 Task: Implement a JavaScript program to validate a date in the format "YYYY-MM-DD."
Action: Mouse moved to (253, 408)
Screenshot: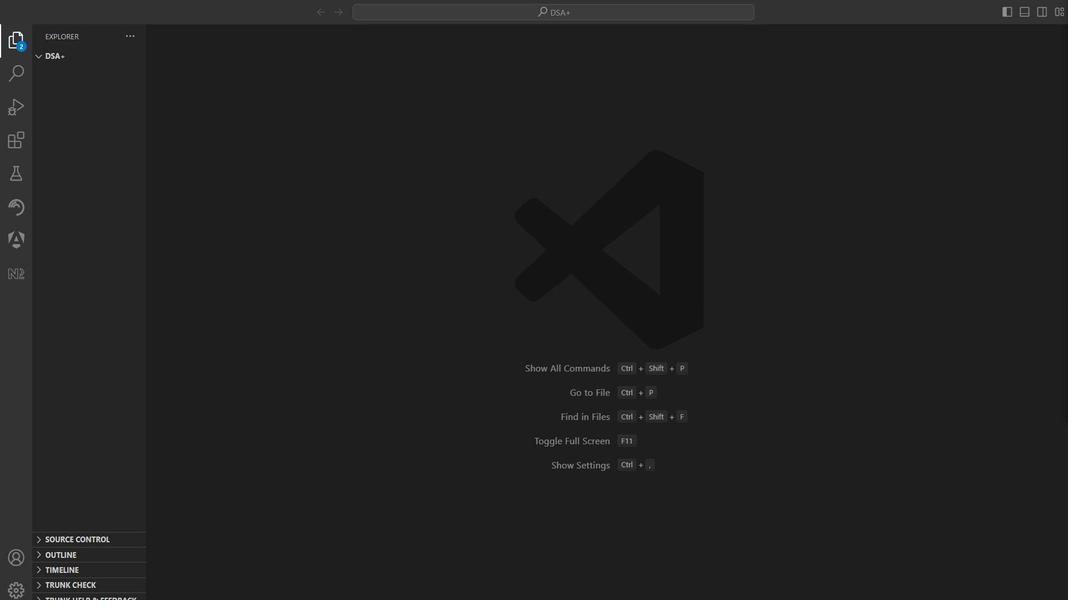 
Action: Mouse pressed left at (253, 408)
Screenshot: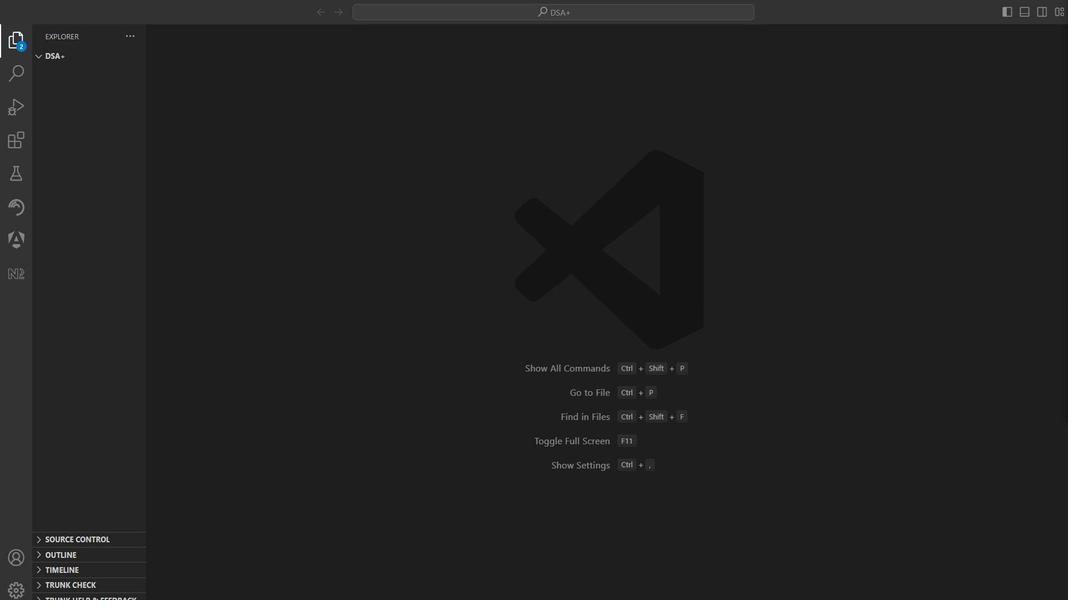 
Action: Mouse moved to (253, 408)
Screenshot: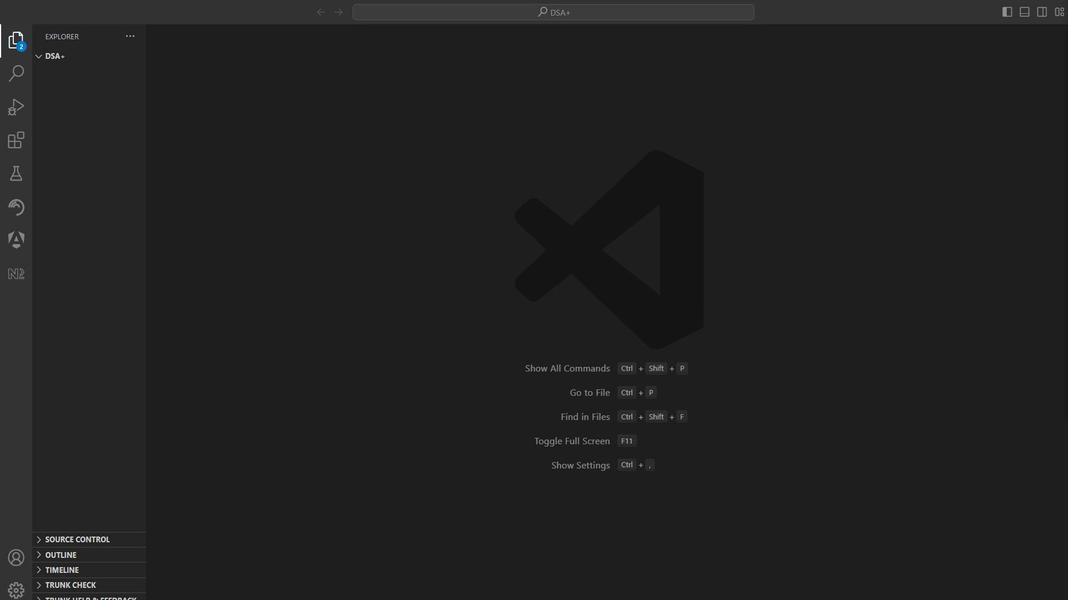 
Action: Mouse scrolled (253, 408) with delta (0, 0)
Screenshot: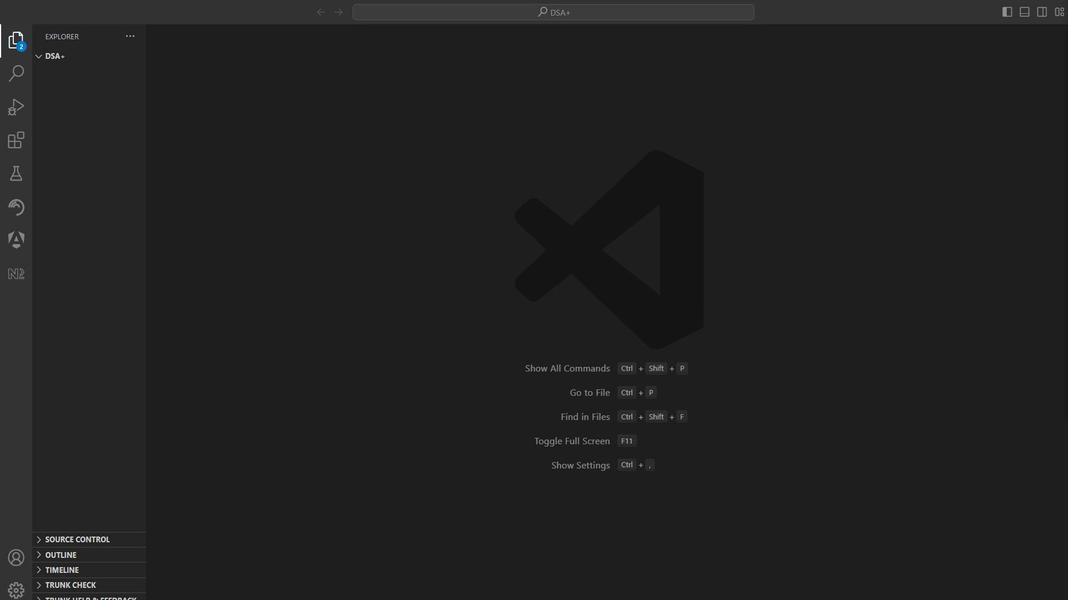 
Action: Mouse scrolled (253, 408) with delta (0, 0)
Screenshot: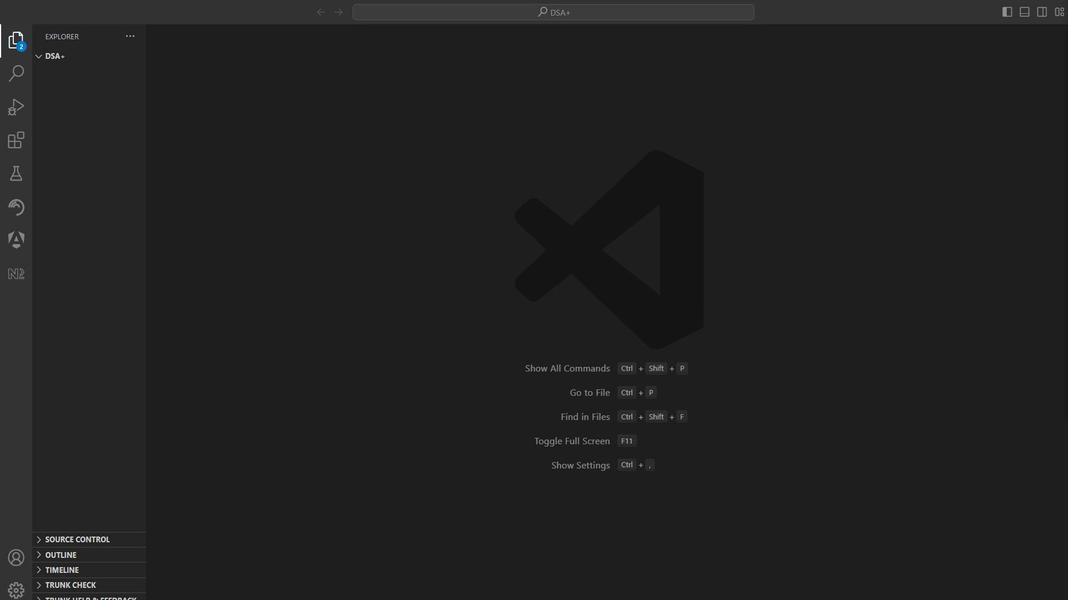 
Action: Mouse moved to (253, 408)
Screenshot: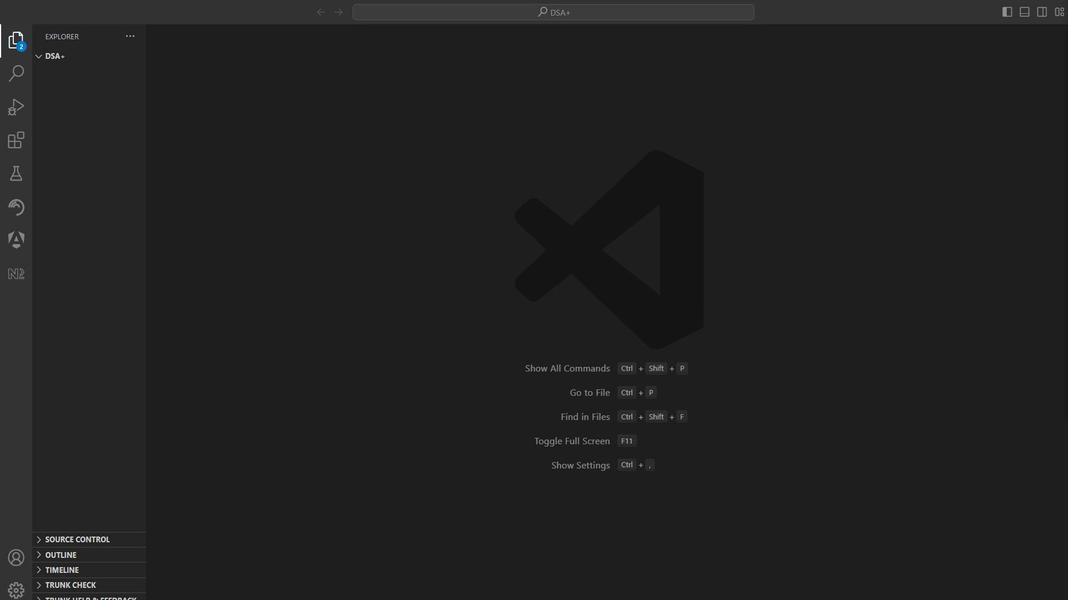 
Action: Mouse scrolled (253, 408) with delta (0, 0)
Screenshot: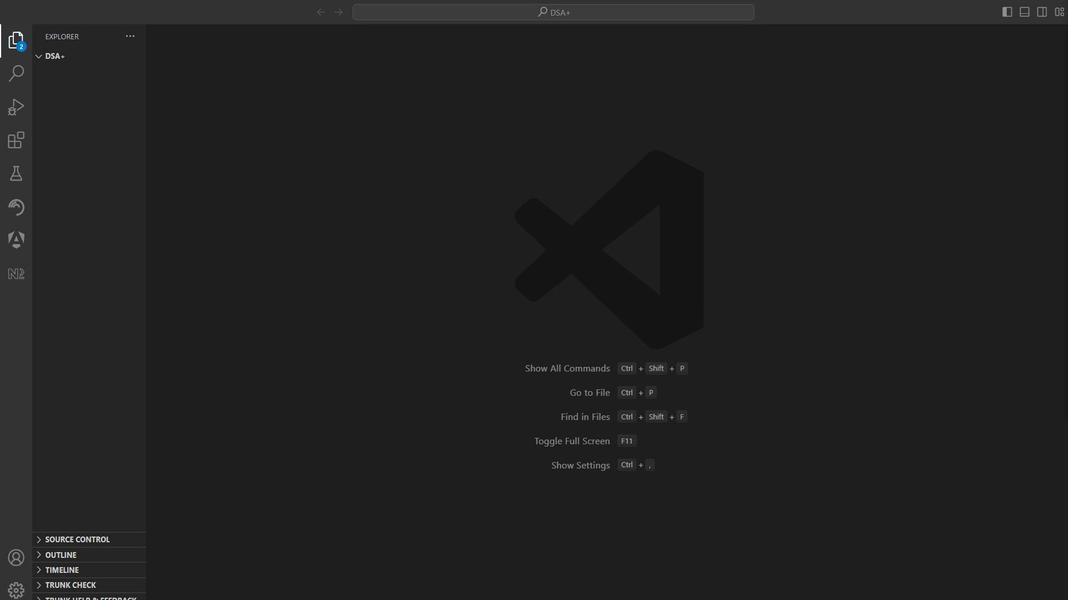 
Action: Mouse moved to (253, 408)
Screenshot: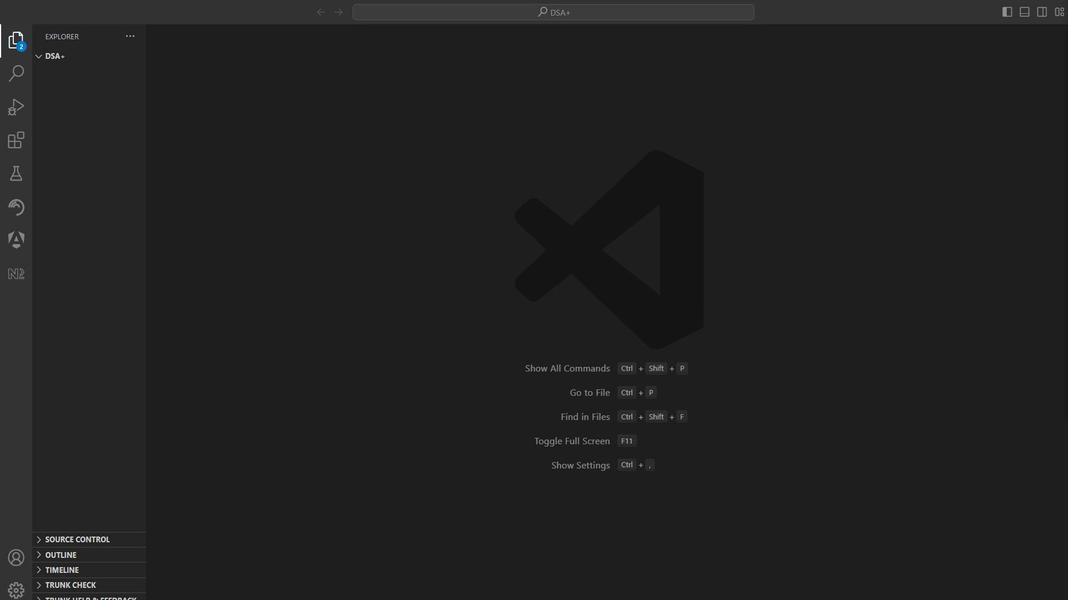 
Action: Mouse scrolled (253, 408) with delta (0, 0)
Screenshot: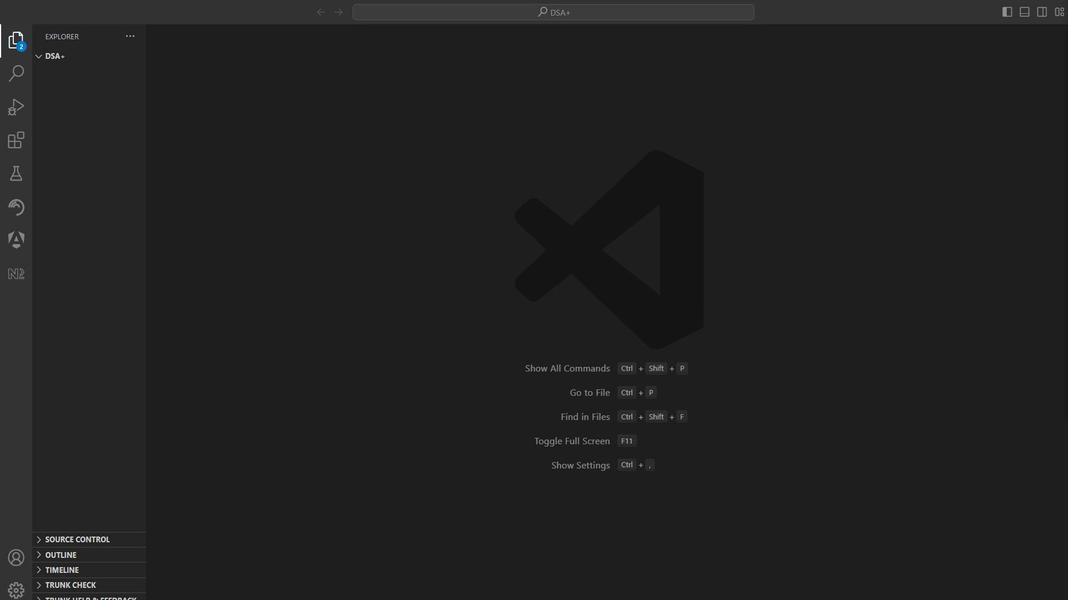 
Action: Mouse moved to (253, 408)
Screenshot: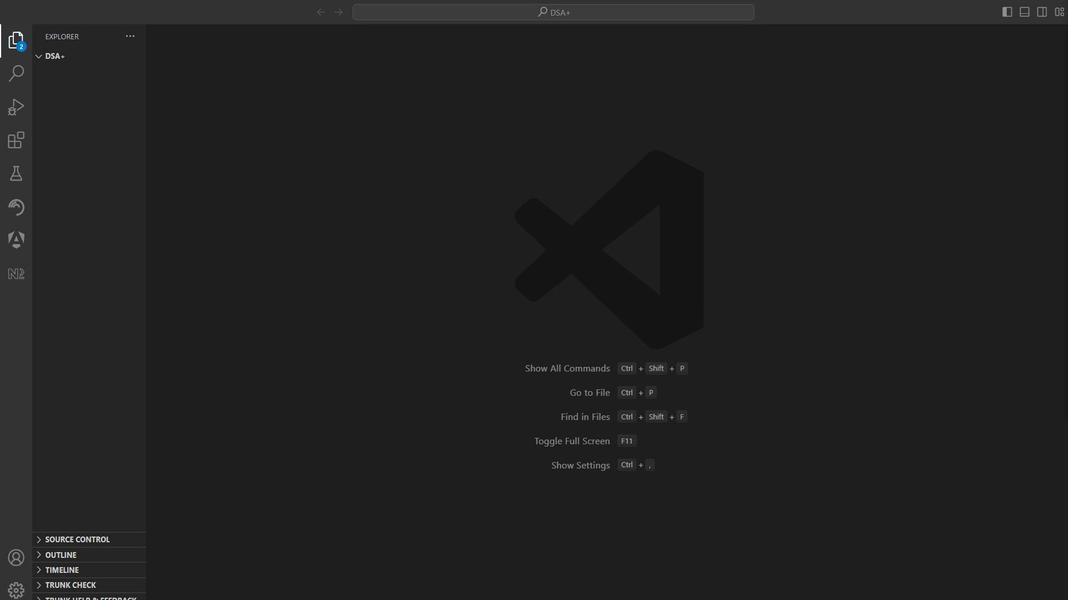 
Action: Mouse scrolled (253, 408) with delta (0, 0)
Screenshot: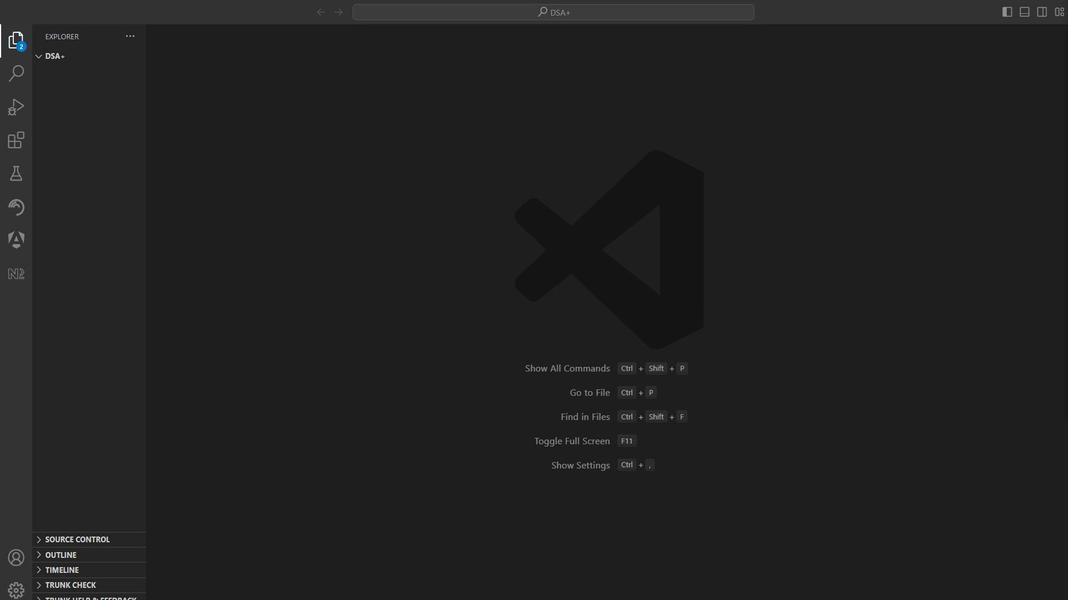 
Action: Mouse moved to (253, 408)
Screenshot: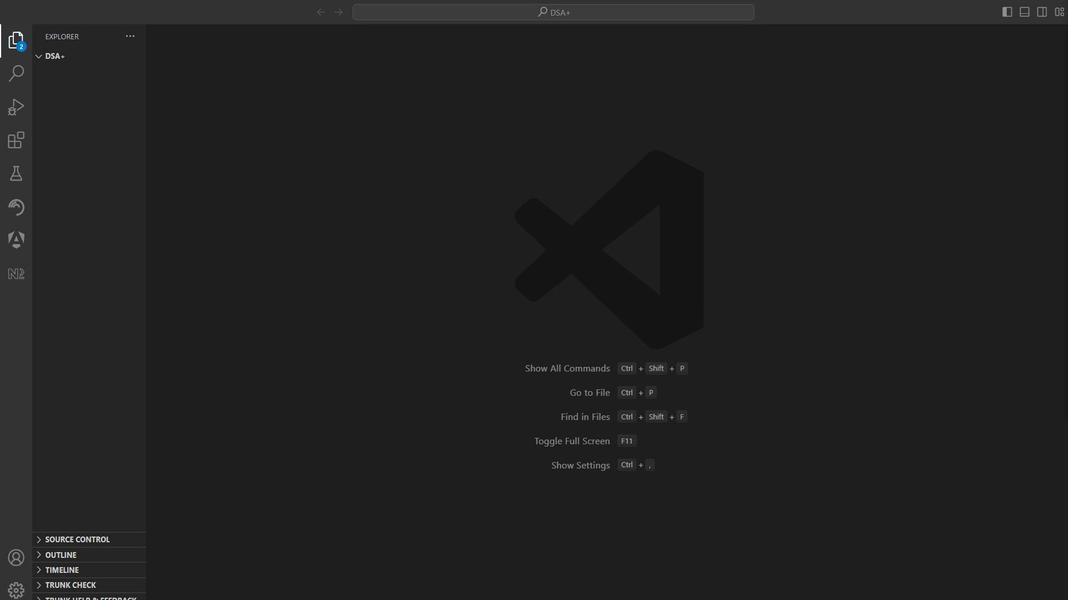 
Action: Mouse scrolled (253, 408) with delta (0, 0)
Screenshot: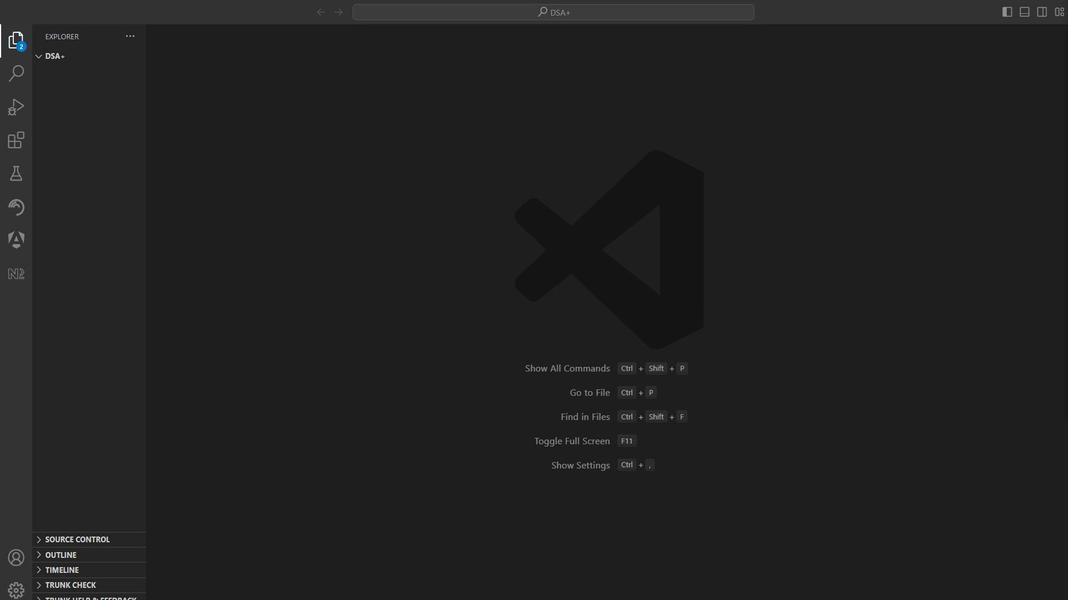 
Action: Mouse moved to (253, 408)
Screenshot: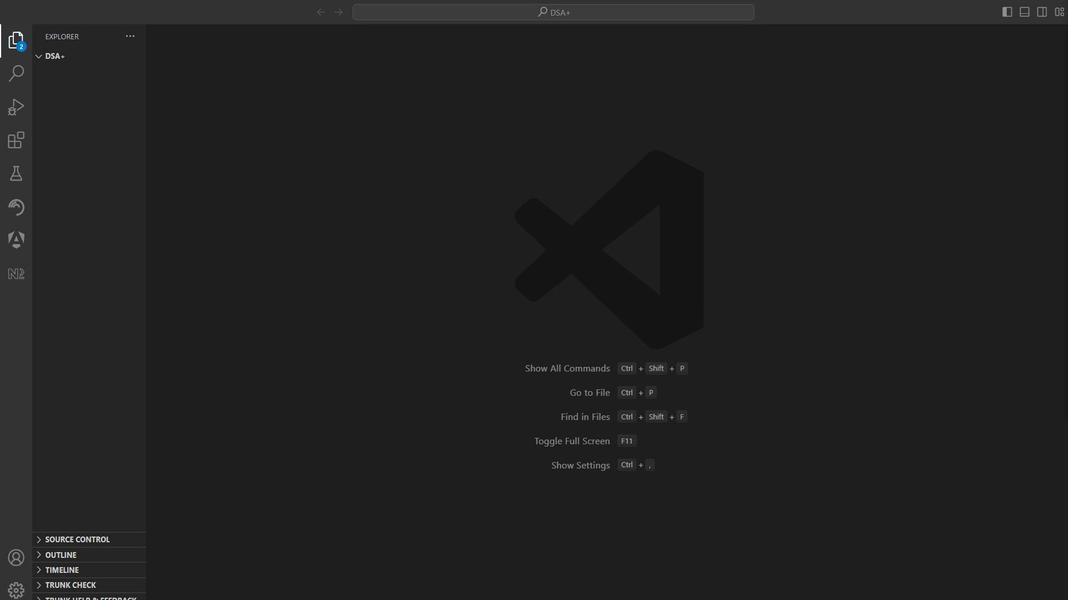 
Action: Mouse scrolled (253, 408) with delta (0, 0)
Screenshot: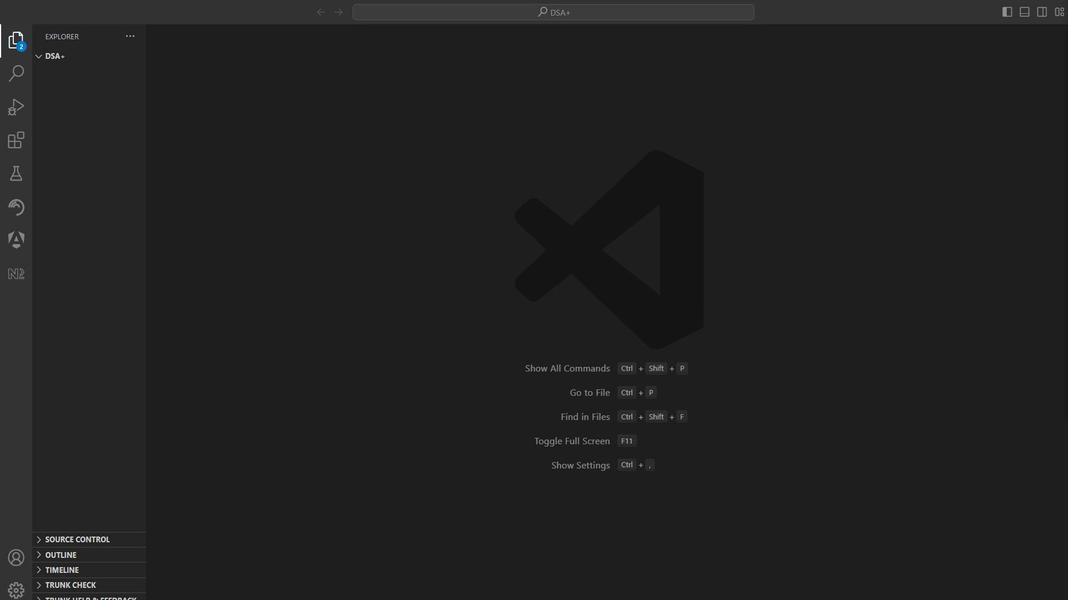 
Action: Mouse moved to (253, 408)
Screenshot: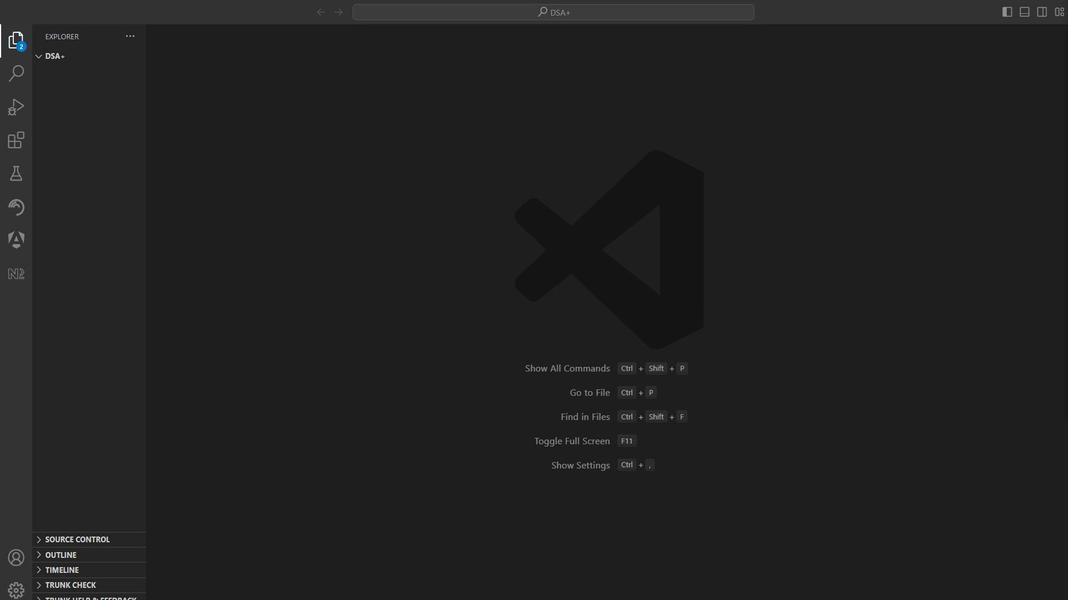 
Action: Mouse pressed left at (253, 408)
Screenshot: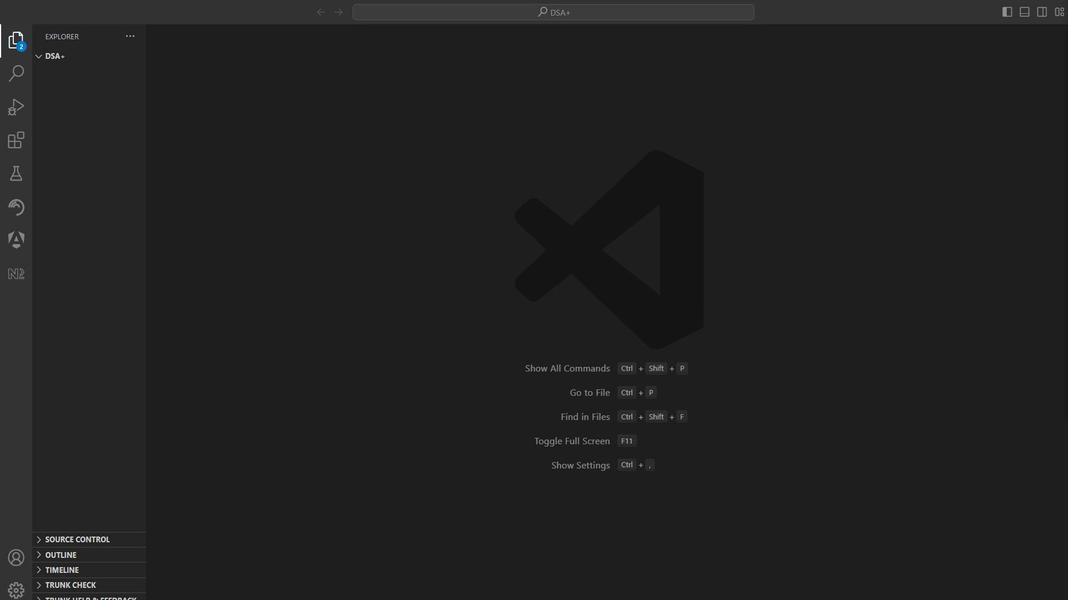 
Action: Mouse moved to (253, 408)
Screenshot: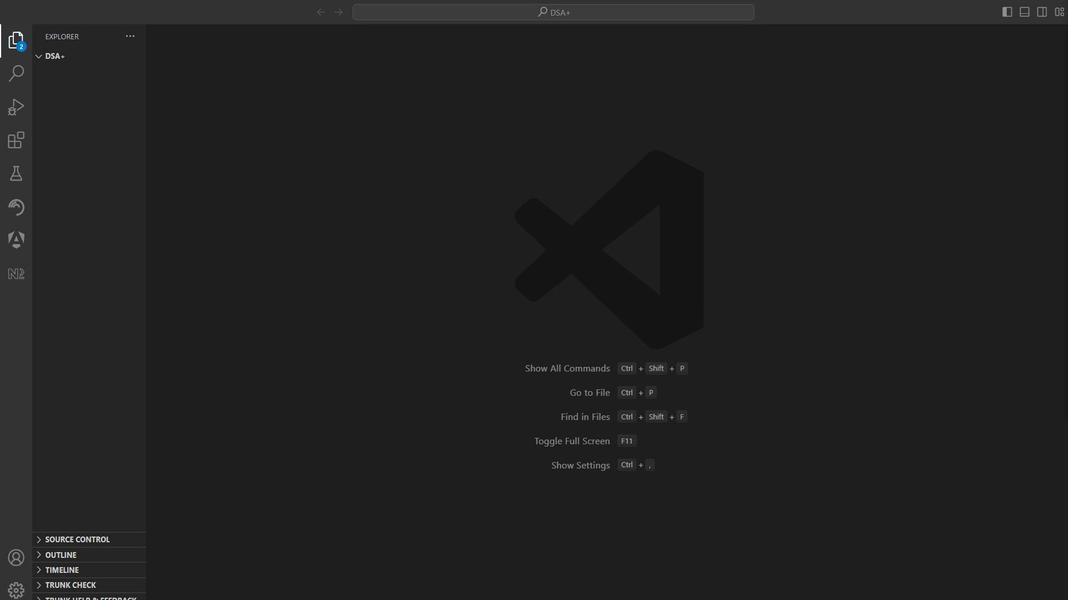 
Action: Mouse scrolled (253, 408) with delta (0, 0)
Screenshot: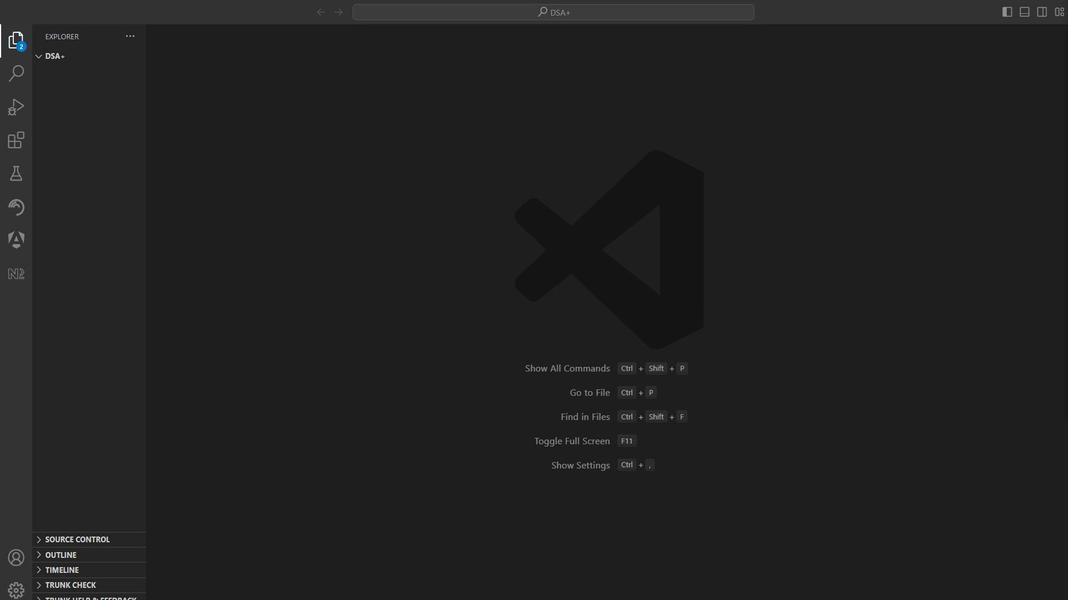 
Action: Mouse scrolled (253, 408) with delta (0, 0)
Screenshot: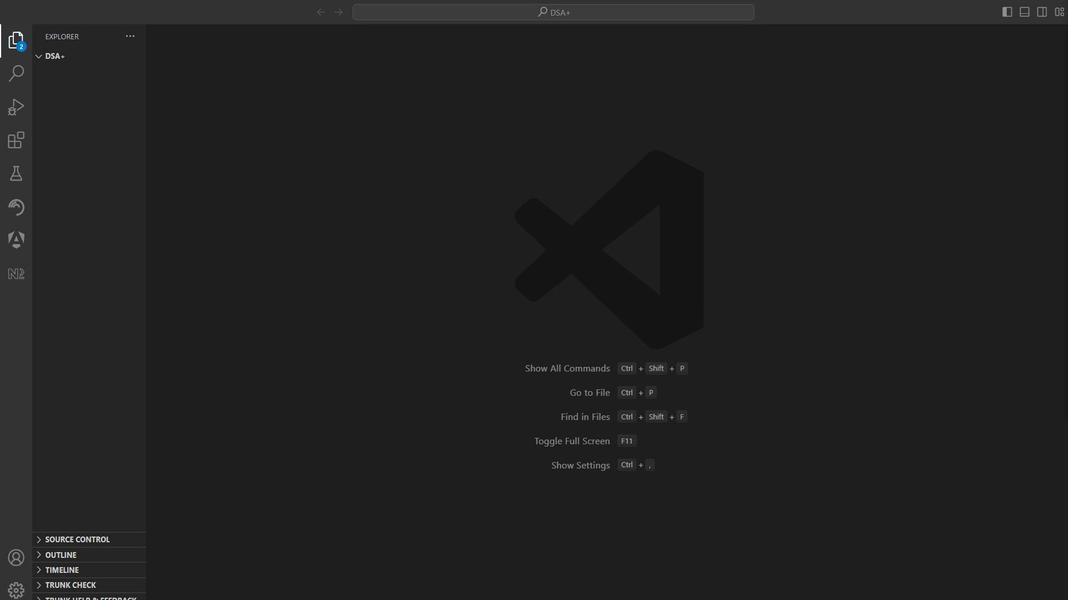 
Action: Mouse scrolled (253, 408) with delta (0, 0)
Screenshot: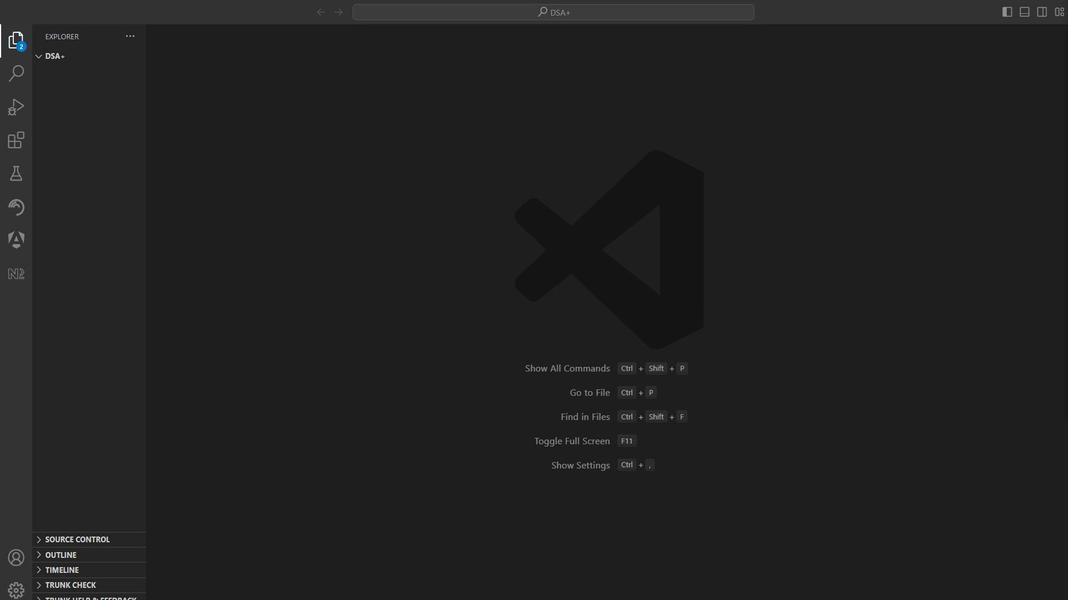 
Action: Mouse scrolled (253, 408) with delta (0, 0)
Screenshot: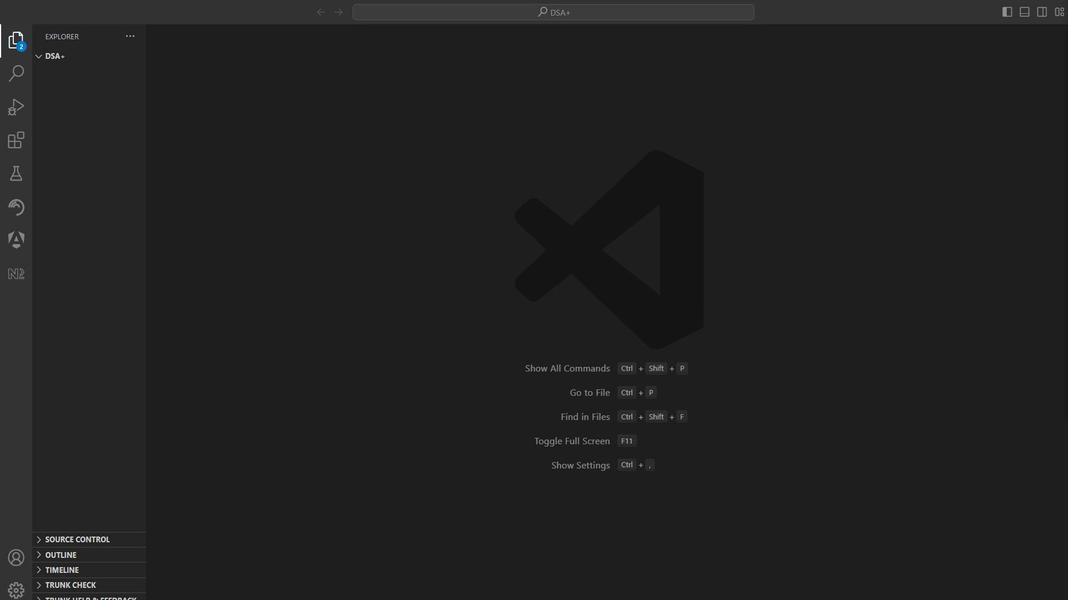 
Action: Mouse moved to (252, 408)
Screenshot: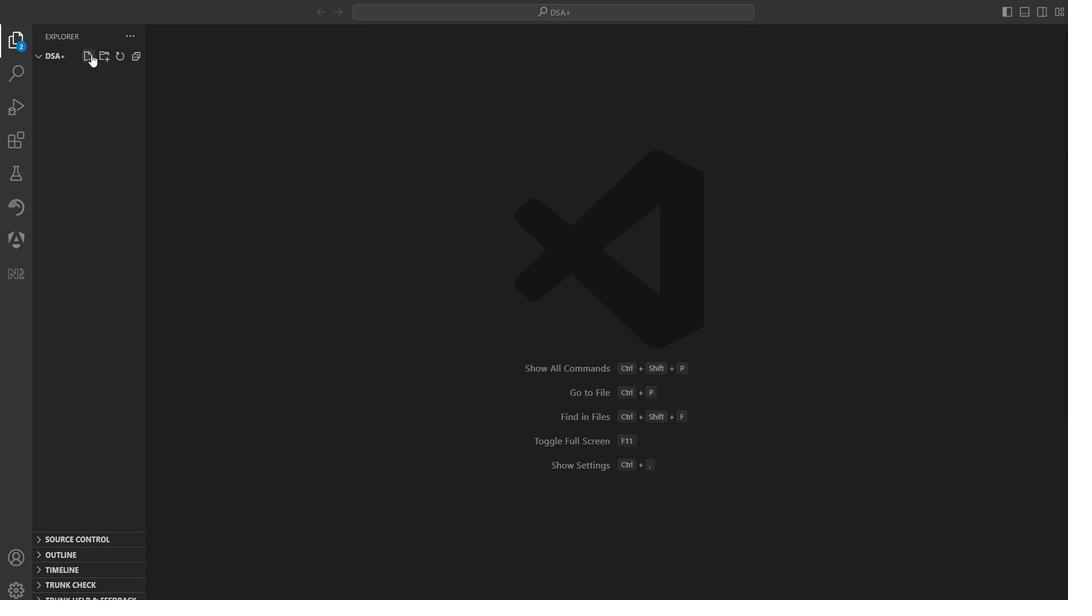 
Action: Mouse pressed left at (252, 408)
Screenshot: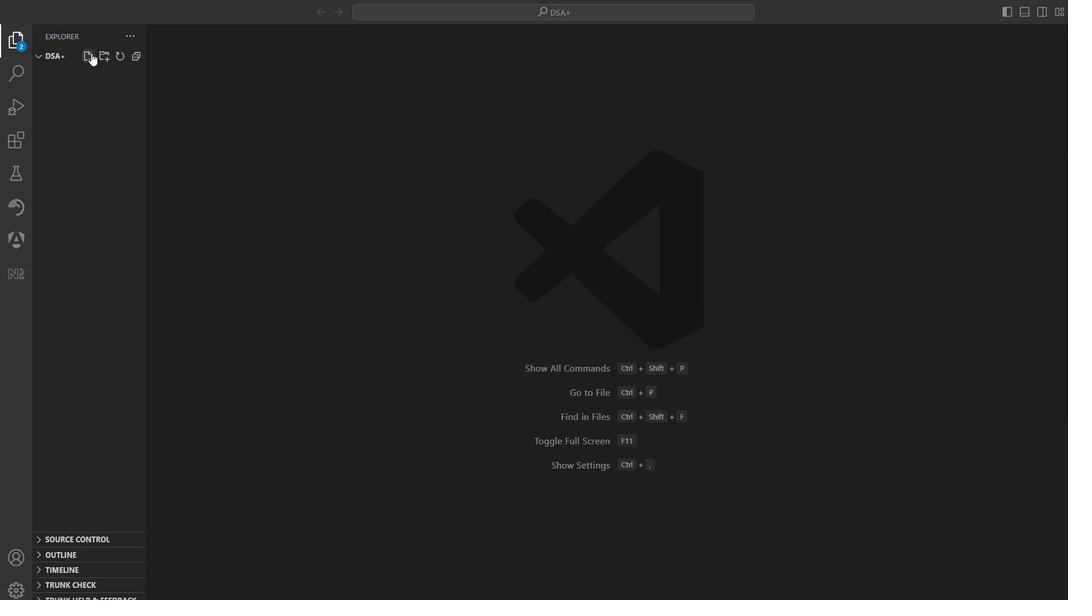 
Action: Key pressed <Key.shift>Date<Key.shift_r>_<Key.shift>Validation.html<Key.enter><Key.shift_r><<Key.shift><Key.caps_lock><Key.shift>!DOCTYPE<Key.space><Key.caps_lock>htmk<Key.backspace>l<Key.shift_r>><Key.enter><Key.shift_r><Key.shift_r><Key.shift_r><Key.shift_r><Key.shift_r><html<Key.shift_r>><Key.enter><Key.shift_r><head<Key.shift_r>><Key.enter><Key.shift_r><title<Key.shift_r>><Key.enter><Key.shift>date<Key.space><Key.shift><Key.shift><Key.shift><Key.shift><Key.shift><Key.shift><Key.shift><Key.shift><Key.shift><Key.shift><Key.shift><Key.shift>vaal<Key.backspace><Key.backspace>lidation<Key.down><Key.down><Key.enter><Key.shift_r><body<Key.shift_r>><Key.enter><Key.shift_r><label<Key.space>for=date<Key.shift>Input<Key.right><Key.shift_r>><Key.shift><Key.shift><Key.shift><Key.shift><Key.shift><Key.shift>Enter<Key.space>a<Key.space>date<Key.space><Key.shift_r>(<Key.shift>YYYY-<Key.shift><Key.shift><Key.shift><Key.shift><Key.shift><Key.shift><Key.shift><Key.shift><Key.shift><Key.shift><Key.shift>MM_DD<Key.backspace><Key.backspace><Key.backspace>-<Key.shift>DD<Key.shift_r>):<Key.space><Key.right><Key.right><Key.right><Key.right><Key.right><Key.right><Key.right><Key.right><Key.enter><Key.shift_r><input<Key.space>type<Key.enter>text<Key.right><Key.space>id<Key.enter>date<Key.shift>Input<Key.right><Key.shift_r>><Key.enter><Key.shift_r><button<Key.space>onclick<Key.enter>validate<Key.shift>Date<Key.shift_r><Key.shift_r>(<Key.right><Key.shift_r>><Key.backspace><Key.right><Key.shift_r>><Key.shift><Key.shift><Key.shift><Key.shift><Key.shift><Key.shift><Key.shift><Key.shift><Key.shift><Key.shift><Key.shift><Key.shift><Key.shift><Key.shift><Key.shift><Key.shift><Key.shift><Key.shift><Key.shift><Key.shift><Key.shift><Key.shift><Key.shift><Key.shift>Validate<Key.right><Key.right><Key.right><Key.right><Key.right><Key.right><Key.right><Key.right><Key.right><Key.enter><Key.enter><Key.shift_r><scripy<Key.backspace>t<Key.shift_r>><Key.enter><Key.enter>function<Key.space>is<Key.shift>Valida<Key.shift>Date<Key.shift_r>(date<Key.shift>String<Key.right><Key.shift_r>{<Key.enter>const<Key.space>date<Key.shift>Regex=/<Key.shift><Key.shift><Key.shift><Key.shift><Key.shift><Key.shift><Key.shift><Key.shift><Key.shift><Key.shift><Key.shift><Key.shift><Key.shift><Key.shift><Key.shift><Key.shift><Key.shift><Key.shift><Key.shift><Key.shift>^d<Key.shift_r>{4<Key.right>-\d<Key.shift_r>{2<Key.right>-\d<Key.shift_r>{2<Key.right><Key.shift><Key.shift><Key.shift><Key.shift><Key.shift><Key.shift><Key.shift><Key.shift><Key.shift>$/;<Key.enter>te<Key.backspace><Key.backspace>return<Key.space>date<Key.shift>Regex.text<Key.backspace><Key.backspace>st<Key.shift_r>(date<Key.shift><Key.shift>String<Key.right>;
Screenshot: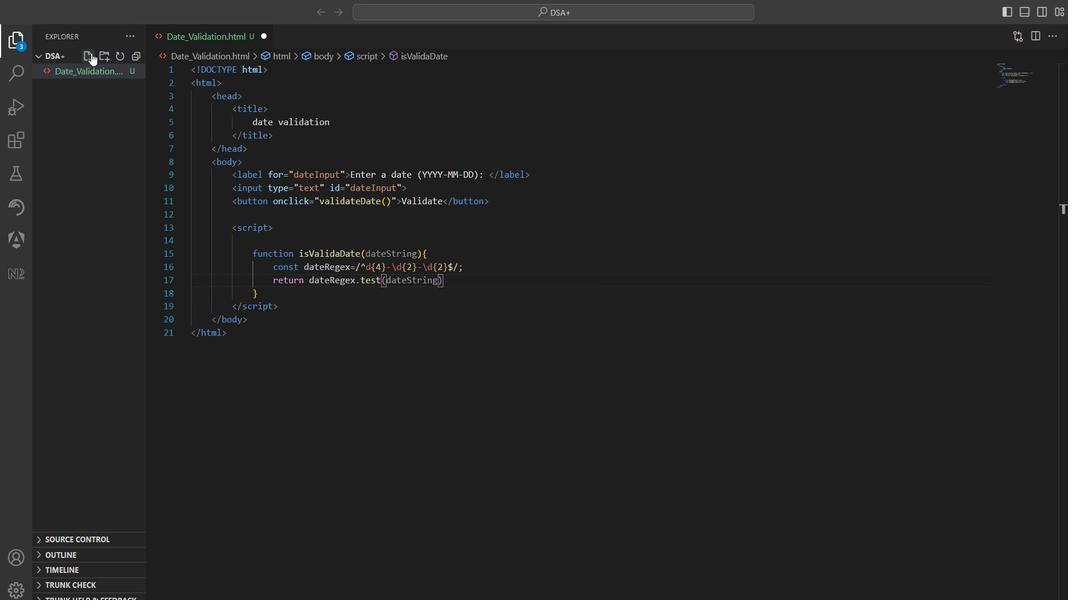 
Action: Mouse moved to (253, 408)
Screenshot: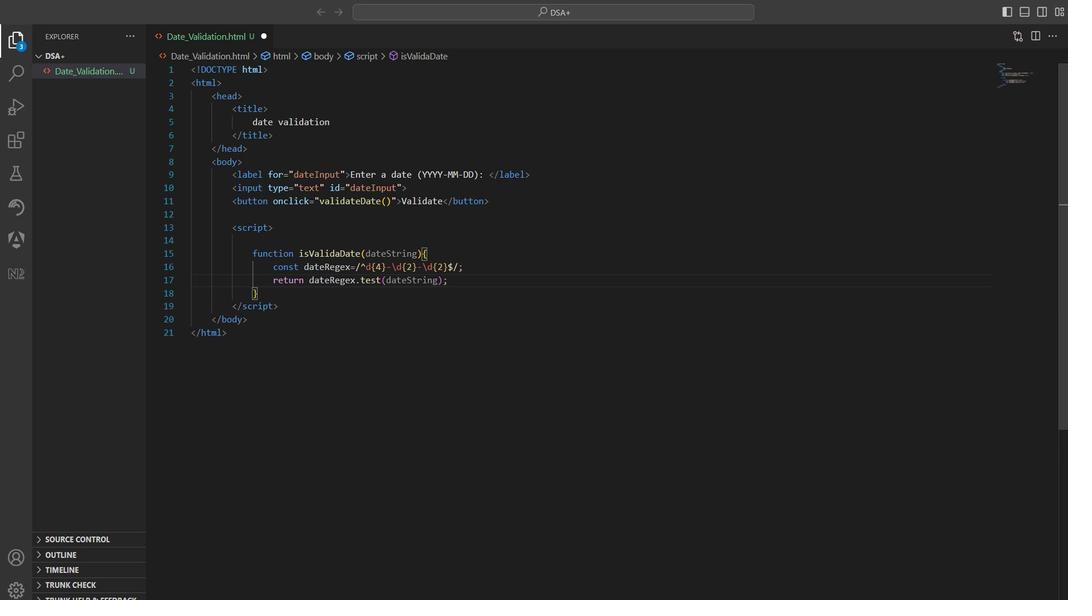 
Action: Mouse scrolled (253, 408) with delta (0, 0)
Screenshot: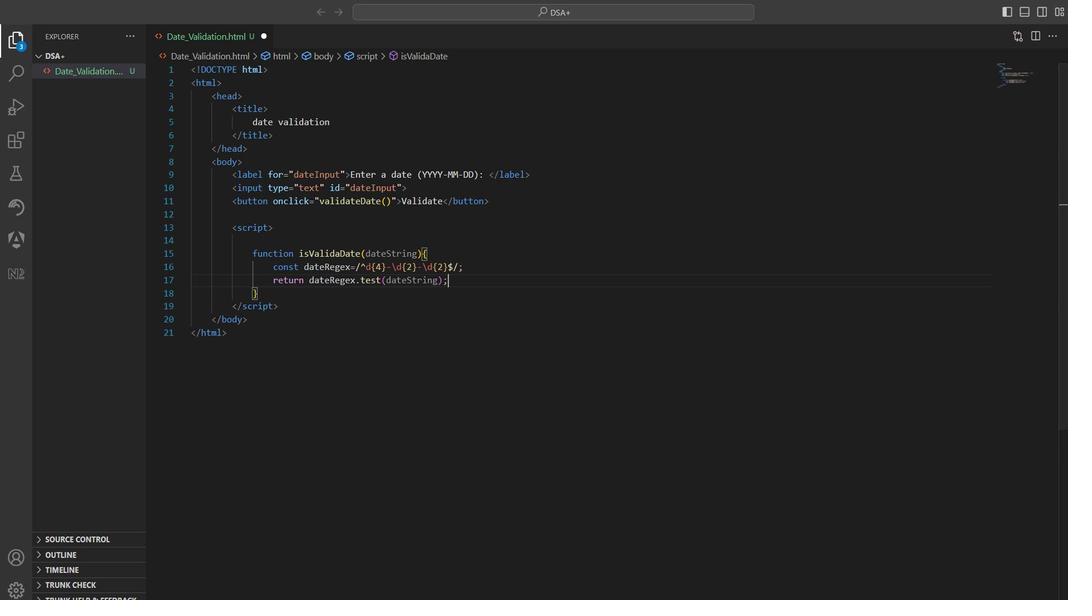 
Action: Mouse scrolled (253, 408) with delta (0, 0)
Screenshot: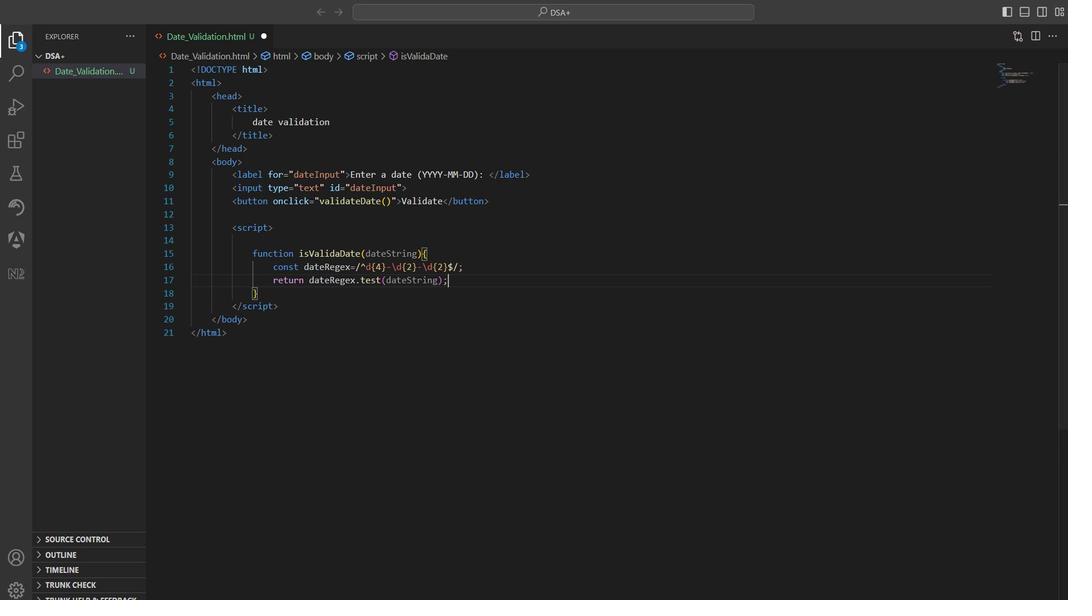 
Action: Mouse scrolled (253, 408) with delta (0, 0)
Screenshot: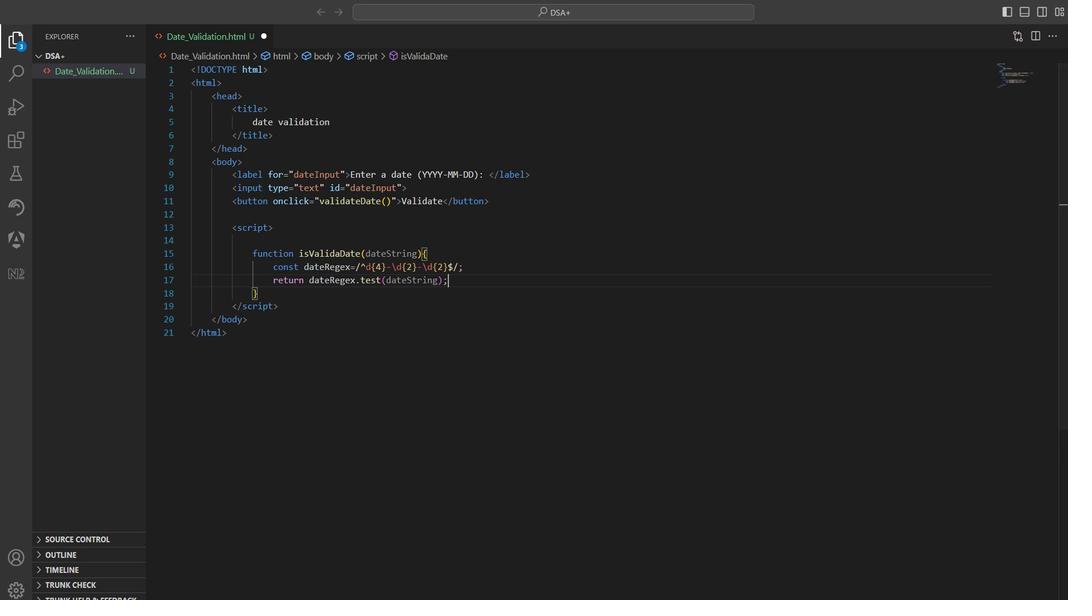 
Action: Mouse scrolled (253, 408) with delta (0, 0)
Screenshot: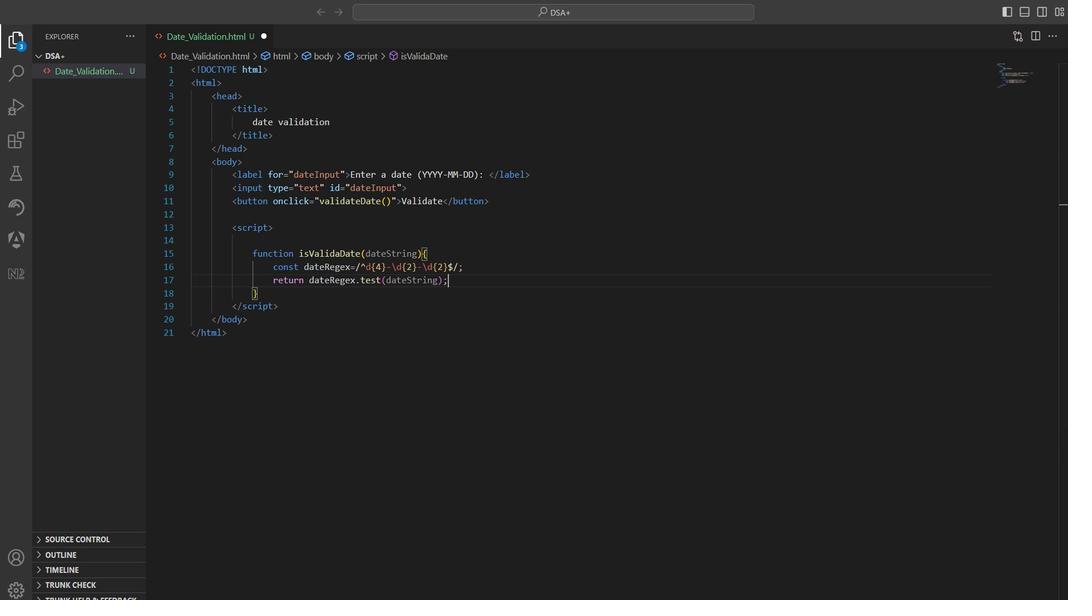 
Action: Mouse moved to (252, 408)
Screenshot: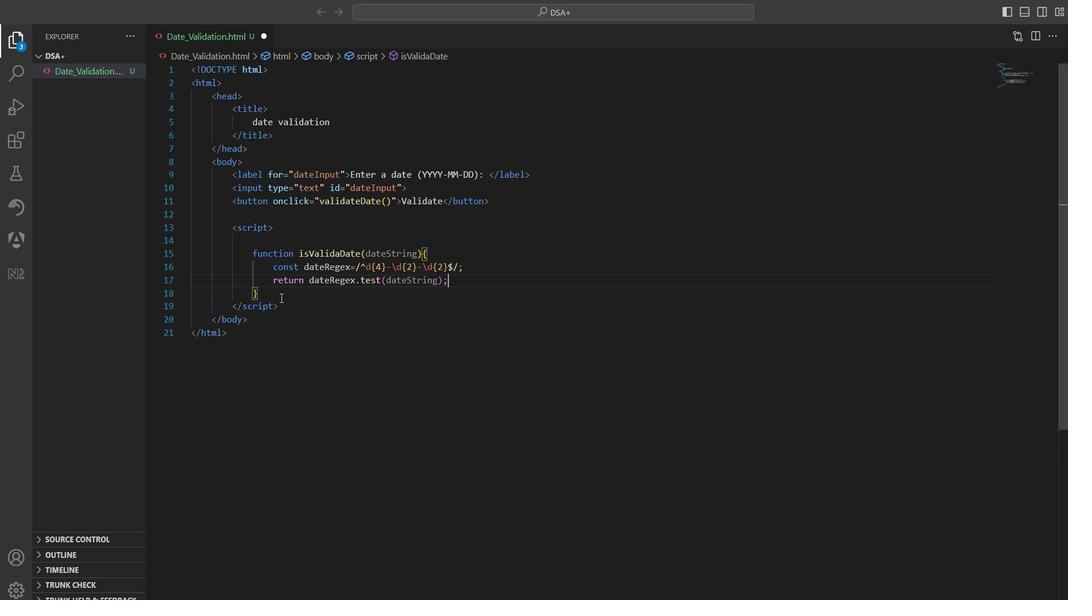 
Action: Mouse pressed left at (252, 408)
Screenshot: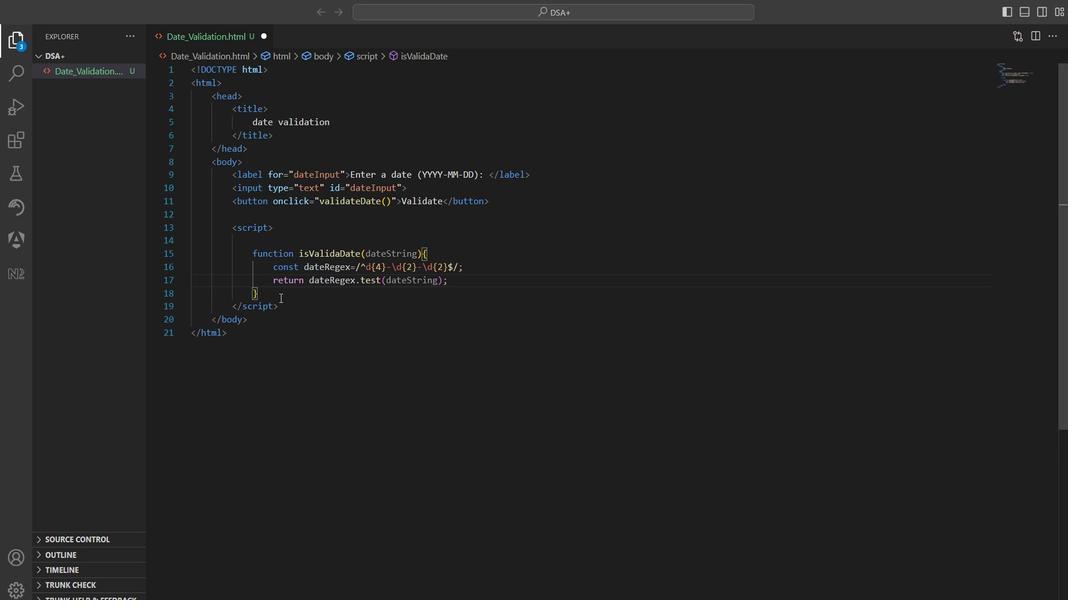
Action: Key pressed <Key.enter><Key.enter>function<Key.space>validate<Key.shift>date<Key.enter><Key.shift_r><Key.shift_r><Key.shift_r><Key.shift_r><Key.shift_r><Key.shift_r><Key.shift_r><Key.shift_r><Key.shift_r><Key.shift_r><Key.shift_r><Key.shift_r><Key.shift_r><Key.shift_r><Key.shift_r><Key.shift_r><Key.shift_r><Key.shift_r><Key.shift_r><Key.shift_r><Key.shift_r><Key.shift_r><Key.shift_r><Key.shift_r><Key.shift_r><Key.shift_r><Key.shift_r><Key.shift_r><Key.shift_r>(<Key.right><Key.shift_r>{<Key.enter>const<Key.space>user<Key.shift><Key.shift><Key.shift>Input=documne<Key.enter>.get<Key.shift><Key.shift>Elemen<Key.enter><Key.shift_r>(<Key.shift_r>"date<Key.shift>Input<Key.right><Key.right>.value;<Key.enter>if<Key.shift_r>(is<Key.shift>Validate<Key.enter><Key.shift_r><Key.shift_r><Key.shift_r><Key.shift_r><Key.shift_r>(user<Key.shift_r>Input<Key.right><Key.right><Key.shift_r>{<Key.enter>alert<Key.shift_r><Key.shift_r><Key.shift_r><Key.shift_r><Key.shift_r><Key.shift_r><Key.shift_r><Key.shift_r><Key.shift_r><Key.shift_r><Key.shift_r><Key.shift_r><Key.shift_r><Key.shift_r><Key.shift_r><Key.shift_r><Key.shift_r>(`<Key.shift><Key.shift><Key.shift><Key.shift><Key.shift>`<Key.left><Key.shift><Key.shift><Key.shift><Key.shift><Key.shift><Key.shift><Key.shift><Key.shift><Key.shift><Key.shift>$<Key.shift_r>{us<Key.enter><Key.right><Key.space>is<Key.space><Key.space><Key.backspace>a<Key.space>valid<Key.space>s<Key.backspace>date.<Key.down>w<Key.backspace>else<Key.shift_r>{<Key.enter>alert<Key.shift_r><Key.shift_r>(``<Key.left><Key.shift><Key.shift><Key.shift><Key.shift><Key.shift><Key.shift><Key.shift><Key.shift><Key.shift>$<Key.shift_r>{user<Key.enter><Key.right><Key.space>is<Key.space>not<Key.space>a<Key.space>valid<Key.space>date.
Screenshot: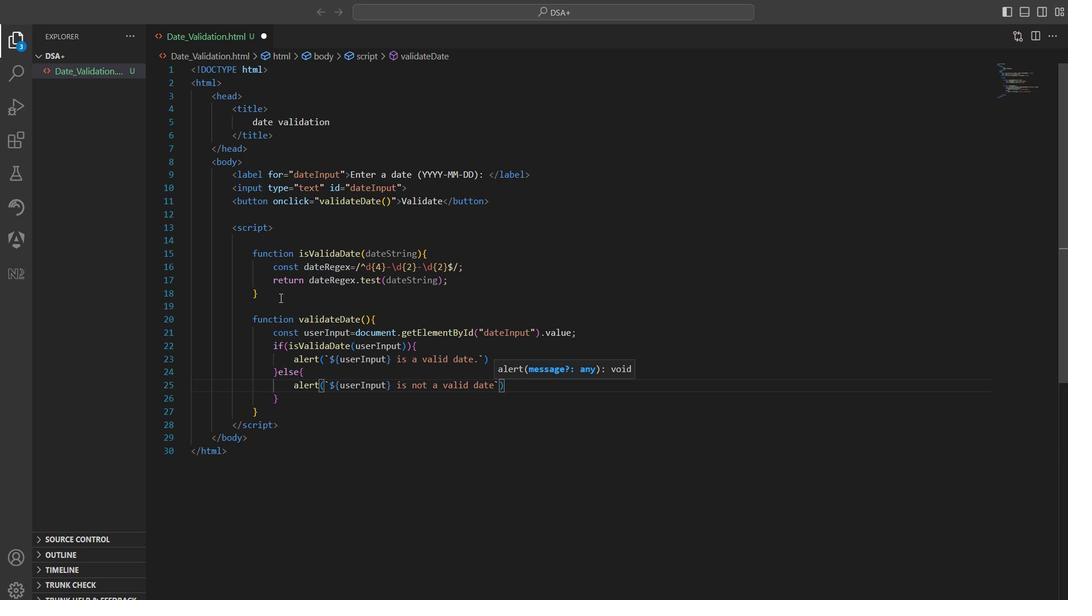
Action: Mouse moved to (252, 408)
Screenshot: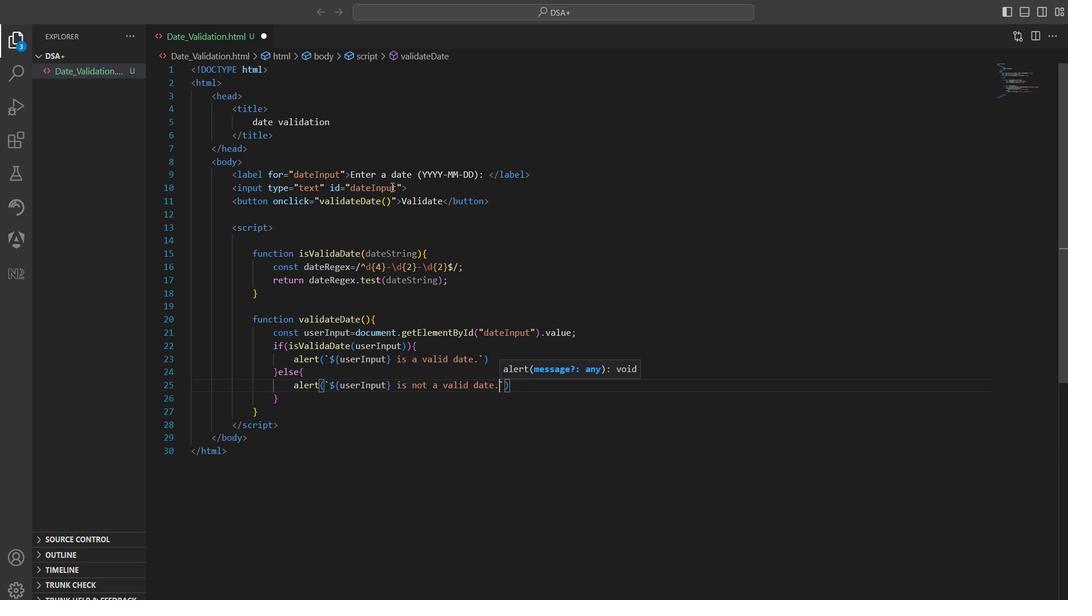 
Action: Mouse pressed left at (252, 408)
Screenshot: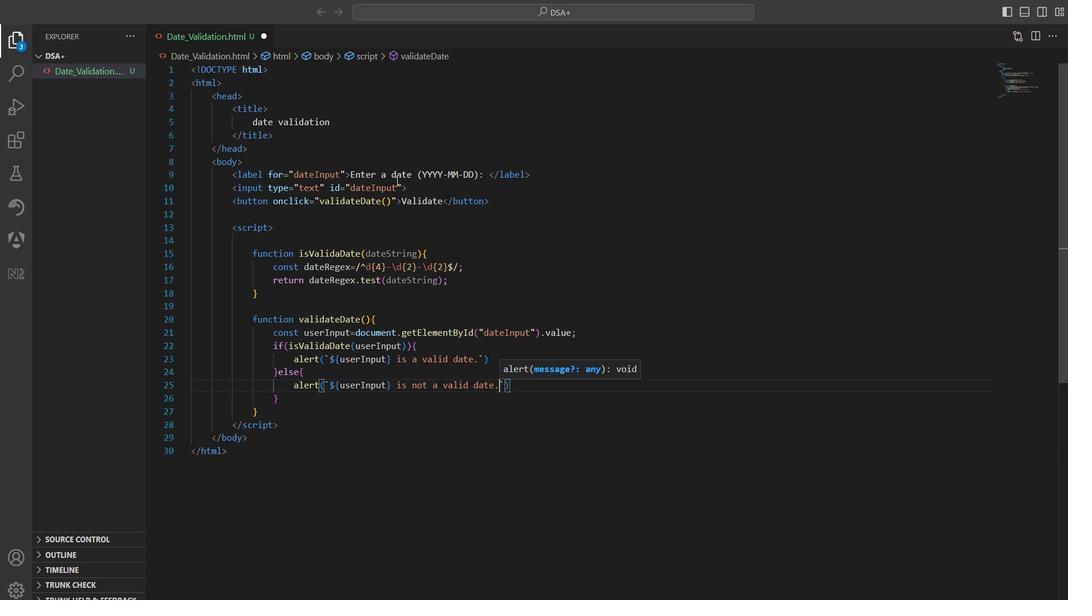 
Action: Mouse moved to (252, 408)
Screenshot: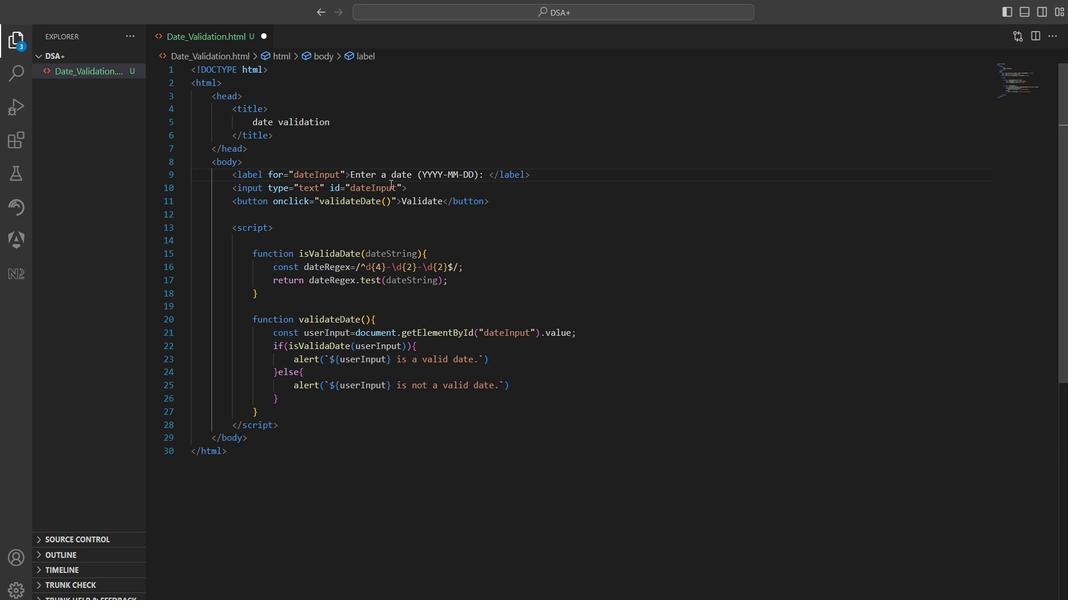 
Action: Mouse pressed right at (252, 408)
Screenshot: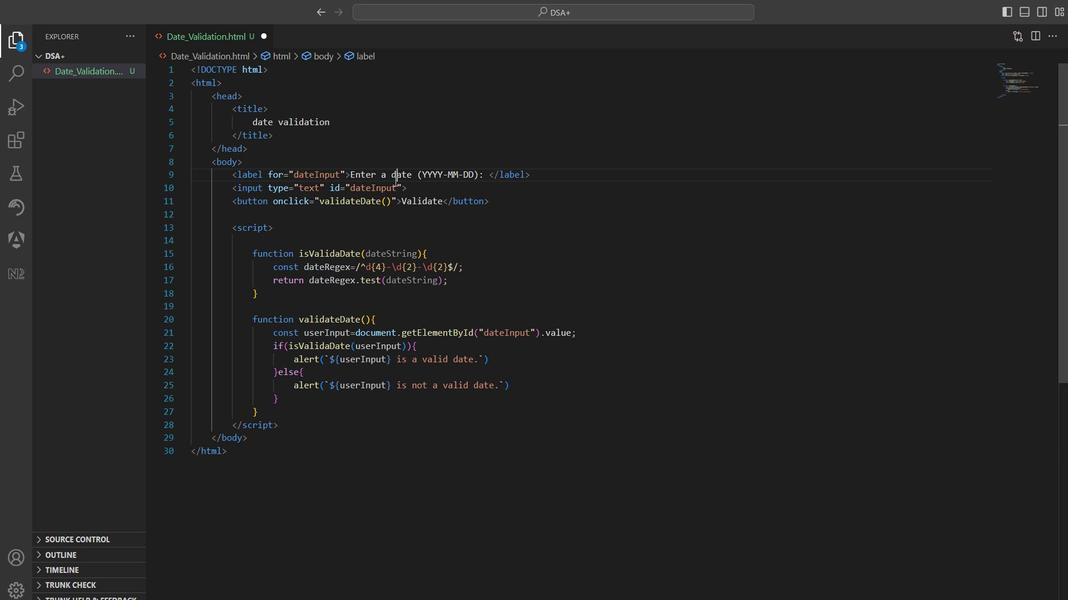
Action: Mouse moved to (252, 408)
Screenshot: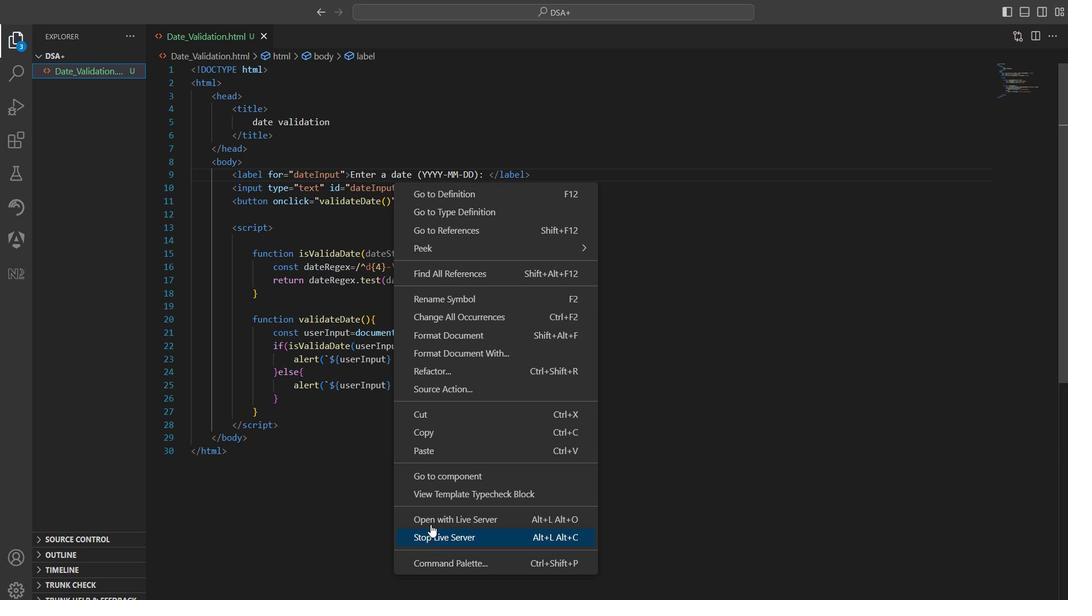 
Action: Mouse pressed left at (252, 408)
Screenshot: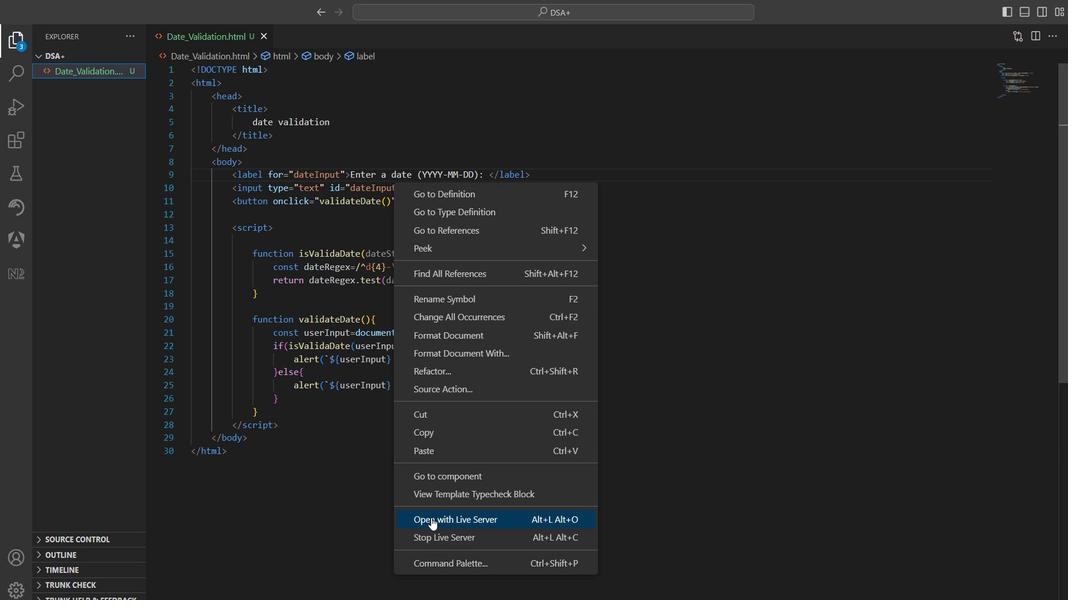 
Action: Mouse moved to (252, 408)
Screenshot: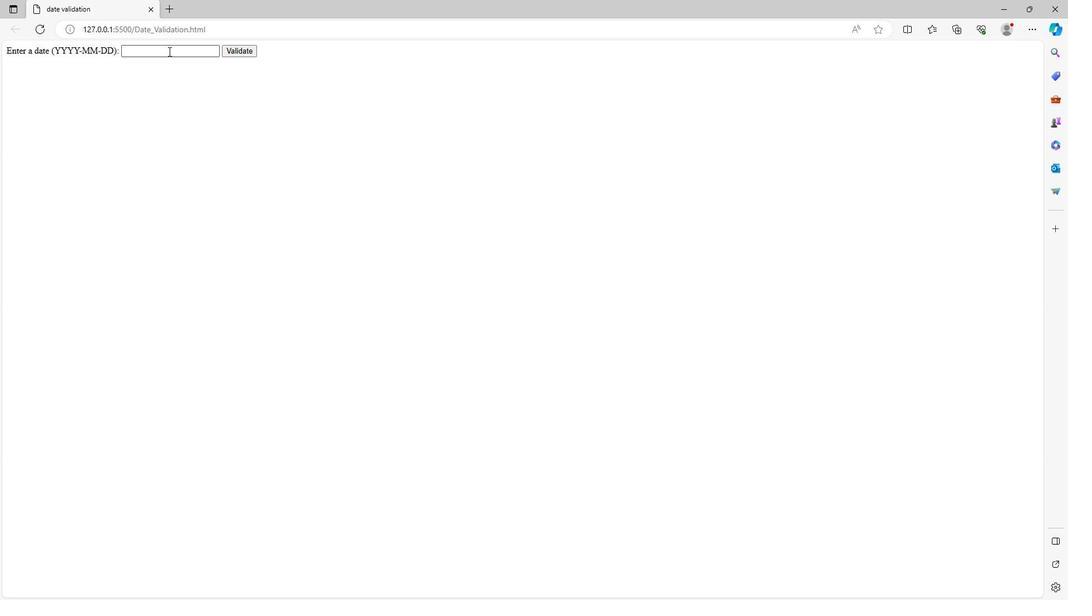 
Action: Mouse pressed left at (252, 408)
Screenshot: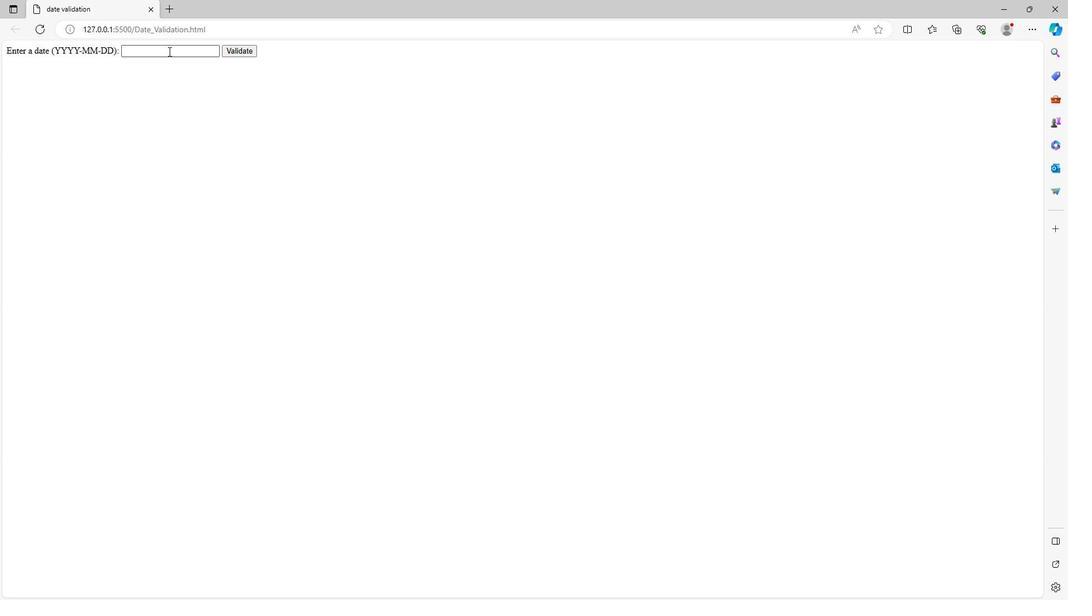 
Action: Mouse moved to (252, 408)
Screenshot: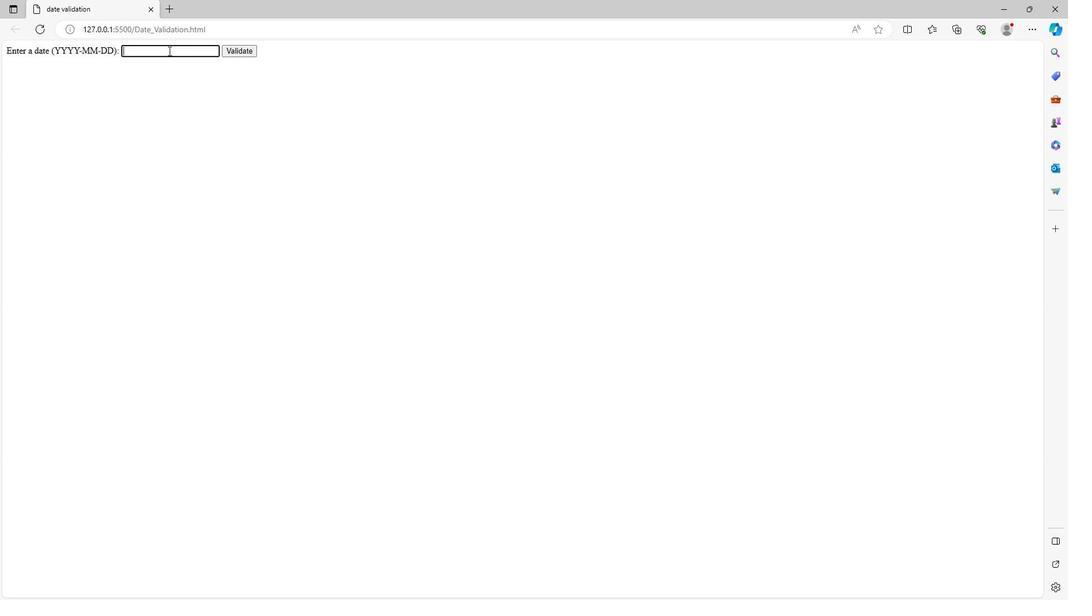 
Action: Key pressed 2003-04-21
Screenshot: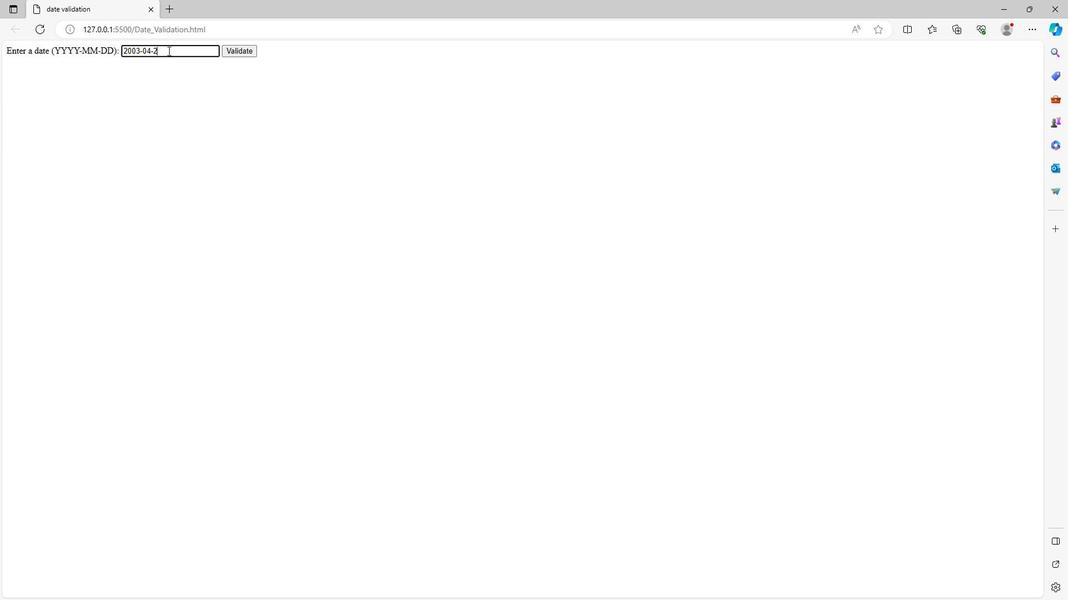 
Action: Mouse moved to (252, 408)
Screenshot: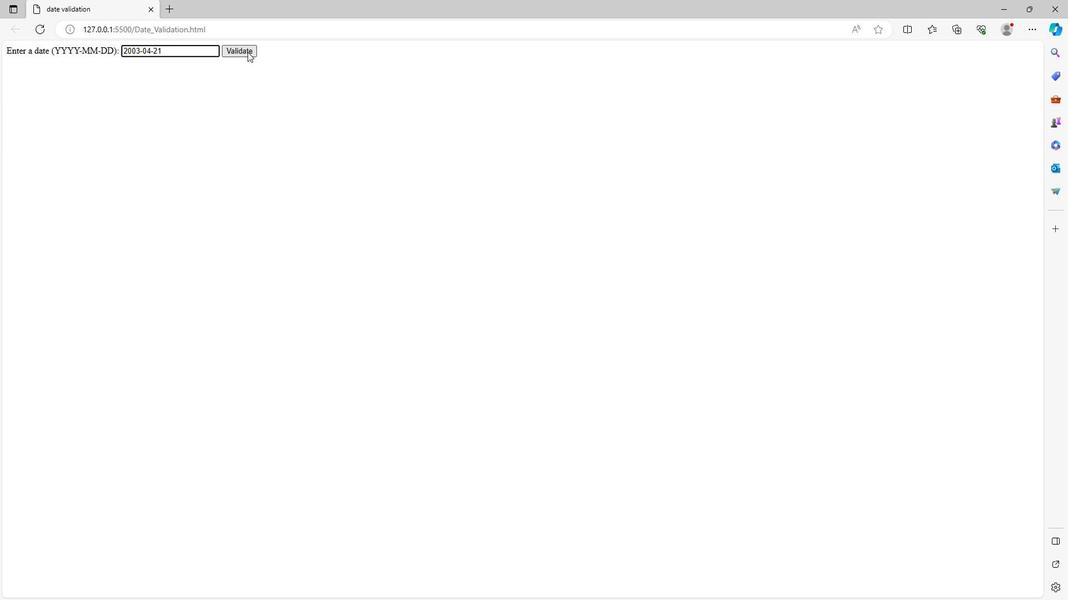 
Action: Mouse pressed left at (252, 408)
Screenshot: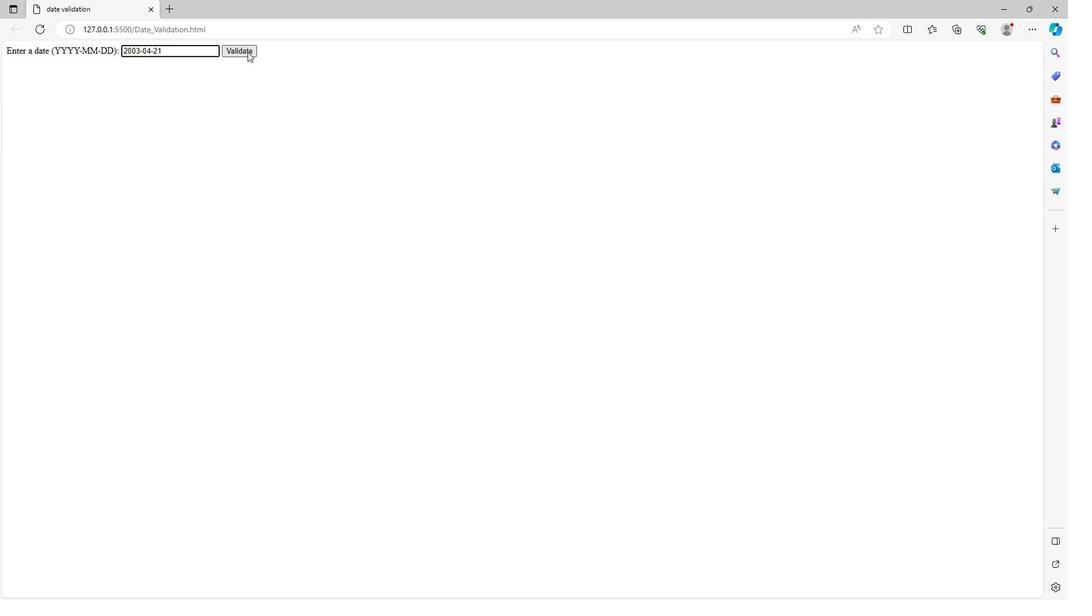 
Action: Mouse moved to (252, 408)
Screenshot: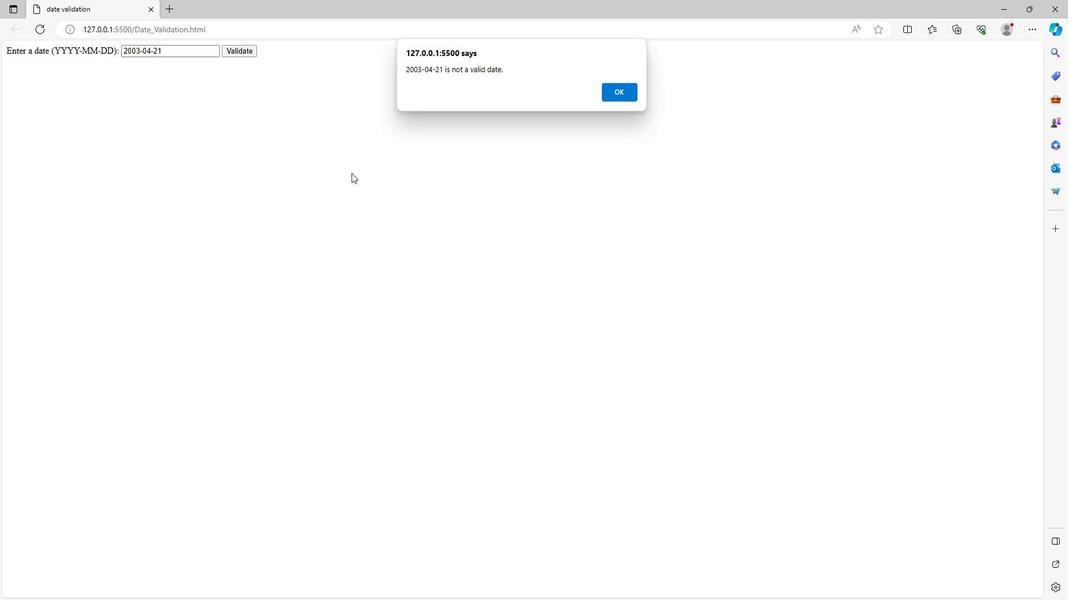 
Action: Mouse pressed left at (252, 408)
Screenshot: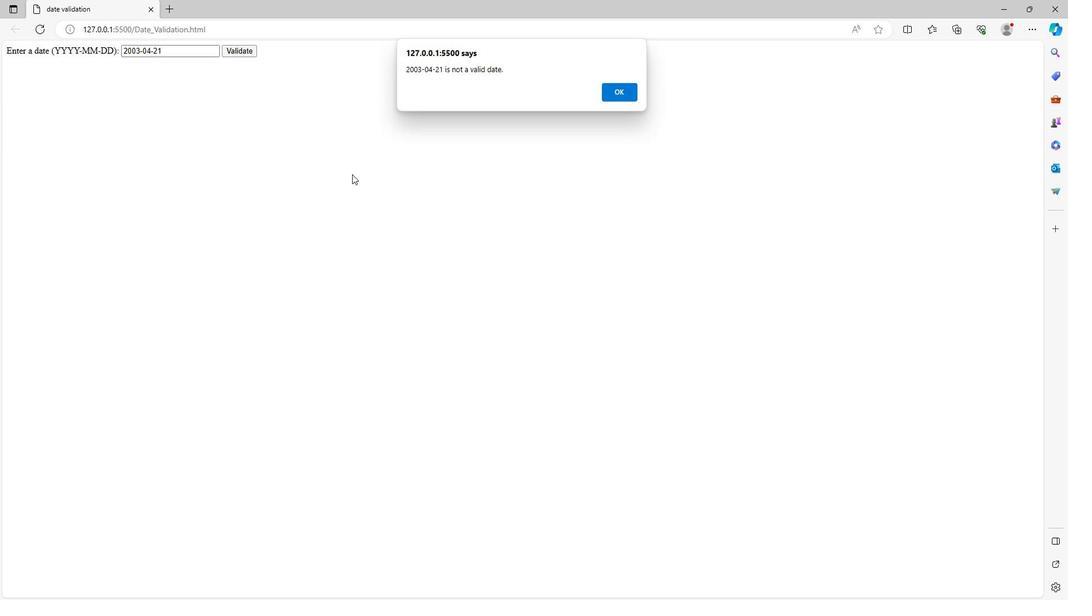 
Action: Mouse moved to (253, 408)
Screenshot: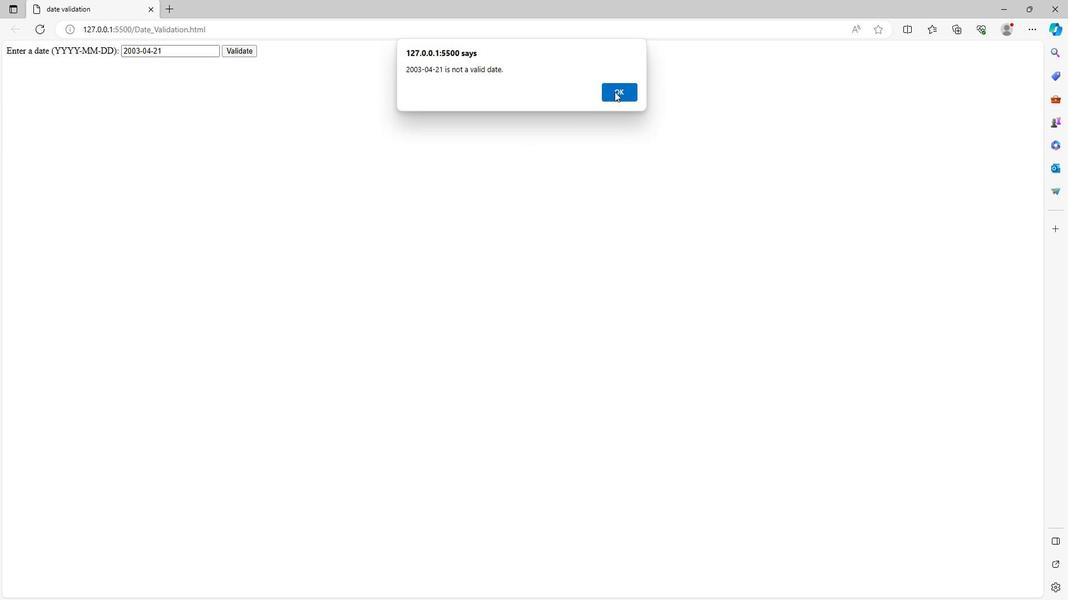 
Action: Mouse pressed left at (253, 408)
Screenshot: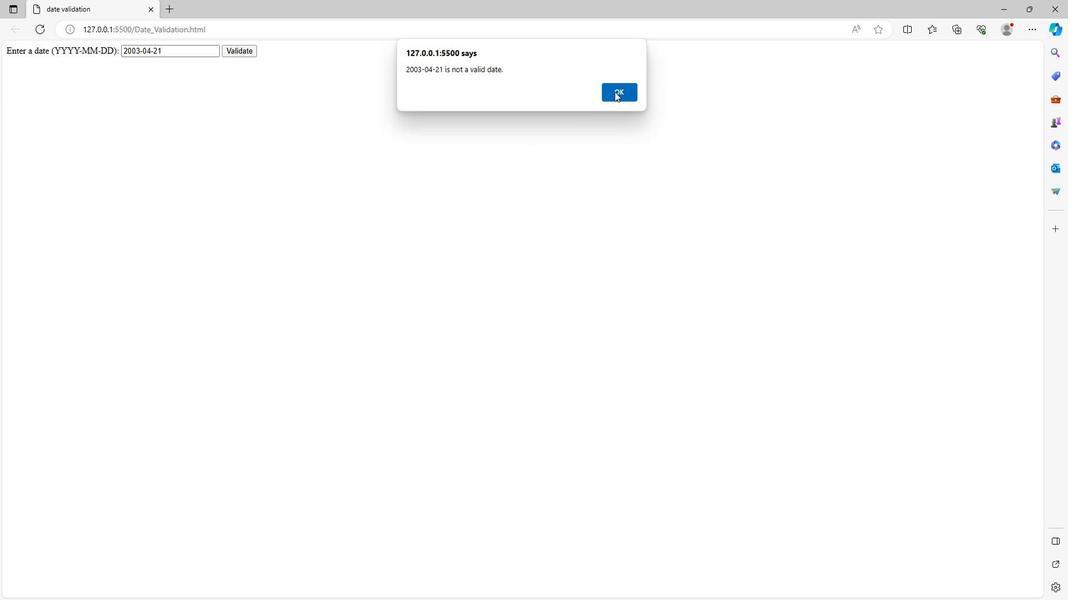 
Action: Mouse moved to (252, 408)
Screenshot: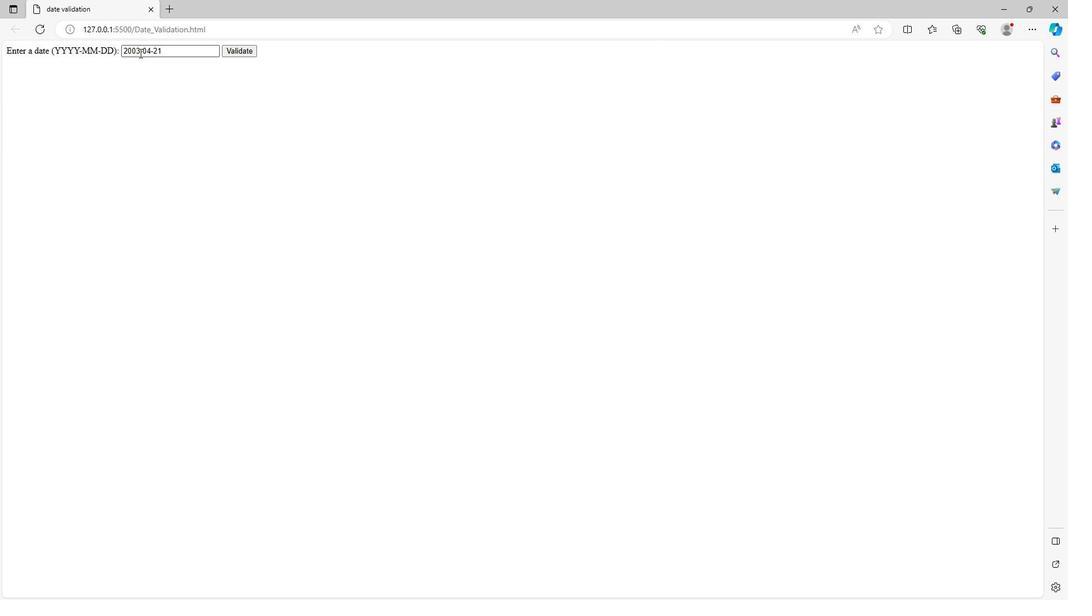 
Action: Mouse pressed left at (252, 408)
Screenshot: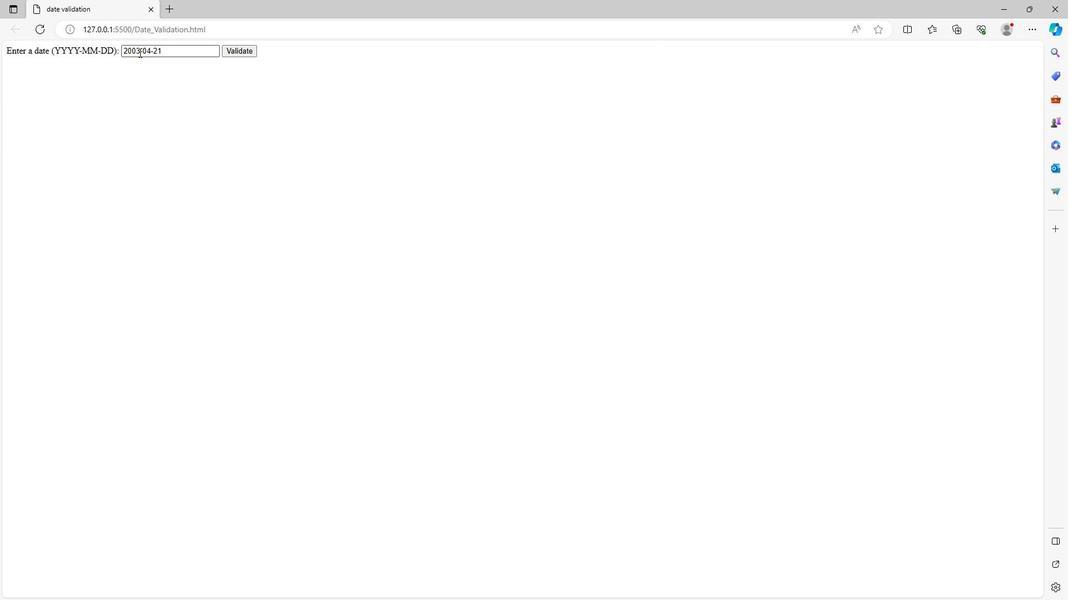 
Action: Mouse moved to (252, 408)
Screenshot: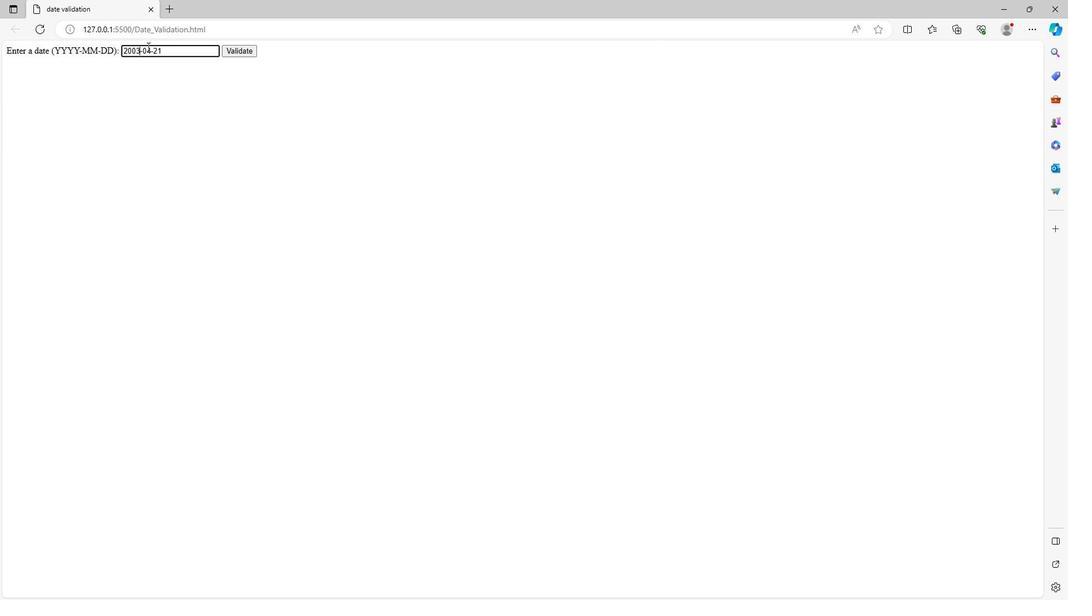 
Action: Mouse pressed left at (252, 408)
Screenshot: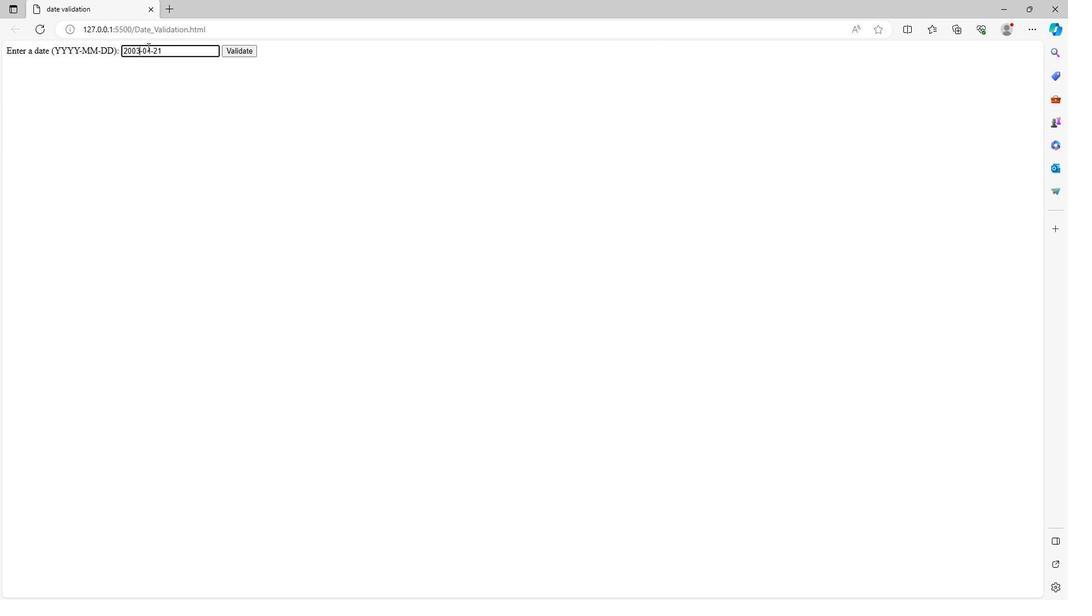 
Action: Key pressed <Key.backspace>1<Key.right><Key.backspace>0
Screenshot: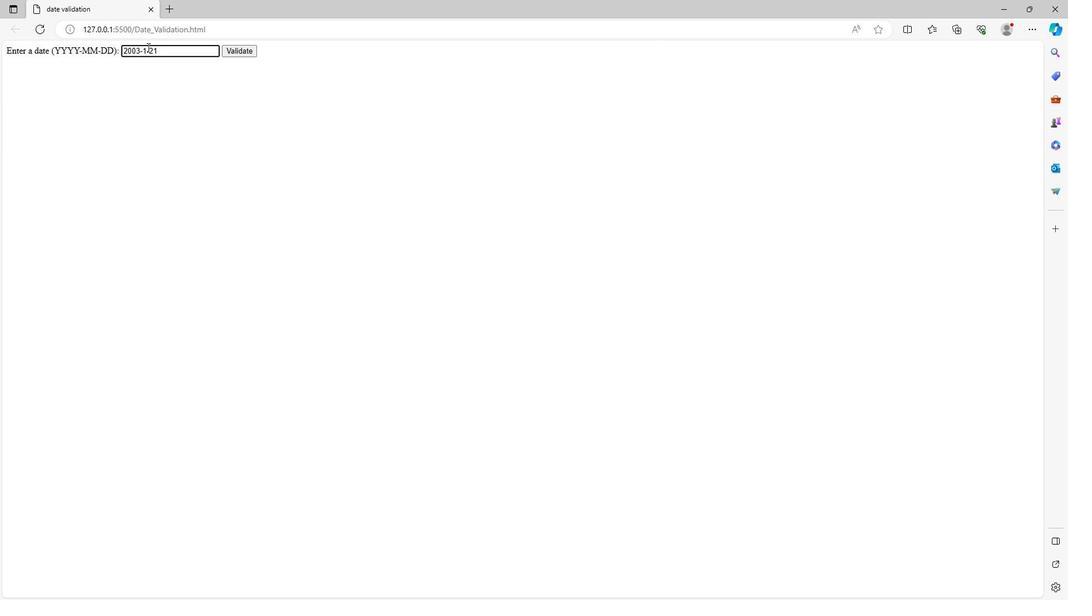 
Action: Mouse moved to (252, 408)
Screenshot: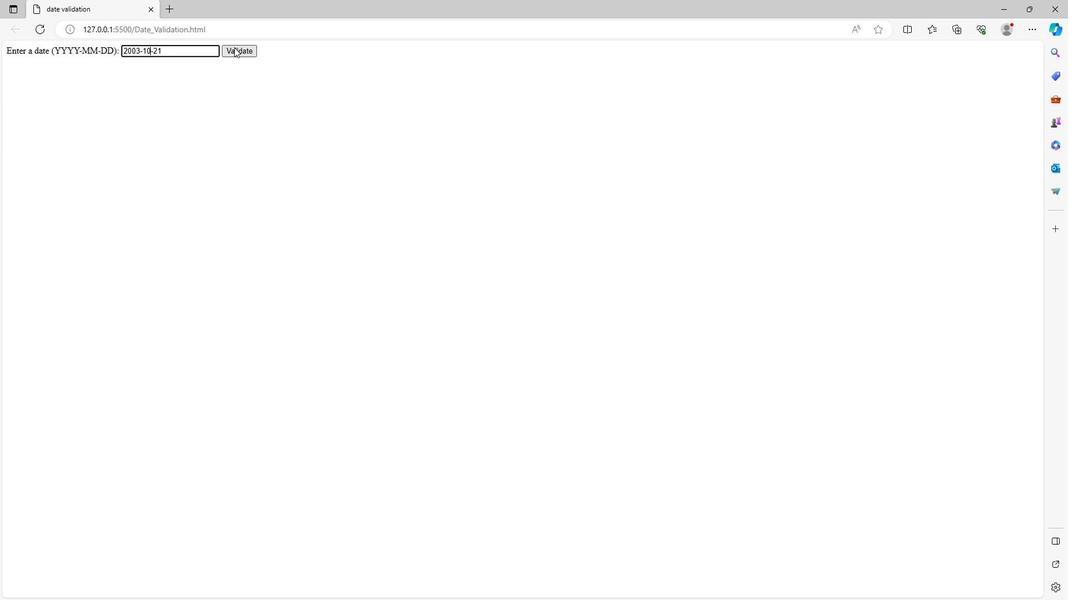 
Action: Mouse pressed left at (252, 408)
Screenshot: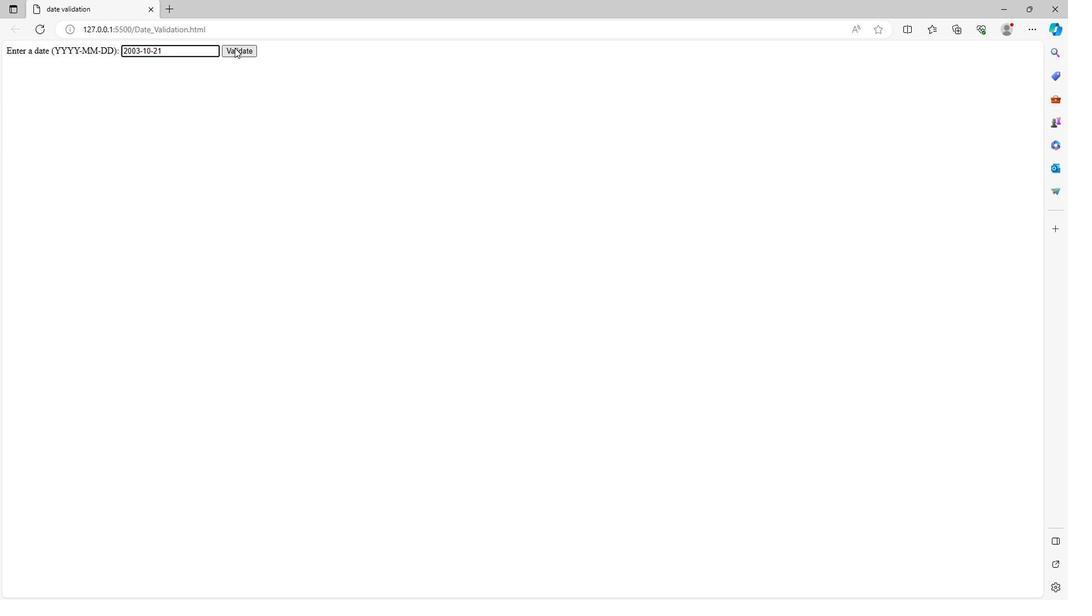 
Action: Mouse moved to (253, 408)
Screenshot: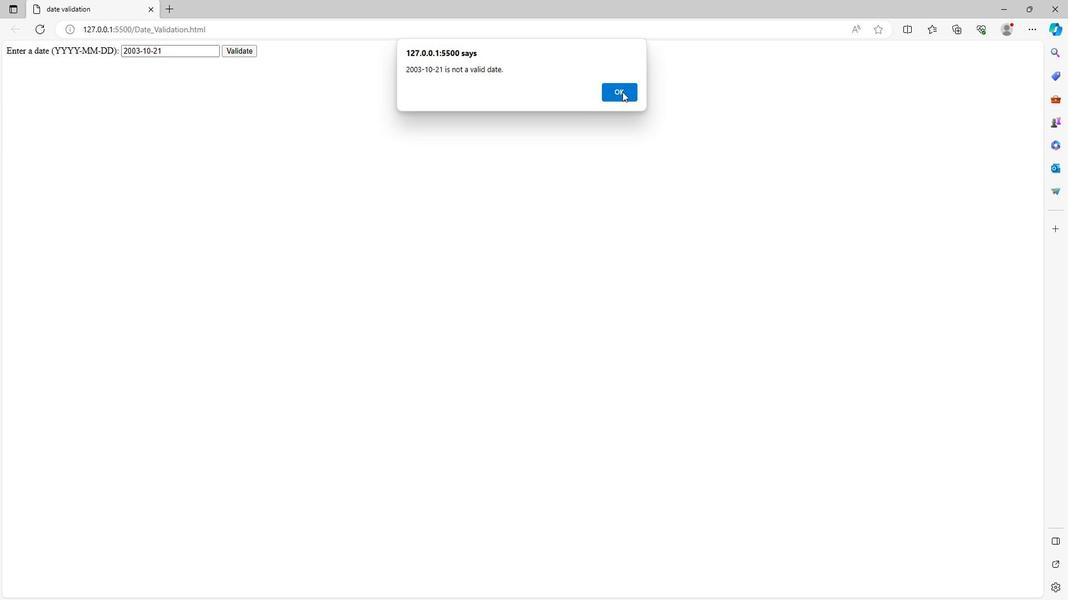 
Action: Mouse pressed left at (253, 408)
Screenshot: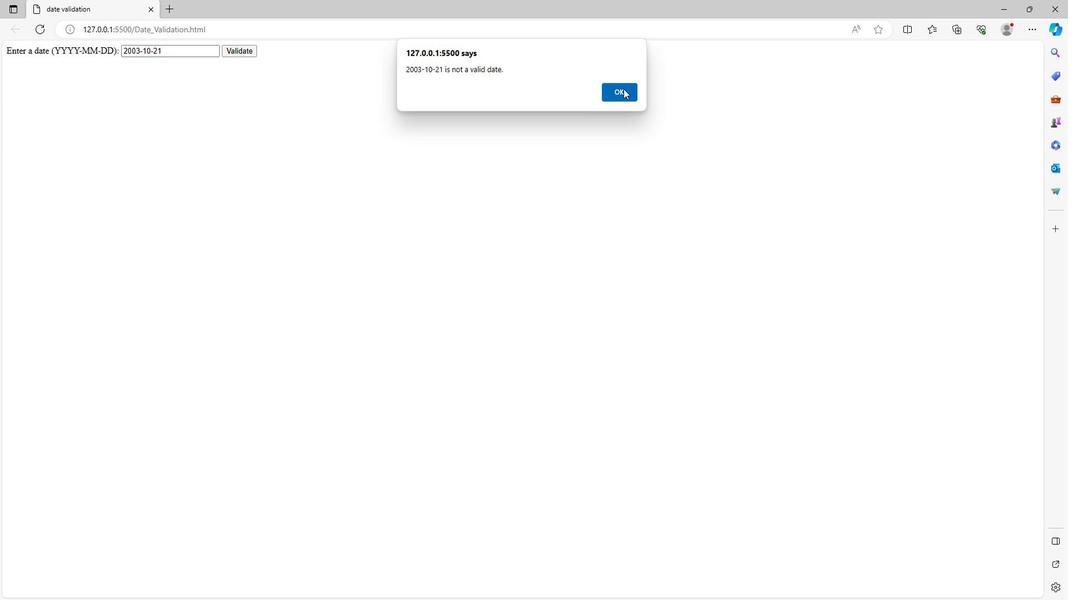 
Action: Mouse moved to (252, 408)
Screenshot: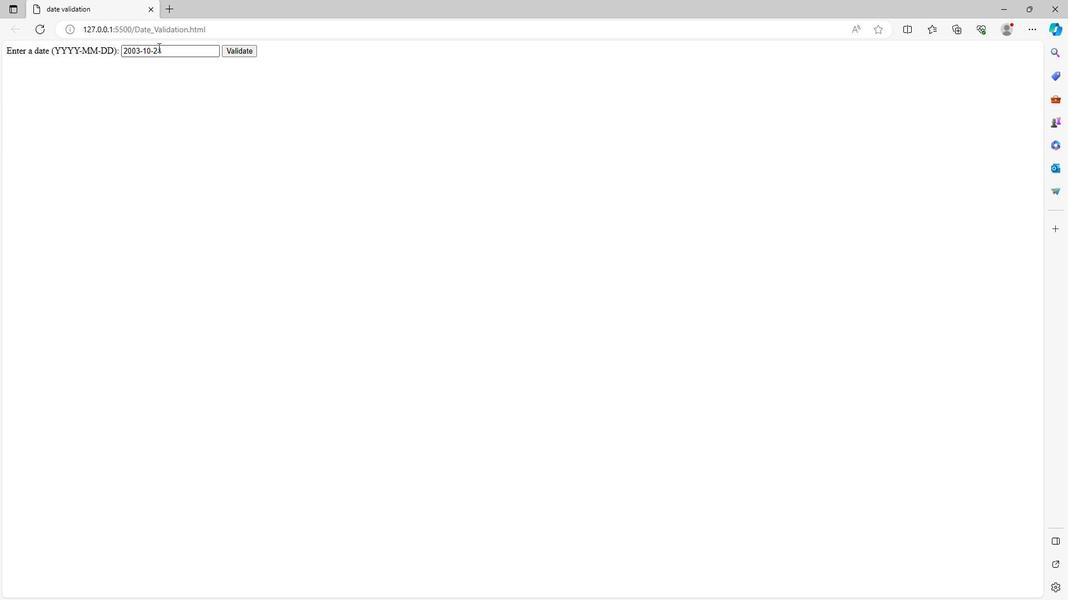 
Action: Mouse pressed left at (252, 408)
Screenshot: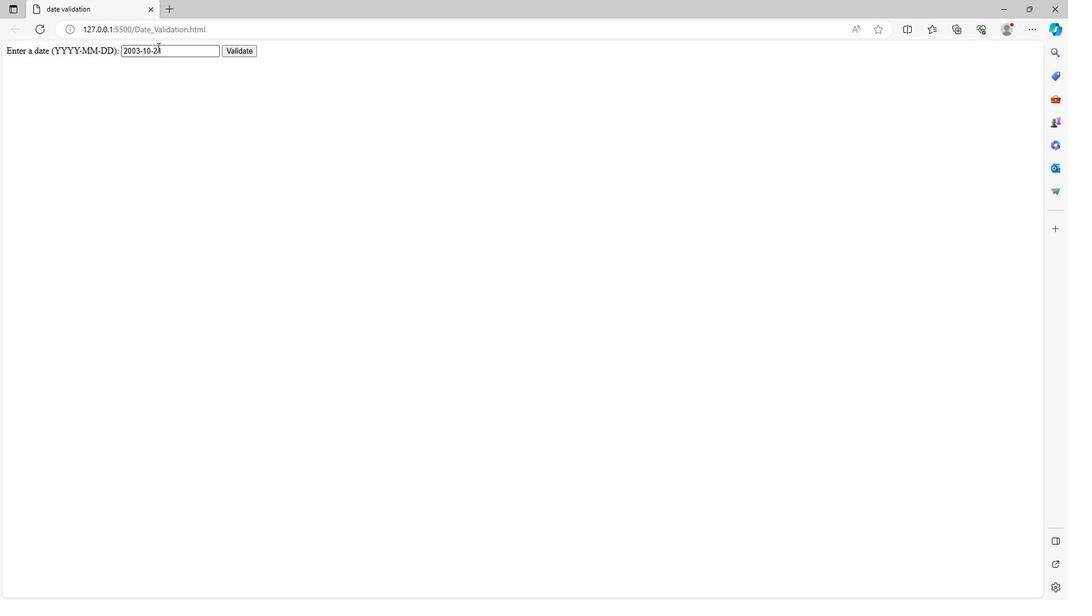 
Action: Mouse pressed left at (252, 408)
Screenshot: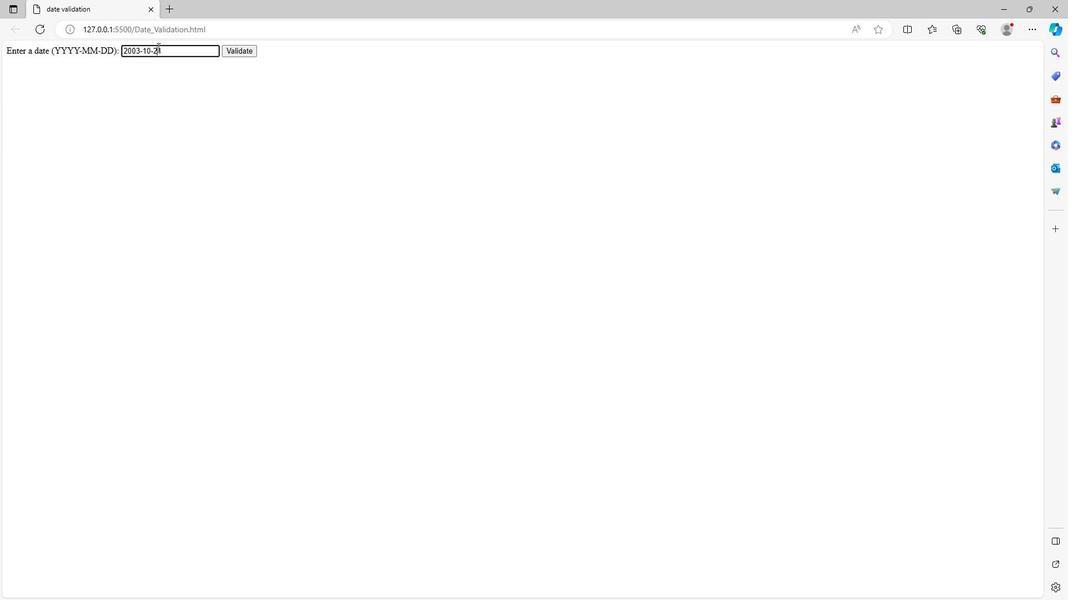 
Action: Mouse moved to (252, 408)
Screenshot: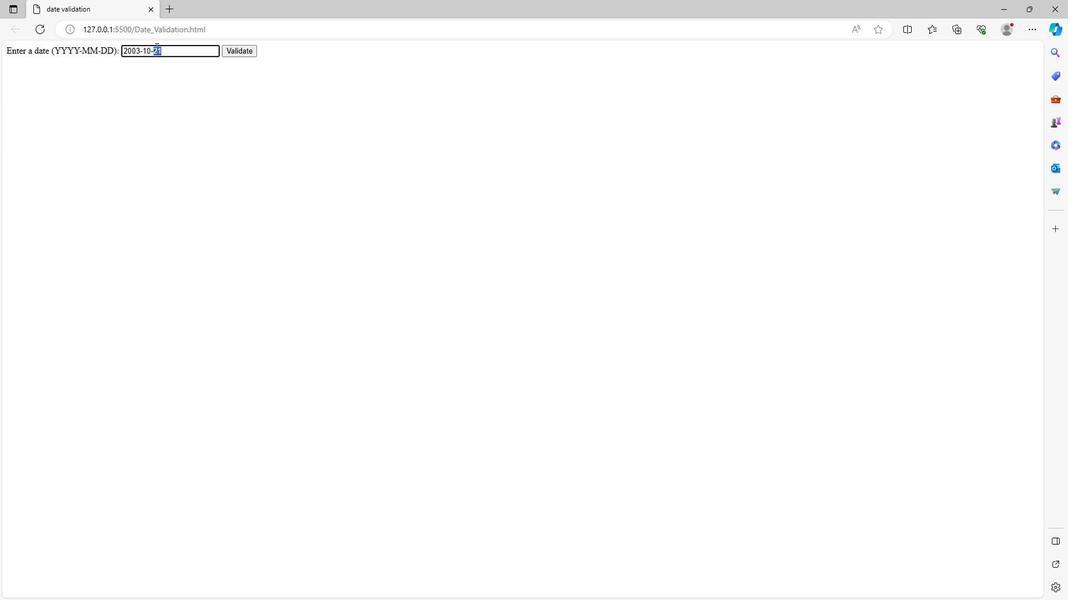 
Action: Key pressed 10
Screenshot: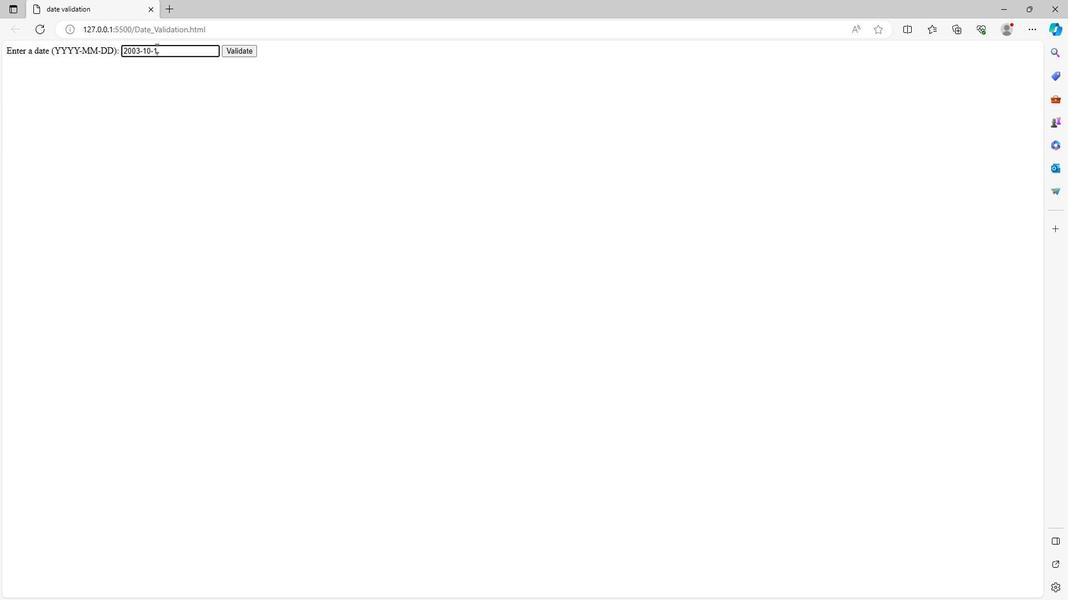
Action: Mouse moved to (252, 408)
Screenshot: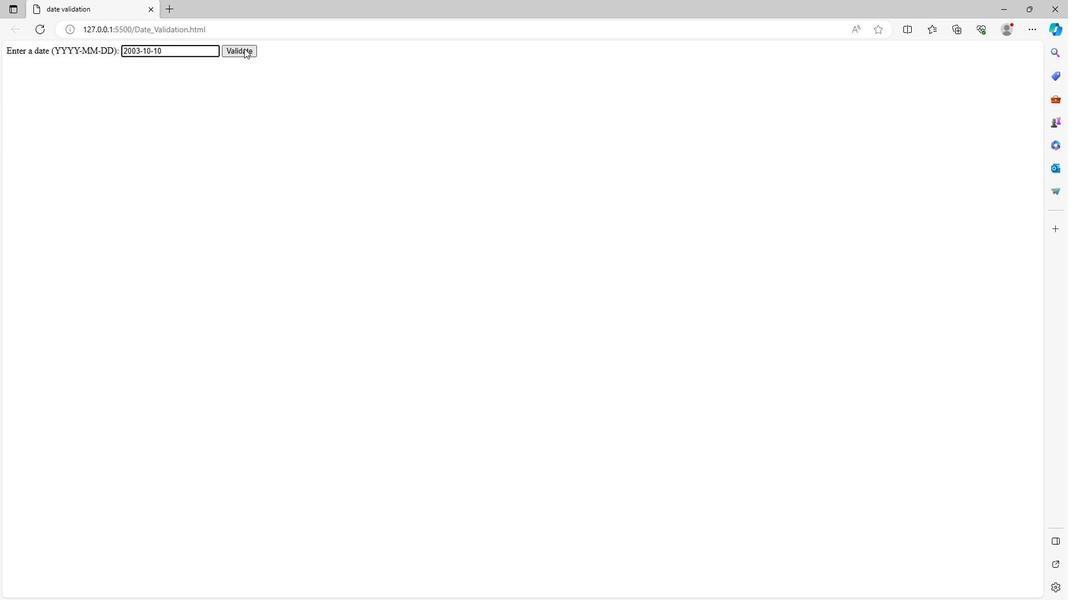 
Action: Mouse pressed left at (252, 408)
Screenshot: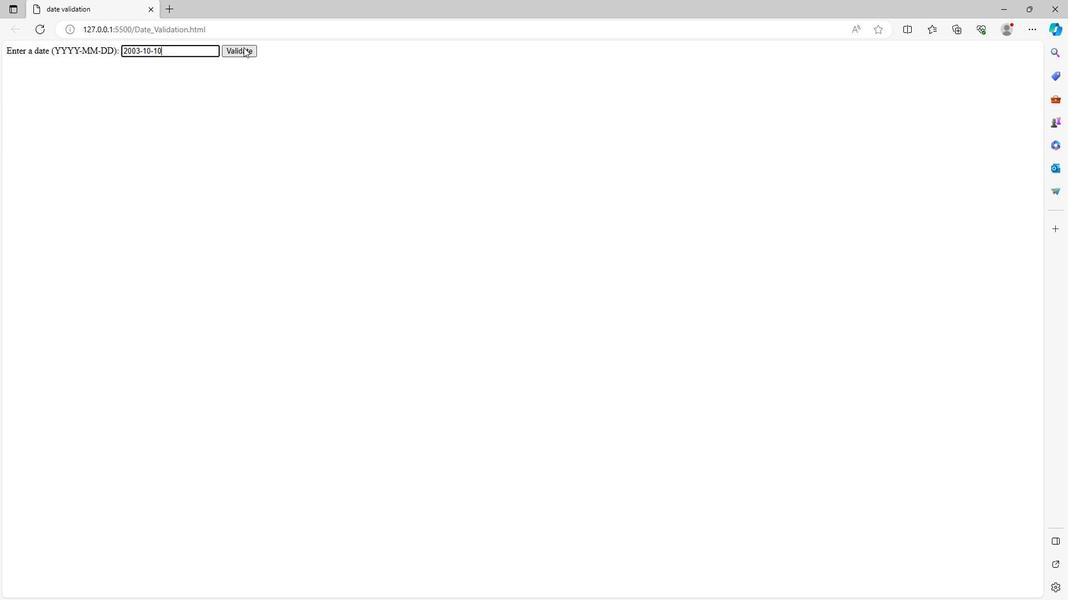
Action: Mouse moved to (253, 408)
Screenshot: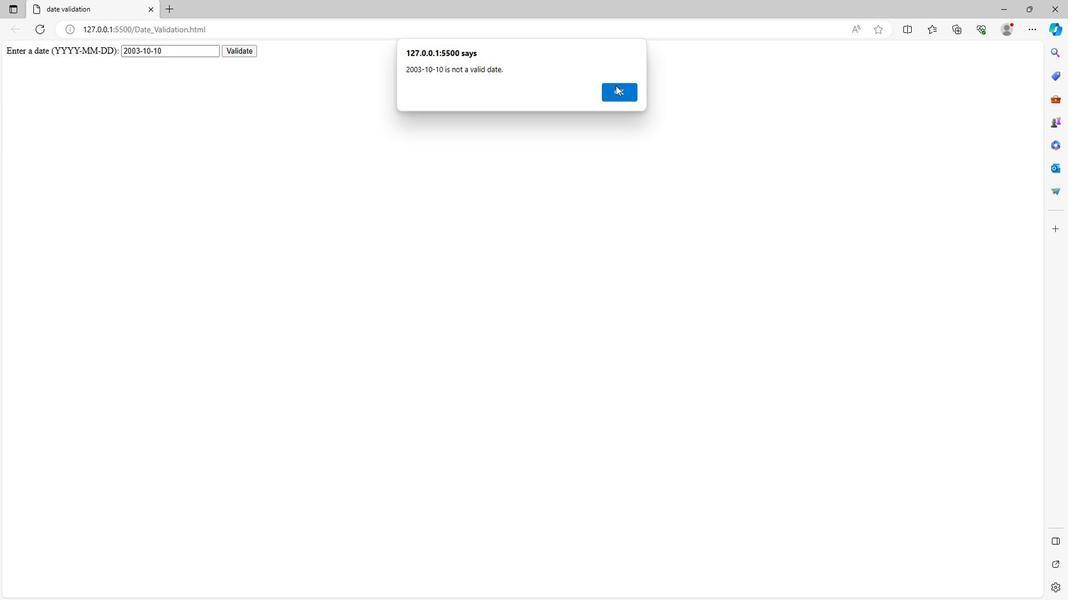 
Action: Mouse pressed left at (253, 408)
Screenshot: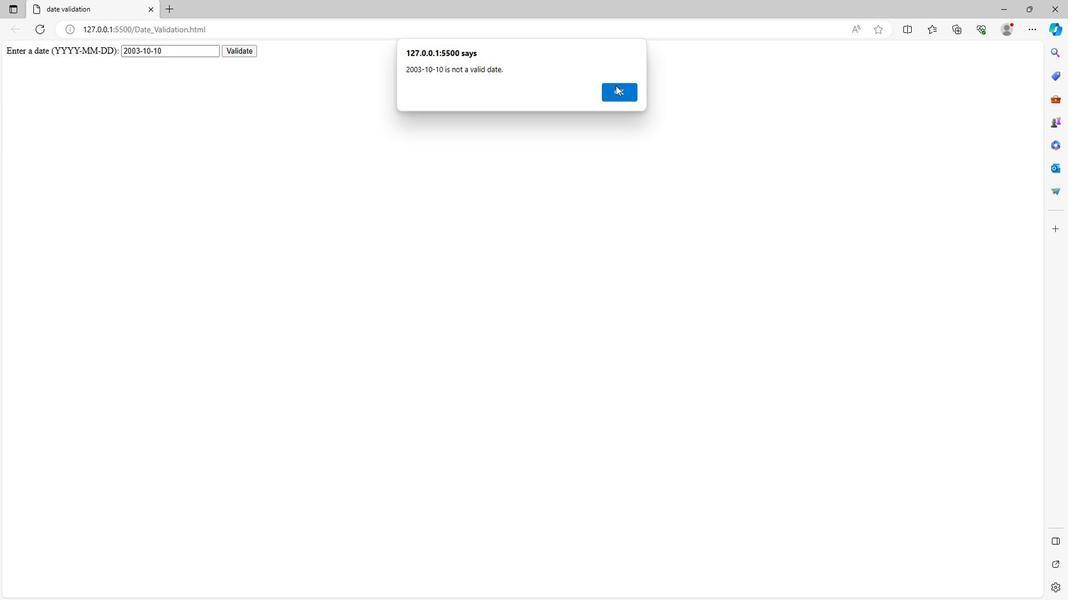 
Action: Mouse moved to (253, 408)
Screenshot: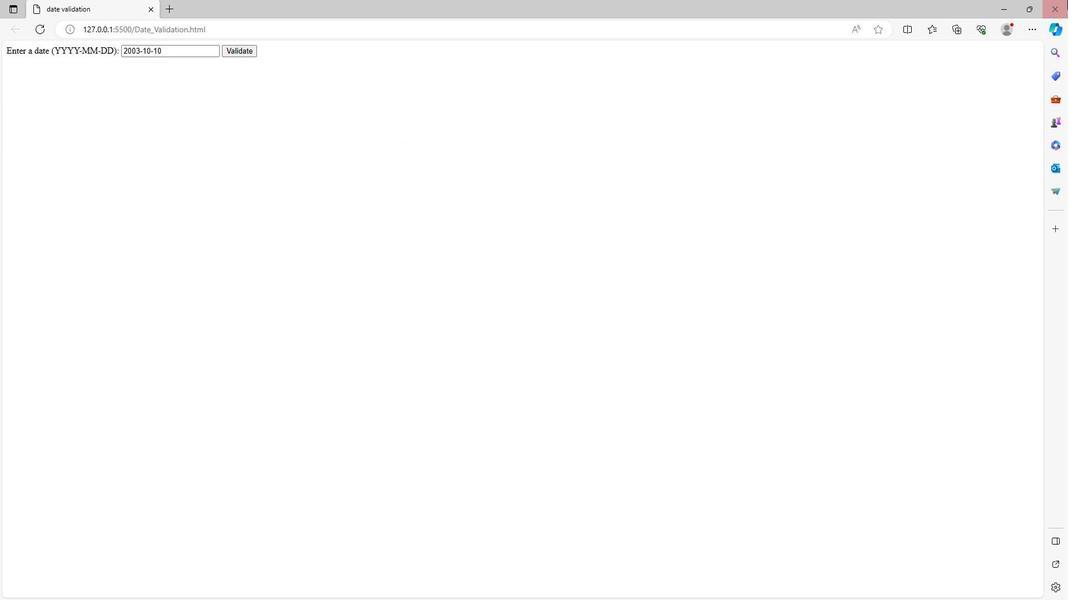 
Action: Mouse pressed left at (253, 408)
Screenshot: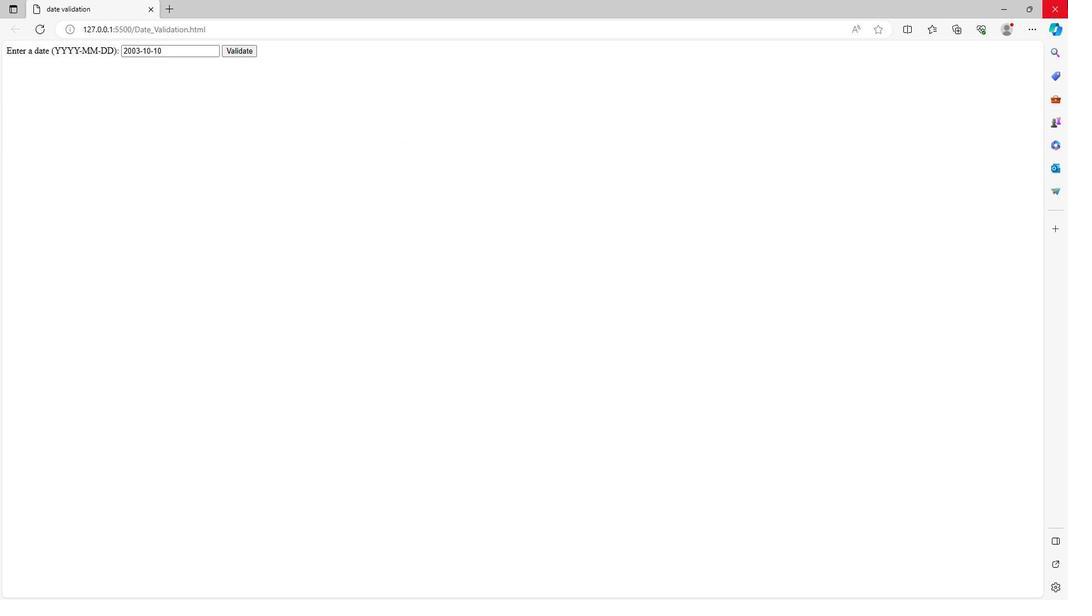 
Action: Mouse moved to (253, 408)
Screenshot: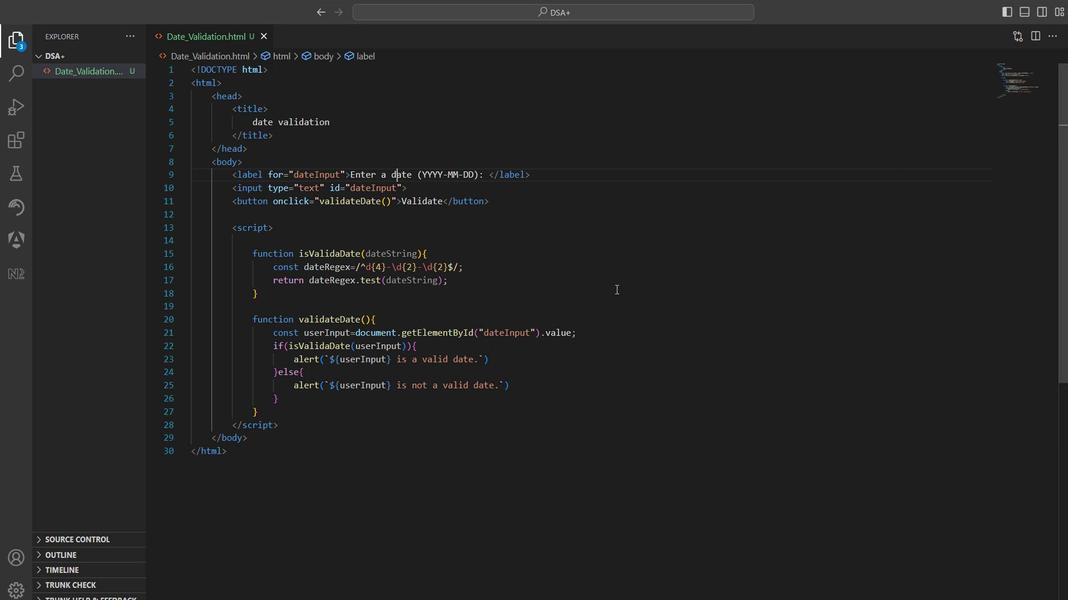 
Action: Mouse scrolled (253, 408) with delta (0, 0)
Screenshot: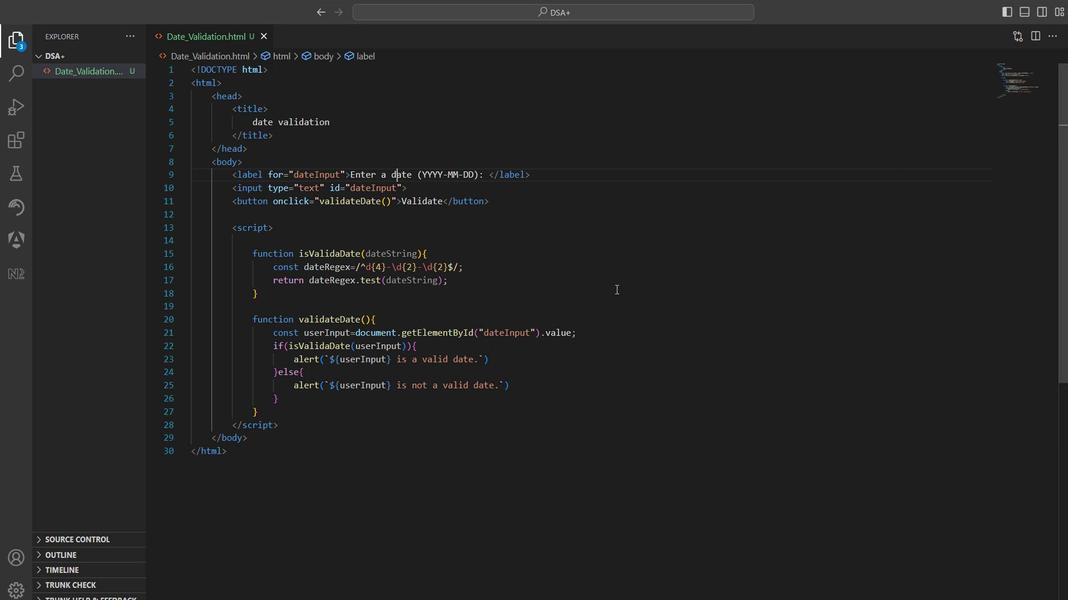 
Action: Mouse moved to (253, 408)
Screenshot: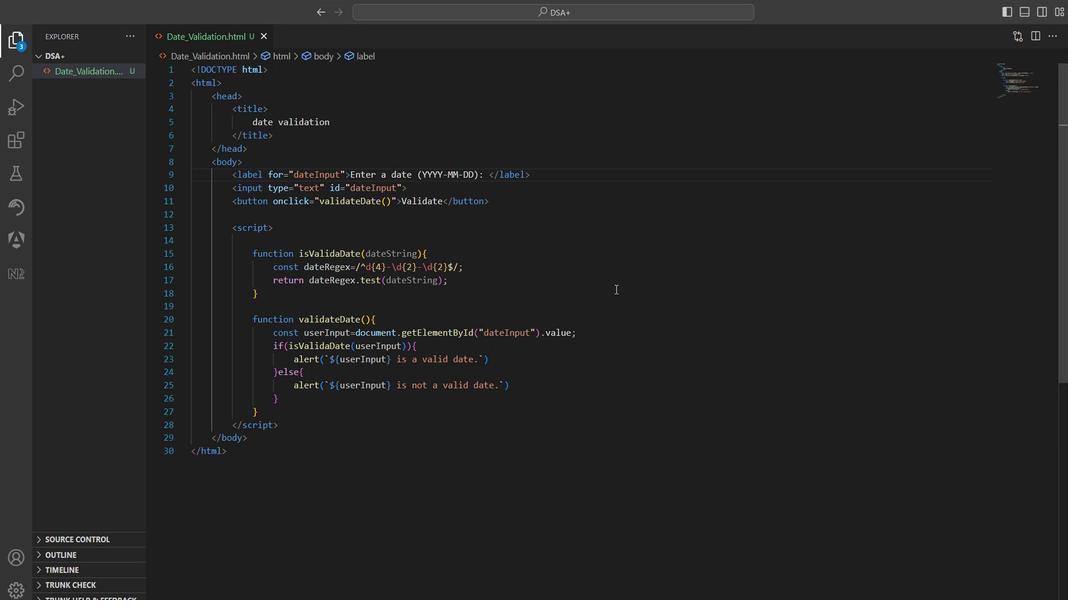 
Action: Mouse scrolled (253, 408) with delta (0, 0)
Screenshot: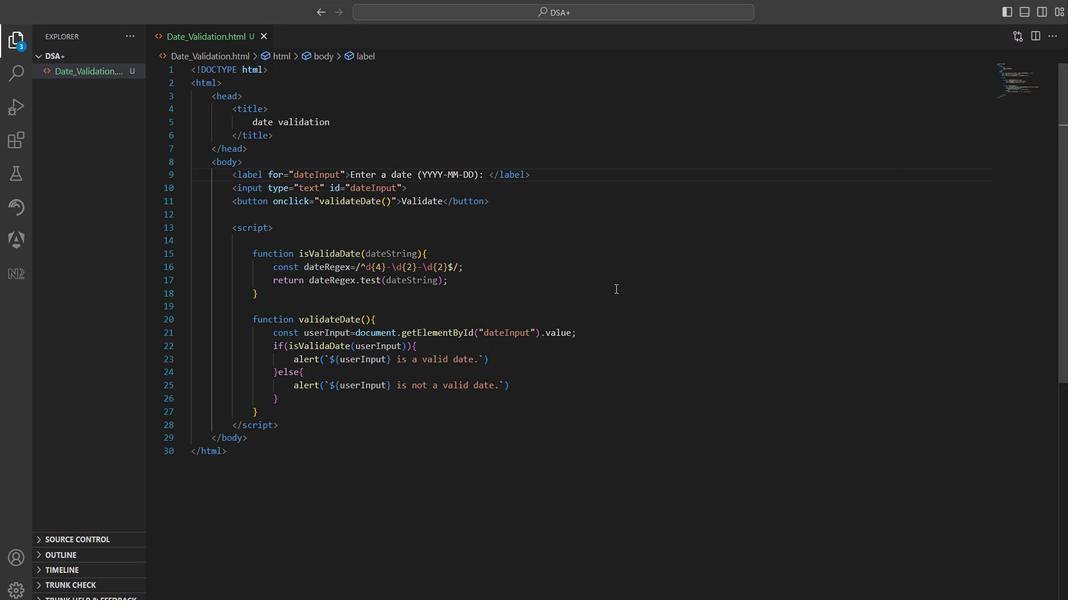 
Action: Mouse moved to (253, 408)
Screenshot: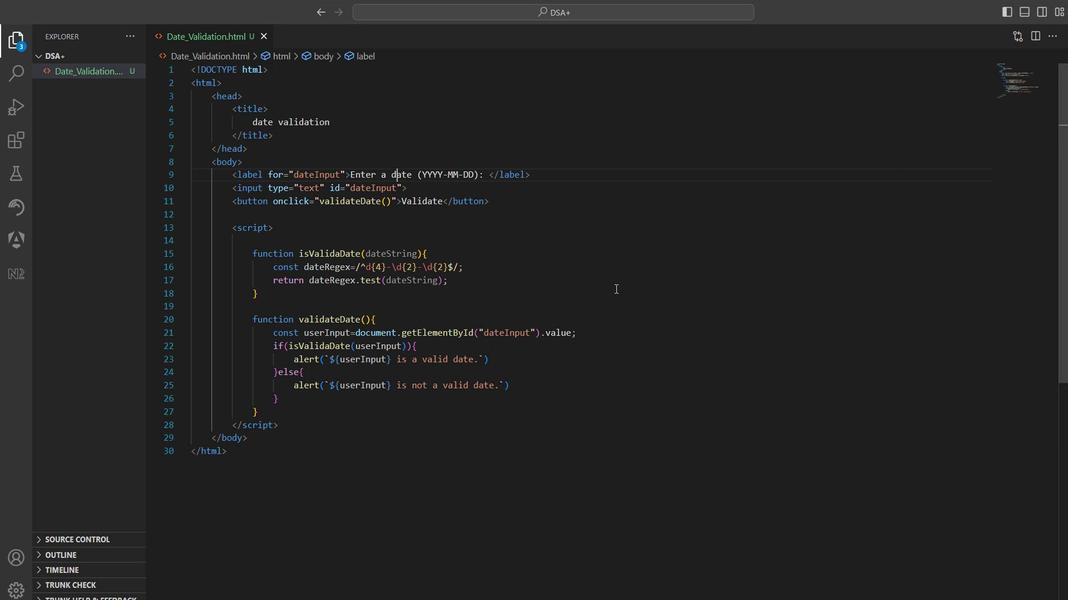 
Action: Mouse scrolled (253, 408) with delta (0, 0)
Screenshot: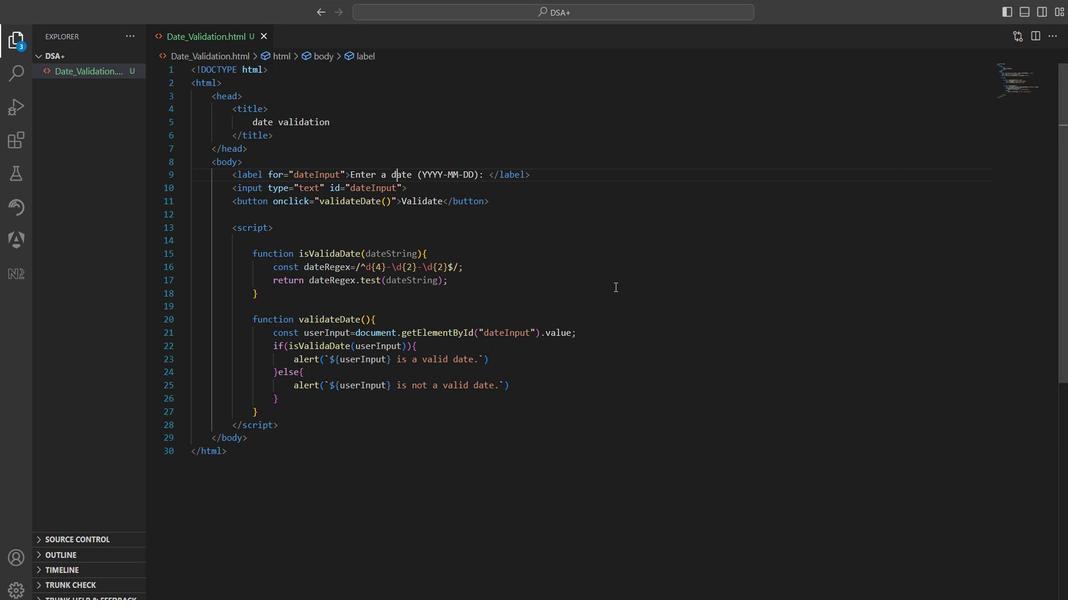
Action: Mouse moved to (253, 408)
Screenshot: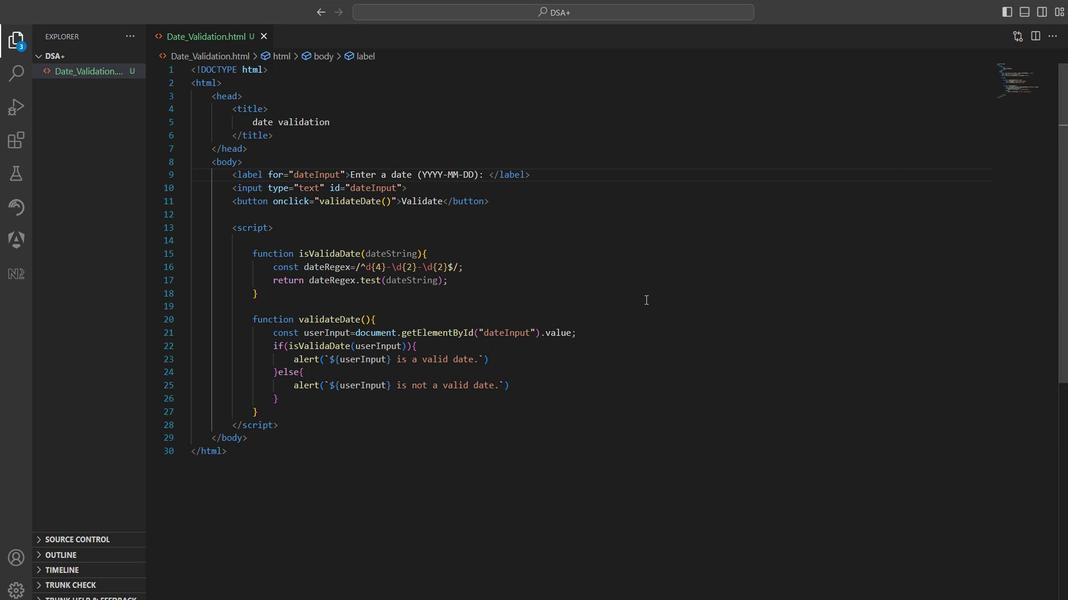 
Action: Mouse pressed left at (253, 408)
Screenshot: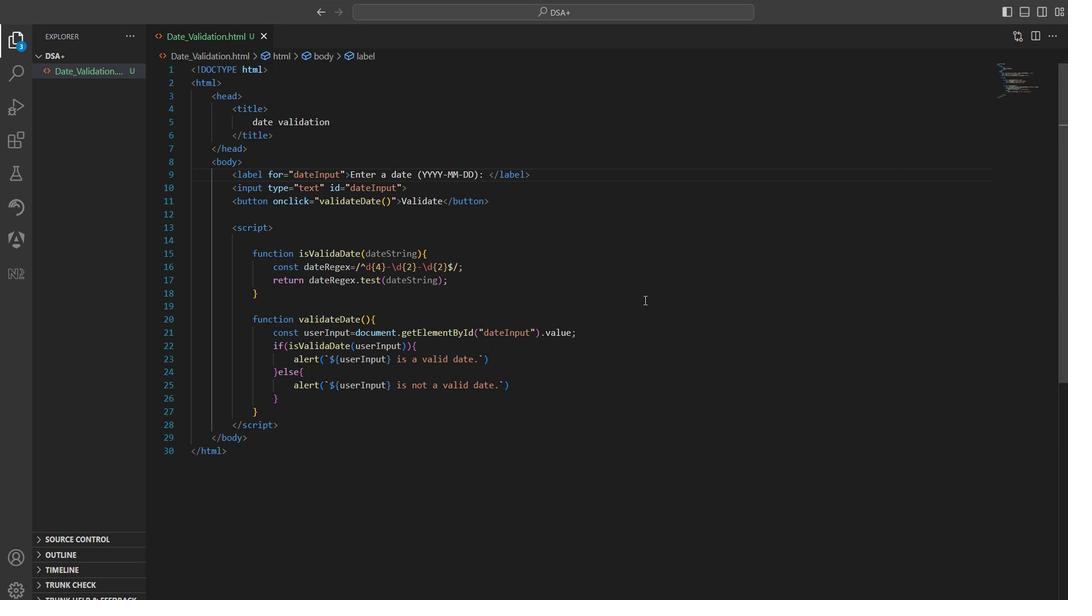 
Action: Mouse moved to (253, 408)
Screenshot: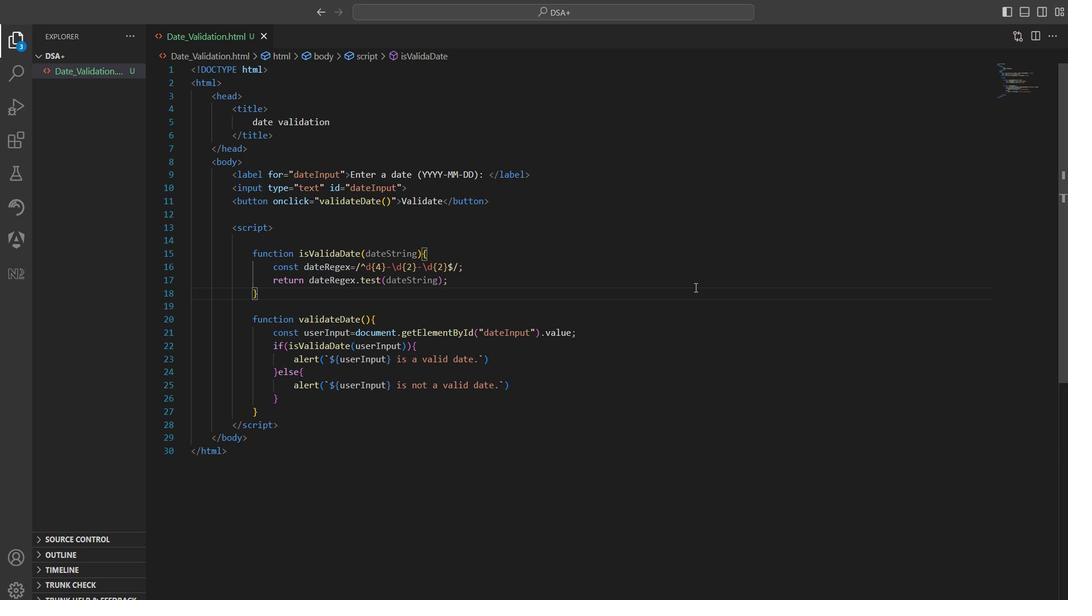 
Action: Mouse pressed left at (253, 408)
Screenshot: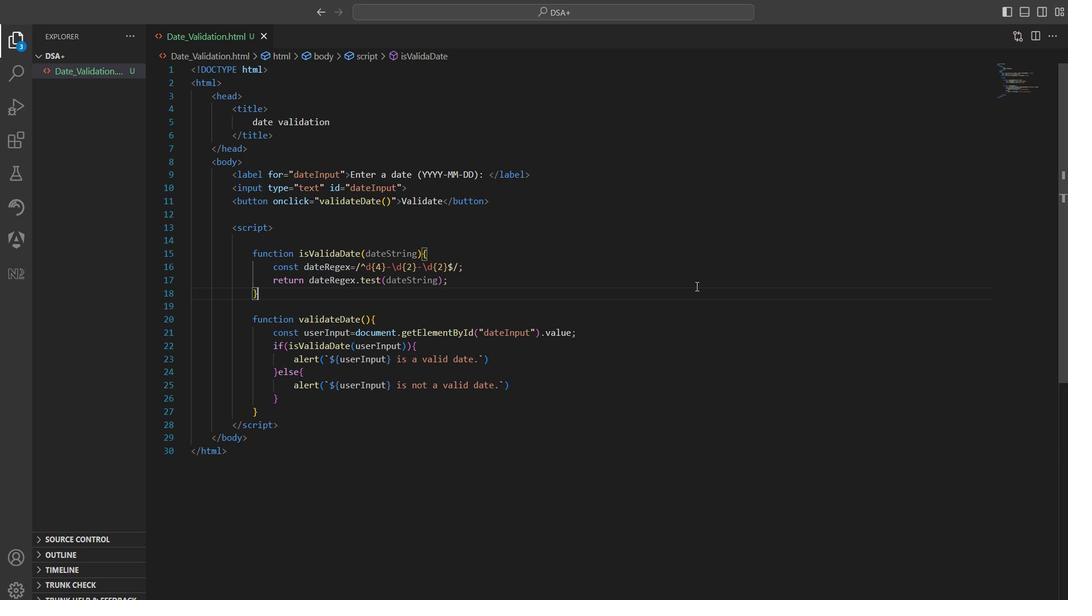 
Action: Mouse moved to (253, 408)
Screenshot: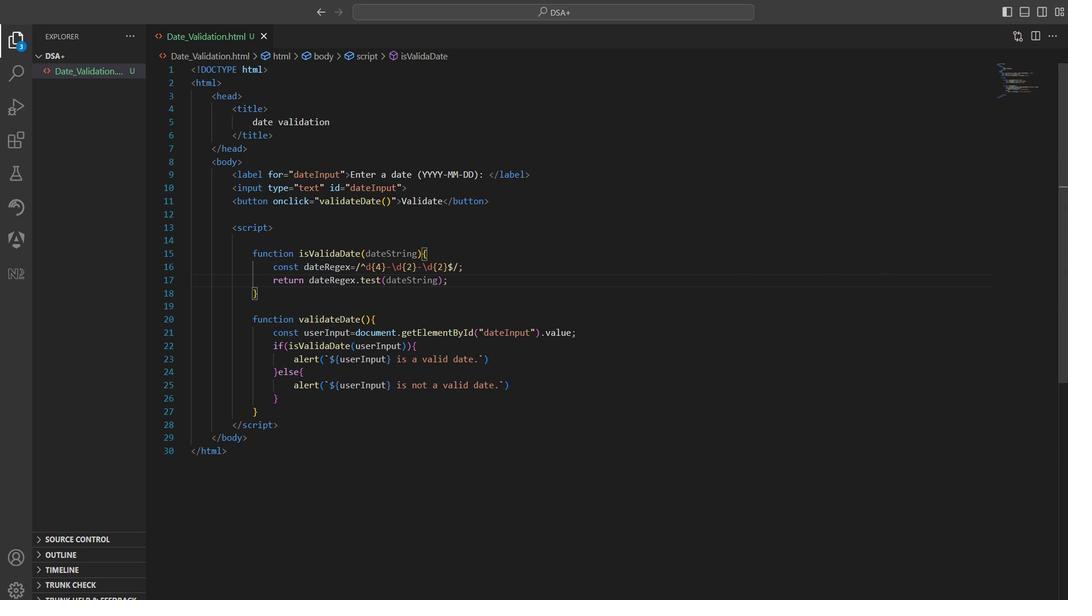 
Action: Mouse scrolled (253, 408) with delta (0, 0)
Screenshot: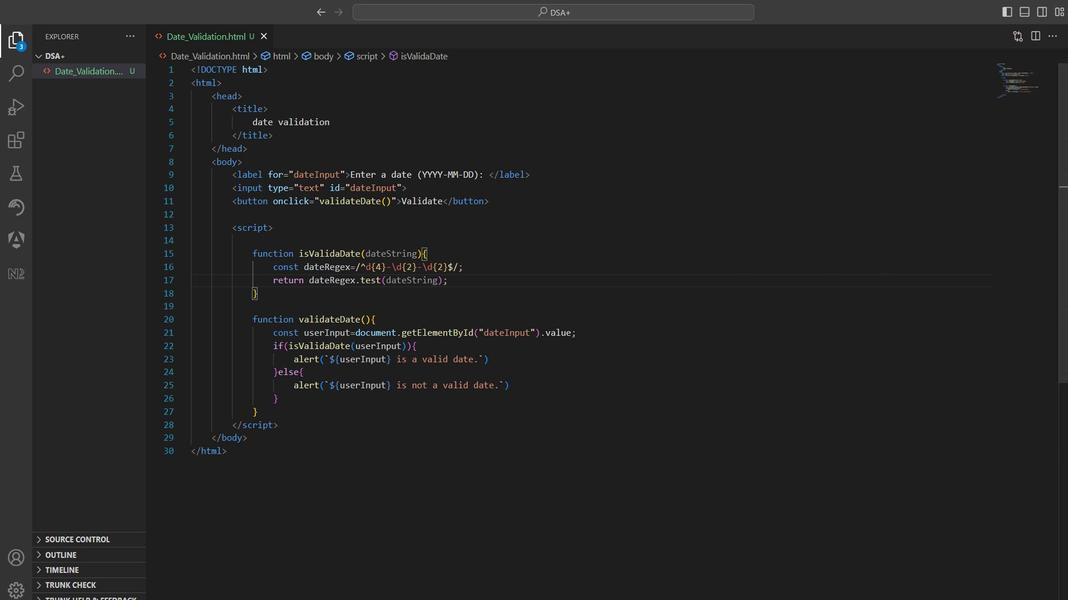 
Action: Mouse scrolled (253, 408) with delta (0, 0)
Screenshot: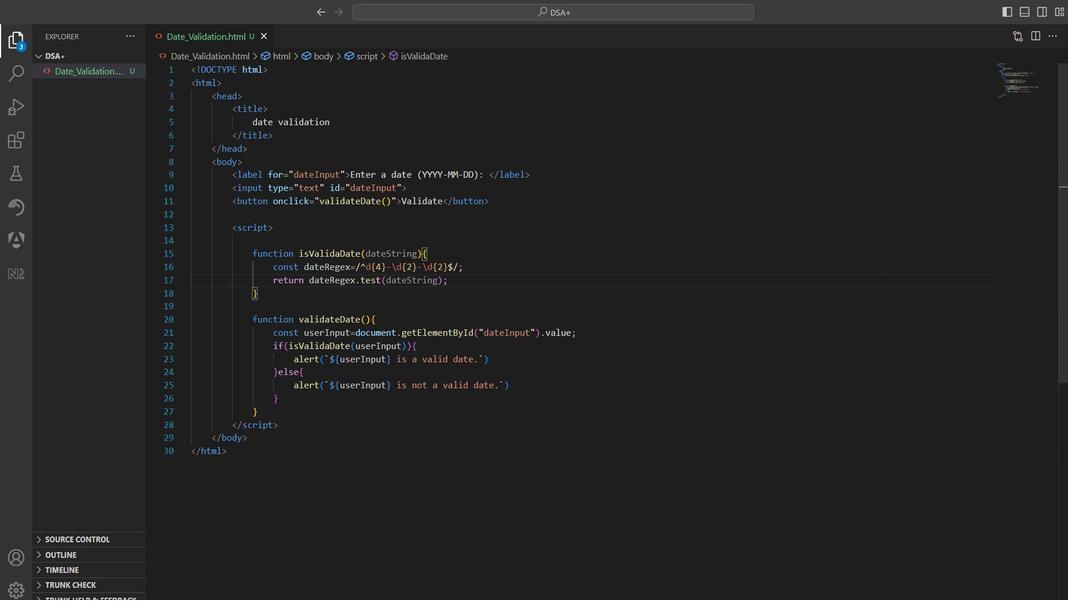 
Action: Mouse scrolled (253, 408) with delta (0, 0)
Screenshot: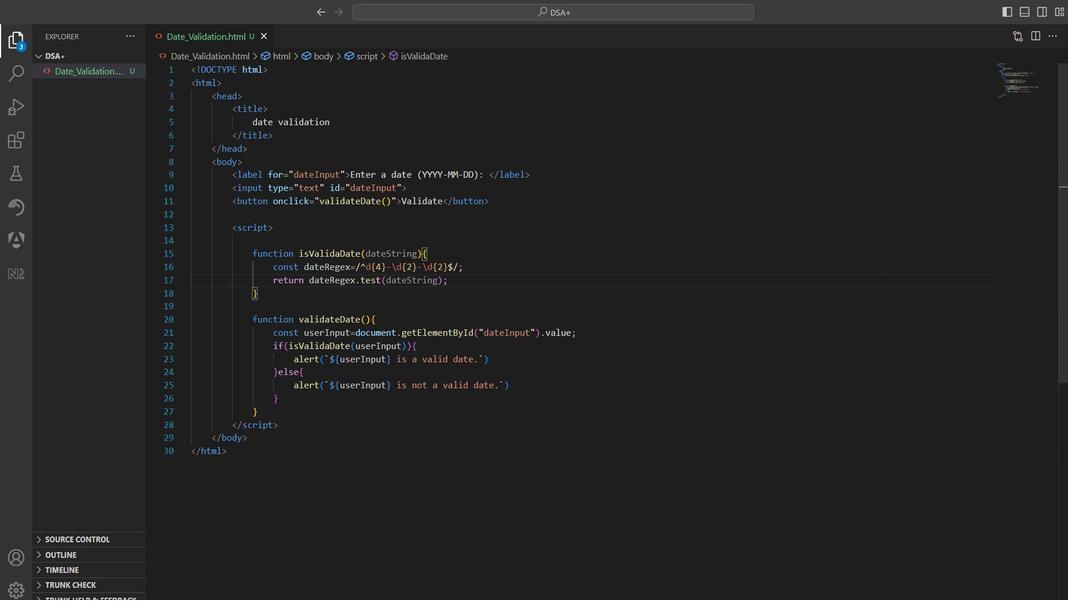 
Action: Mouse scrolled (253, 408) with delta (0, 0)
Screenshot: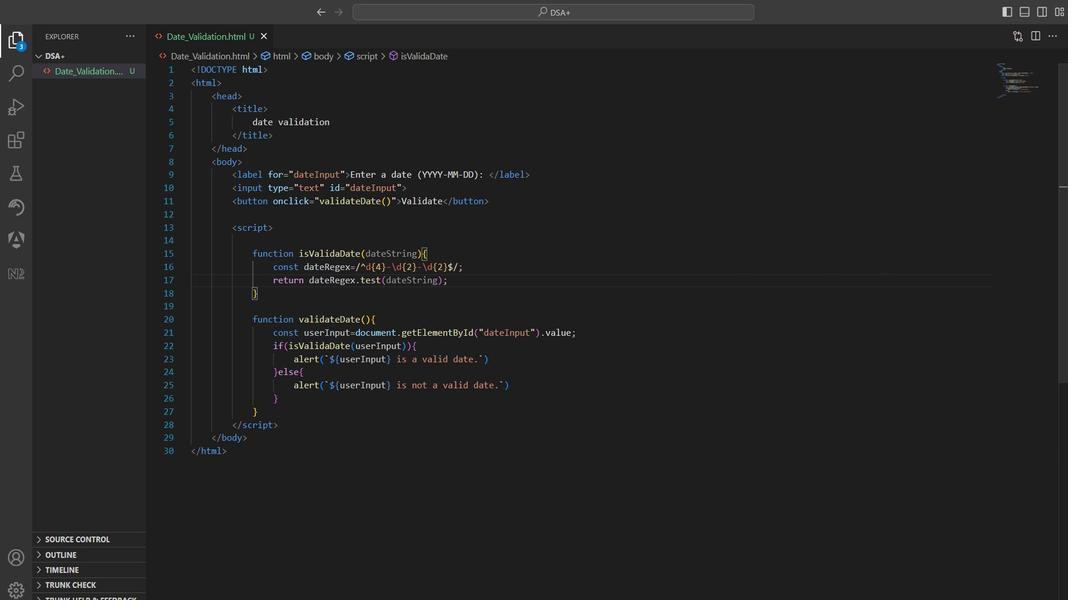 
Action: Mouse scrolled (253, 408) with delta (0, 0)
Screenshot: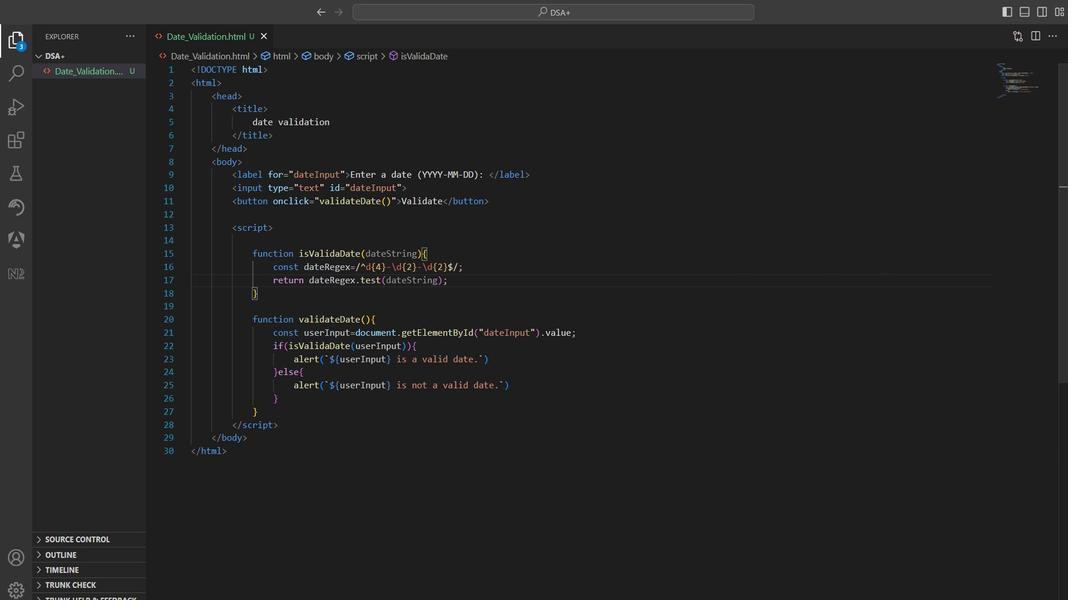 
Action: Mouse scrolled (253, 408) with delta (0, 0)
Screenshot: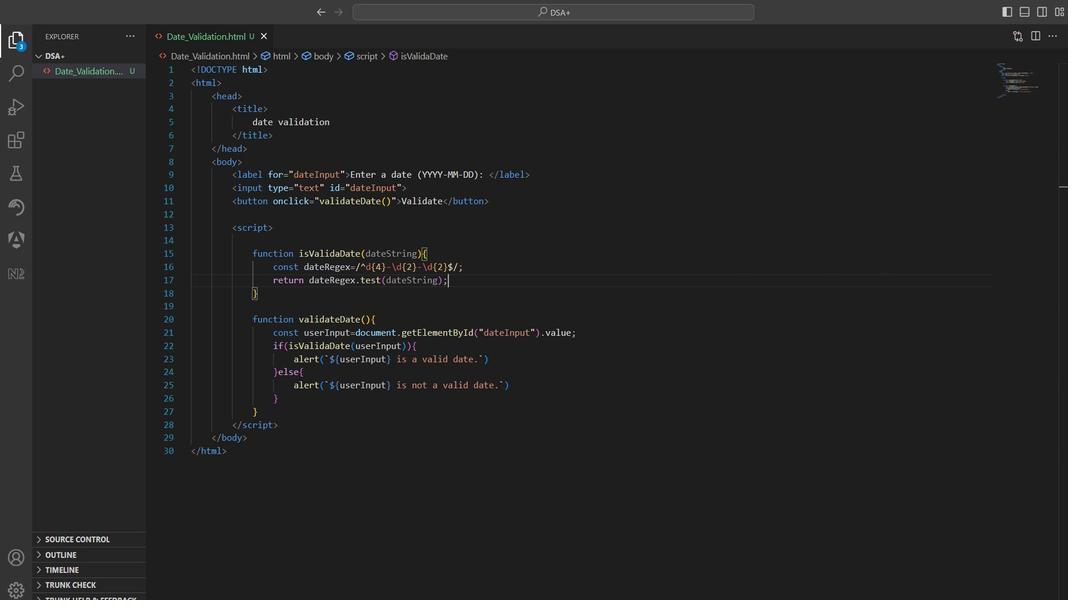 
Action: Mouse scrolled (253, 408) with delta (0, 0)
Screenshot: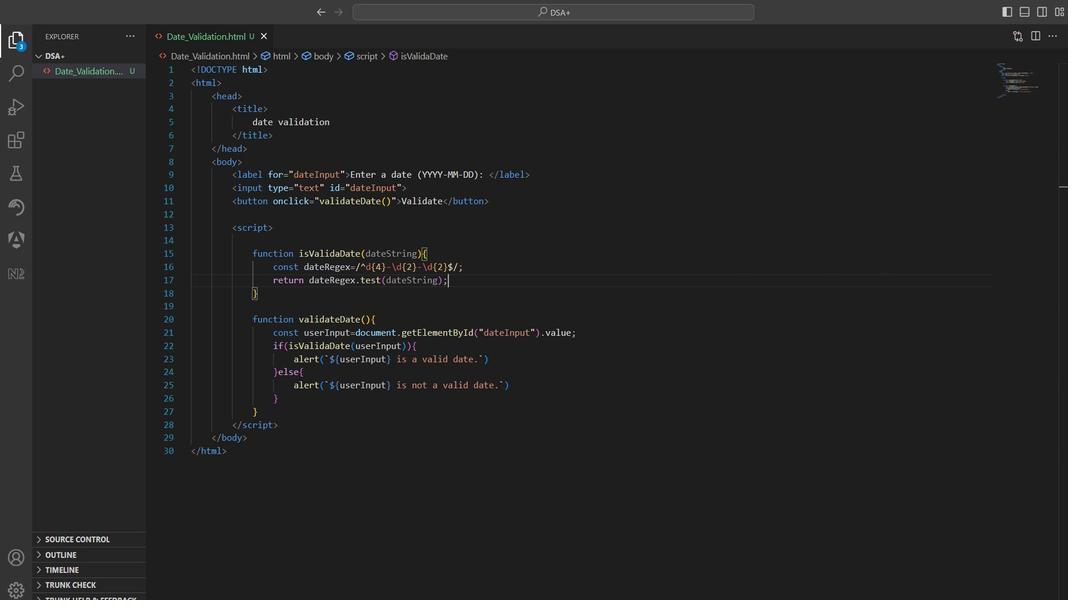 
Action: Mouse scrolled (253, 408) with delta (0, 0)
Screenshot: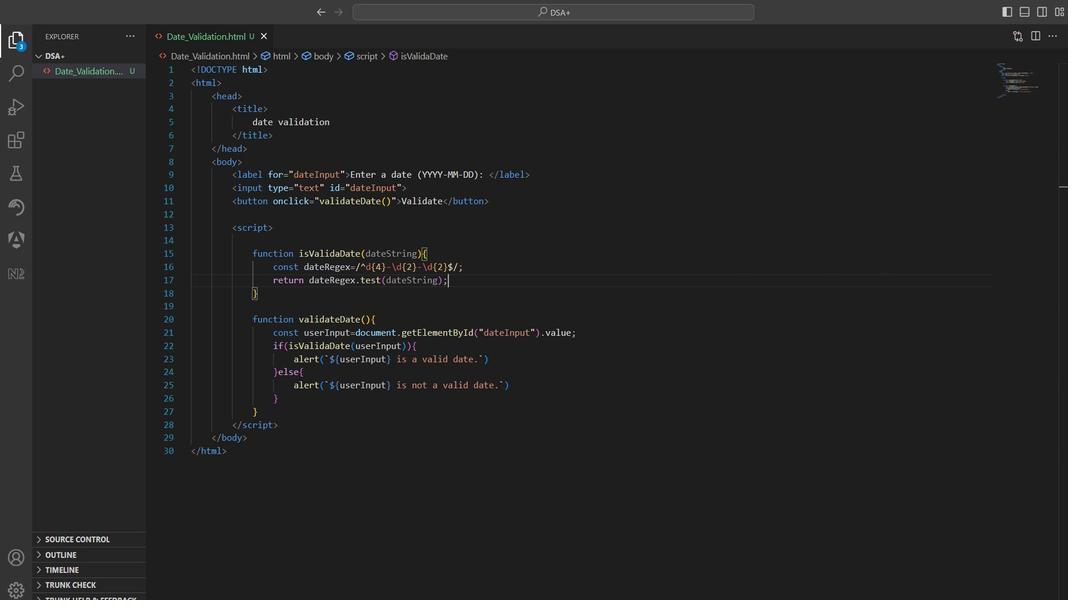 
Action: Mouse moved to (252, 408)
Screenshot: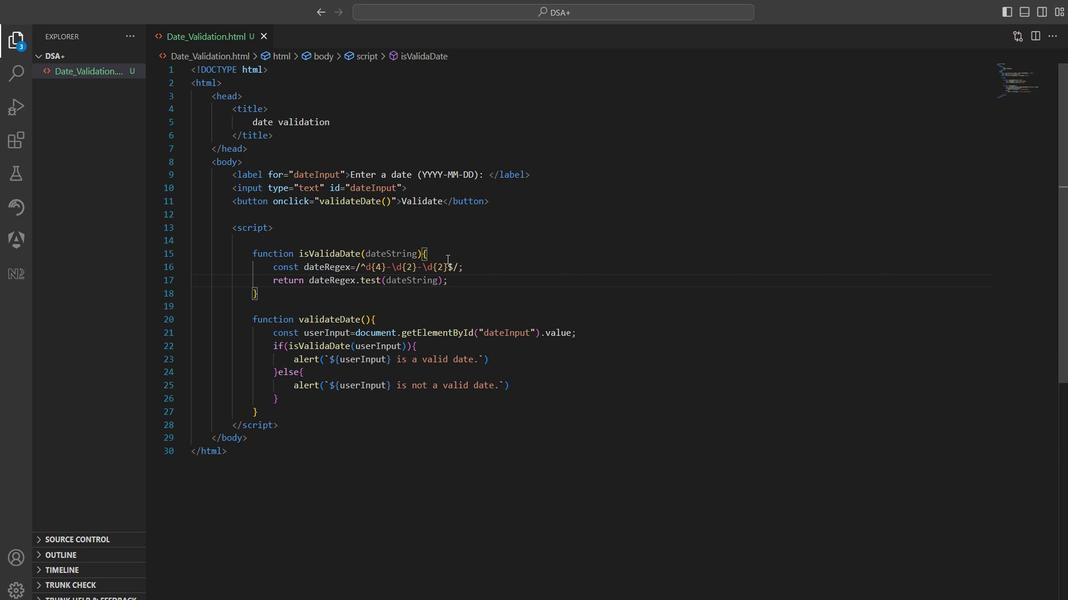 
Action: Mouse pressed left at (252, 408)
Screenshot: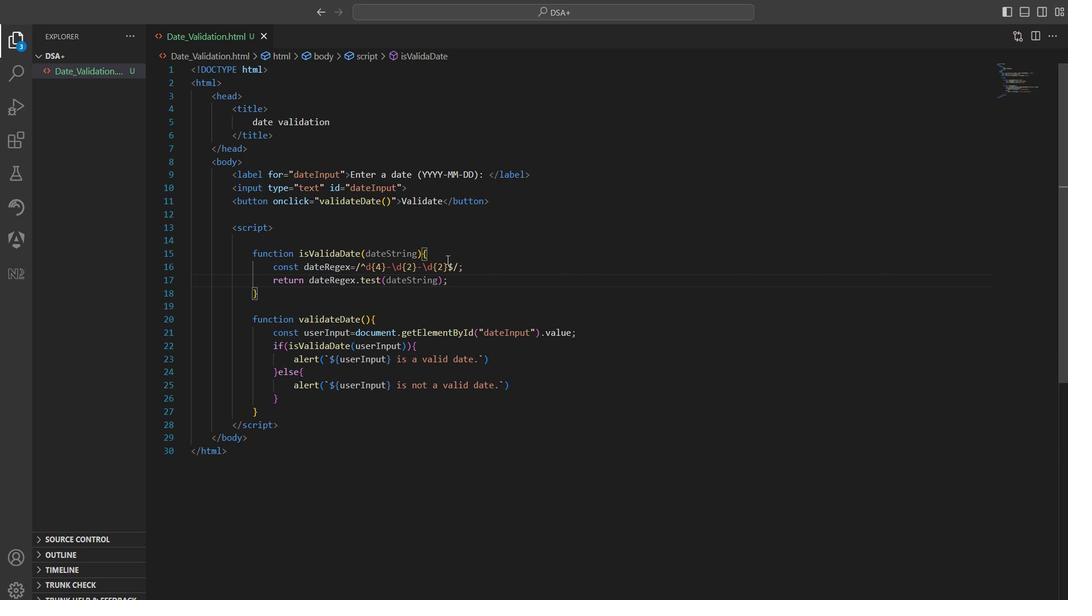 
Action: Mouse moved to (252, 408)
Screenshot: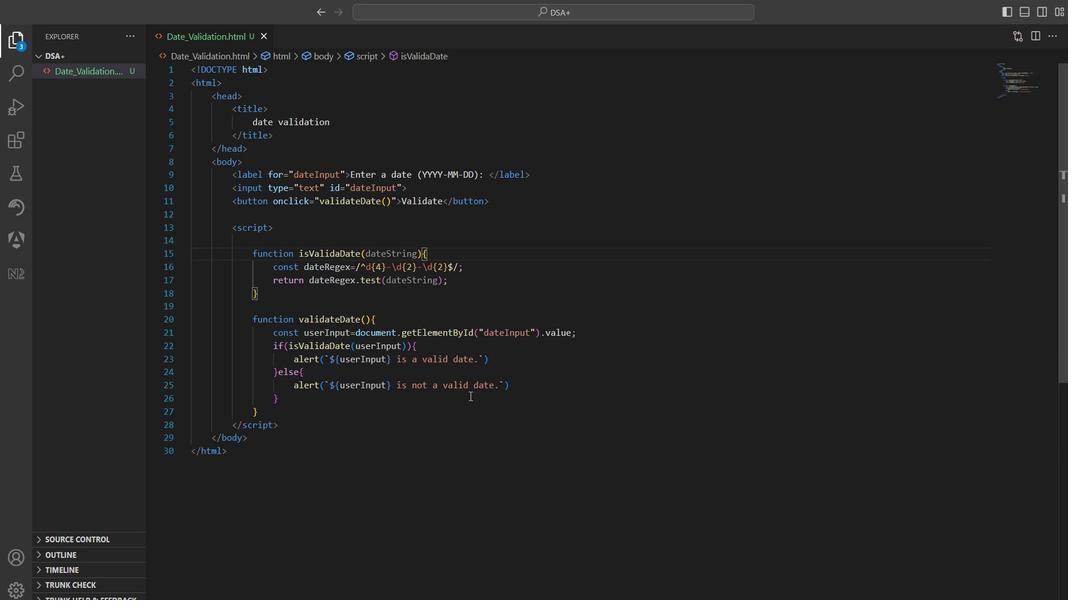 
Action: Mouse pressed left at (252, 408)
Screenshot: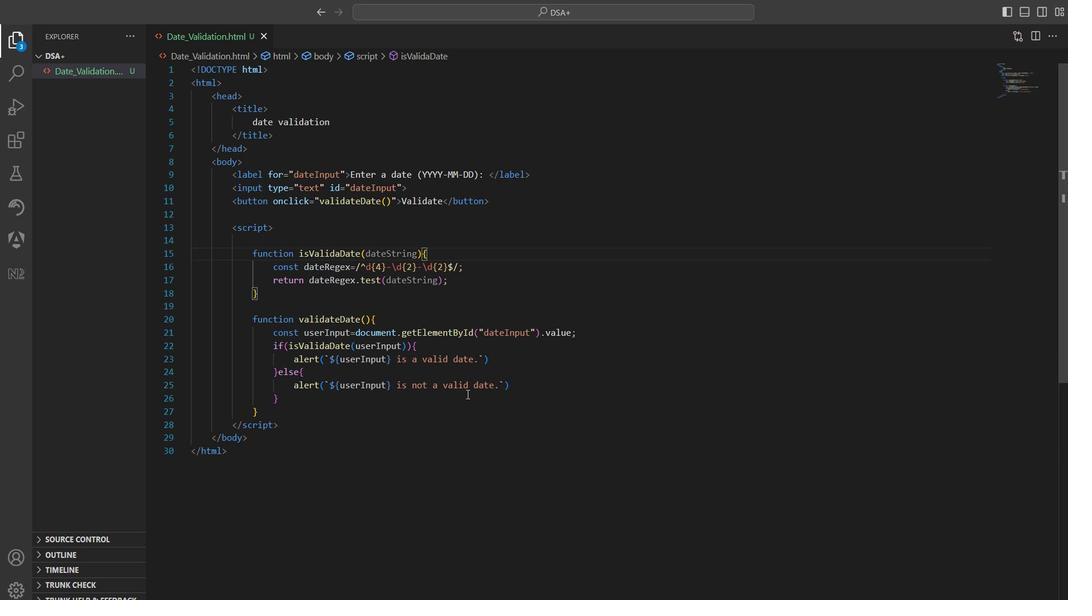 
Action: Mouse moved to (252, 408)
Screenshot: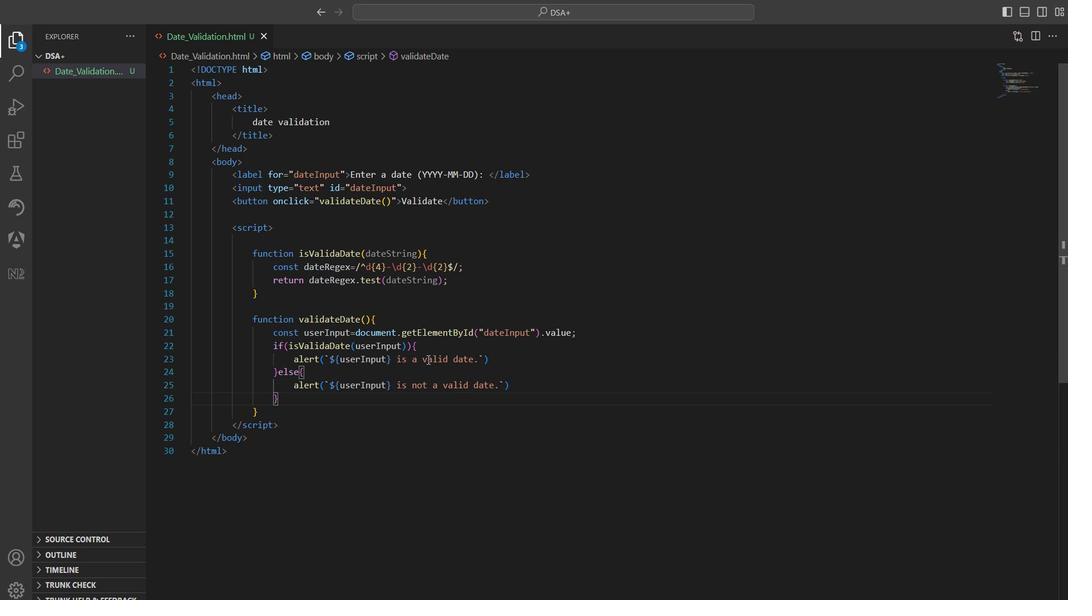 
Action: Mouse pressed left at (252, 408)
Screenshot: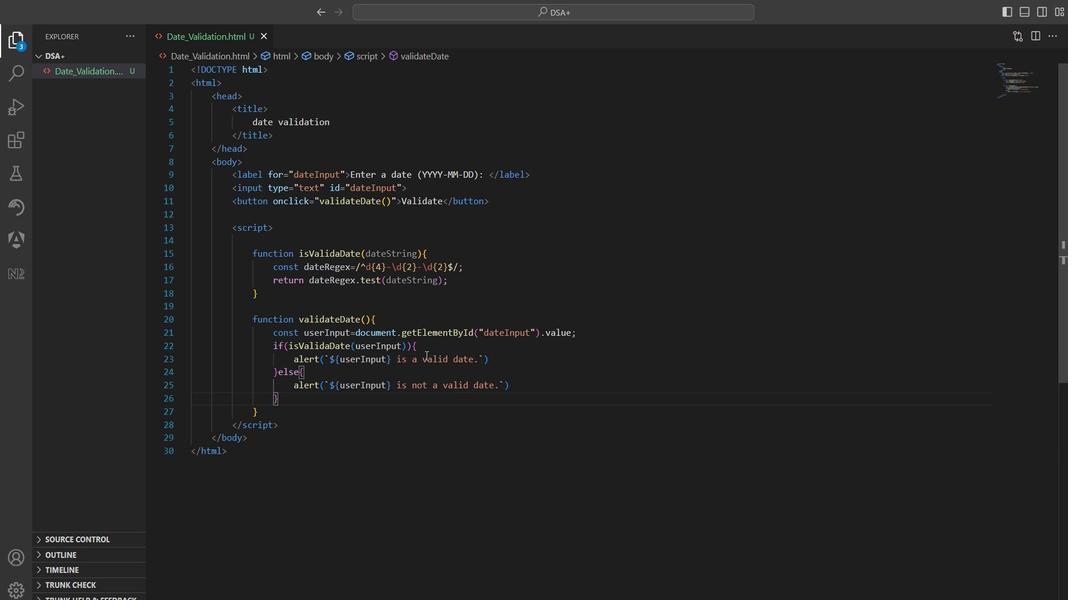 
Action: Mouse pressed left at (252, 408)
Screenshot: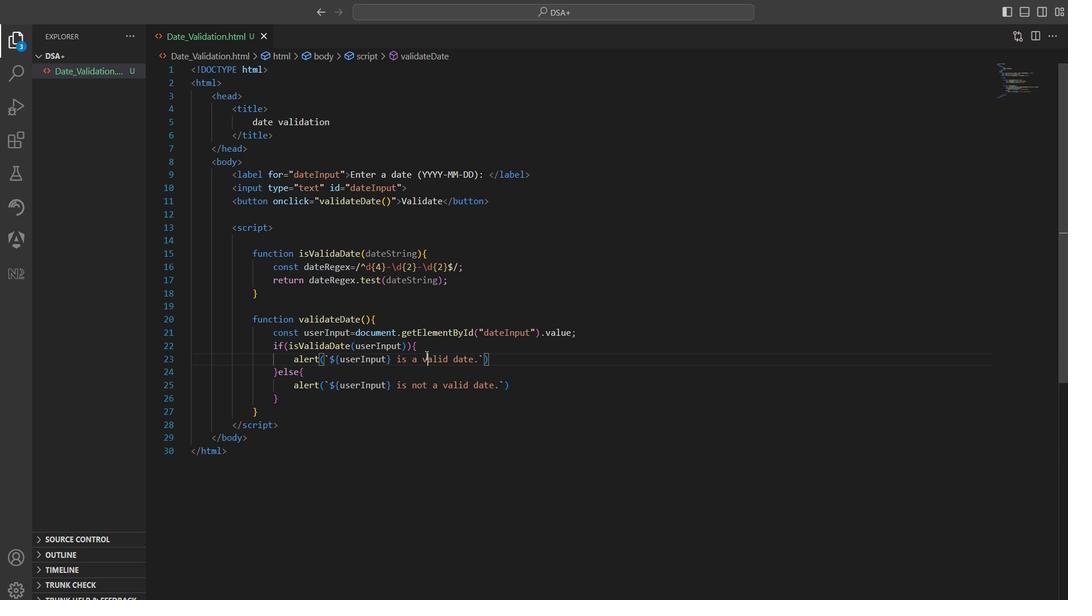 
Action: Mouse moved to (252, 408)
Screenshot: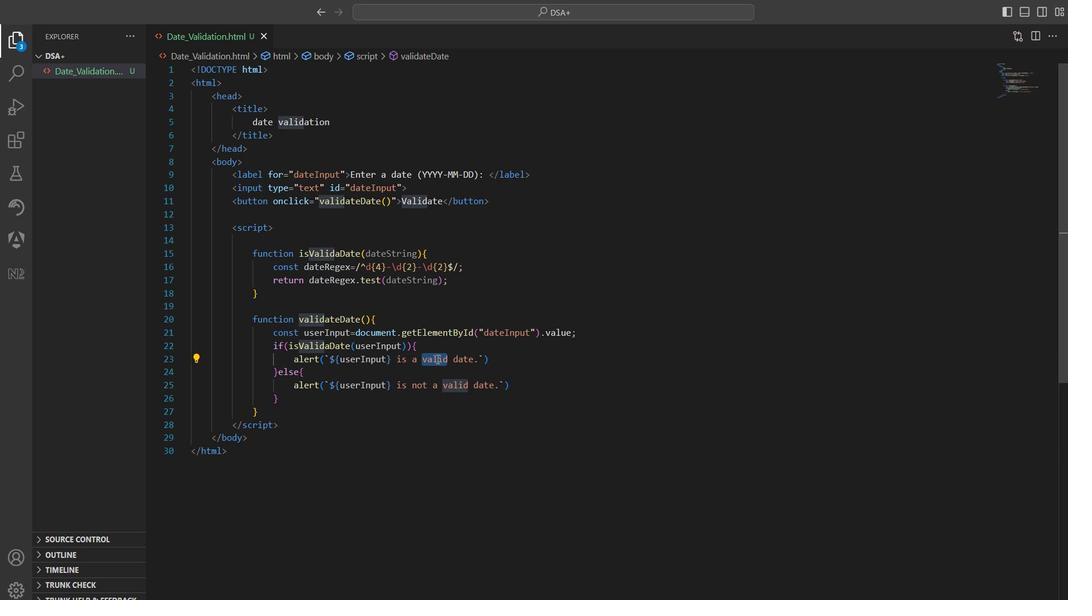 
Action: Mouse pressed left at (252, 408)
Screenshot: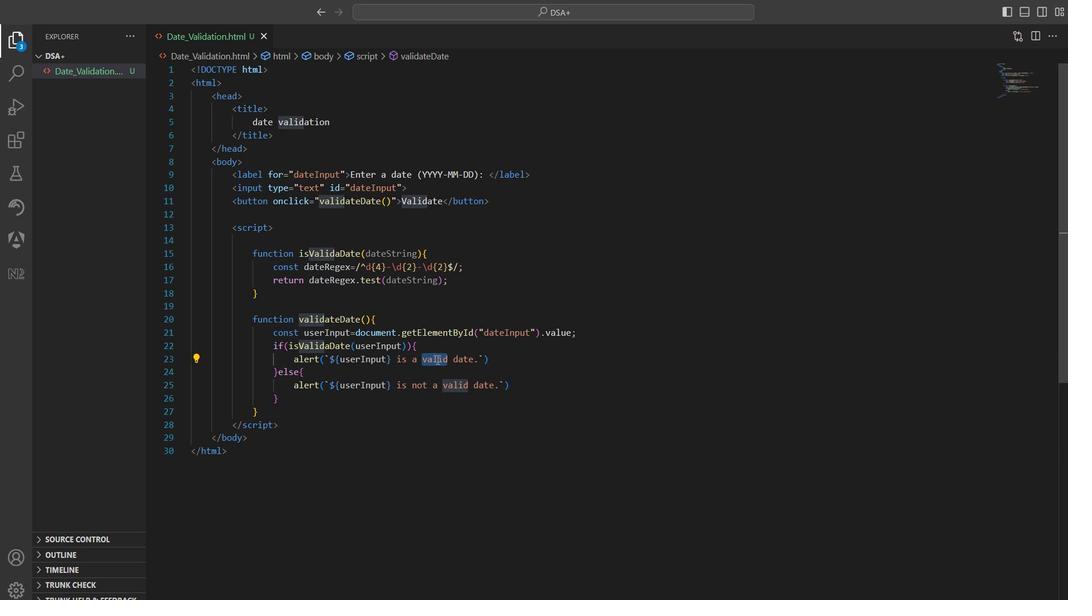 
Action: Mouse pressed left at (252, 408)
Screenshot: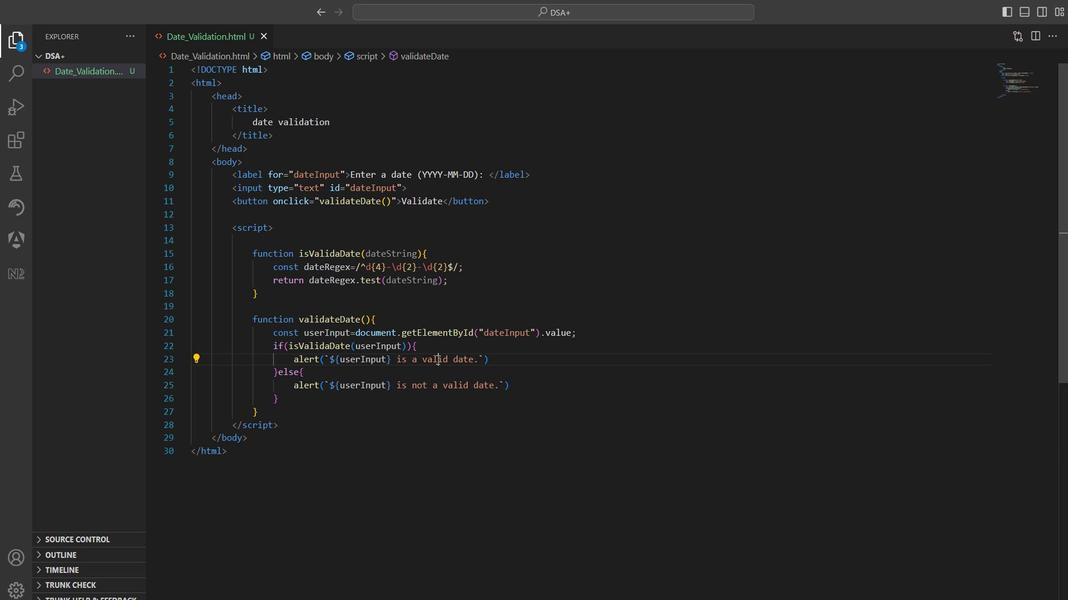 
Action: Mouse moved to (252, 408)
Screenshot: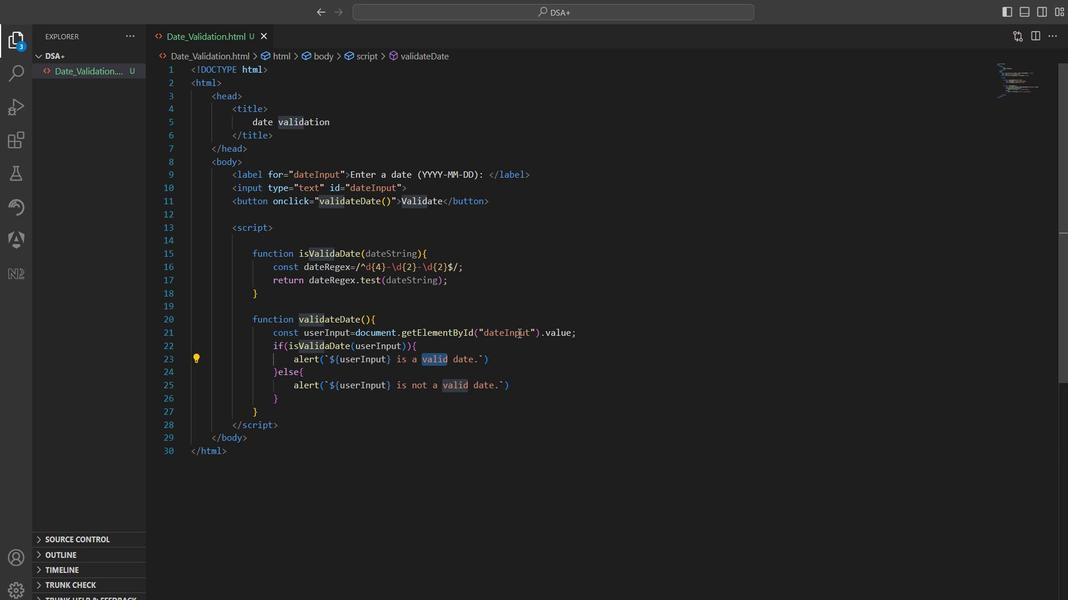 
Action: Mouse pressed left at (252, 408)
Screenshot: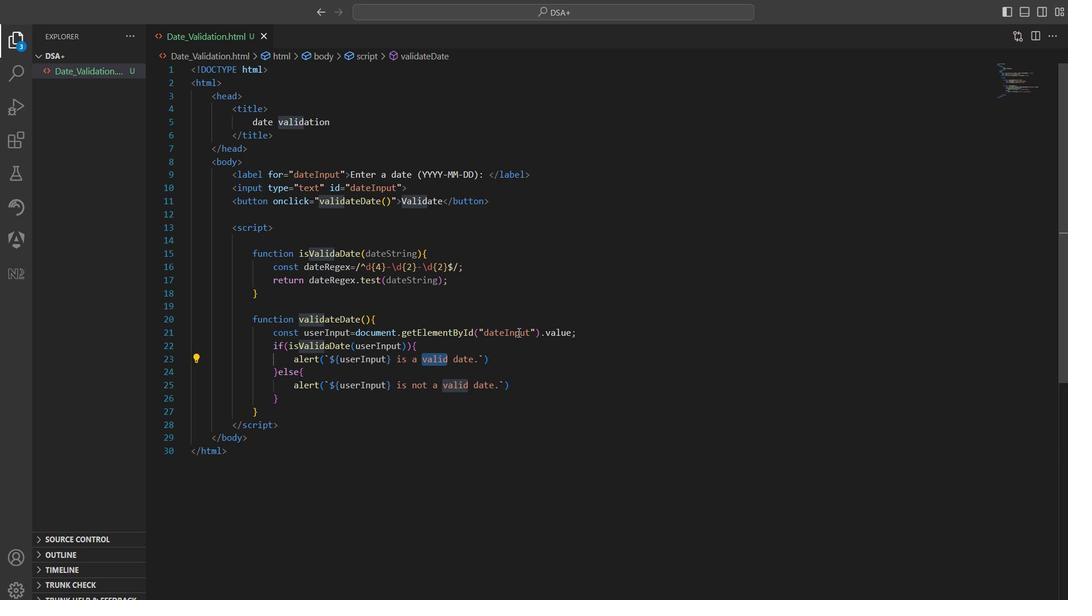 
Action: Mouse pressed left at (252, 408)
Screenshot: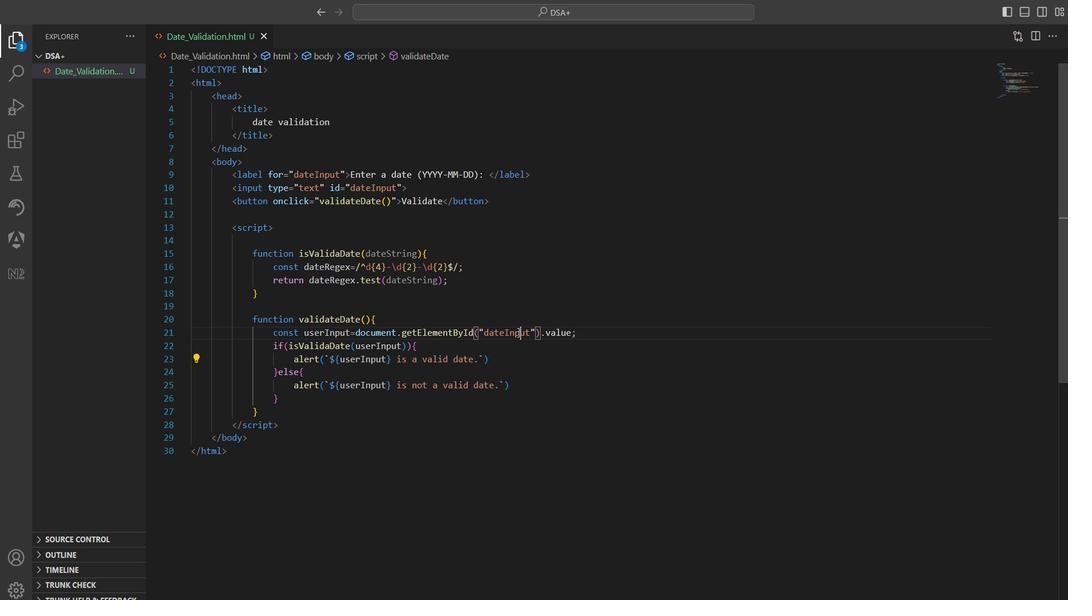 
Action: Mouse moved to (253, 408)
Screenshot: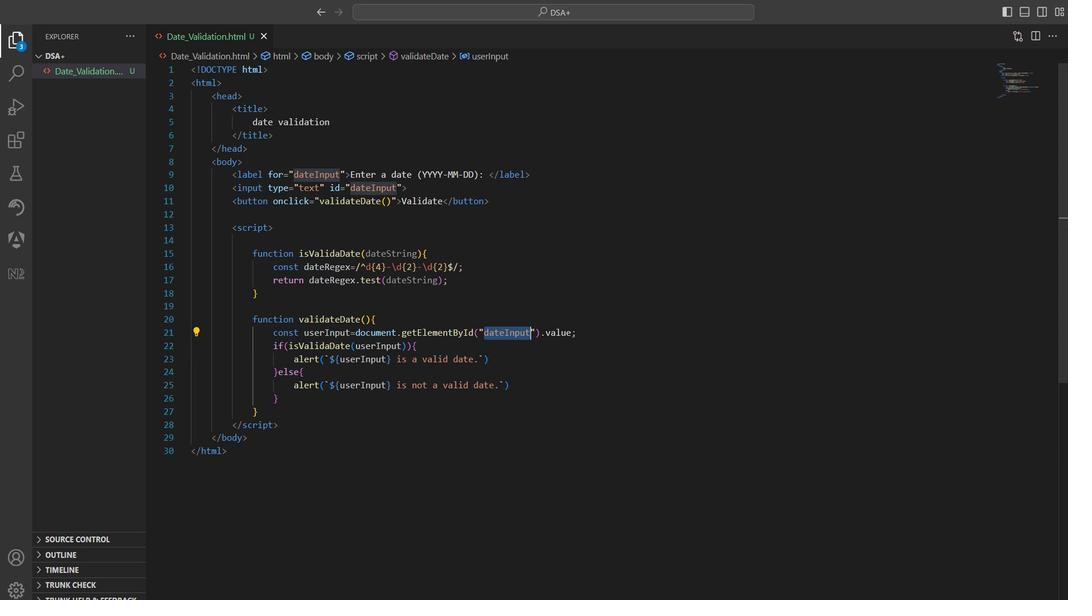 
Action: Mouse scrolled (253, 408) with delta (0, 0)
Screenshot: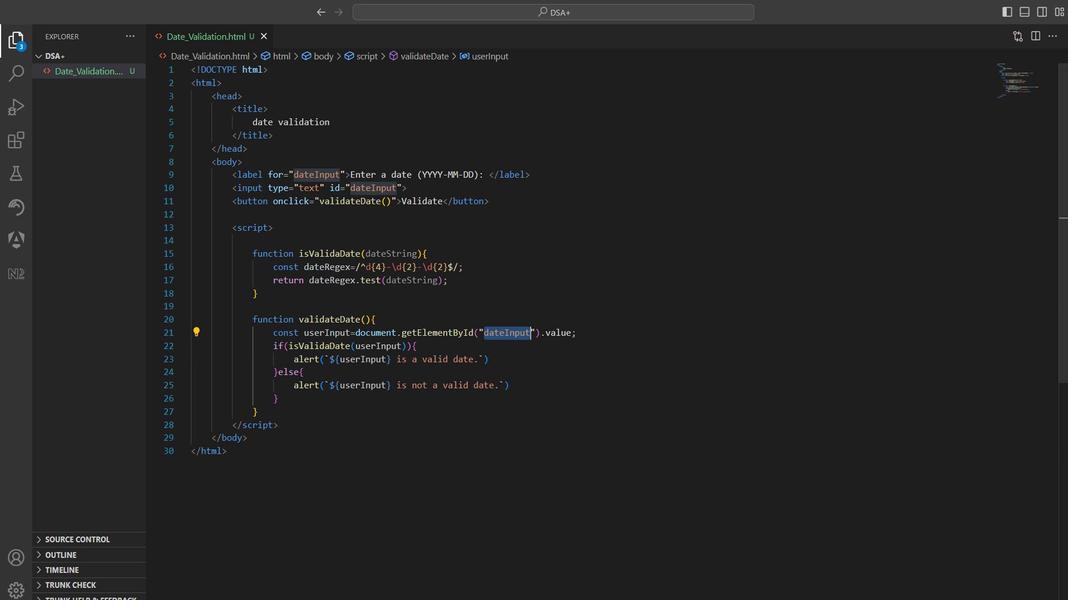 
Action: Mouse scrolled (253, 408) with delta (0, 0)
Screenshot: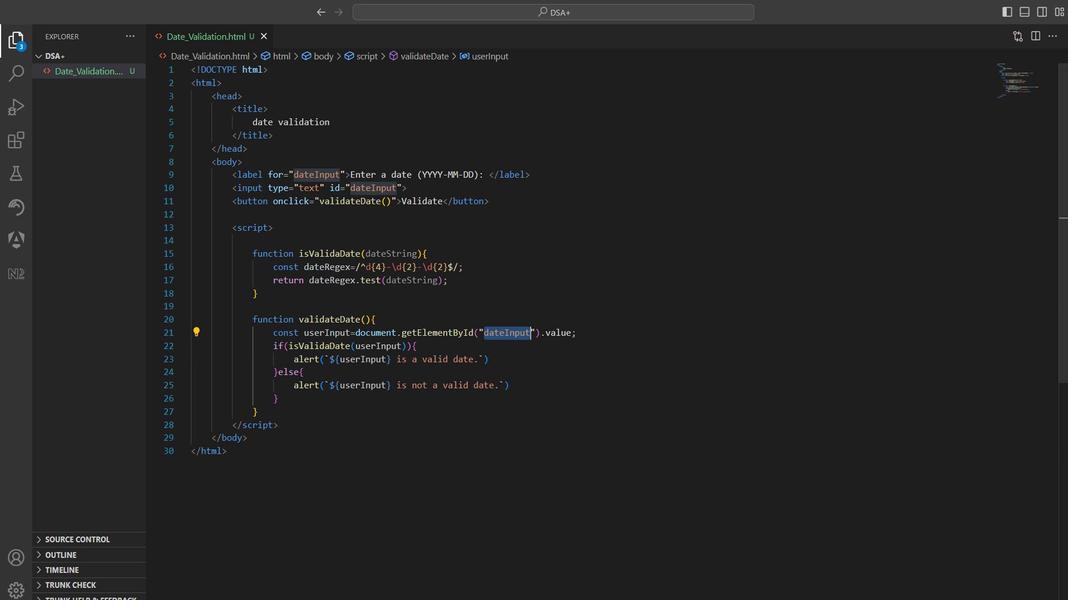 
Action: Mouse scrolled (253, 408) with delta (0, 0)
Screenshot: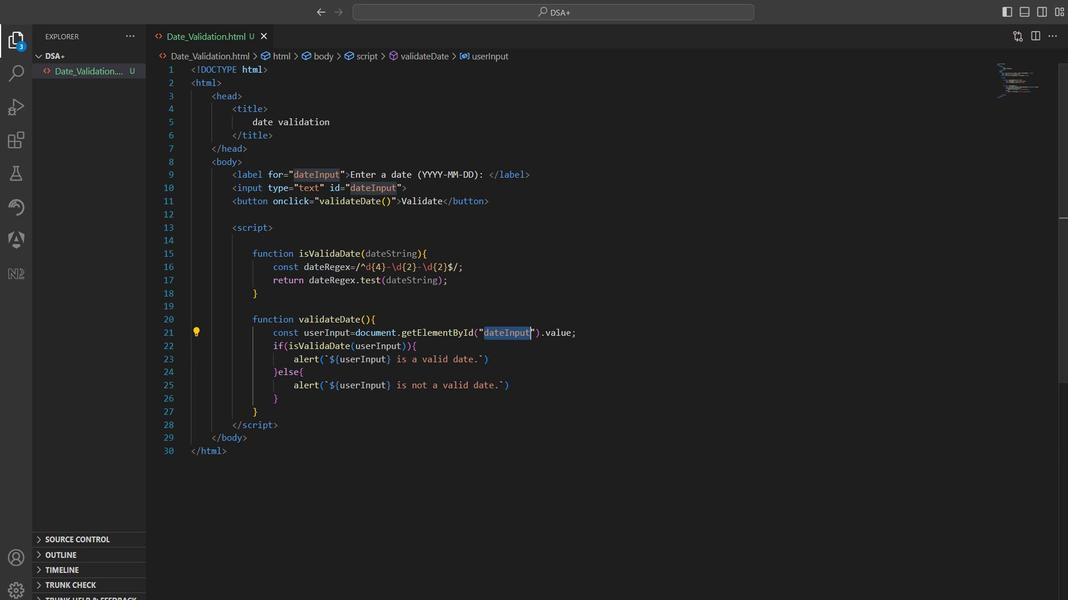 
Action: Mouse scrolled (253, 408) with delta (0, 0)
Screenshot: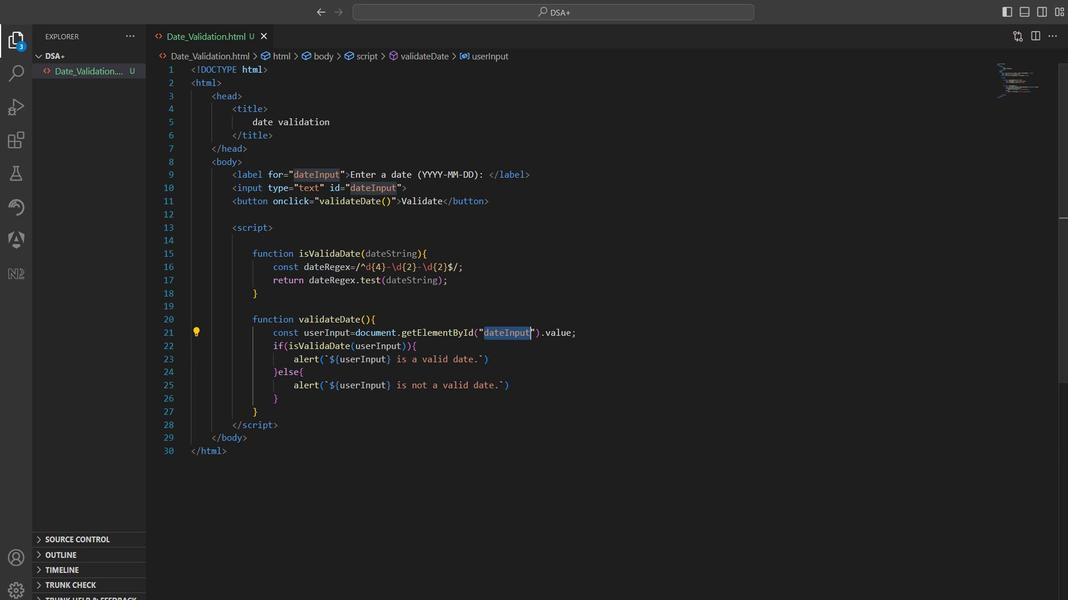 
Action: Mouse scrolled (253, 408) with delta (0, 0)
Screenshot: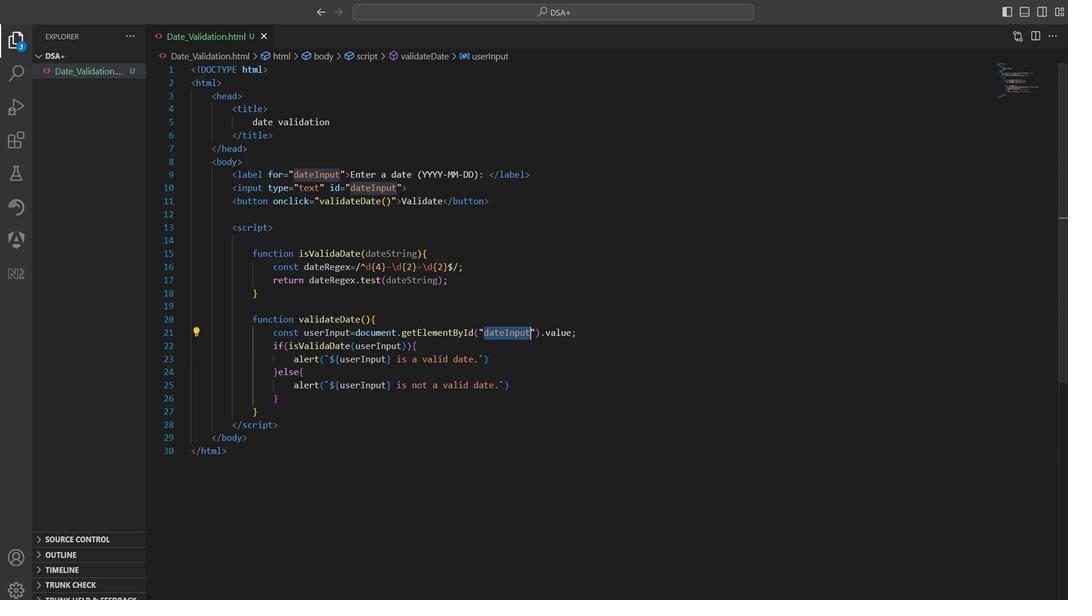 
Action: Mouse scrolled (253, 408) with delta (0, 0)
Screenshot: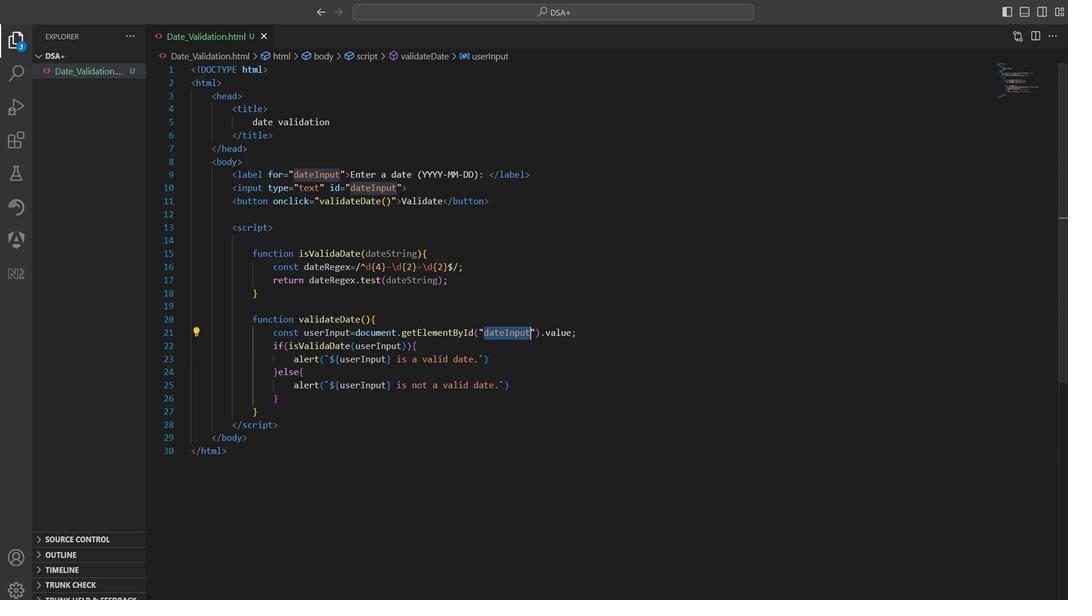 
Action: Mouse moved to (253, 408)
Screenshot: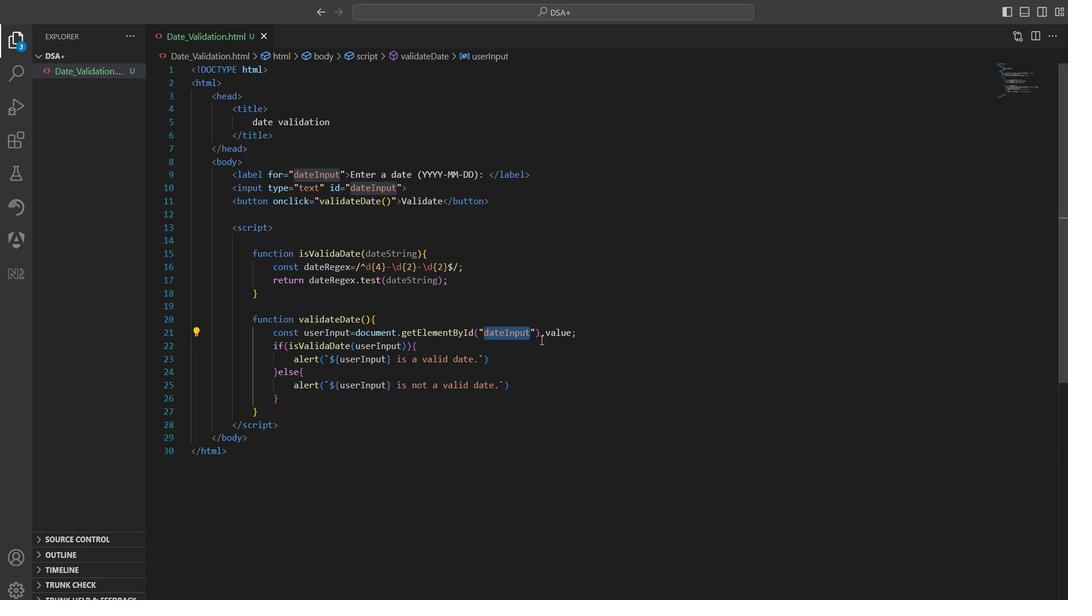 
Action: Mouse scrolled (253, 408) with delta (0, 0)
Screenshot: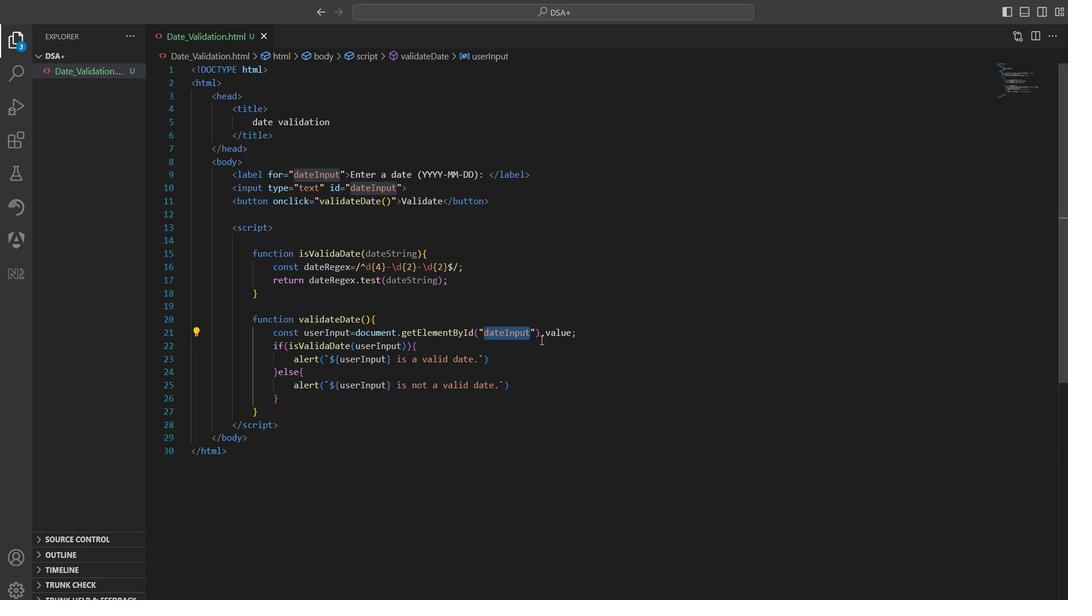 
Action: Mouse moved to (253, 408)
Screenshot: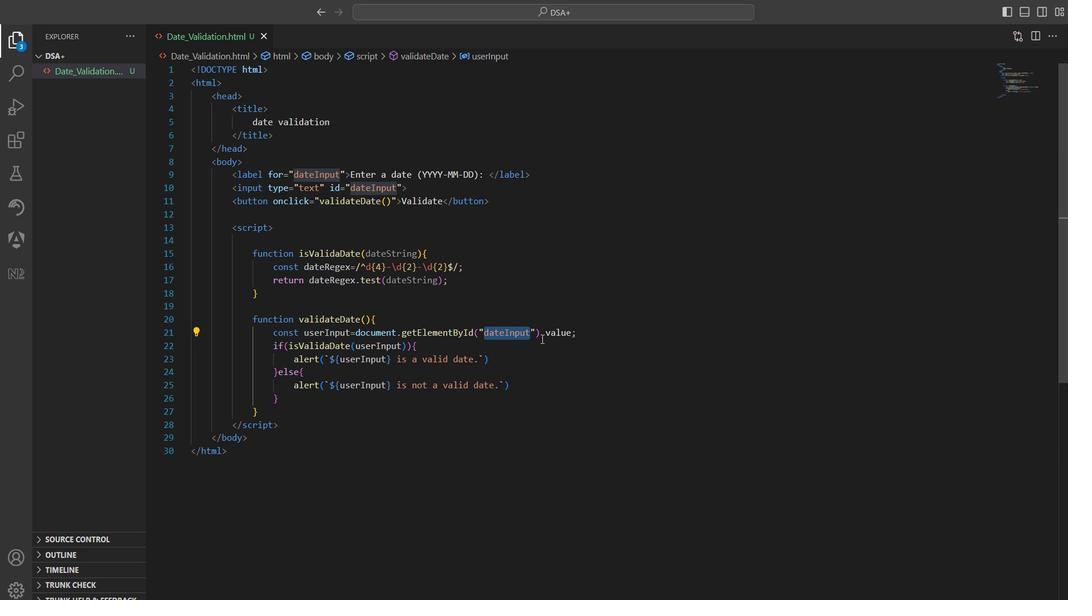 
Action: Mouse scrolled (253, 408) with delta (0, 0)
Screenshot: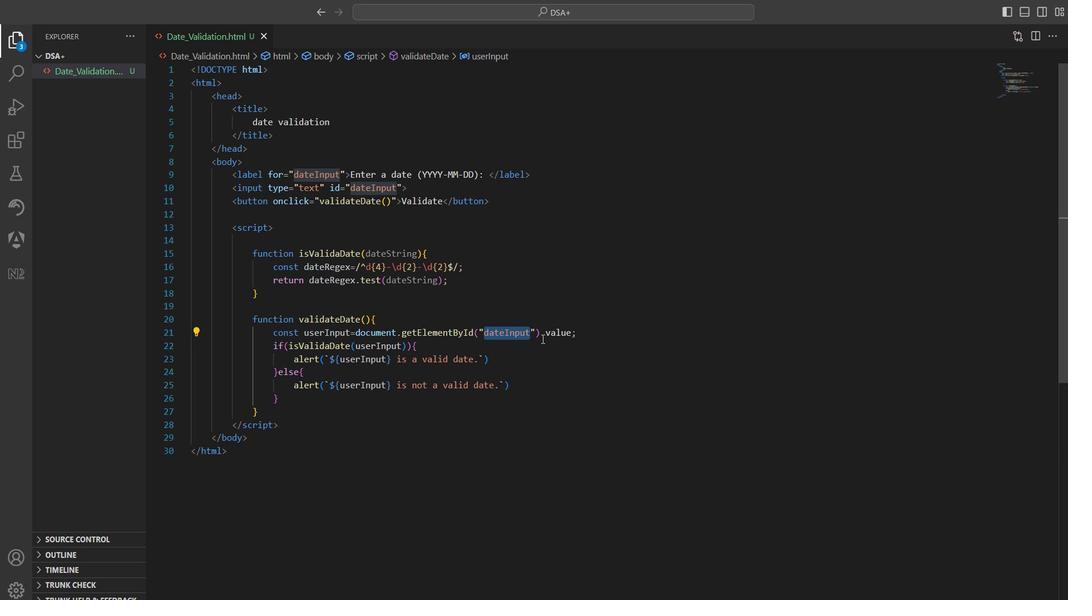 
Action: Mouse moved to (253, 408)
Screenshot: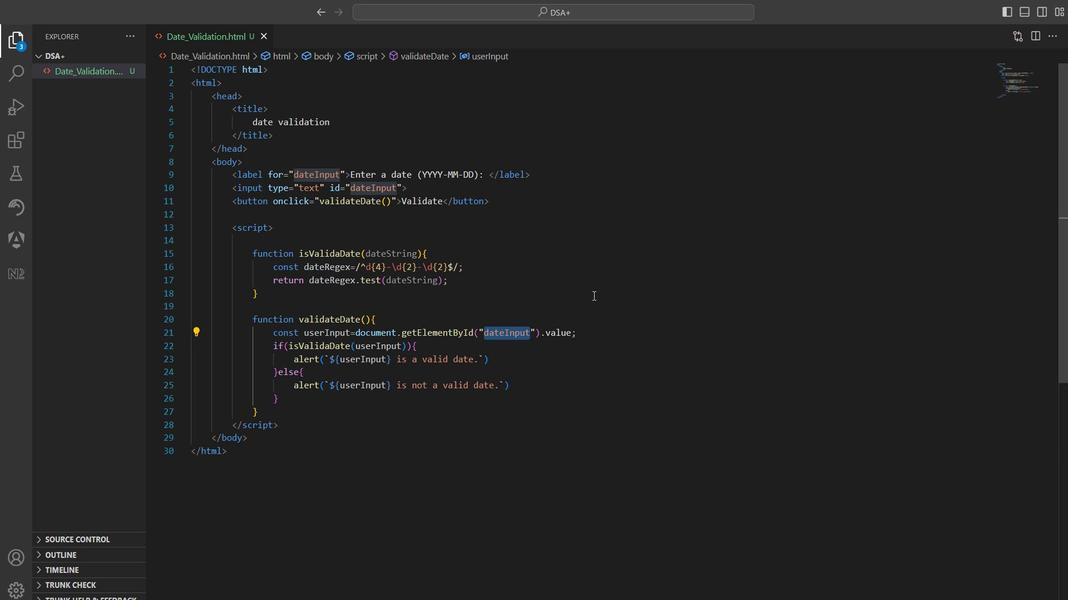 
Action: Mouse scrolled (253, 408) with delta (0, 0)
Screenshot: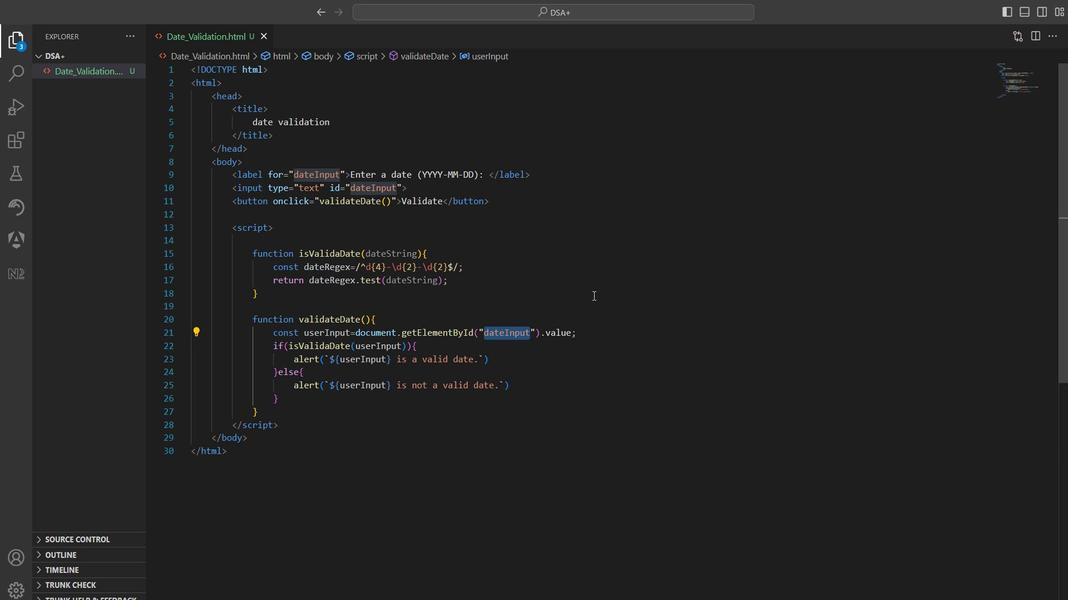 
Action: Mouse moved to (253, 408)
Screenshot: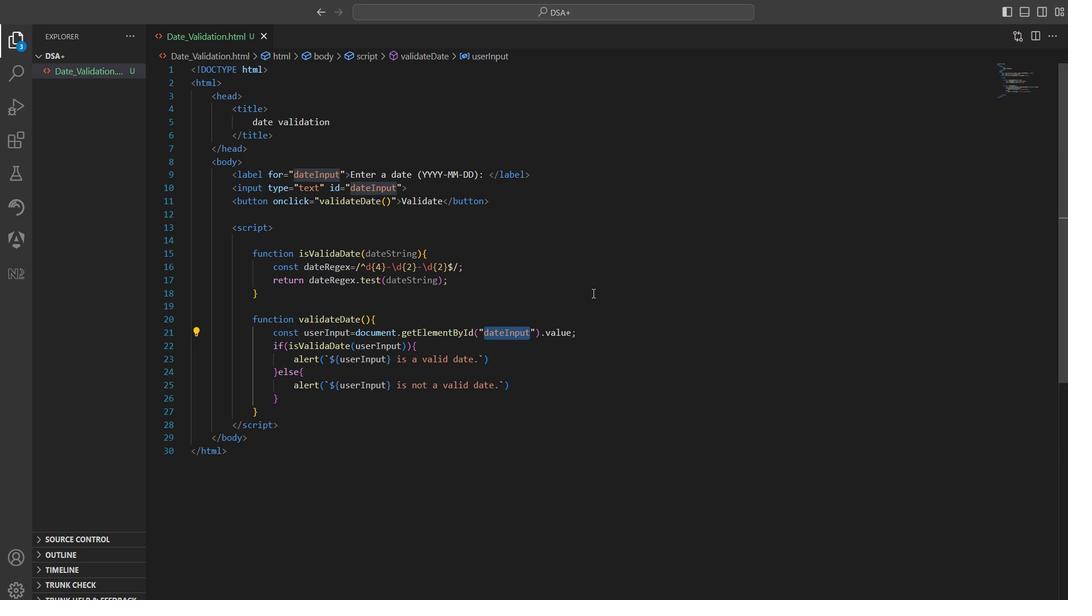 
Action: Mouse scrolled (253, 408) with delta (0, 0)
Screenshot: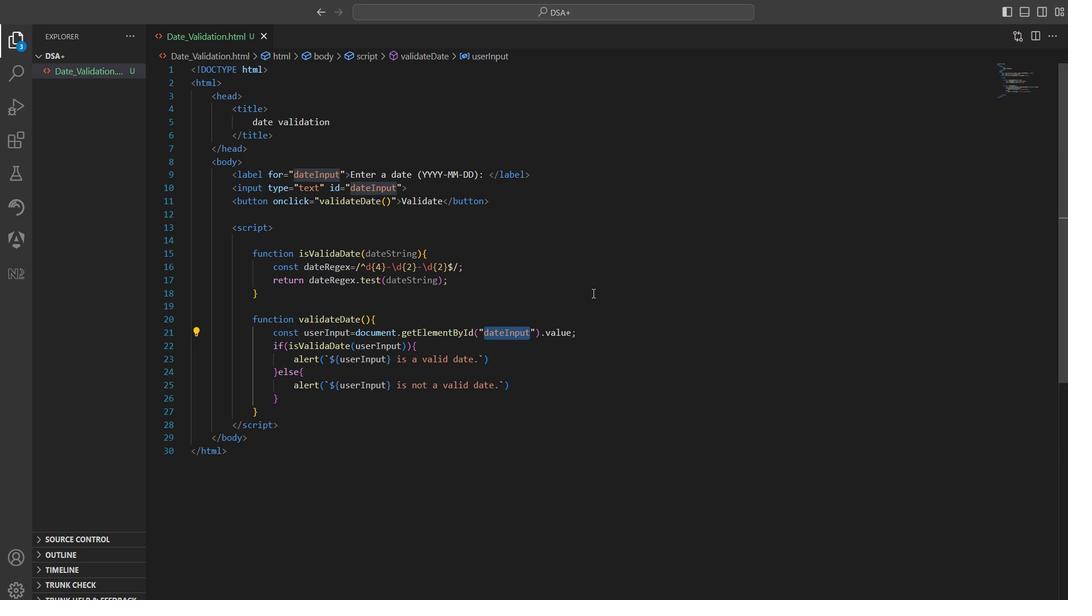 
Action: Mouse scrolled (253, 408) with delta (0, 0)
Screenshot: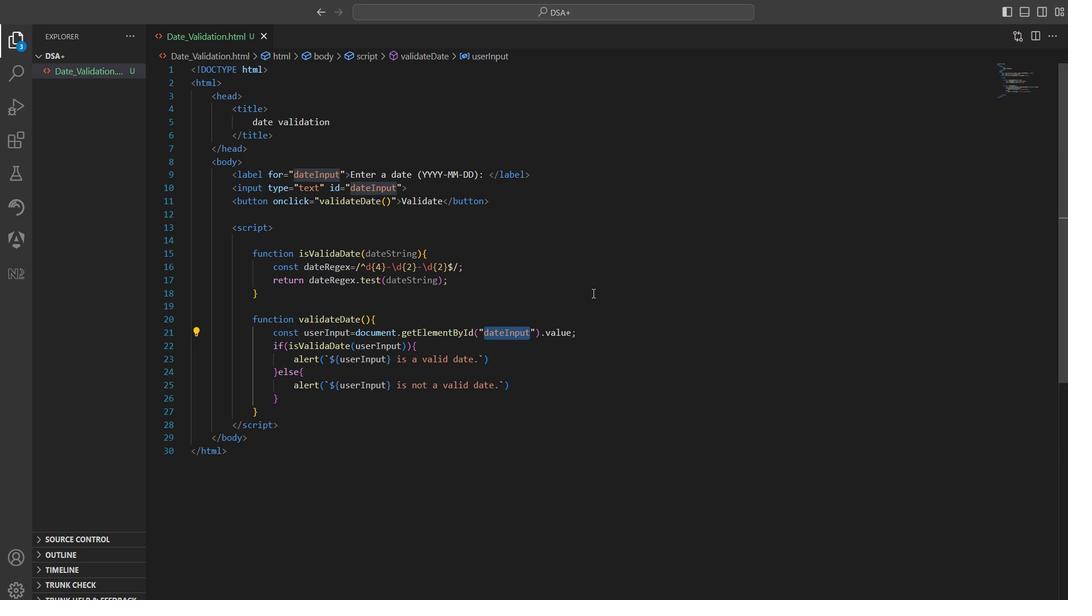 
Action: Mouse moved to (253, 408)
Screenshot: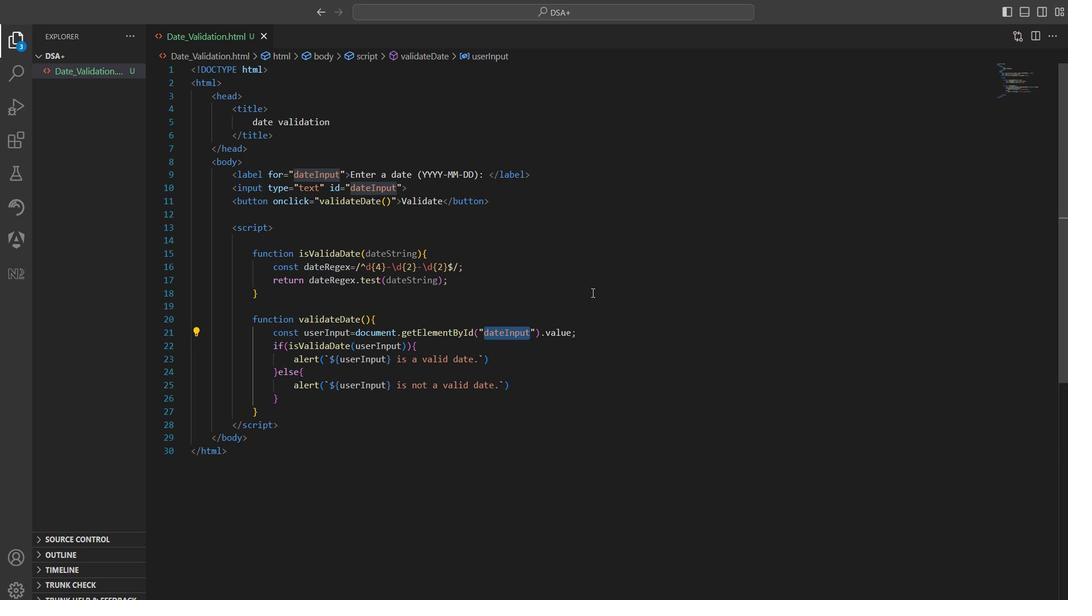 
Action: Mouse scrolled (253, 408) with delta (0, 0)
Screenshot: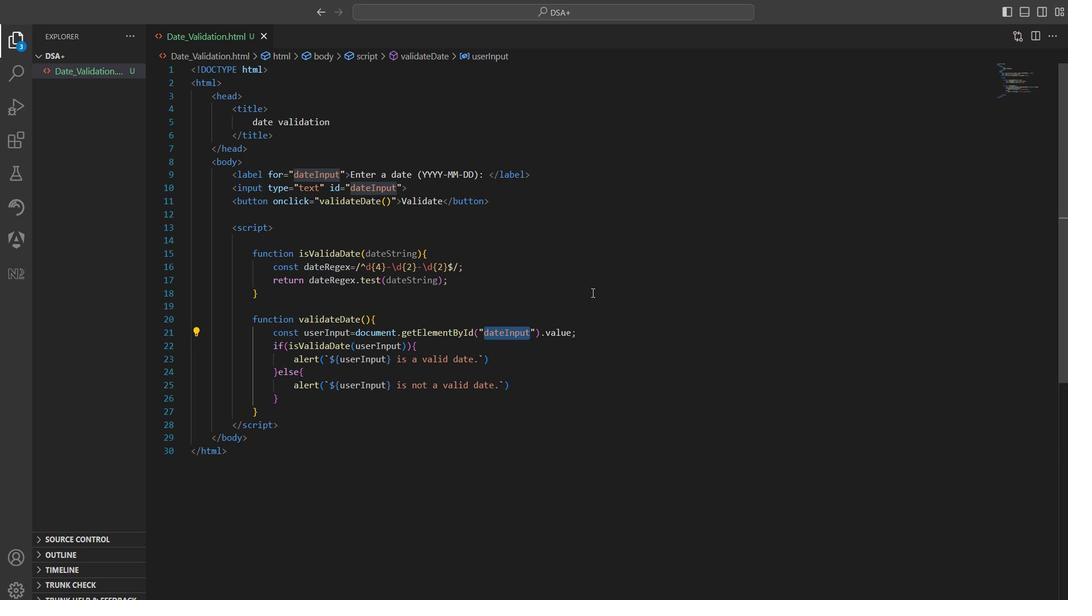
Action: Mouse moved to (253, 408)
Screenshot: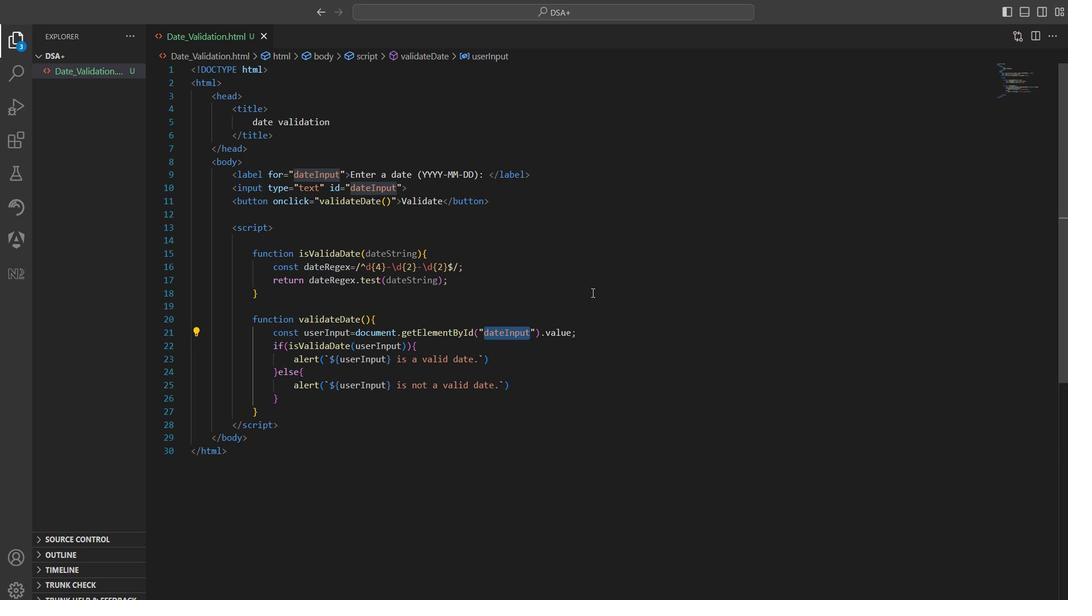 
Action: Mouse scrolled (253, 408) with delta (0, 0)
Screenshot: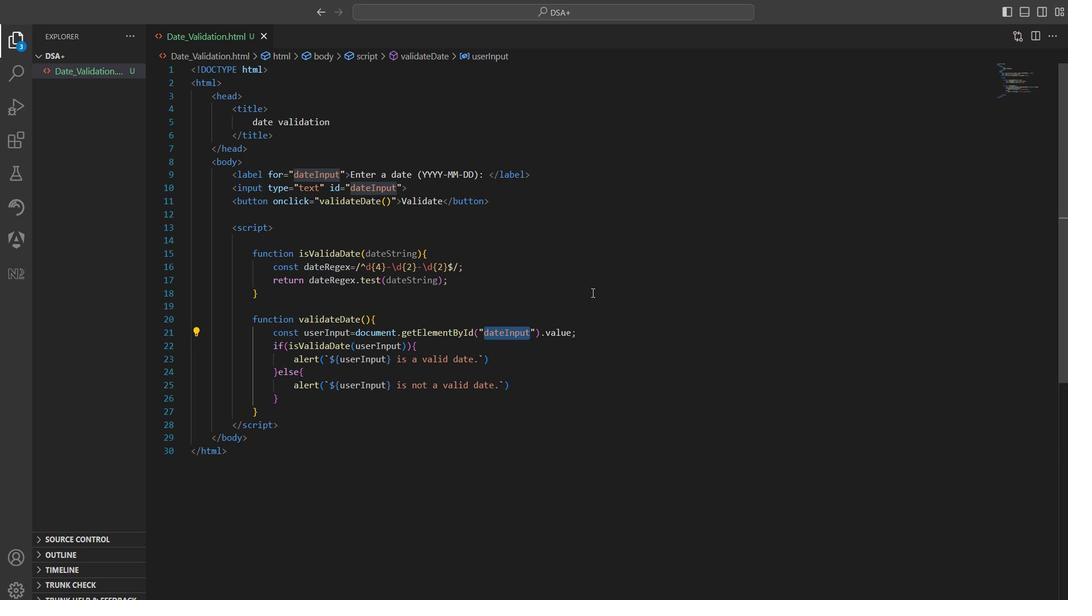 
Action: Mouse moved to (253, 408)
Screenshot: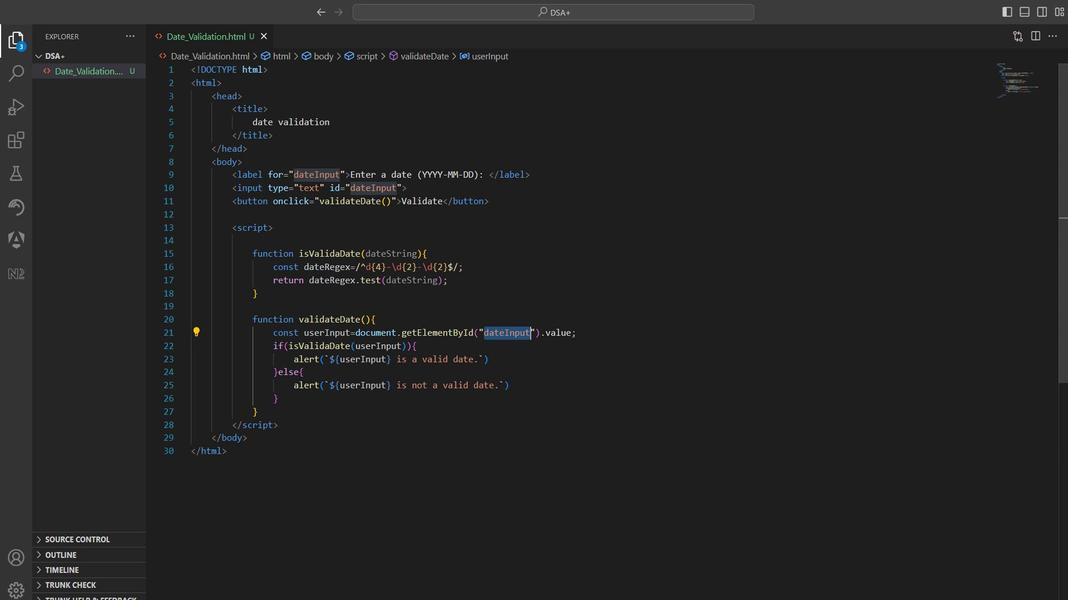 
Action: Mouse scrolled (253, 408) with delta (0, 0)
Screenshot: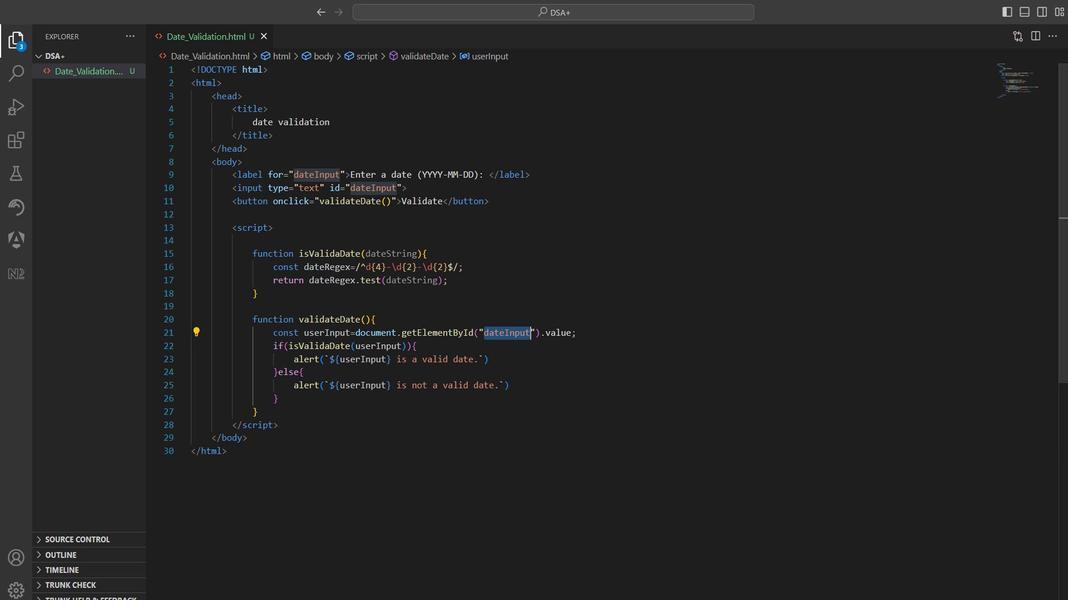 
Action: Mouse scrolled (253, 408) with delta (0, 0)
Screenshot: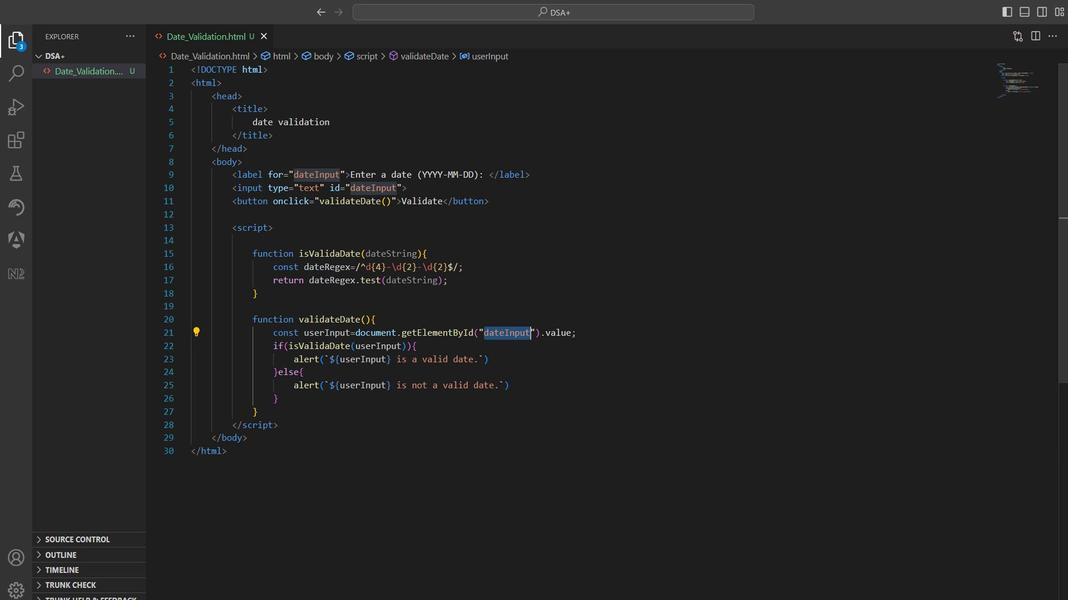 
Action: Mouse scrolled (253, 408) with delta (0, 0)
Screenshot: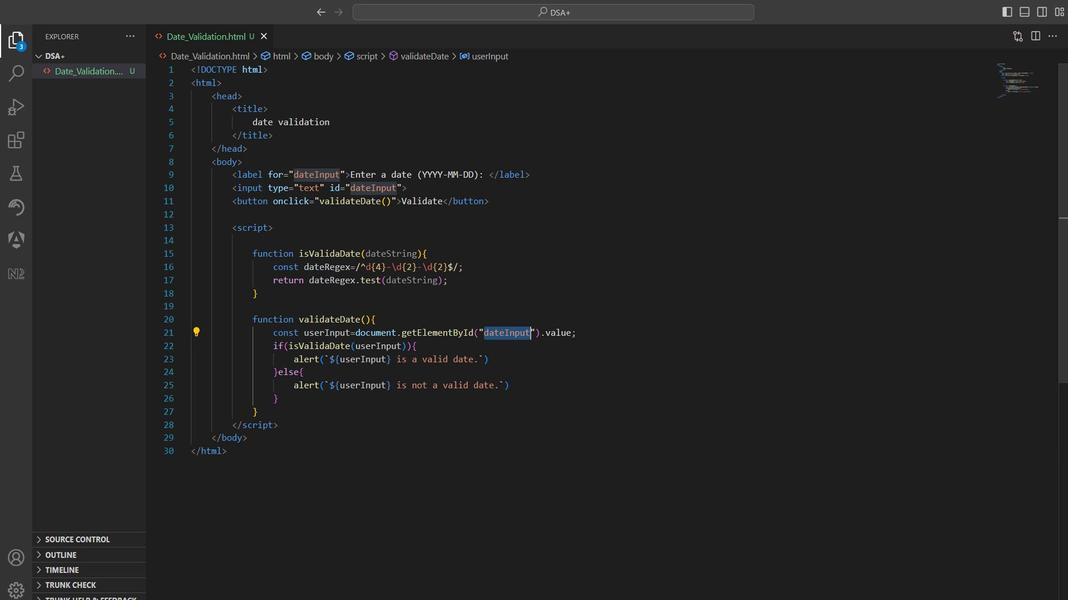 
Action: Mouse scrolled (253, 408) with delta (0, 0)
Screenshot: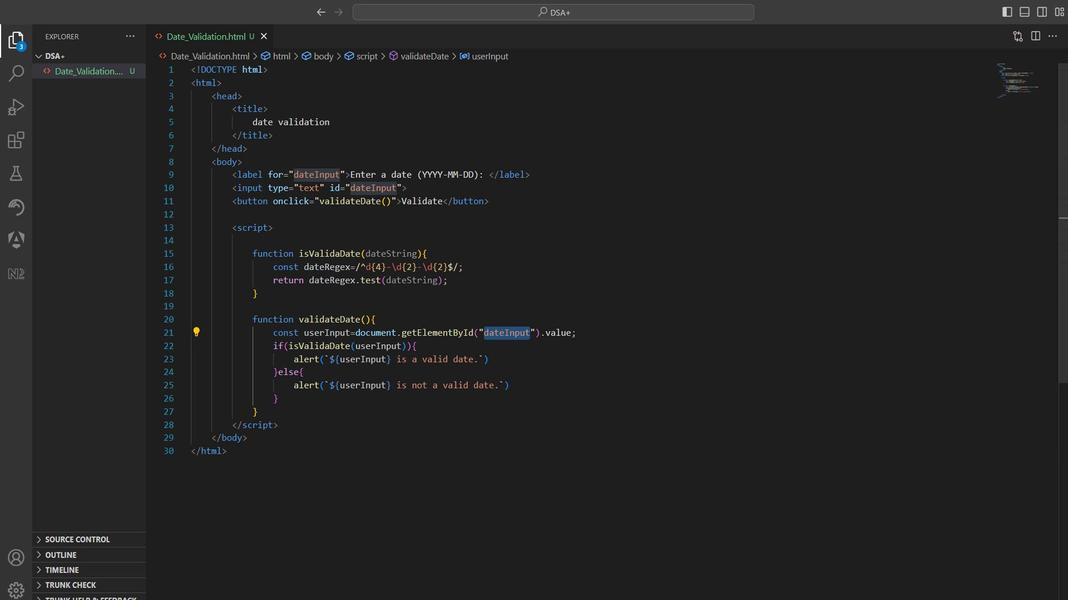 
Action: Mouse moved to (253, 408)
Screenshot: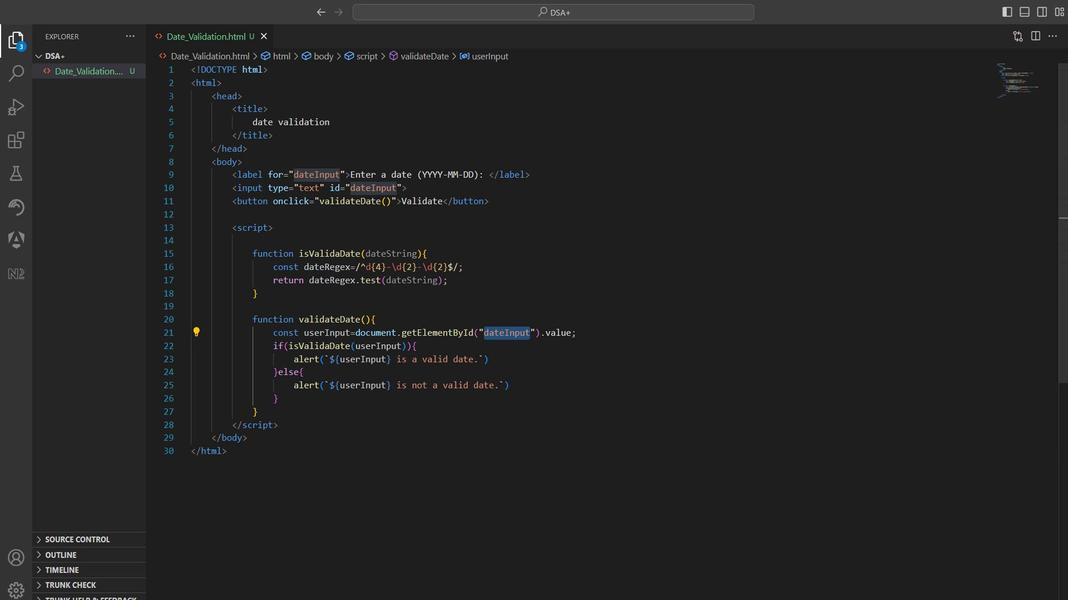
Action: Mouse scrolled (253, 408) with delta (0, 0)
Screenshot: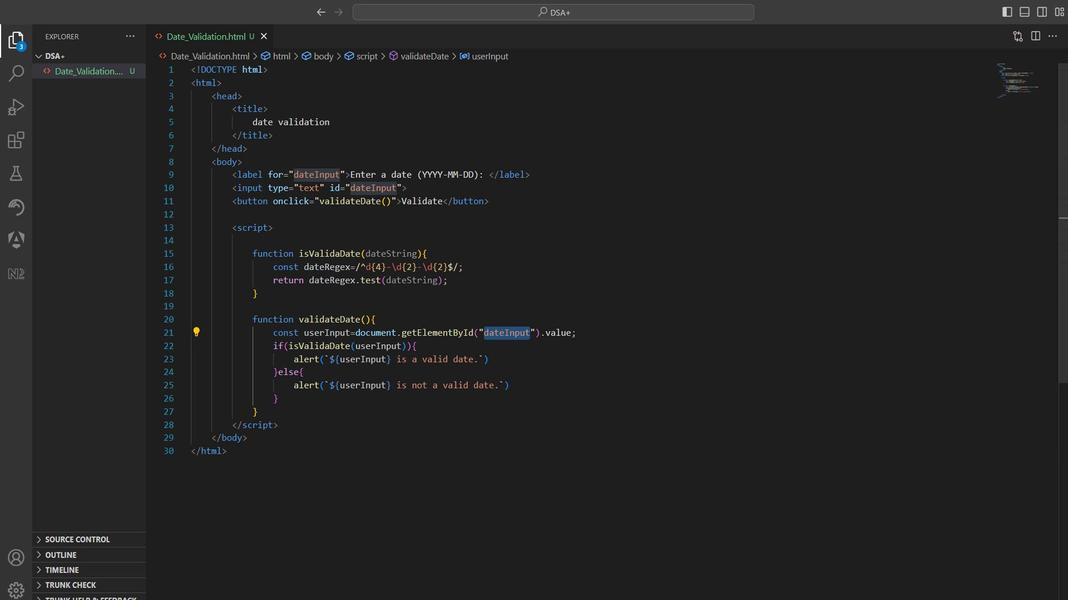 
Action: Mouse moved to (253, 408)
Screenshot: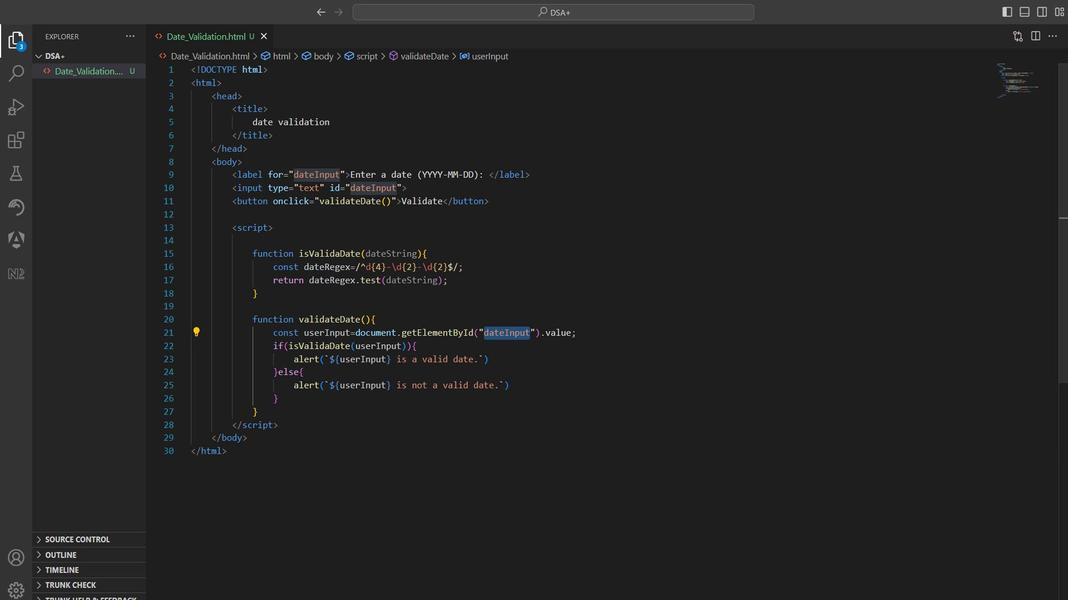
Action: Mouse scrolled (253, 408) with delta (0, 0)
Screenshot: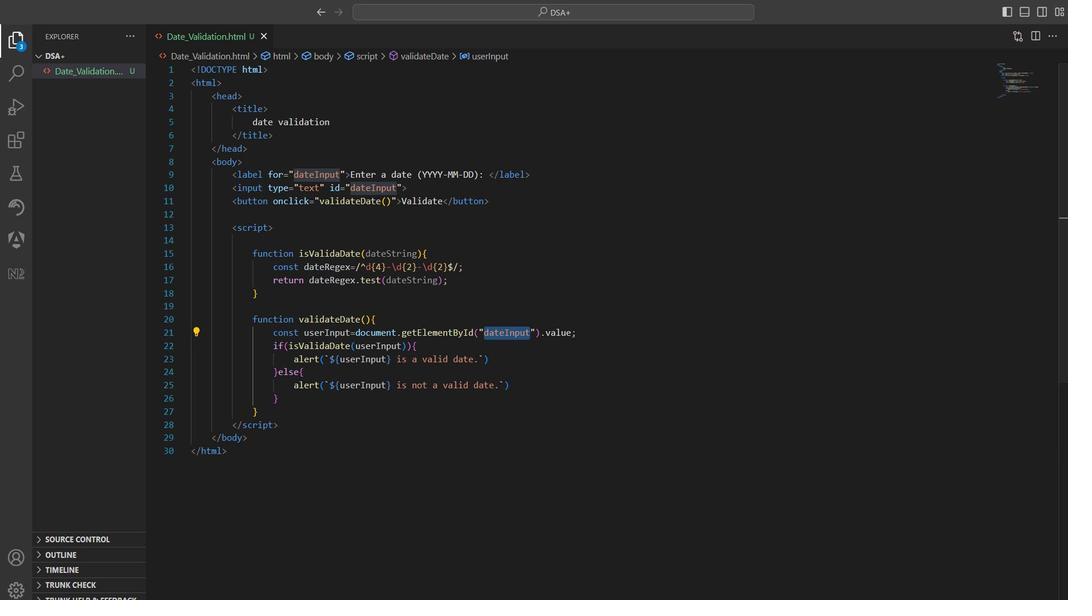
Action: Mouse scrolled (253, 408) with delta (0, 0)
Screenshot: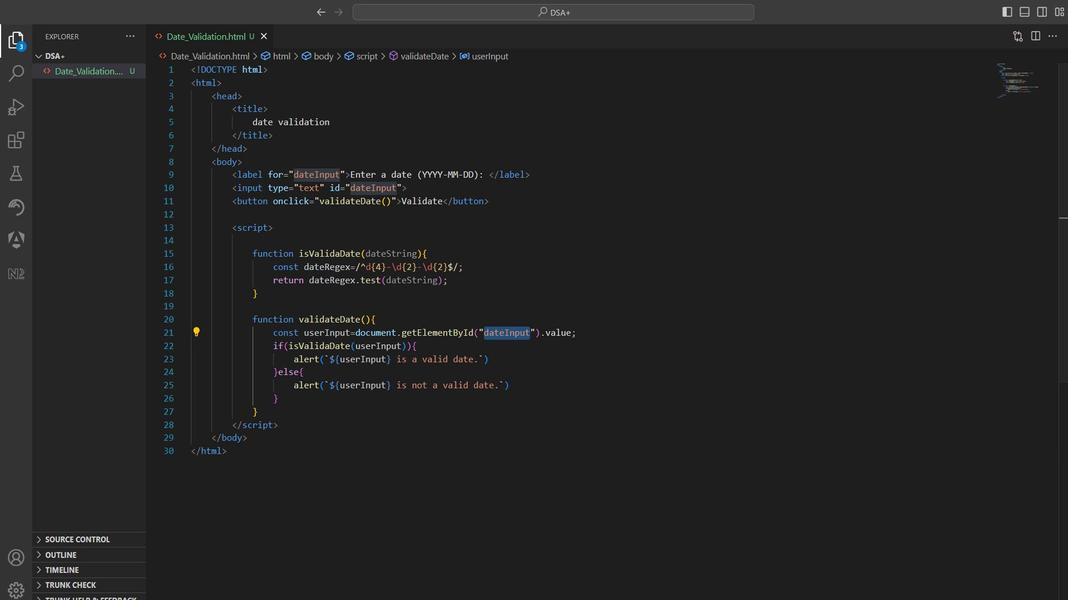 
Action: Mouse scrolled (253, 408) with delta (0, 0)
Screenshot: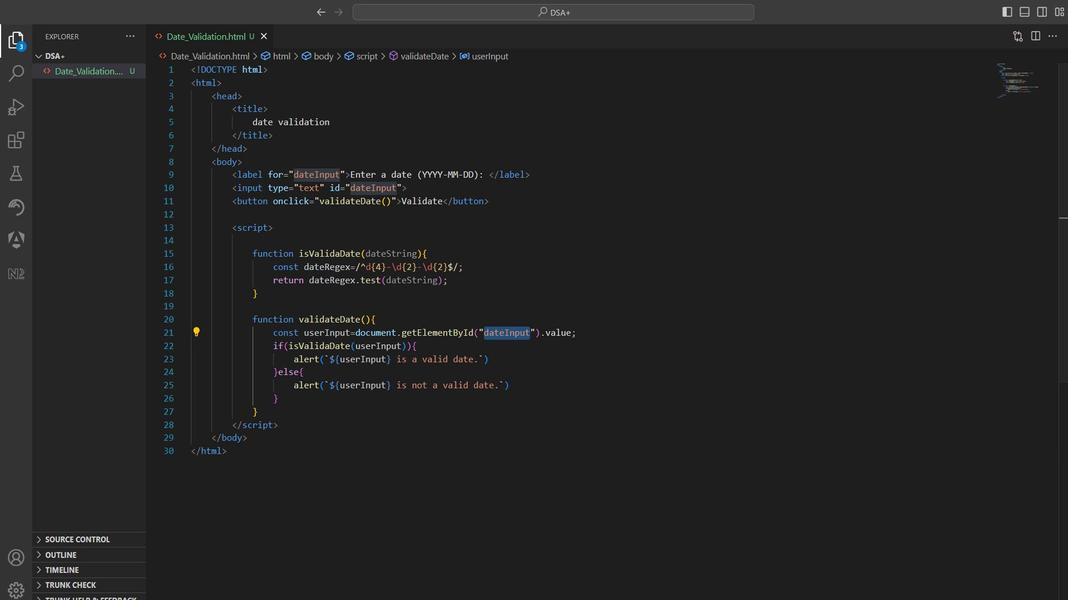 
Action: Mouse scrolled (253, 408) with delta (0, 0)
Screenshot: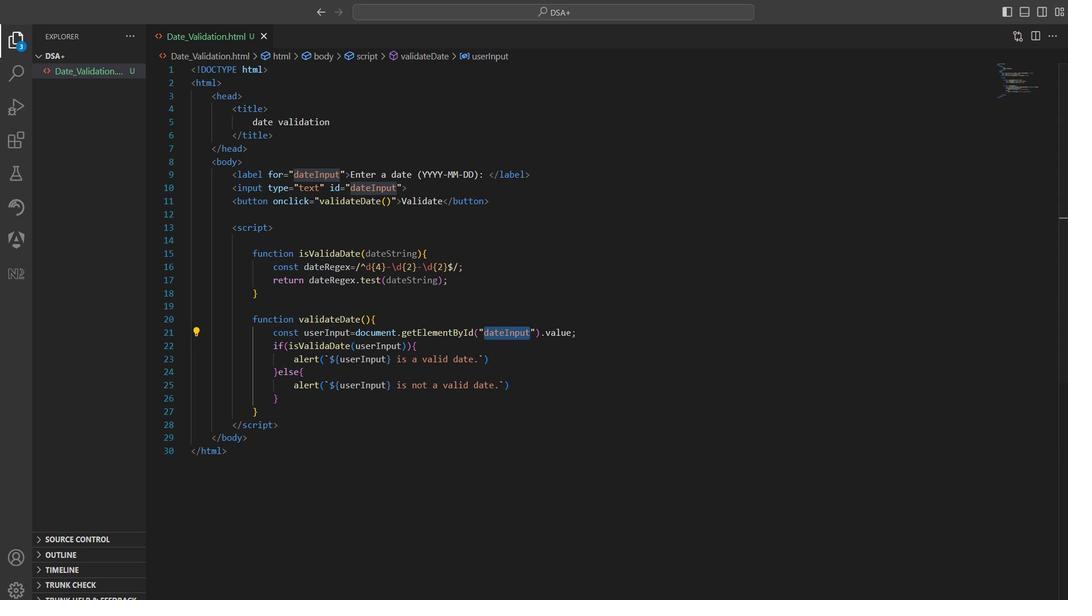 
Action: Mouse scrolled (253, 408) with delta (0, 0)
Screenshot: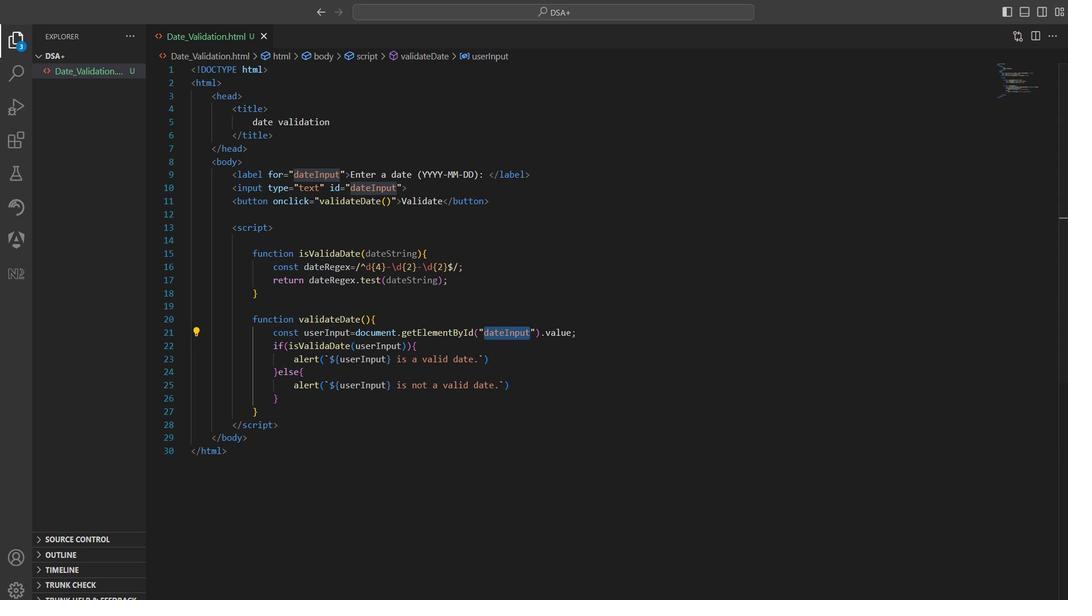 
Action: Mouse moved to (252, 408)
Screenshot: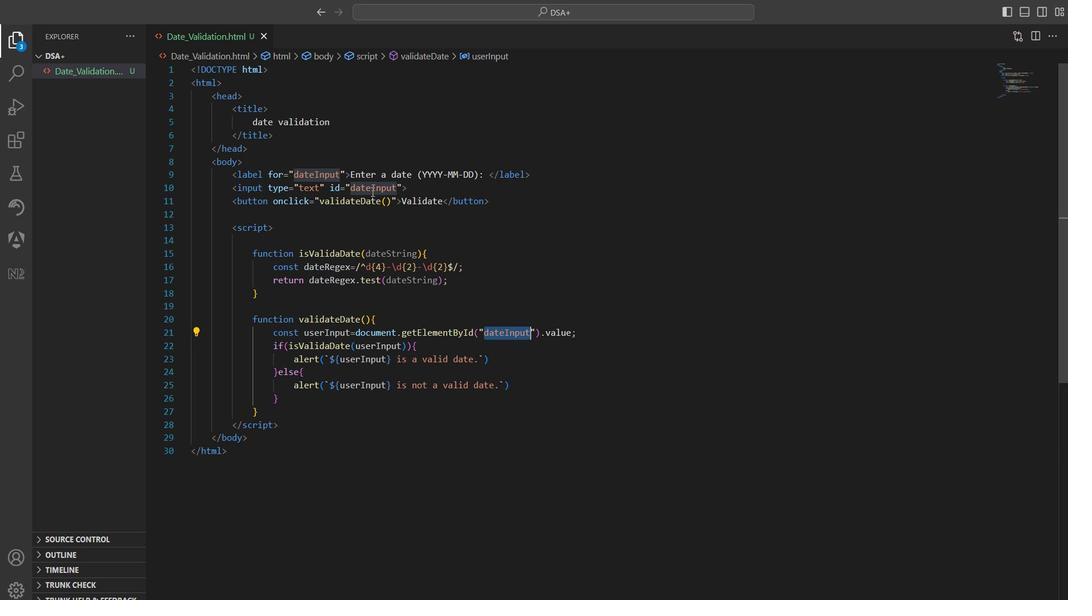 
Action: Mouse pressed left at (252, 408)
Screenshot: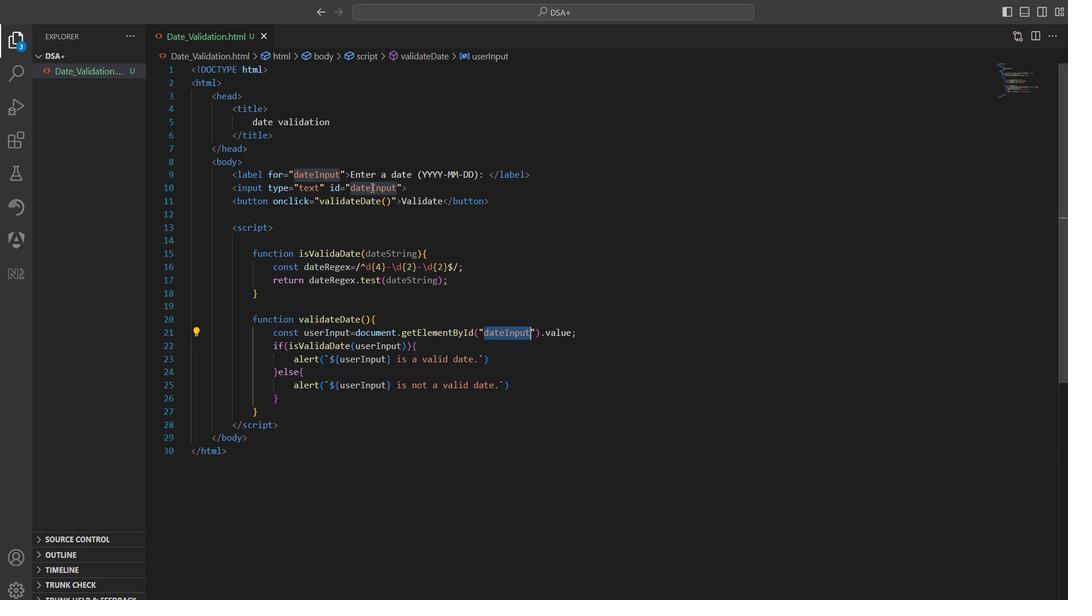 
Action: Mouse pressed left at (252, 408)
Screenshot: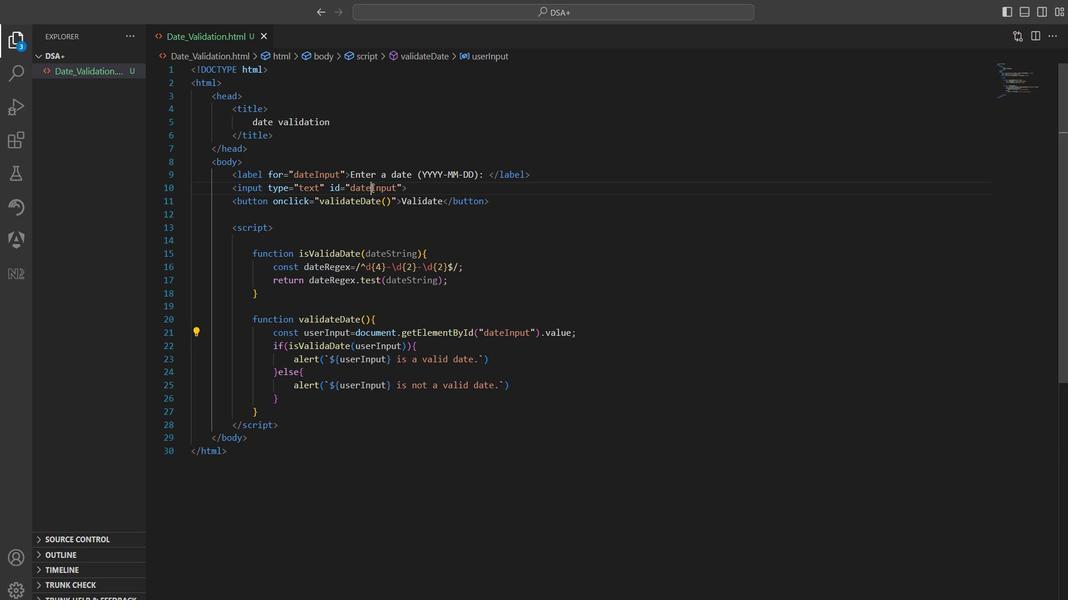 
Action: Mouse moved to (252, 408)
Screenshot: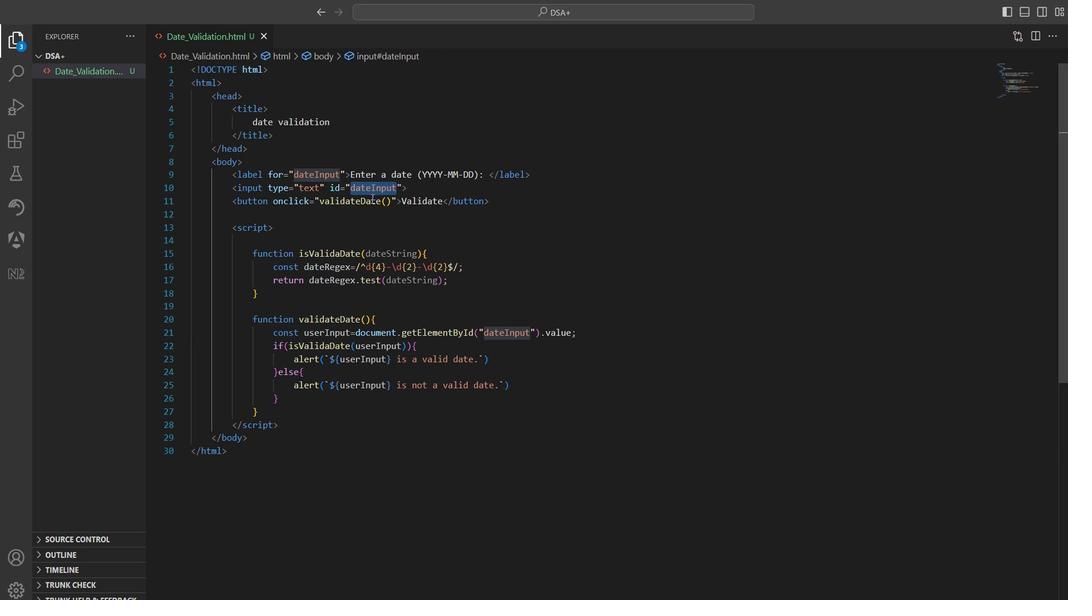 
Action: Mouse pressed left at (252, 408)
Screenshot: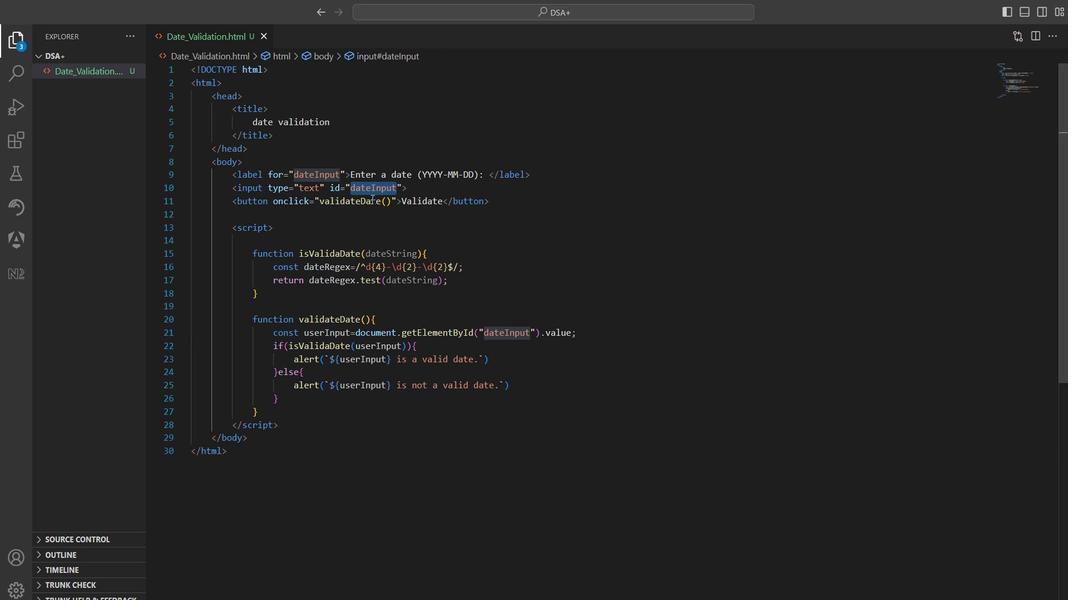 
Action: Mouse pressed left at (252, 408)
Screenshot: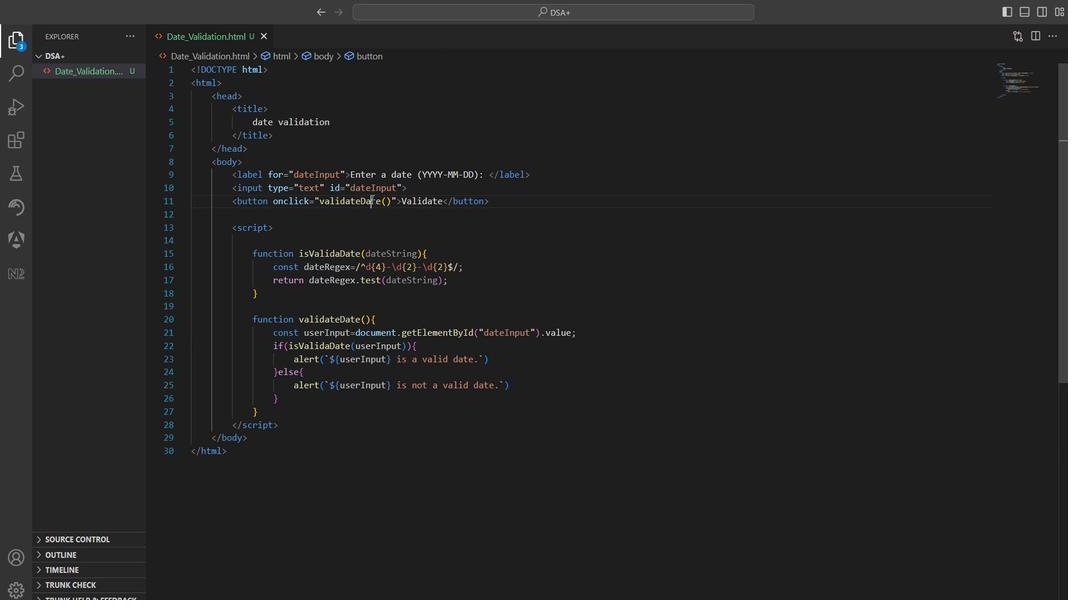 
Action: Mouse moved to (252, 408)
Screenshot: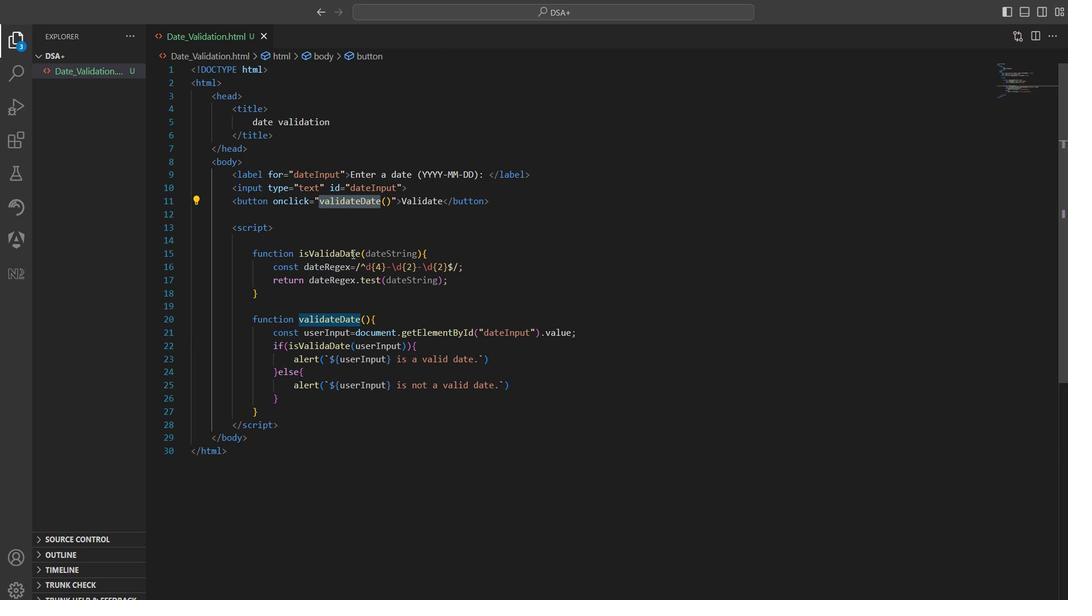 
Action: Mouse pressed left at (252, 408)
Screenshot: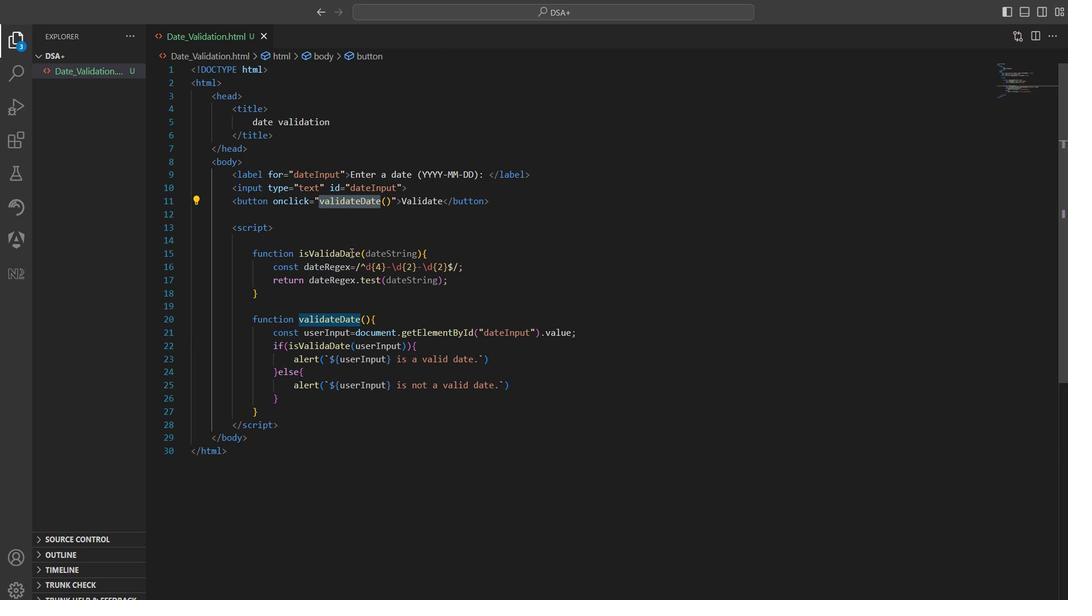 
Action: Mouse pressed left at (252, 408)
Screenshot: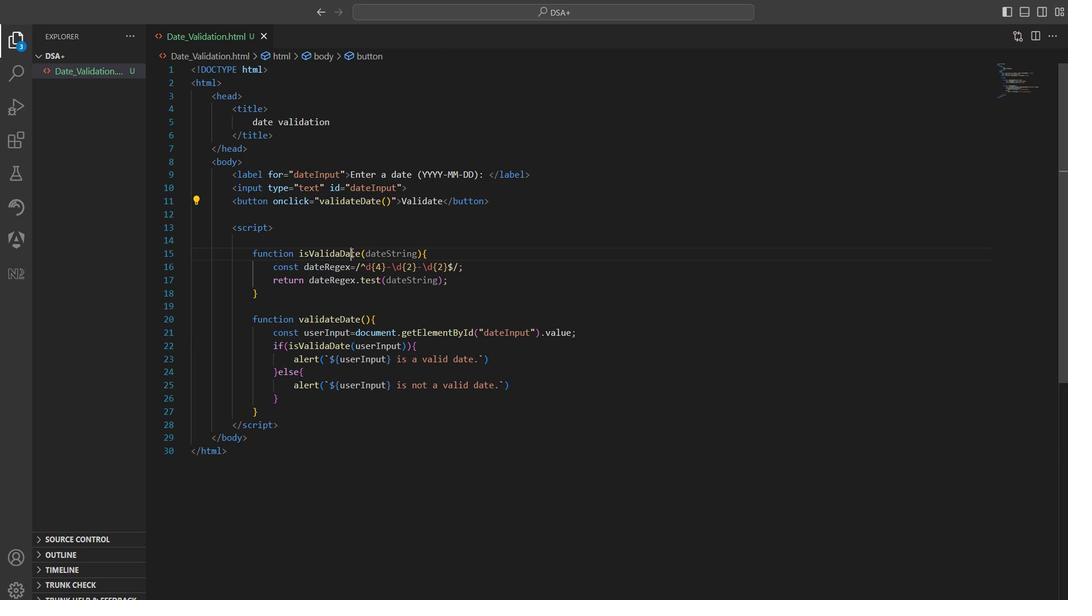 
Action: Mouse moved to (252, 408)
Screenshot: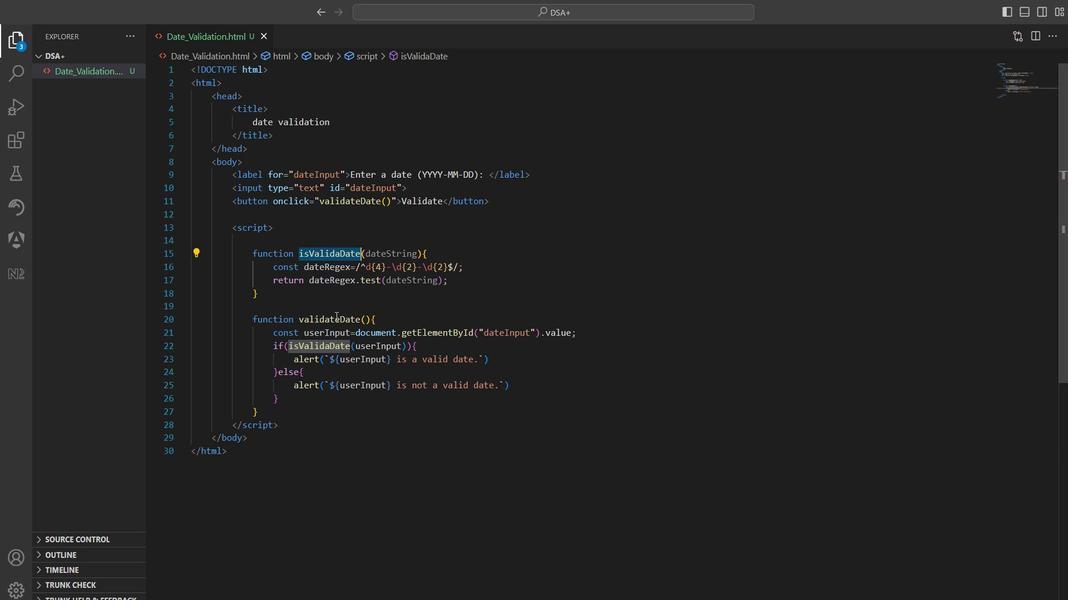 
Action: Mouse pressed left at (252, 408)
Screenshot: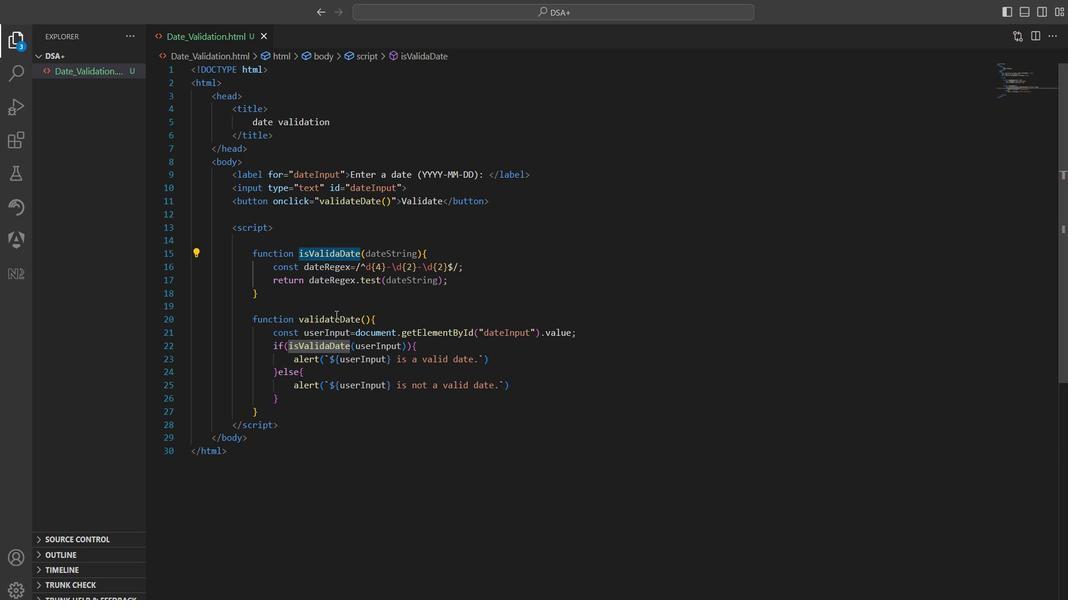 
Action: Mouse pressed left at (252, 408)
Screenshot: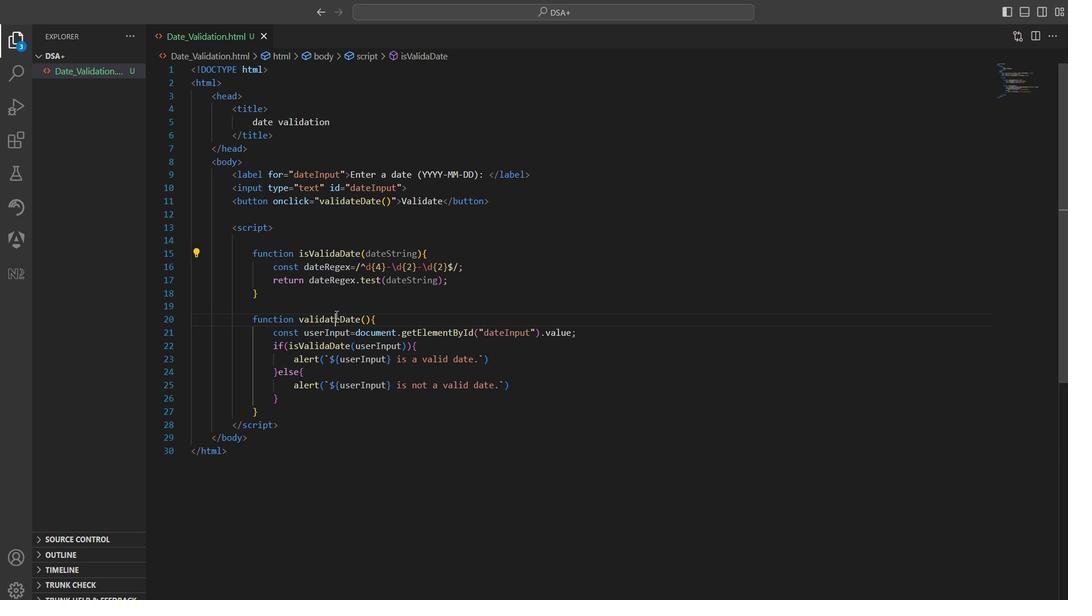 
Action: Mouse moved to (253, 408)
Screenshot: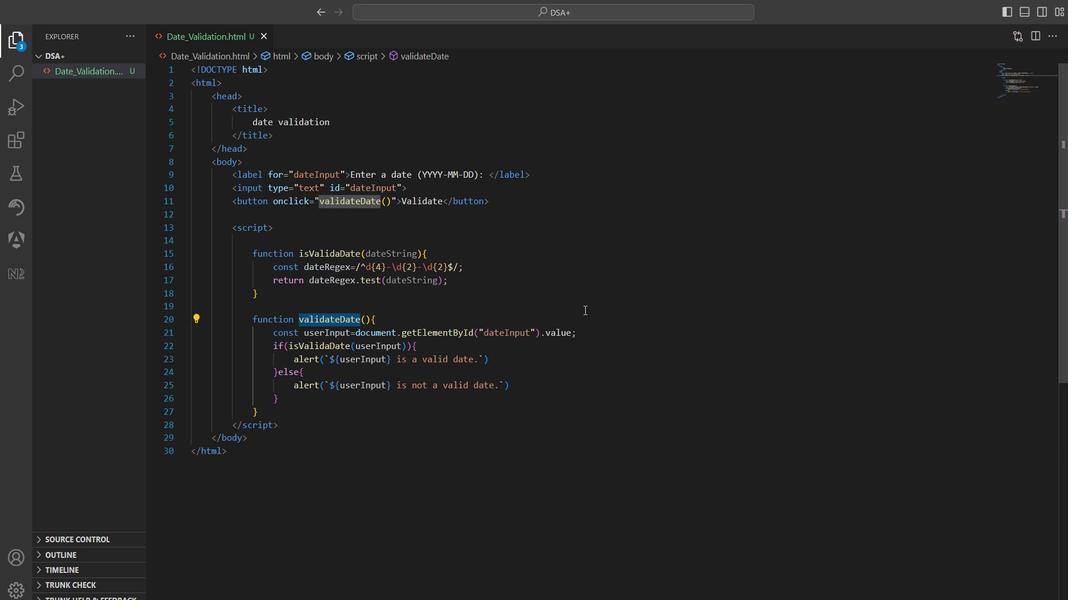
Action: Mouse scrolled (253, 408) with delta (0, 0)
Screenshot: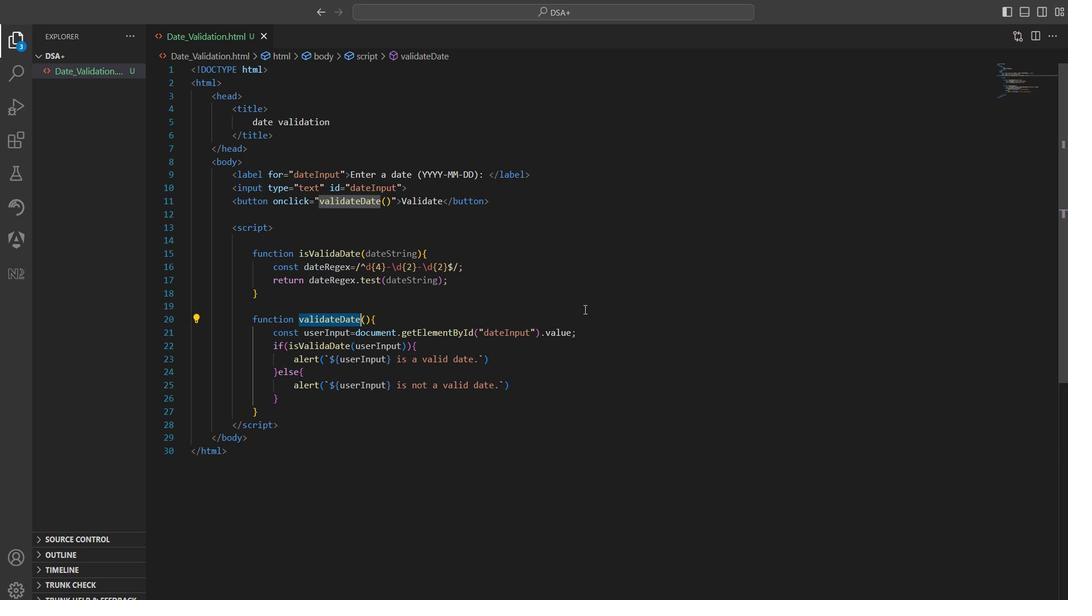 
Action: Mouse scrolled (253, 408) with delta (0, 0)
Screenshot: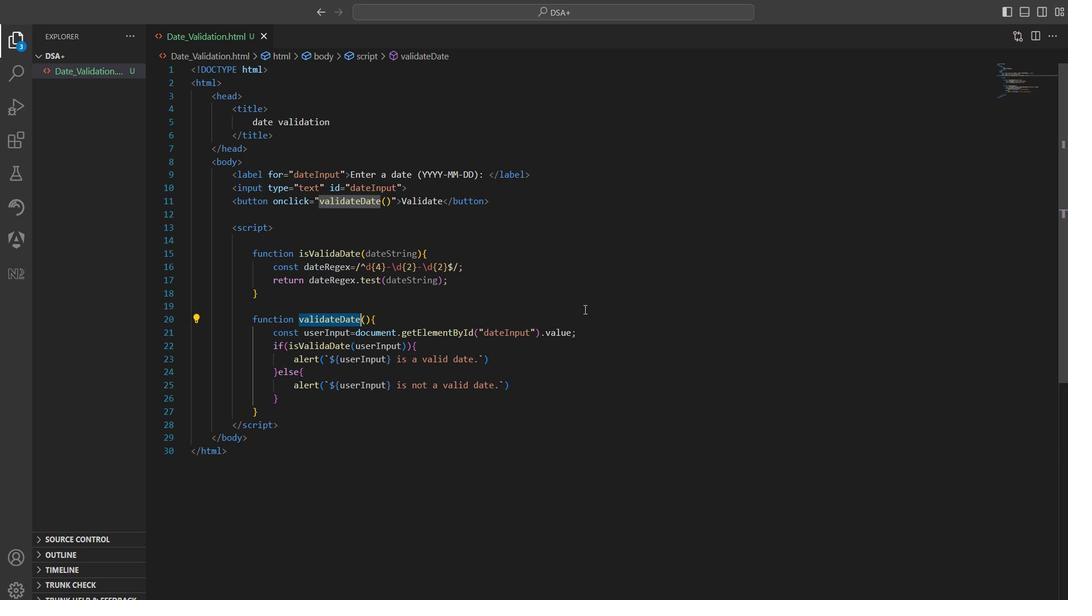 
Action: Mouse scrolled (253, 408) with delta (0, 0)
Screenshot: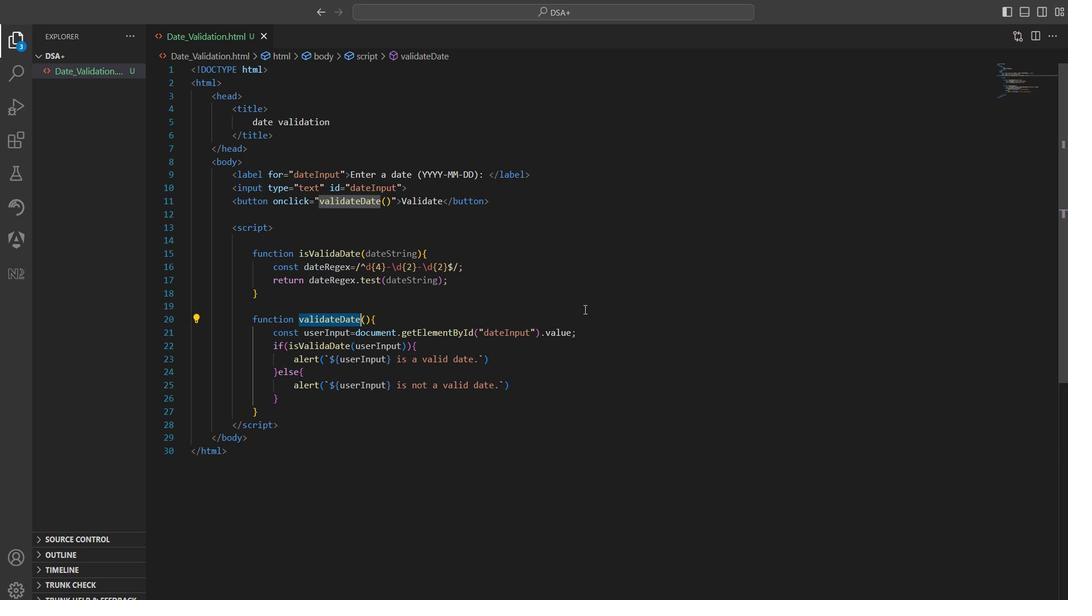 
Action: Mouse scrolled (253, 408) with delta (0, 0)
Screenshot: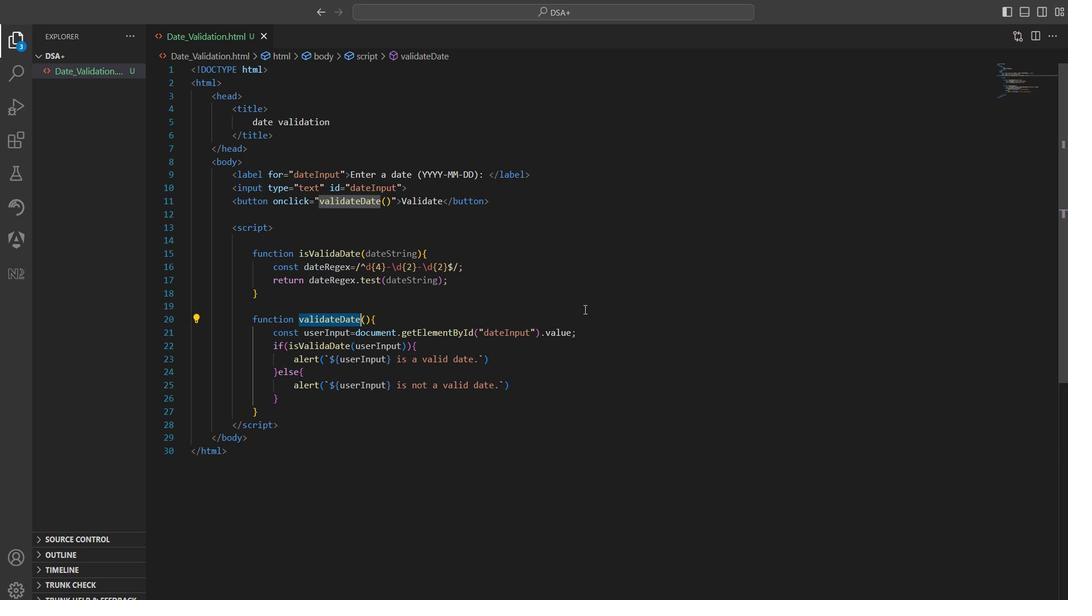 
Action: Mouse moved to (253, 408)
Screenshot: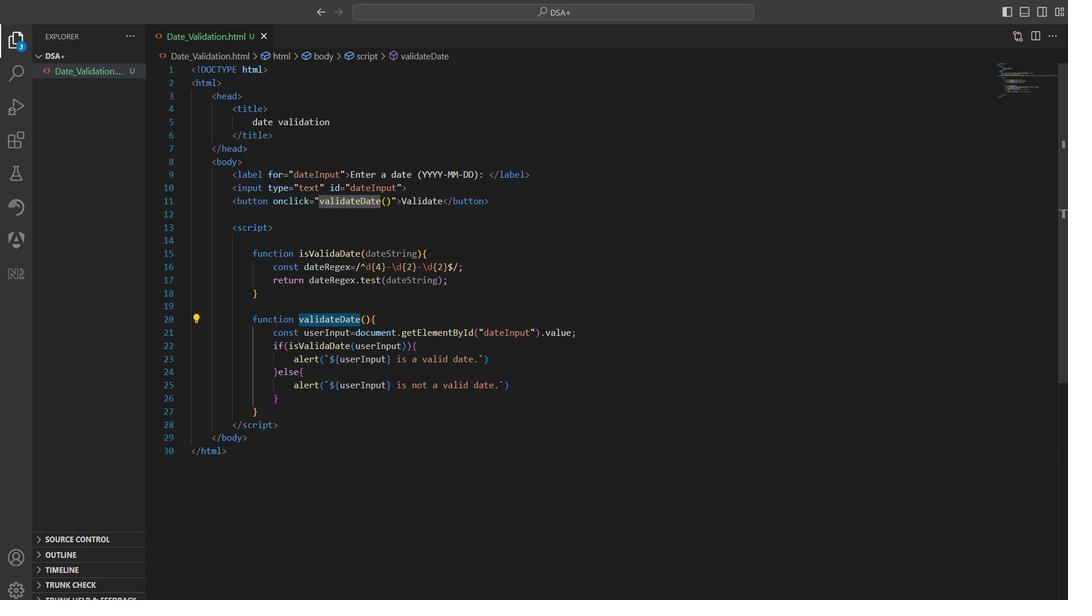 
Action: Mouse scrolled (253, 408) with delta (0, 0)
Screenshot: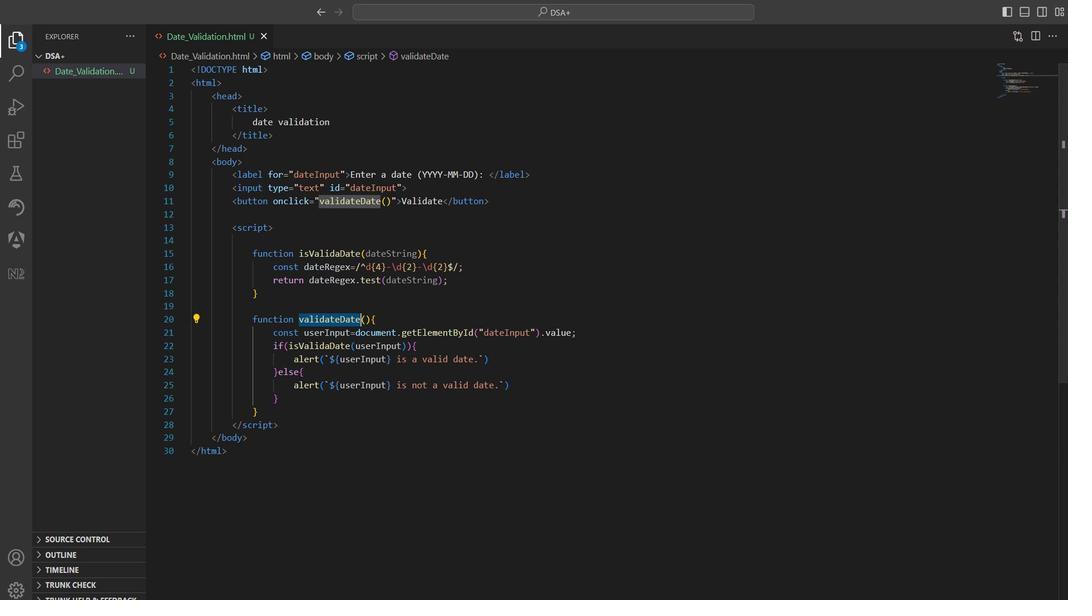 
Action: Mouse scrolled (253, 408) with delta (0, 0)
Screenshot: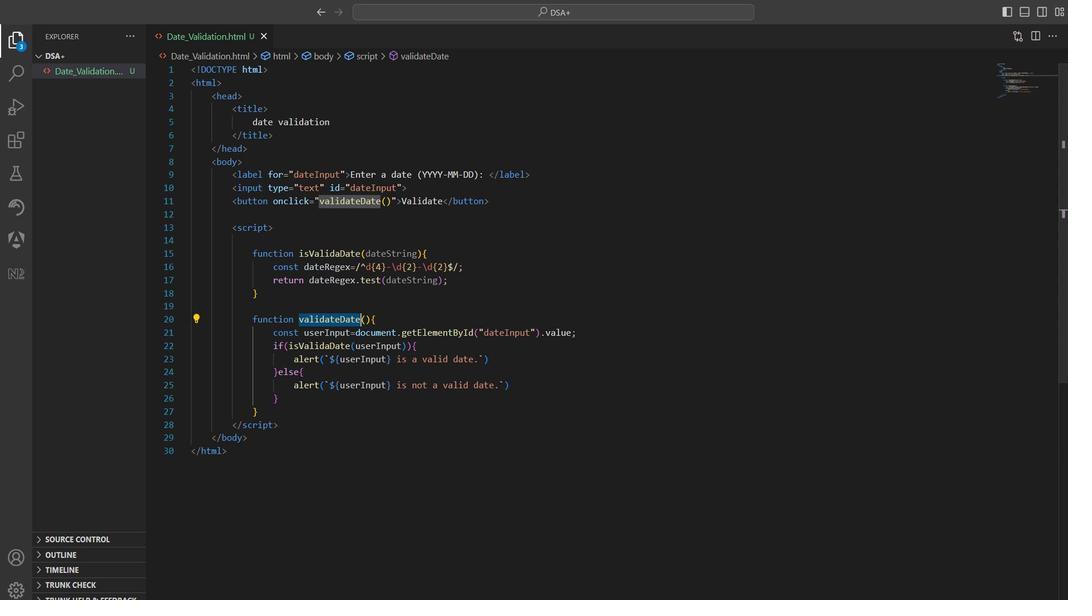 
Action: Mouse scrolled (253, 408) with delta (0, 0)
Screenshot: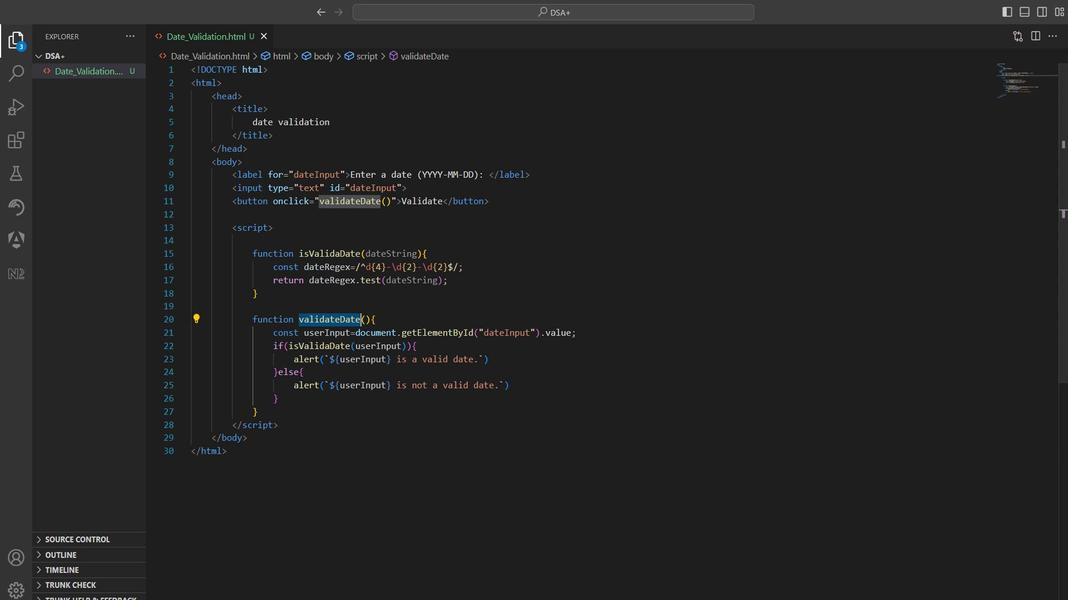 
Action: Mouse scrolled (253, 408) with delta (0, 0)
Screenshot: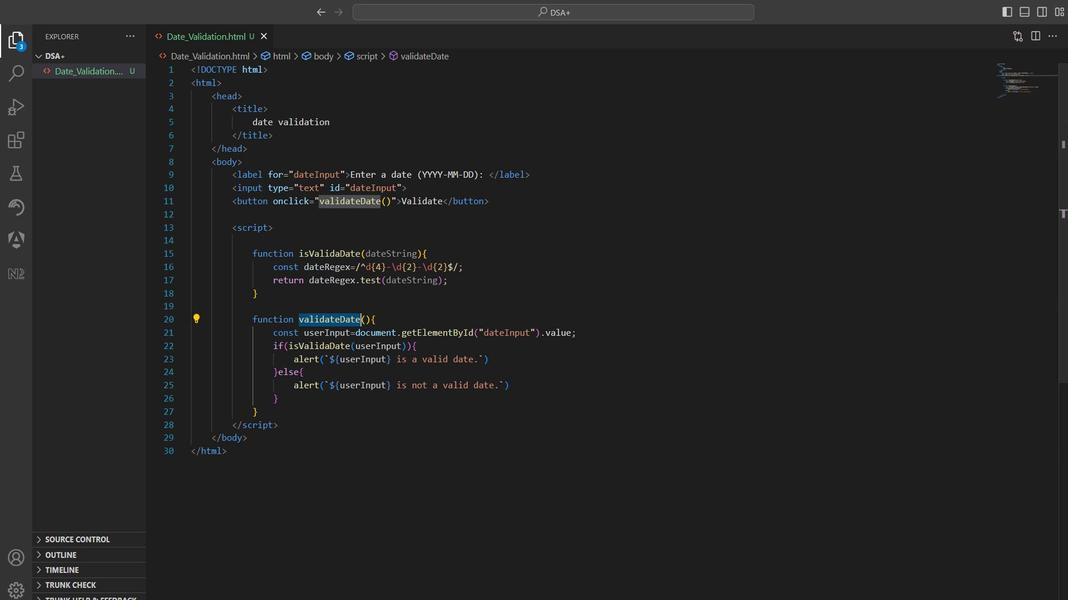 
Action: Mouse moved to (253, 408)
Screenshot: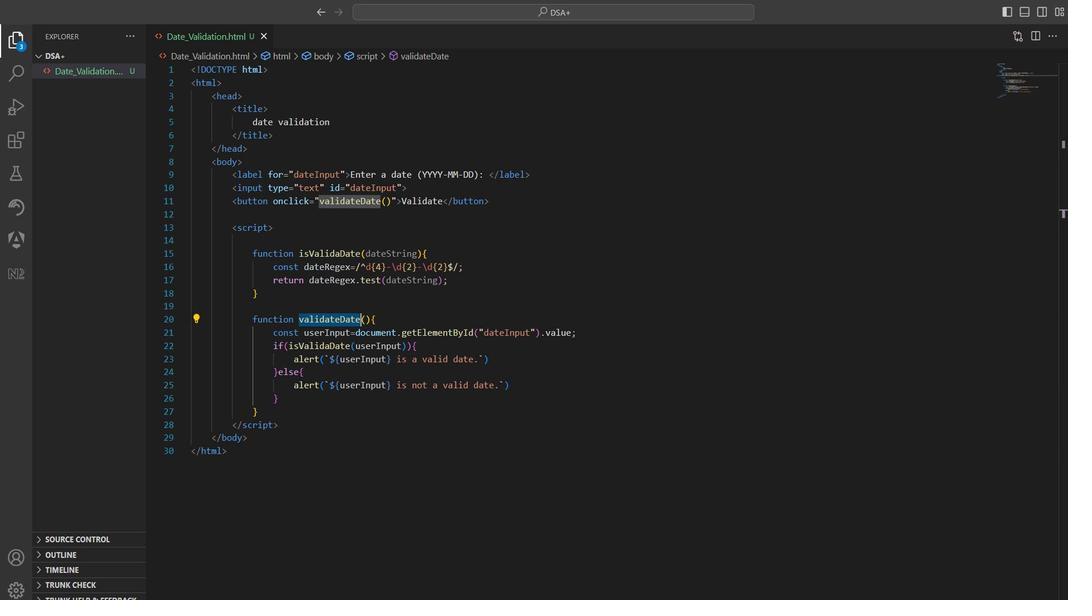 
Action: Mouse scrolled (253, 408) with delta (0, 0)
Screenshot: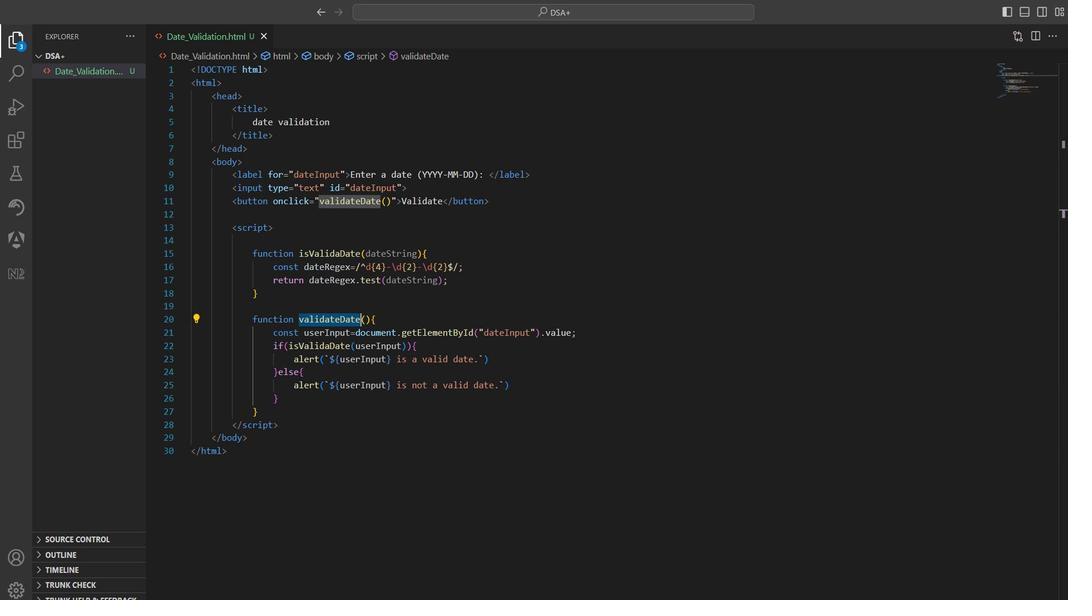 
Action: Mouse scrolled (253, 408) with delta (0, 0)
Screenshot: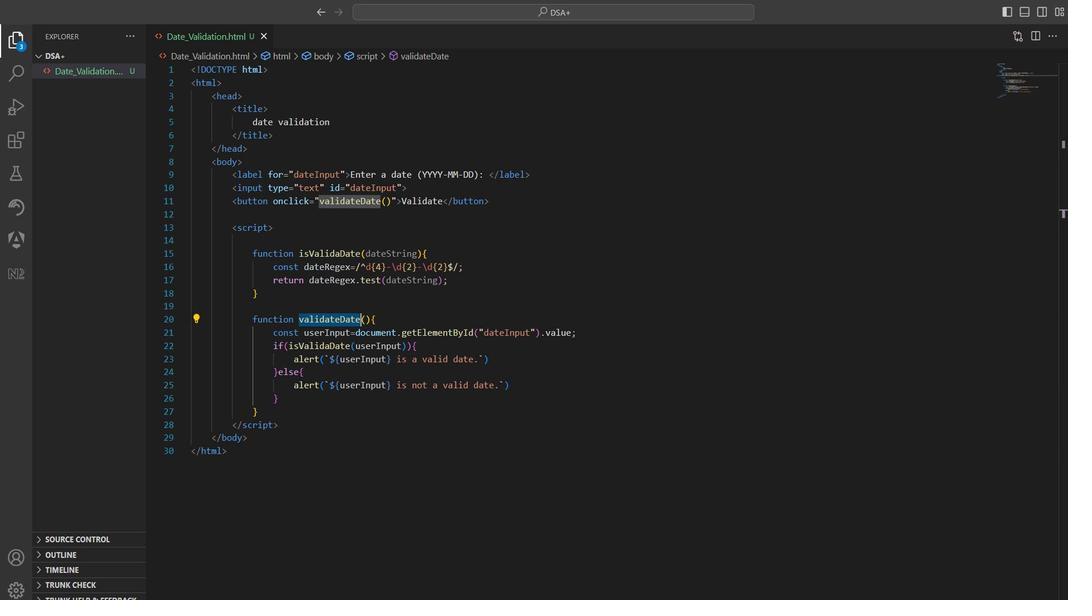 
Action: Mouse scrolled (253, 408) with delta (0, 0)
Screenshot: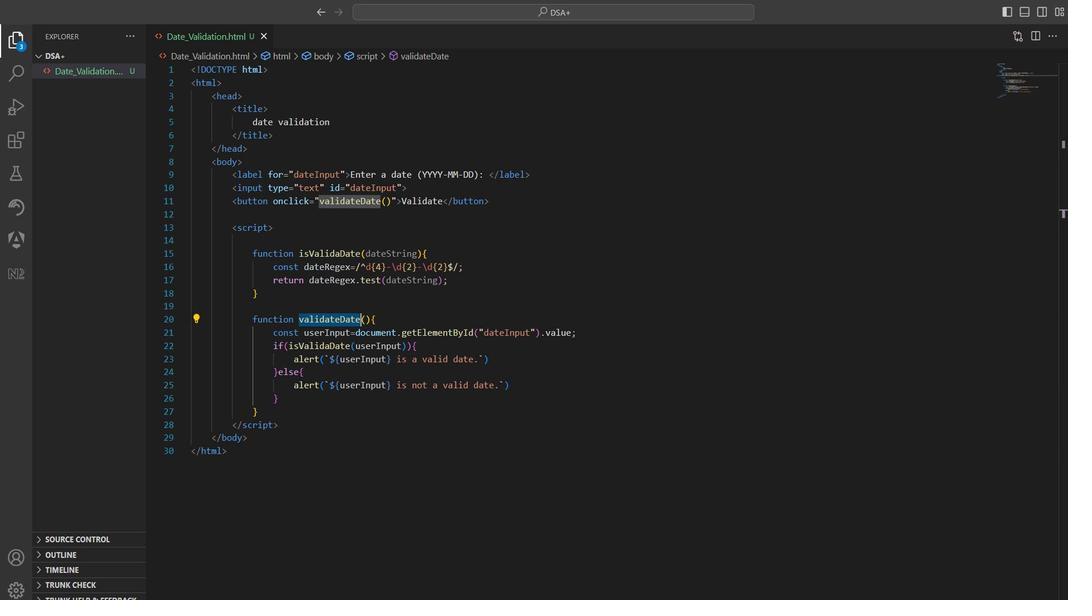 
Action: Mouse scrolled (253, 408) with delta (0, 0)
Screenshot: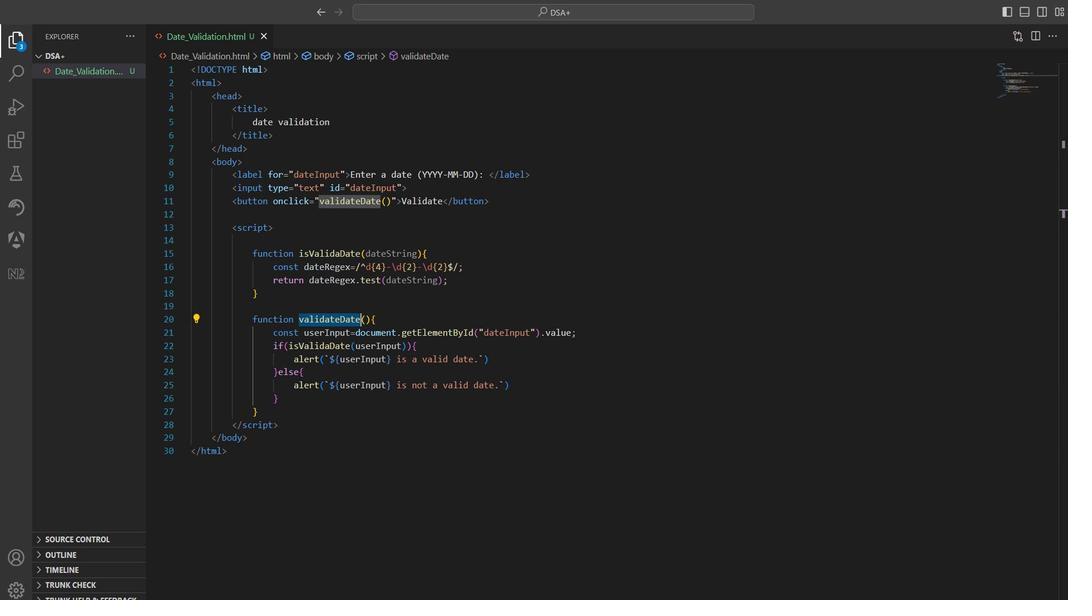 
Action: Mouse moved to (253, 408)
Screenshot: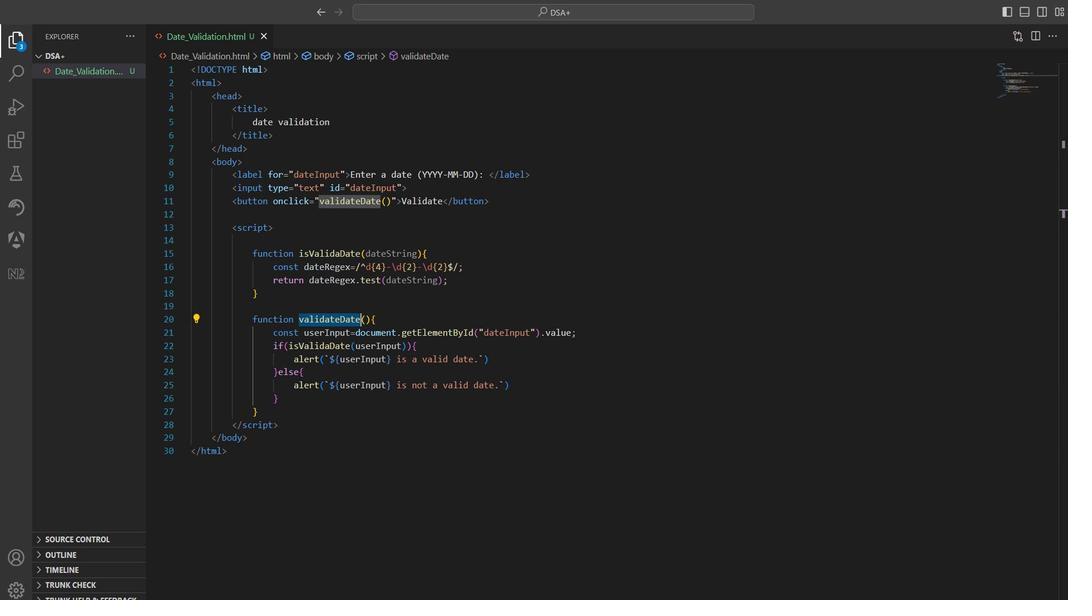 
Action: Mouse scrolled (253, 408) with delta (0, 0)
Screenshot: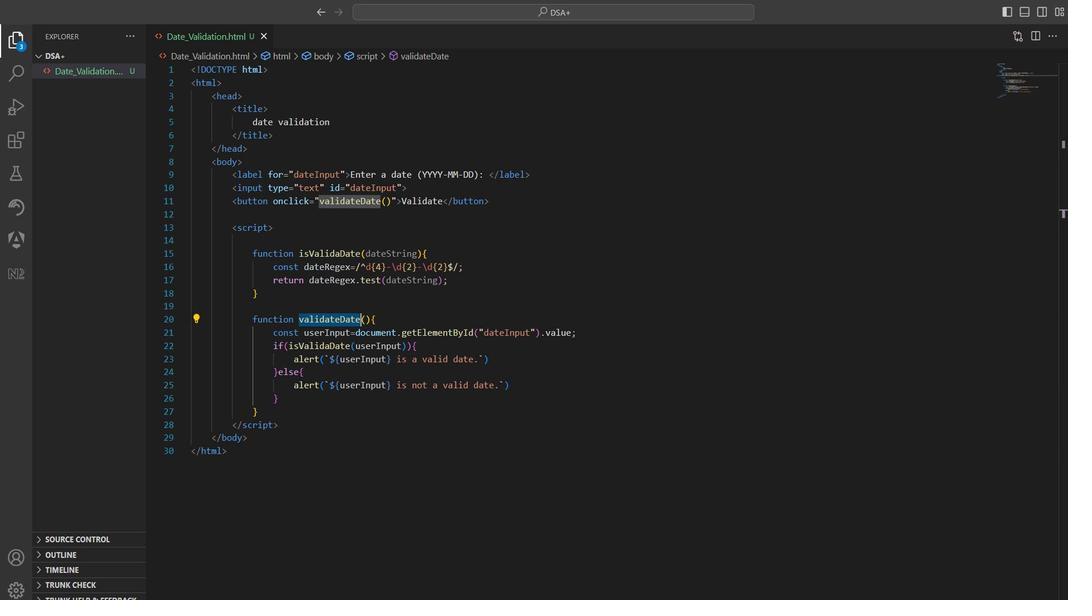 
Action: Mouse moved to (253, 408)
Screenshot: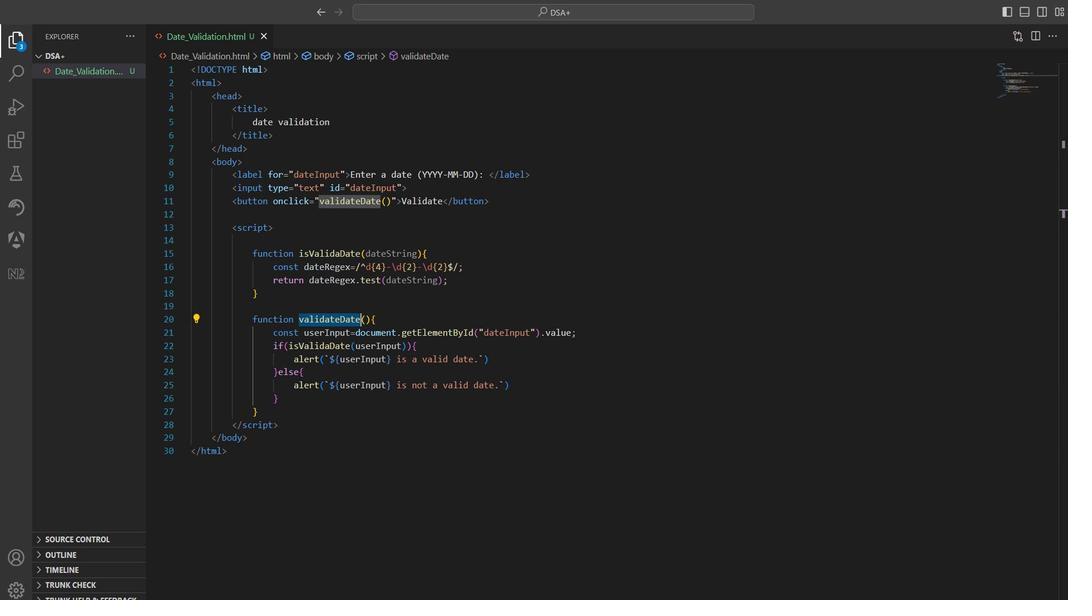
Action: Mouse scrolled (253, 408) with delta (0, 0)
Screenshot: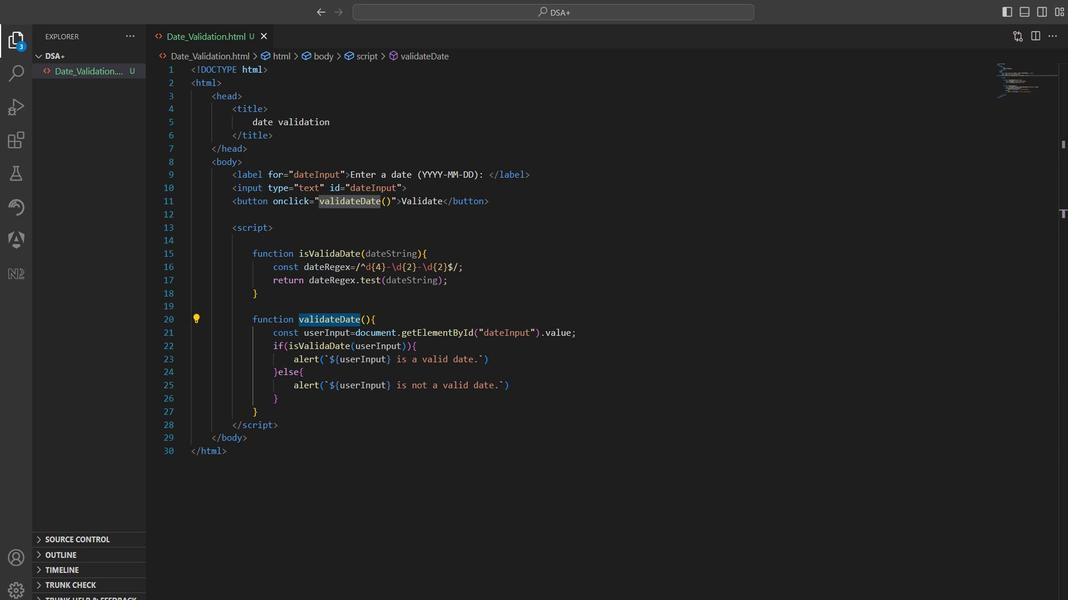 
Action: Mouse scrolled (253, 408) with delta (0, 0)
Screenshot: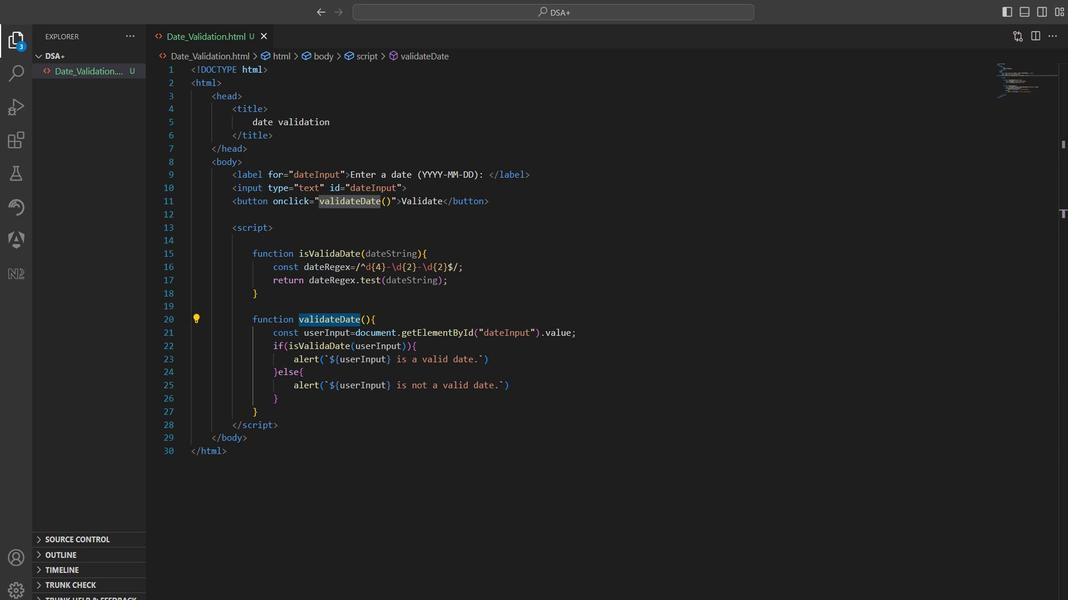 
Action: Mouse scrolled (253, 408) with delta (0, 0)
Screenshot: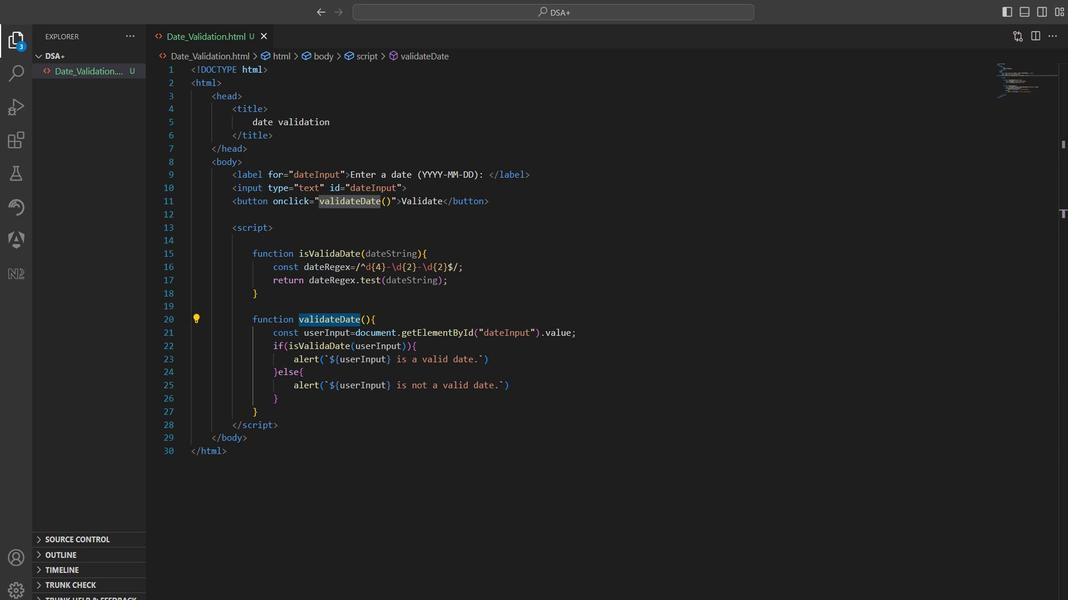 
Action: Mouse scrolled (253, 408) with delta (0, 0)
Screenshot: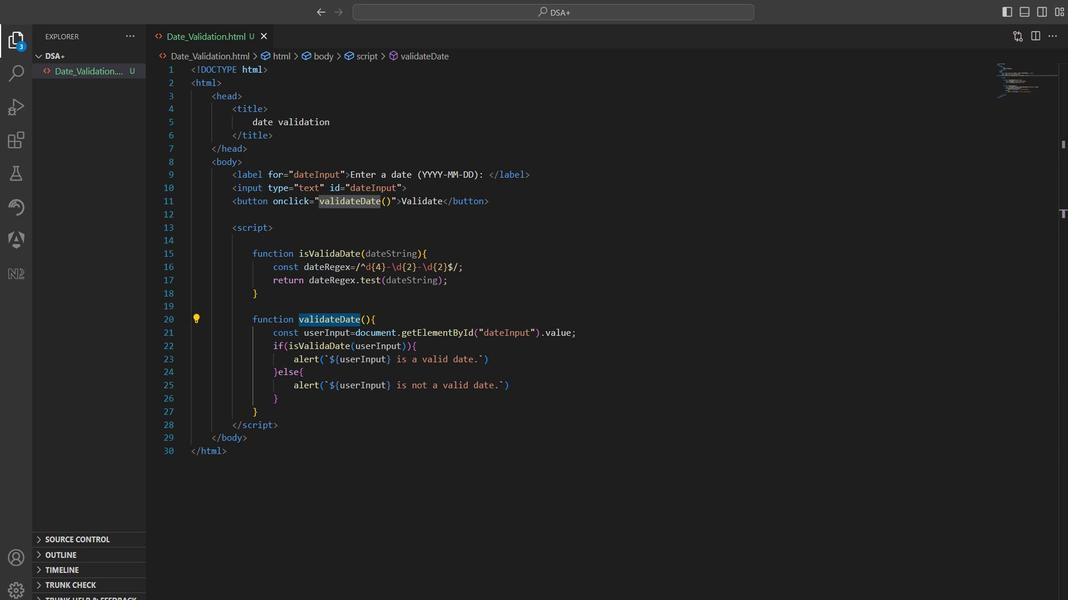 
Action: Mouse moved to (253, 408)
Screenshot: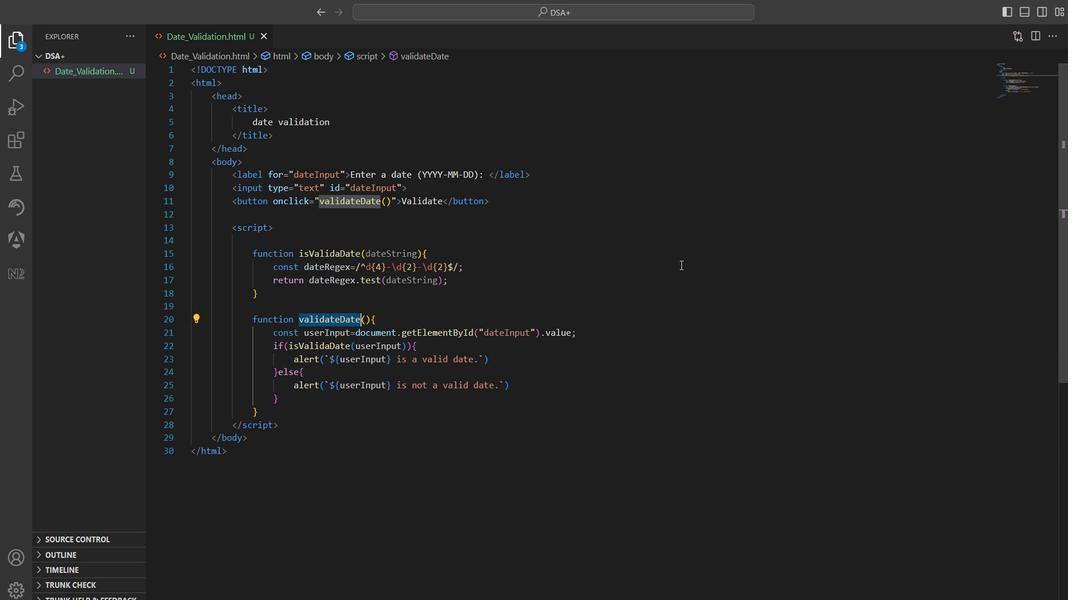 
Action: Mouse scrolled (253, 408) with delta (0, 0)
Screenshot: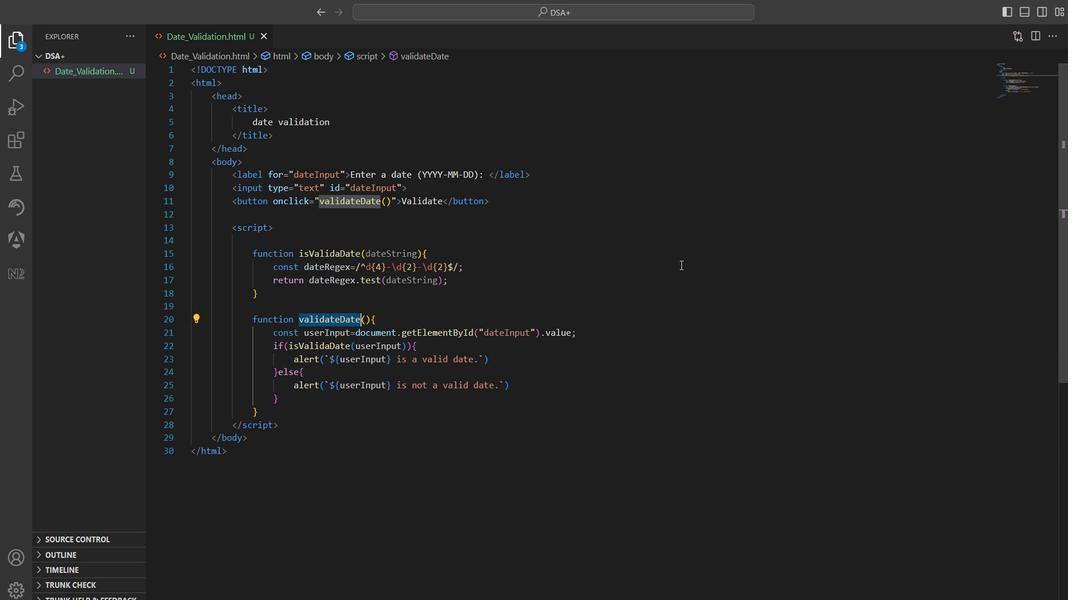 
Action: Mouse moved to (253, 408)
Screenshot: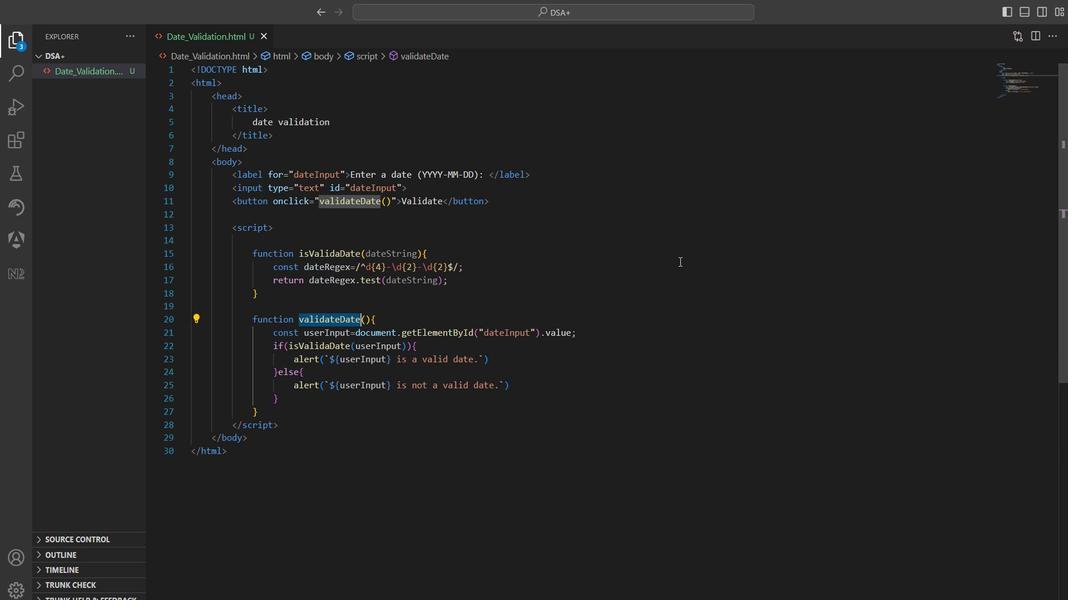 
Action: Mouse scrolled (253, 408) with delta (0, 0)
Screenshot: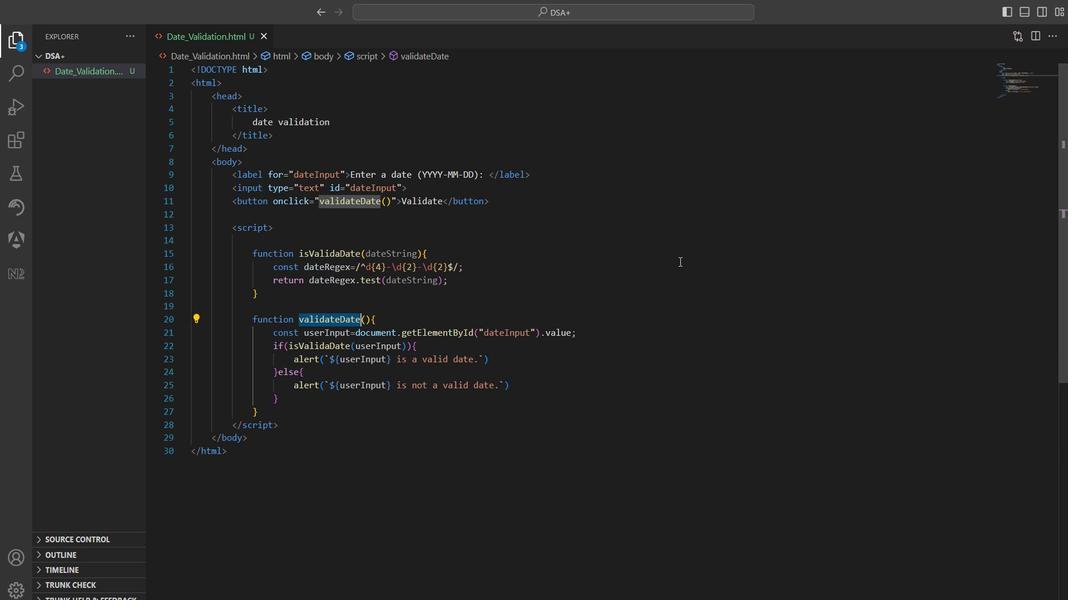 
Action: Mouse moved to (253, 408)
Screenshot: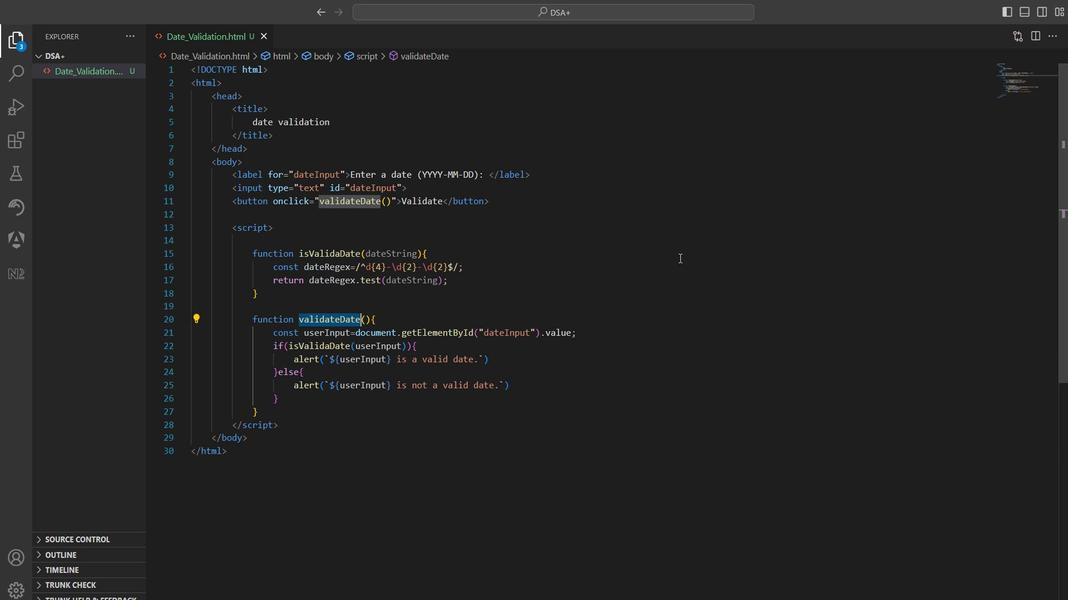 
Action: Mouse scrolled (253, 408) with delta (0, 0)
Screenshot: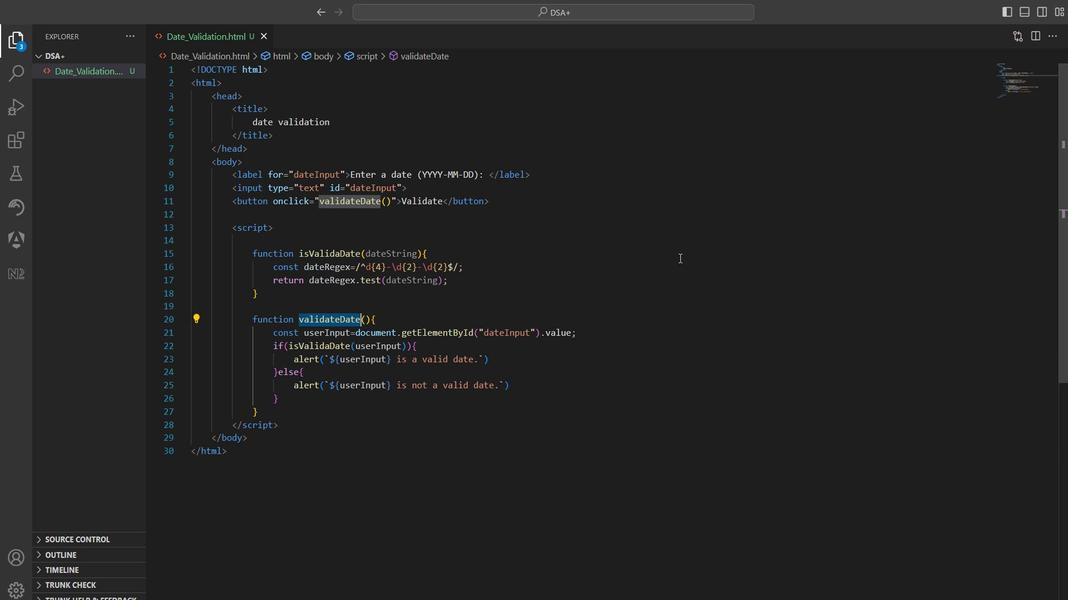 
Action: Mouse moved to (253, 408)
Screenshot: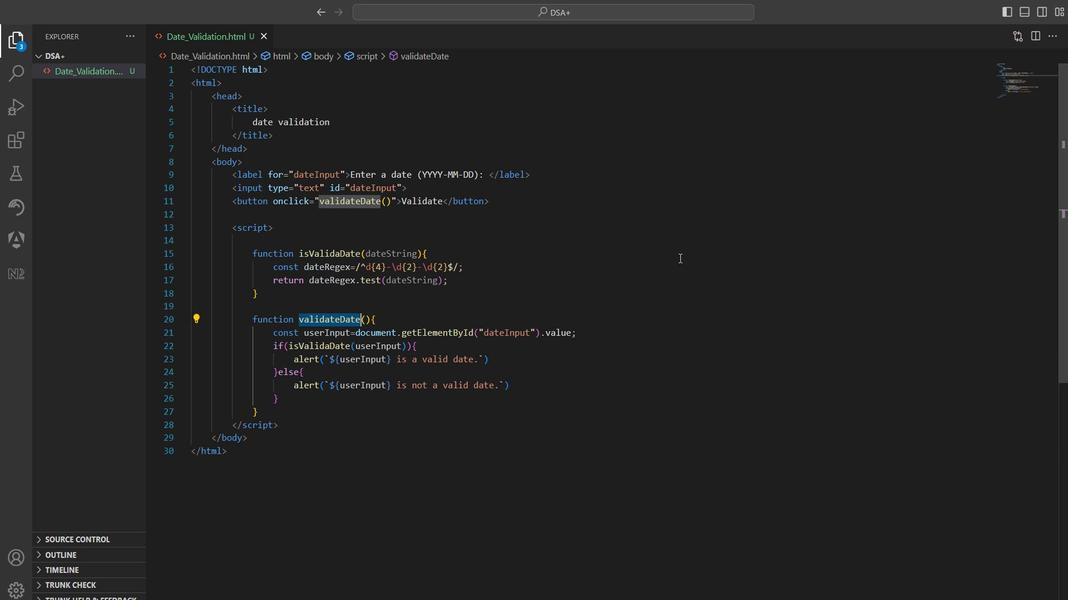 
Action: Mouse scrolled (253, 408) with delta (0, 0)
Screenshot: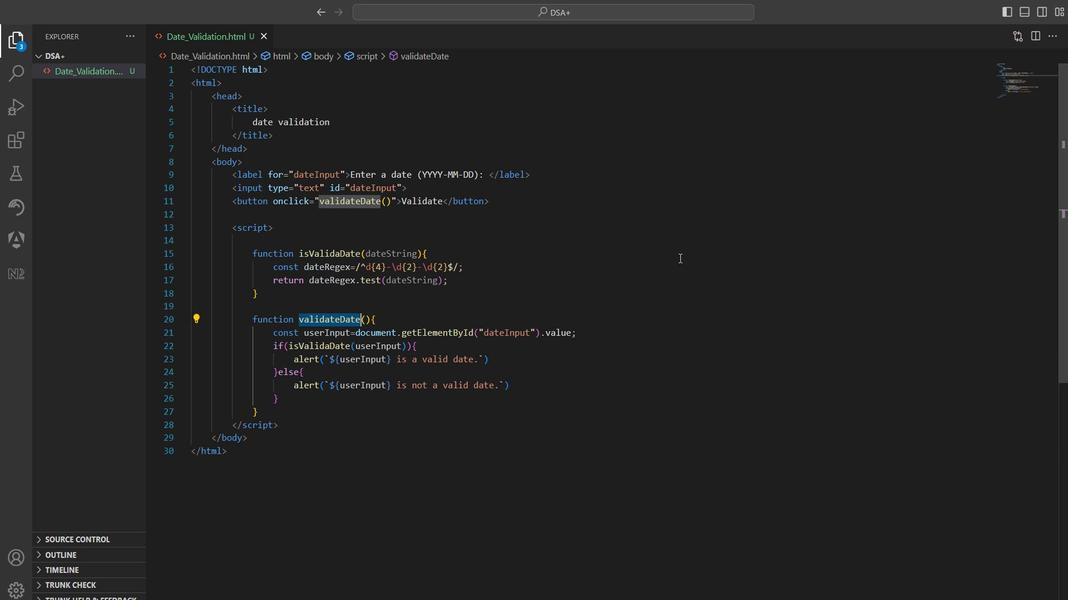 
Action: Mouse moved to (252, 408)
Screenshot: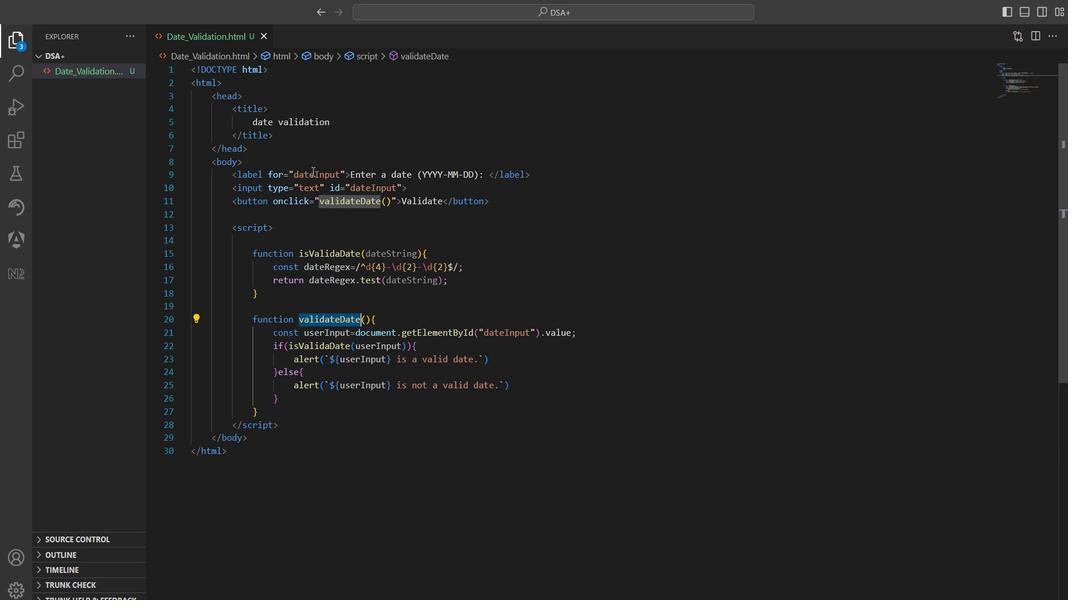 
Action: Mouse pressed left at (252, 408)
Screenshot: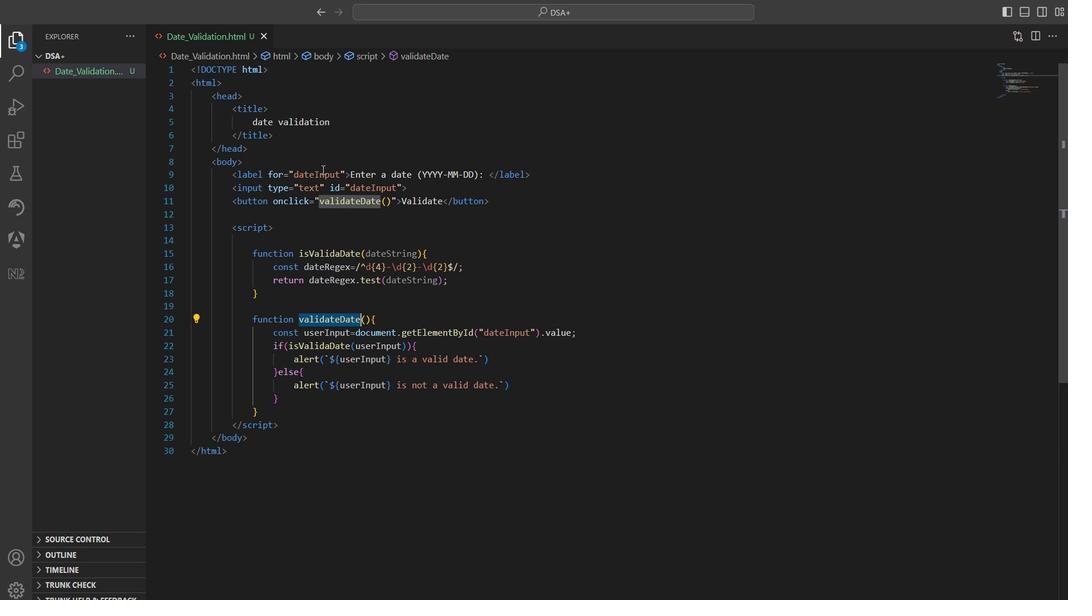 
Action: Mouse pressed left at (252, 408)
Screenshot: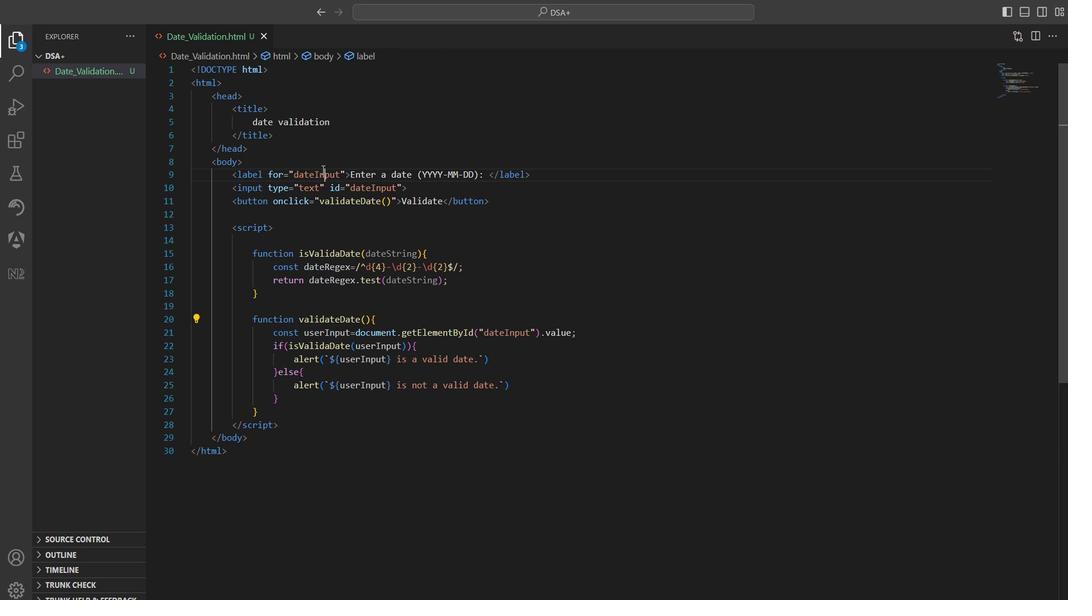 
Action: Mouse moved to (252, 408)
Screenshot: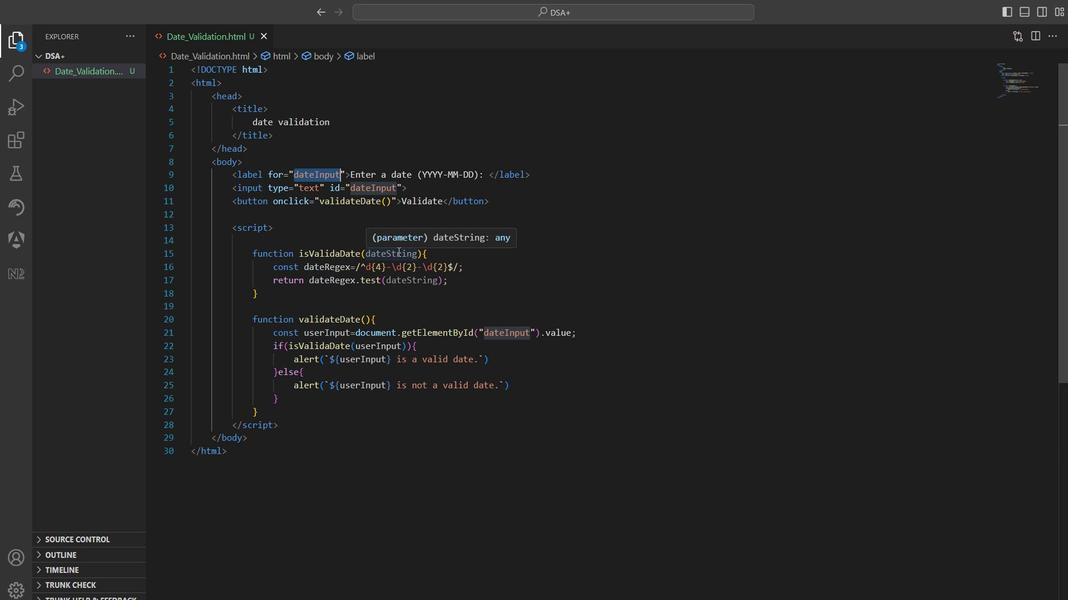 
Action: Mouse pressed left at (252, 408)
Screenshot: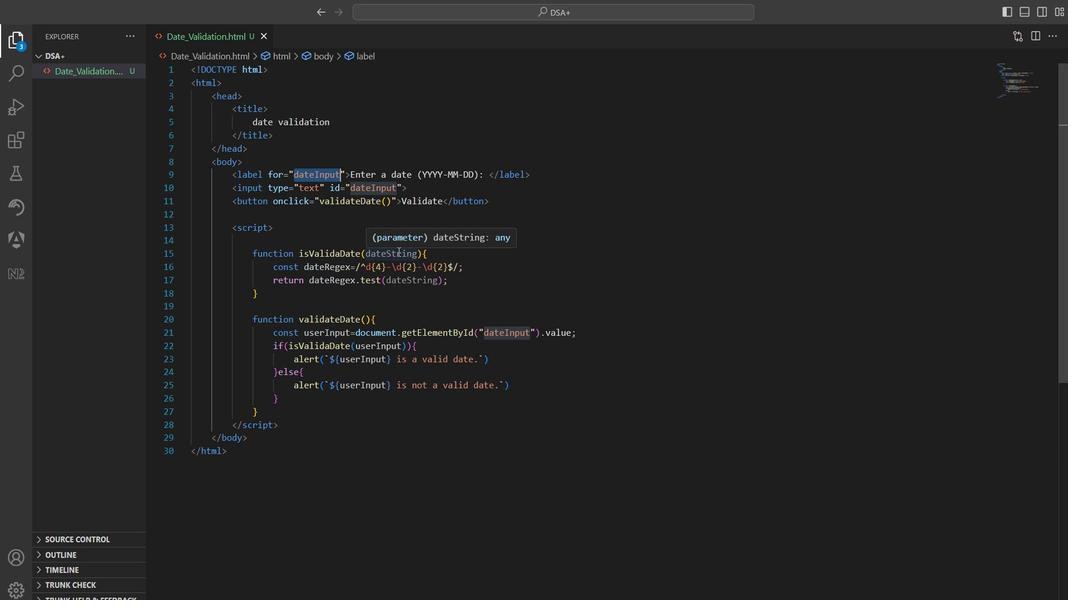 
Action: Mouse pressed left at (252, 408)
Screenshot: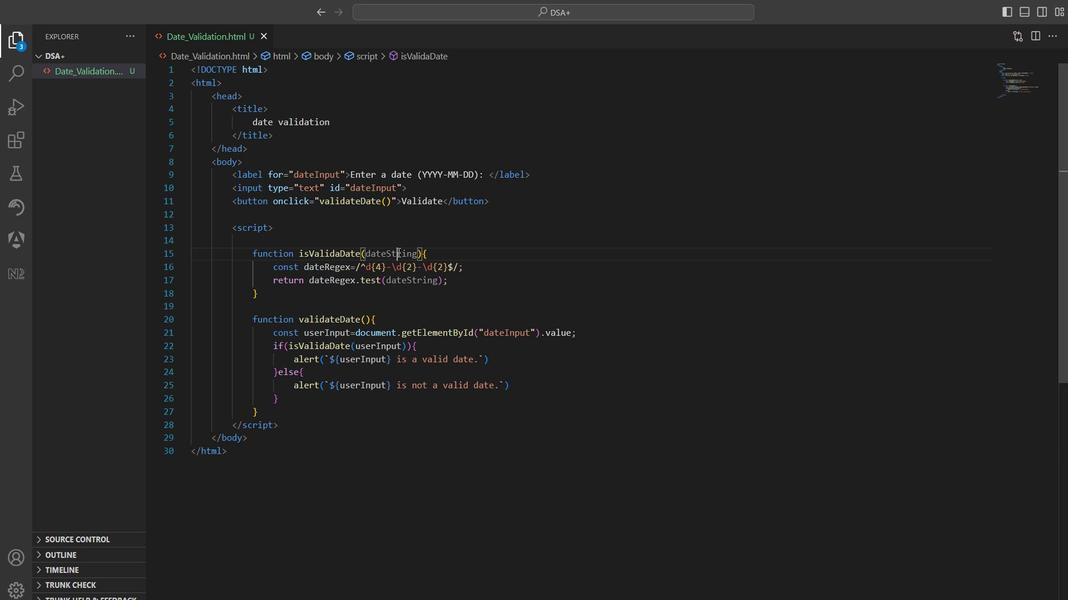 
Action: Mouse moved to (252, 408)
Screenshot: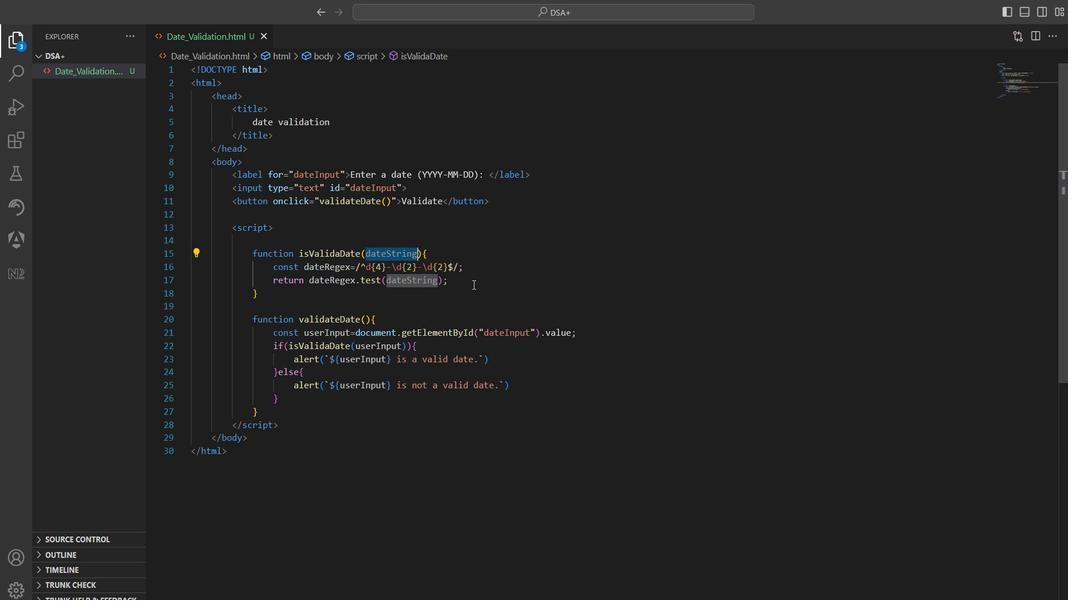 
Action: Mouse pressed left at (252, 408)
Screenshot: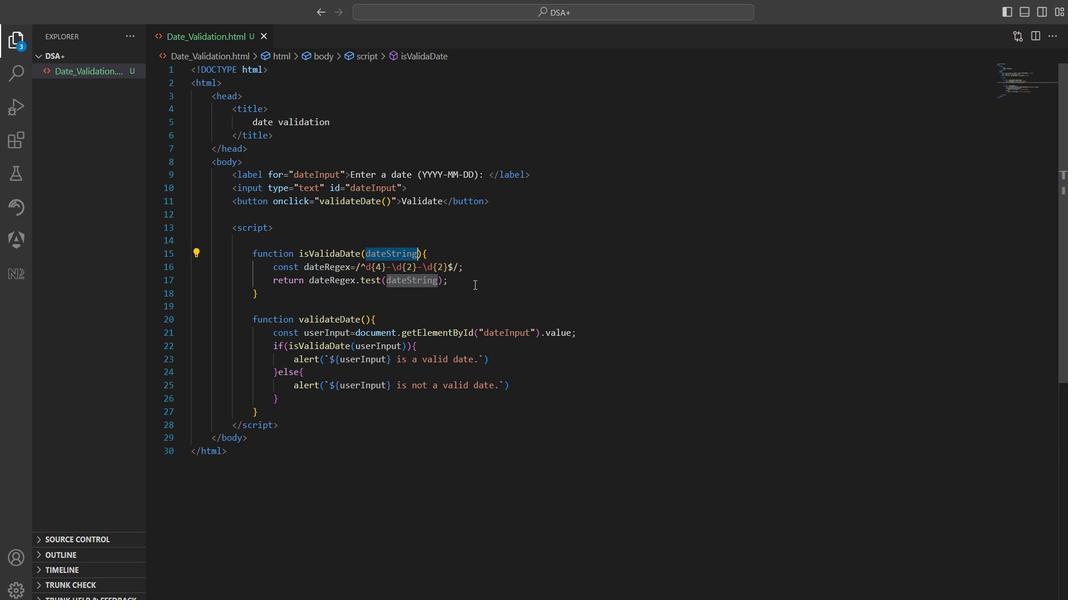 
Action: Mouse moved to (252, 408)
Screenshot: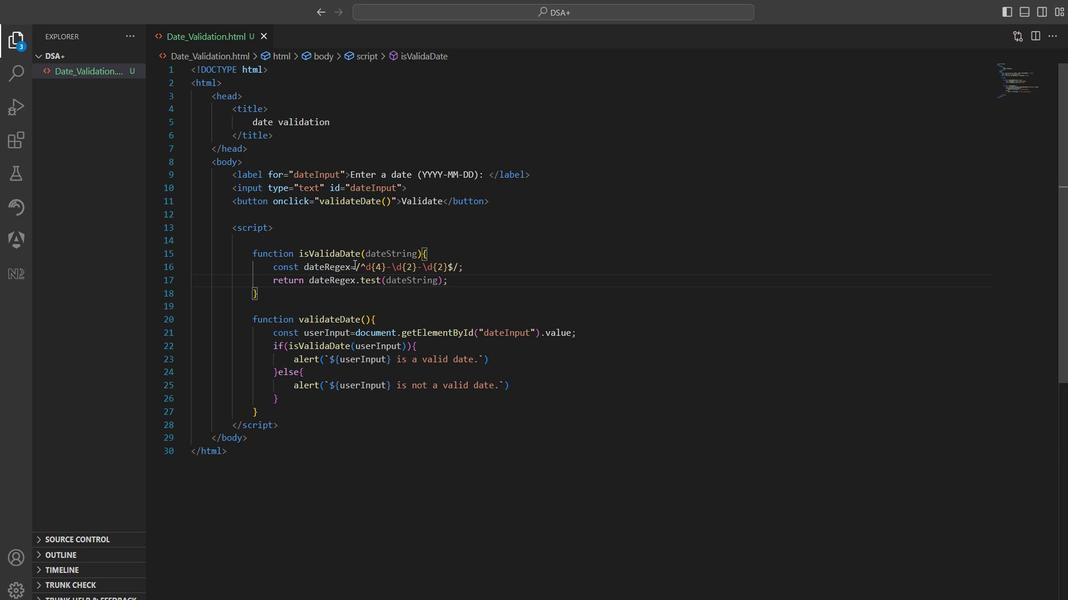 
Action: Mouse pressed left at (252, 408)
Screenshot: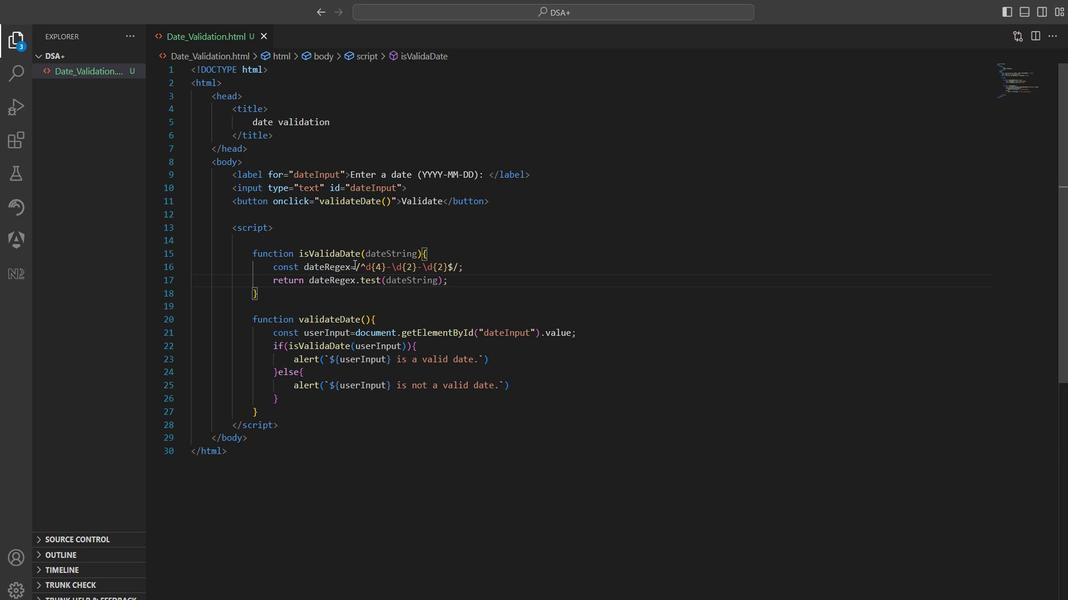 
Action: Mouse moved to (252, 408)
Screenshot: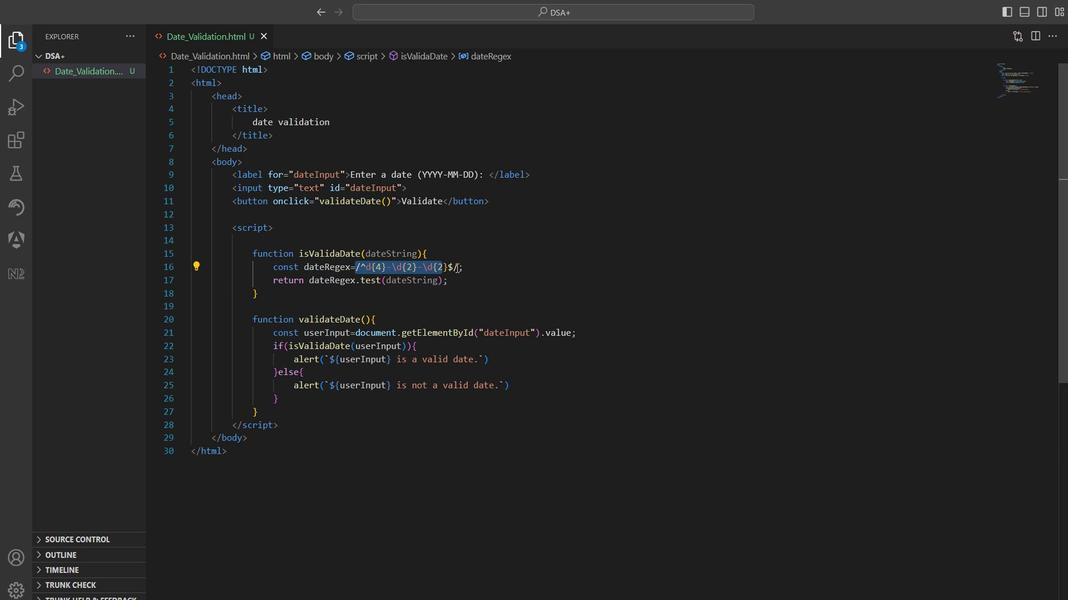 
Action: Mouse pressed left at (252, 408)
Screenshot: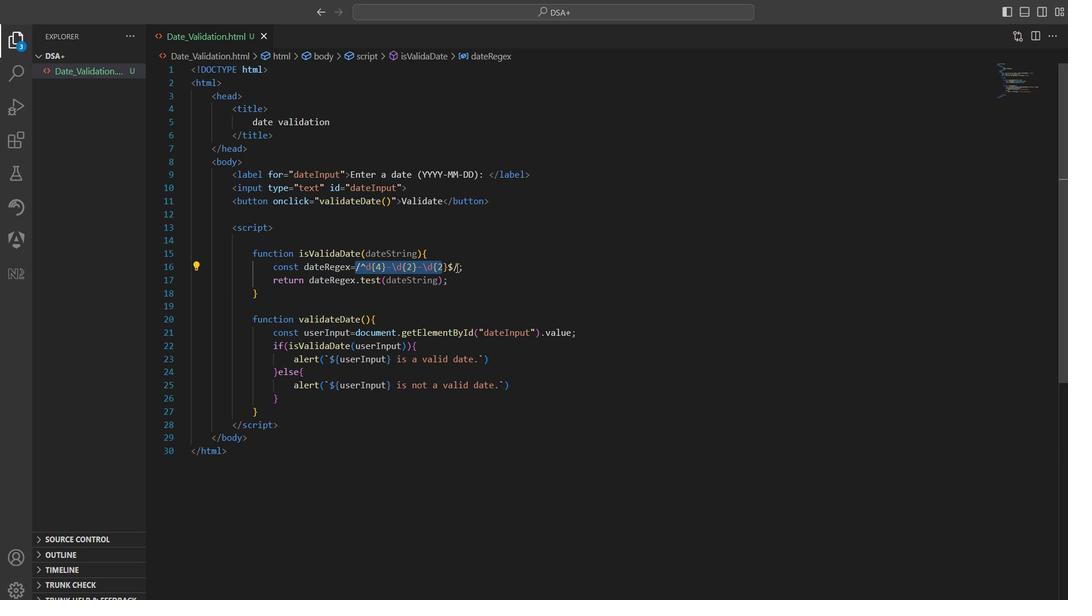 
Action: Mouse moved to (252, 408)
Screenshot: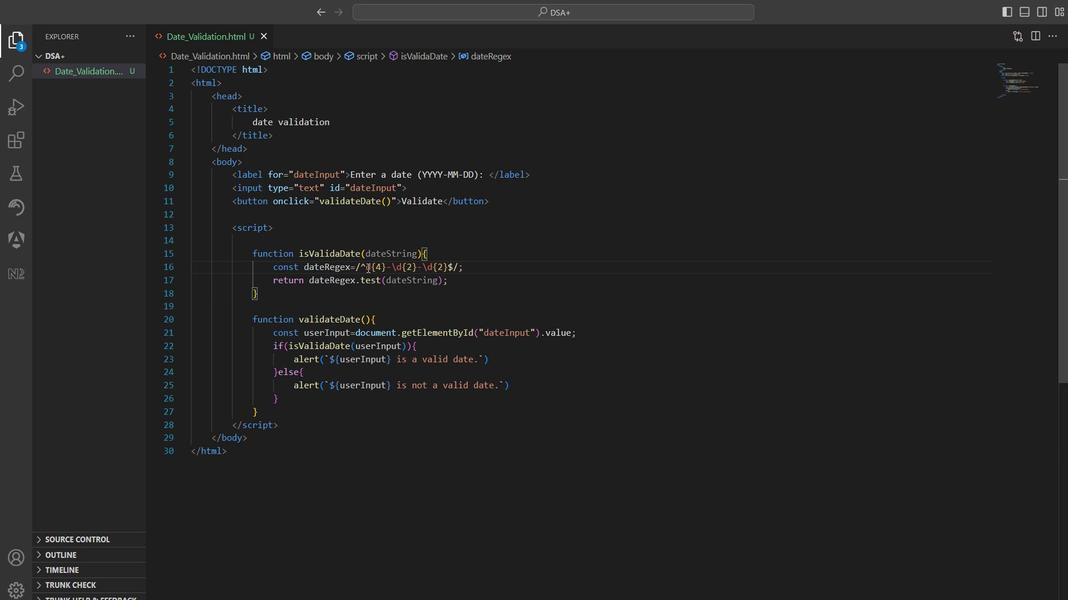 
Action: Mouse pressed left at (252, 408)
Screenshot: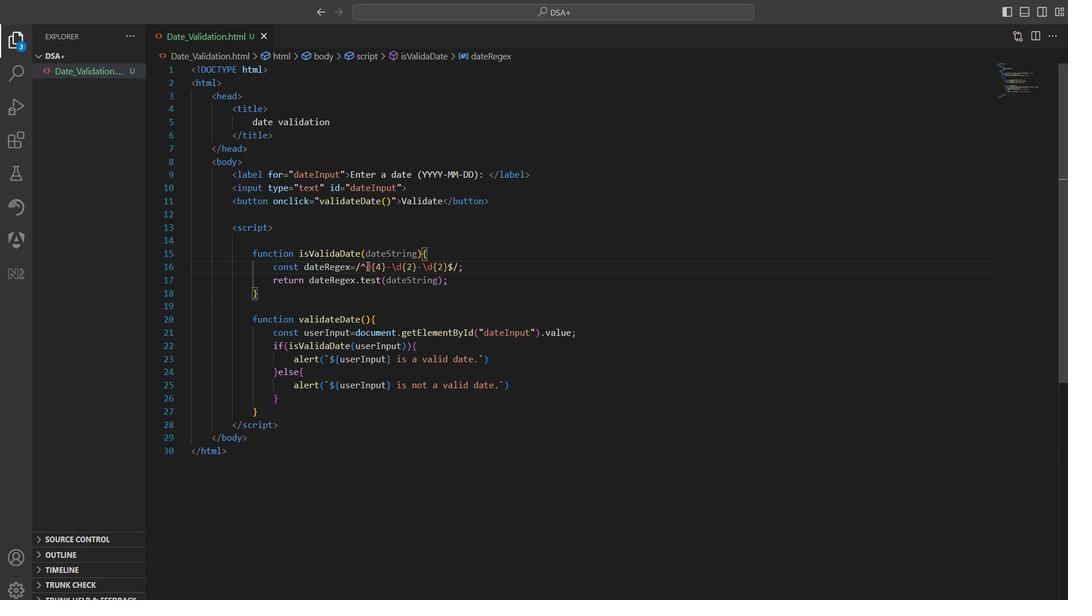 
Action: Key pressed \
Screenshot: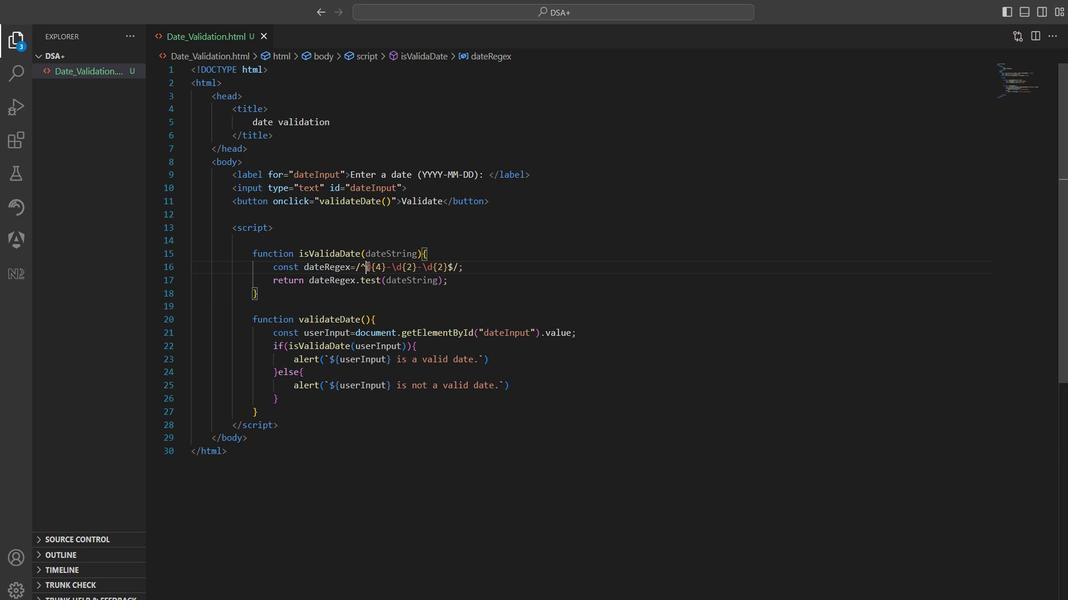 
Action: Mouse moved to (252, 408)
Screenshot: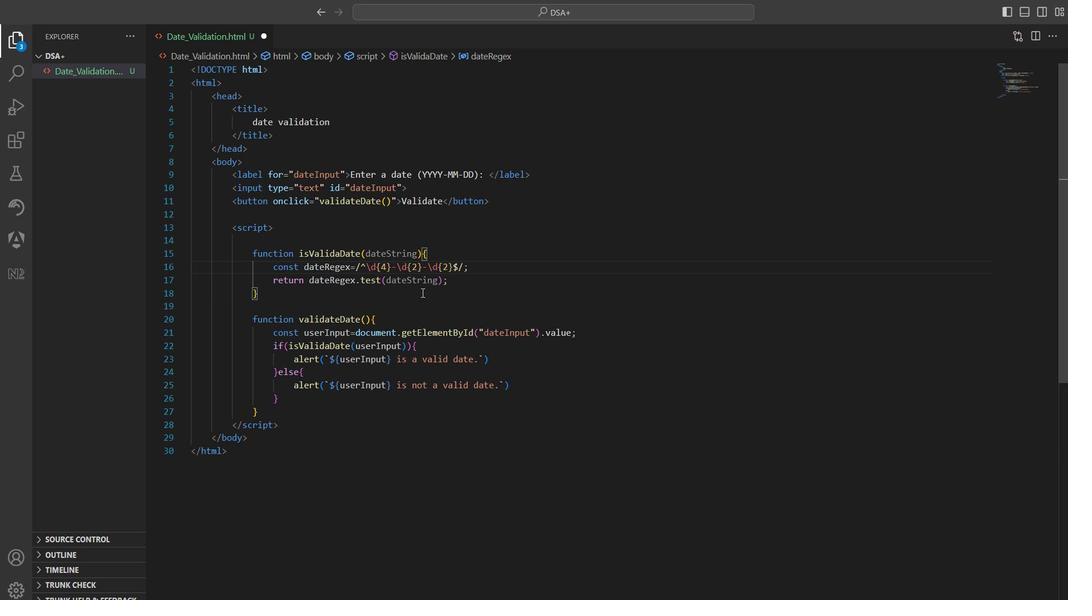 
Action: Key pressed ctrl+S
Screenshot: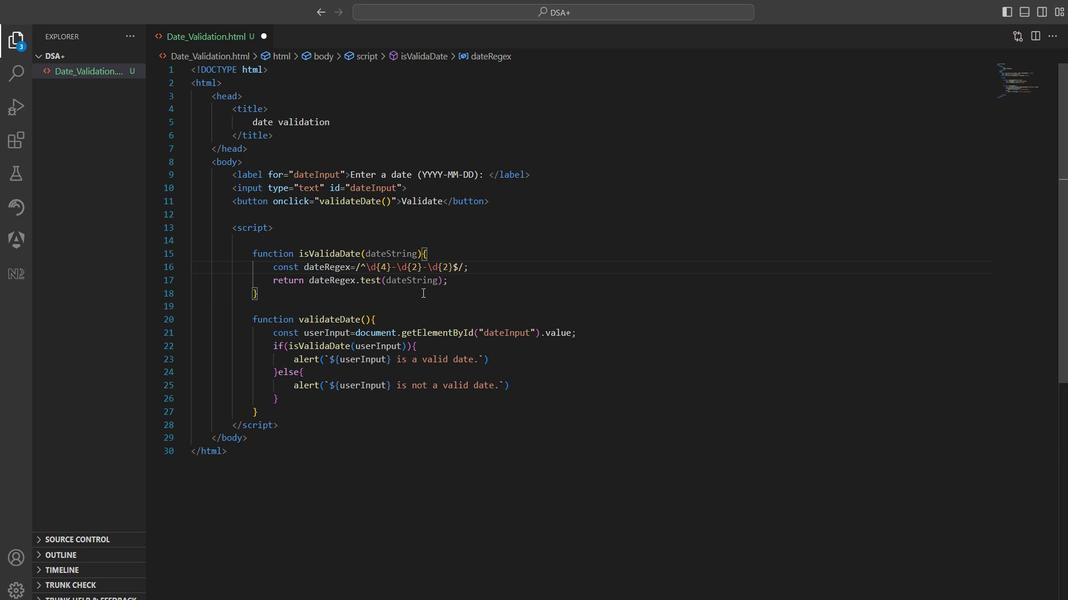 
Action: Mouse moved to (252, 408)
Screenshot: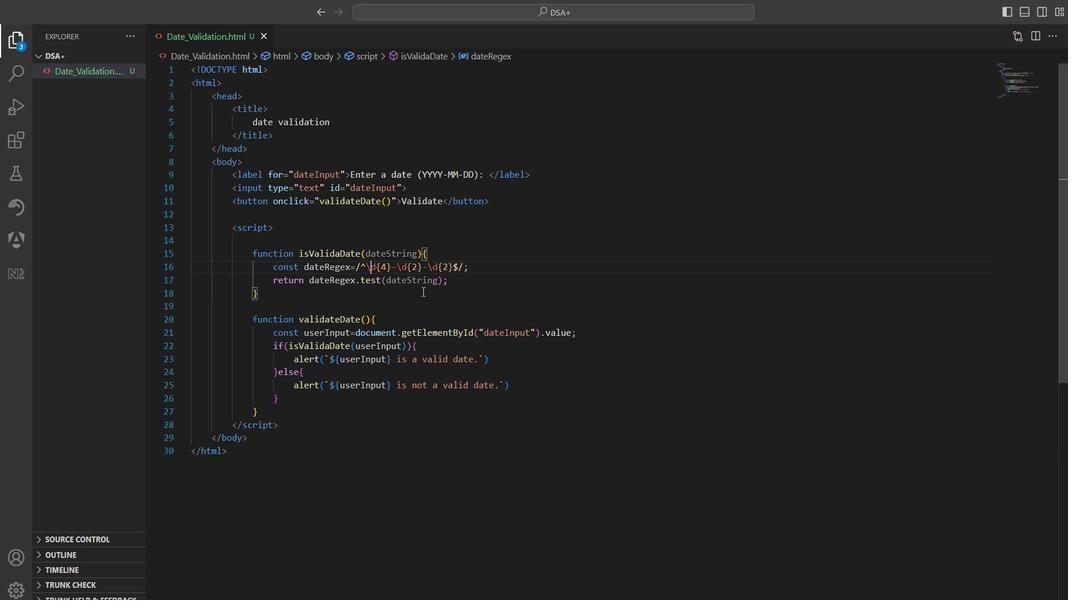 
Action: Mouse pressed right at (252, 408)
Screenshot: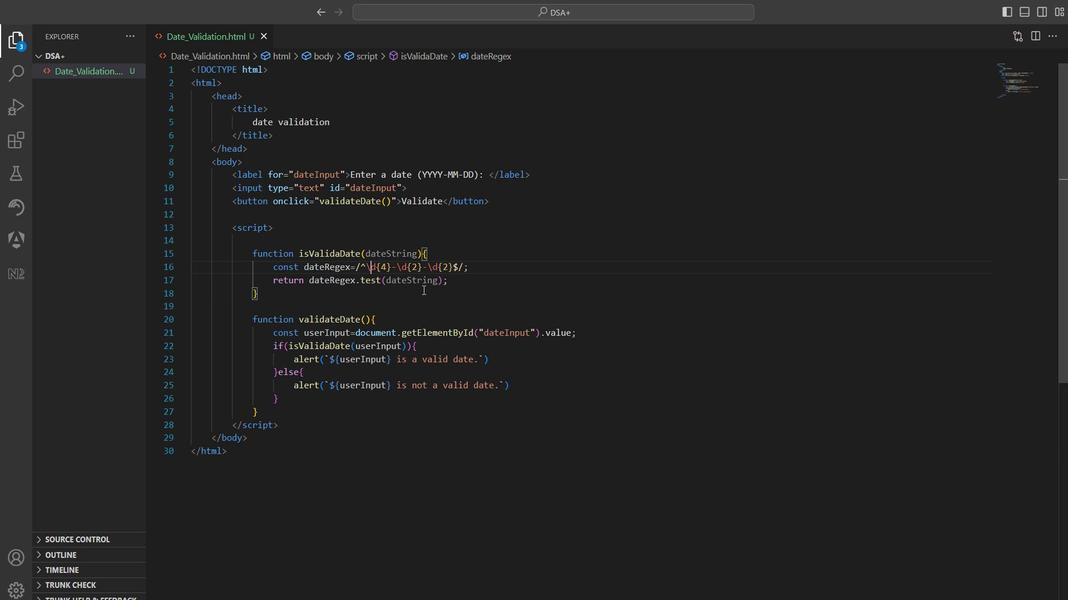 
Action: Mouse moved to (252, 408)
Screenshot: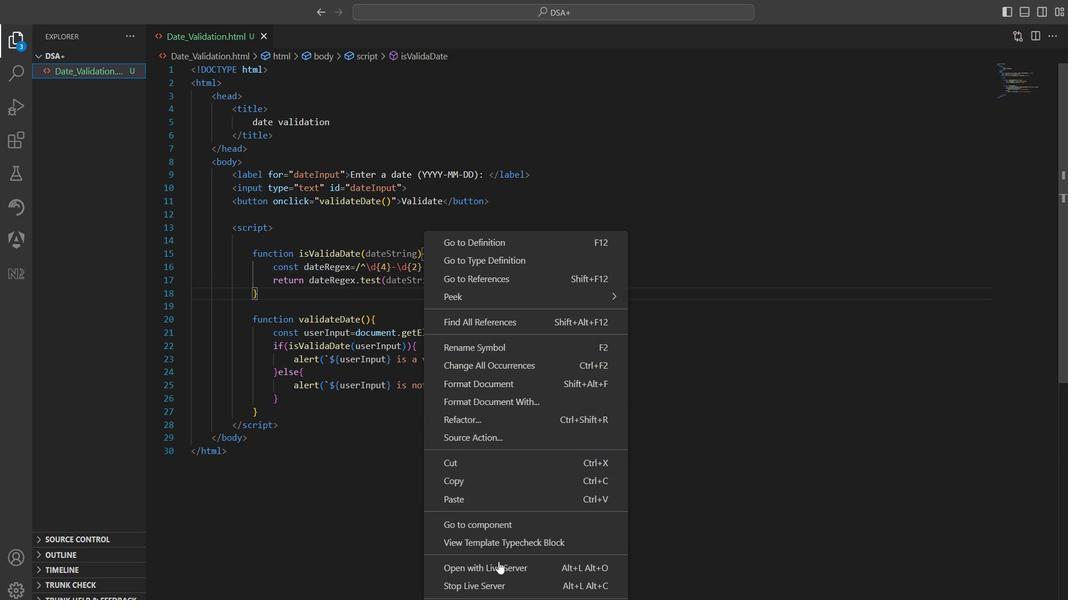 
Action: Mouse pressed left at (252, 408)
Screenshot: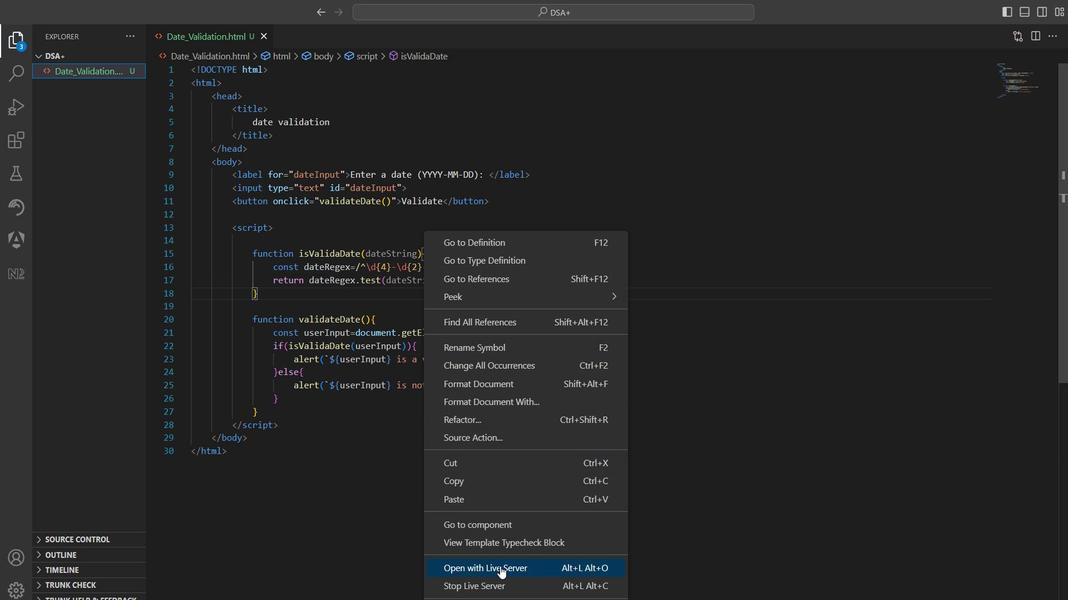 
Action: Mouse moved to (252, 408)
Screenshot: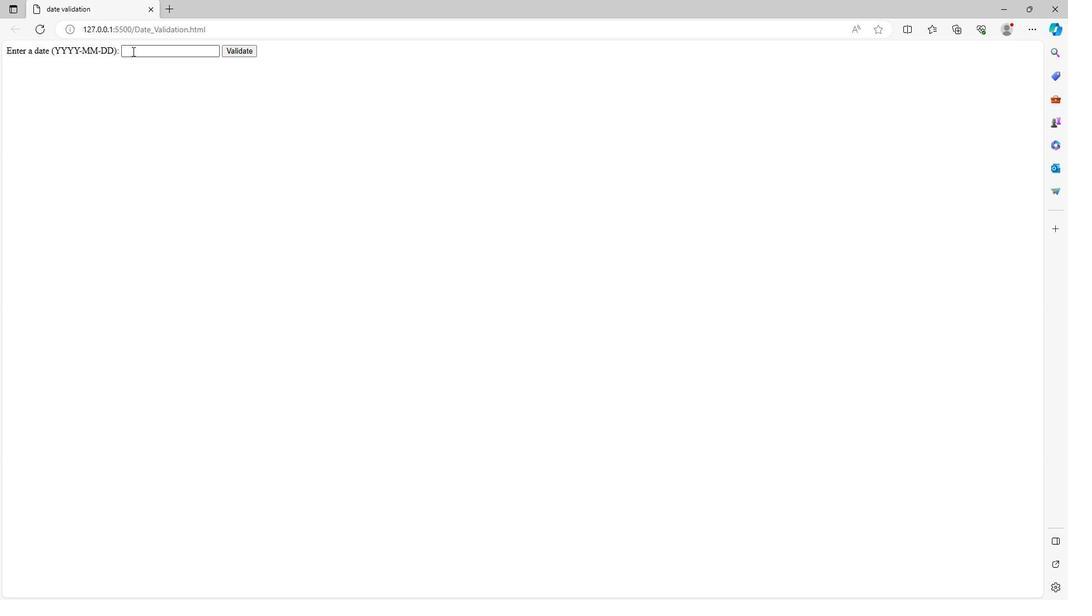 
Action: Mouse pressed left at (252, 408)
Screenshot: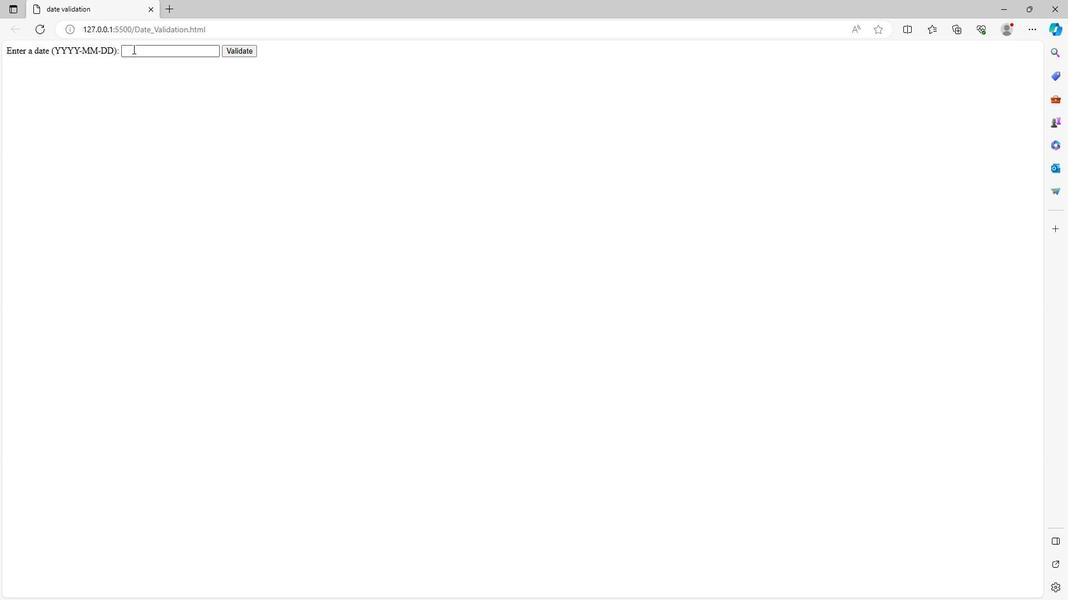 
Action: Key pressed 2003-04-21
Screenshot: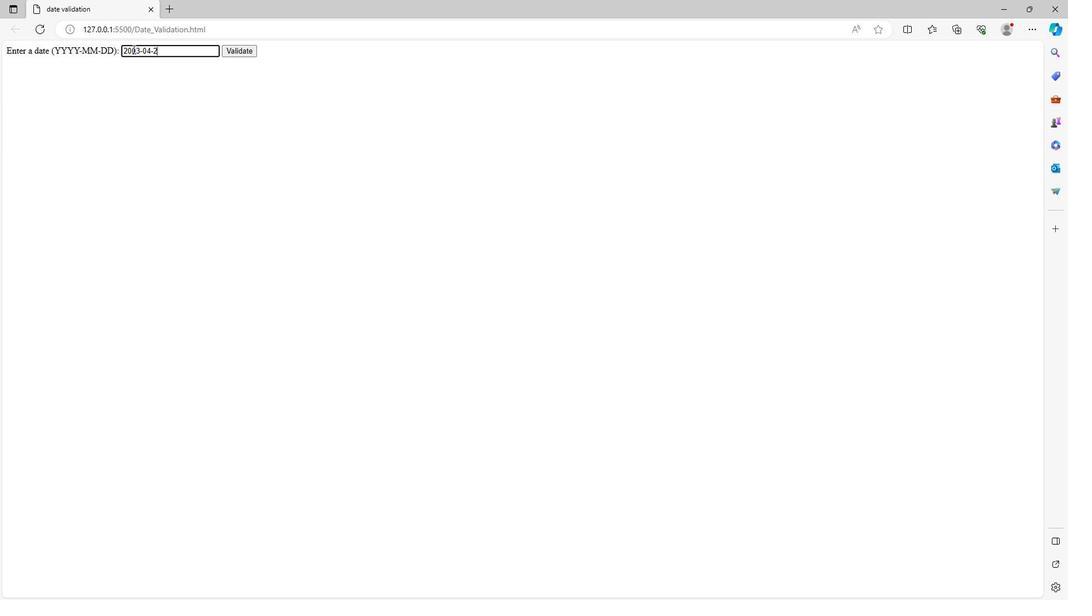 
Action: Mouse moved to (252, 408)
Screenshot: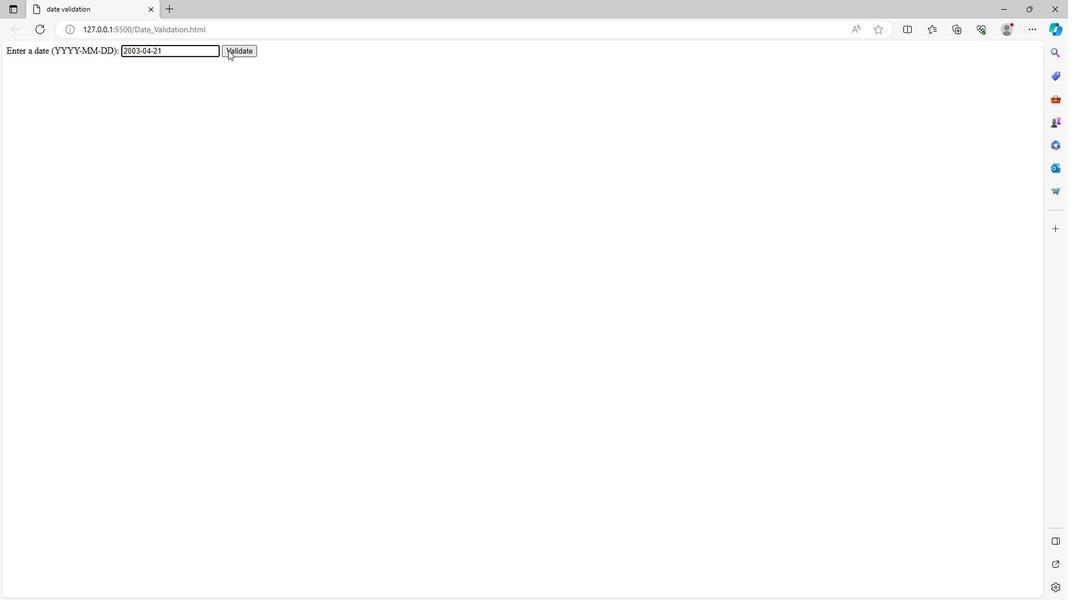 
Action: Mouse pressed left at (252, 408)
Screenshot: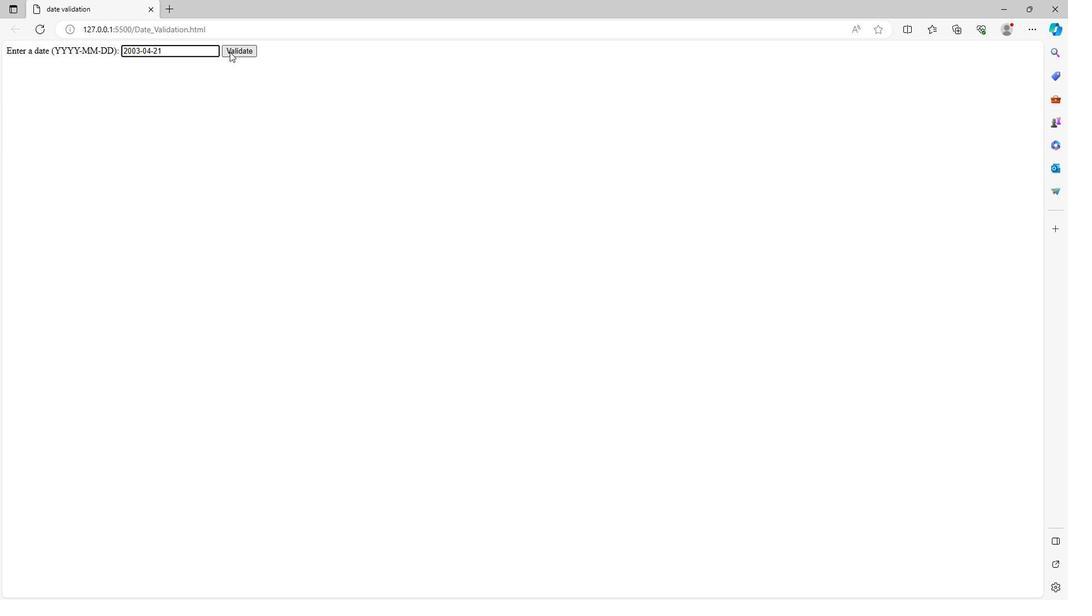 
Action: Mouse moved to (253, 408)
Screenshot: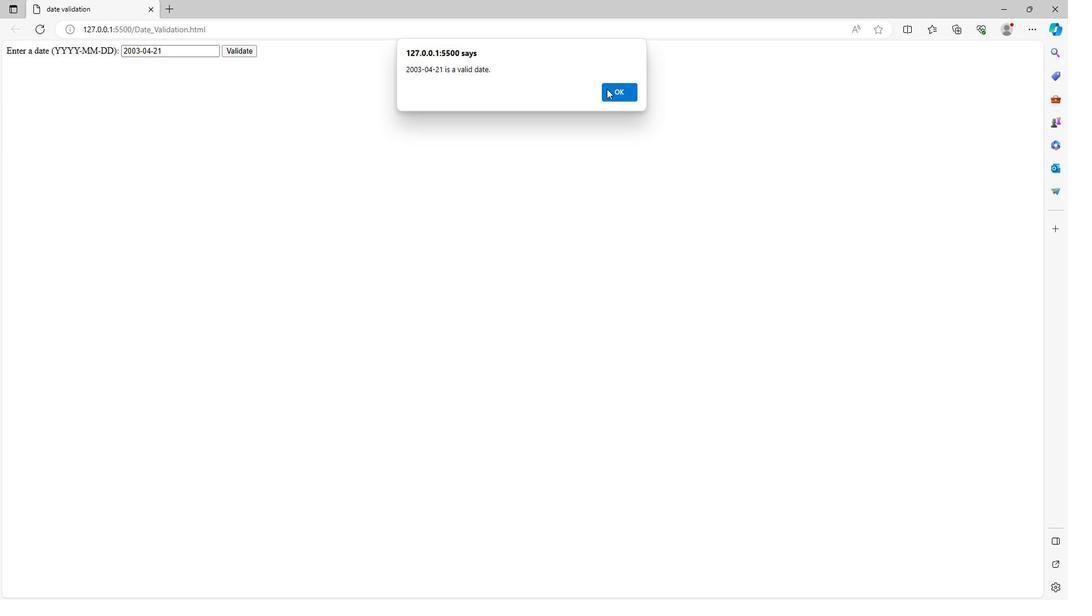 
Action: Mouse pressed left at (253, 408)
Screenshot: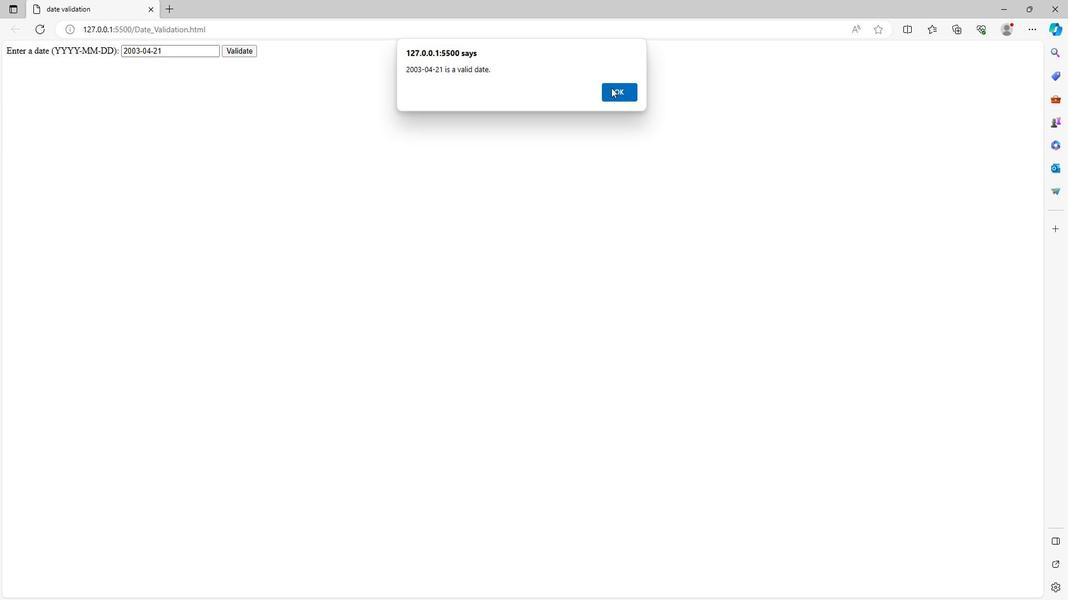 
Action: Mouse moved to (252, 408)
Screenshot: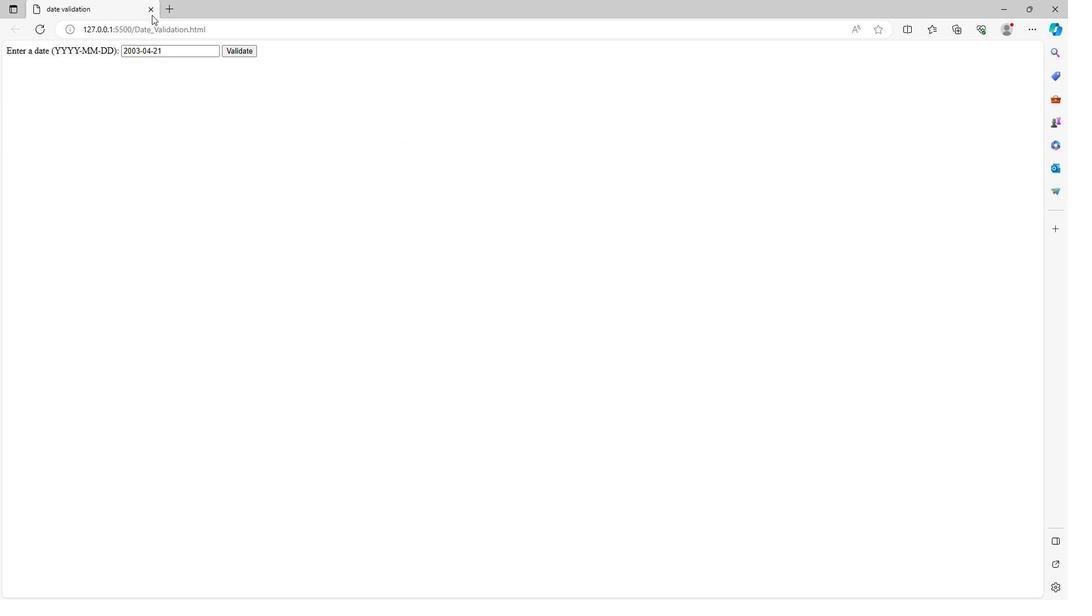 
Action: Mouse pressed left at (252, 408)
Screenshot: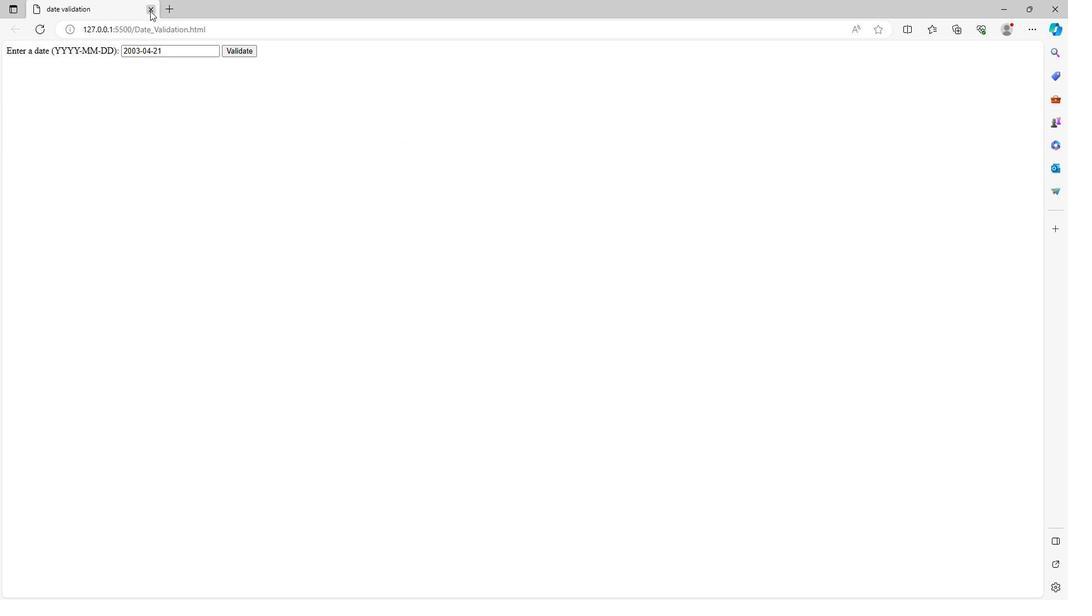 
Action: Mouse moved to (252, 408)
Screenshot: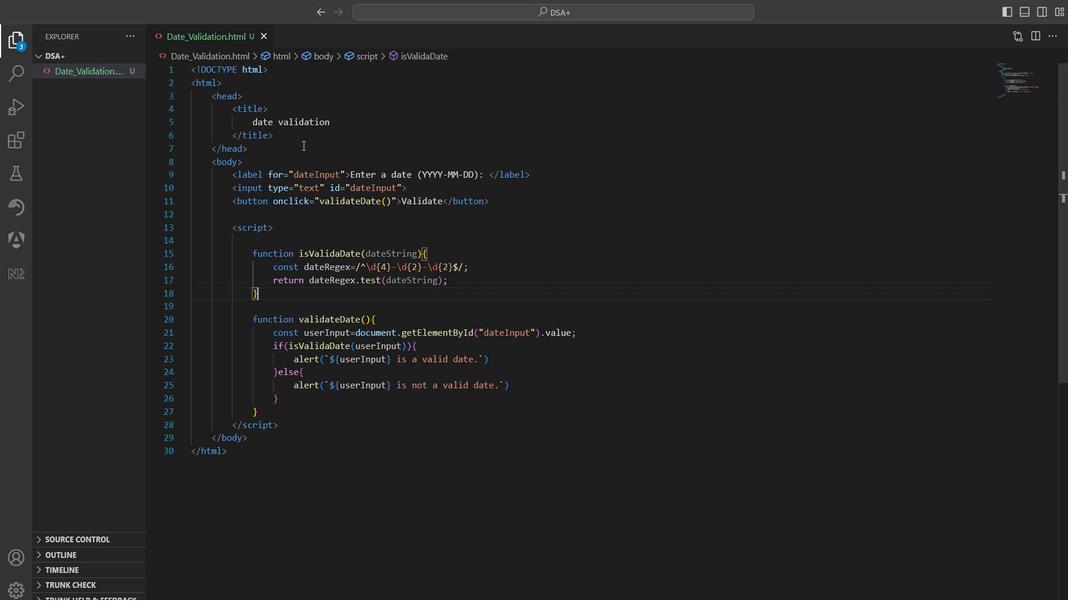 
Action: Mouse scrolled (252, 408) with delta (0, 0)
Screenshot: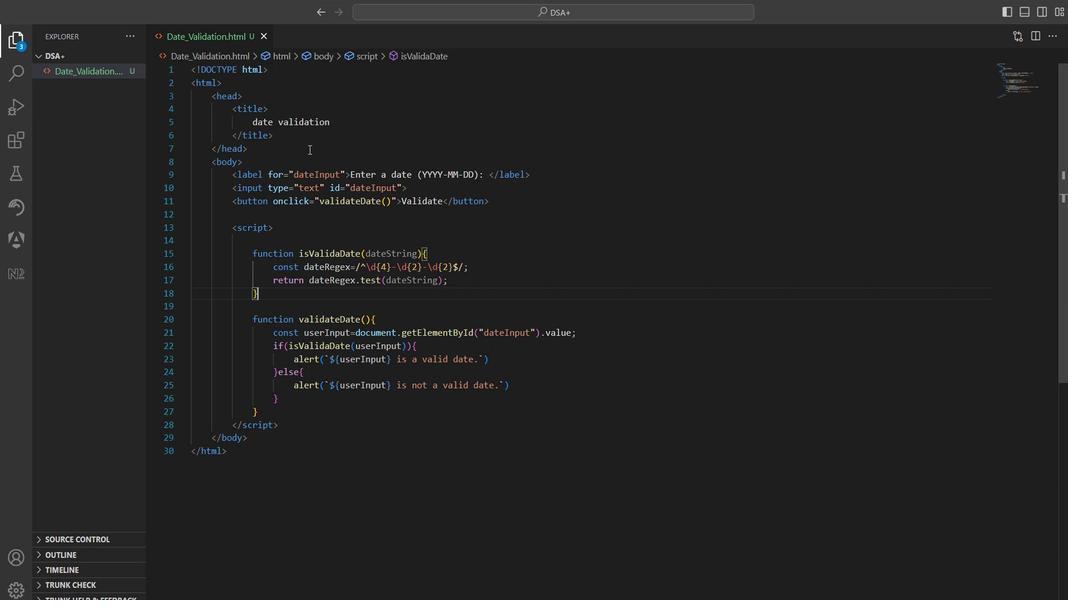 
Action: Mouse scrolled (252, 408) with delta (0, 0)
Screenshot: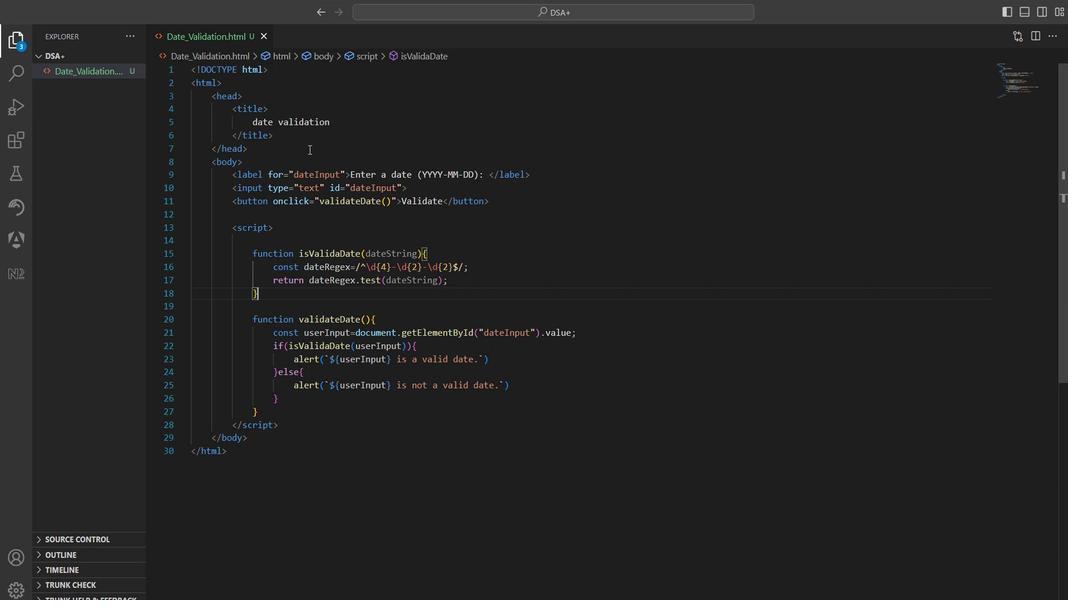 
Action: Mouse moved to (252, 408)
Screenshot: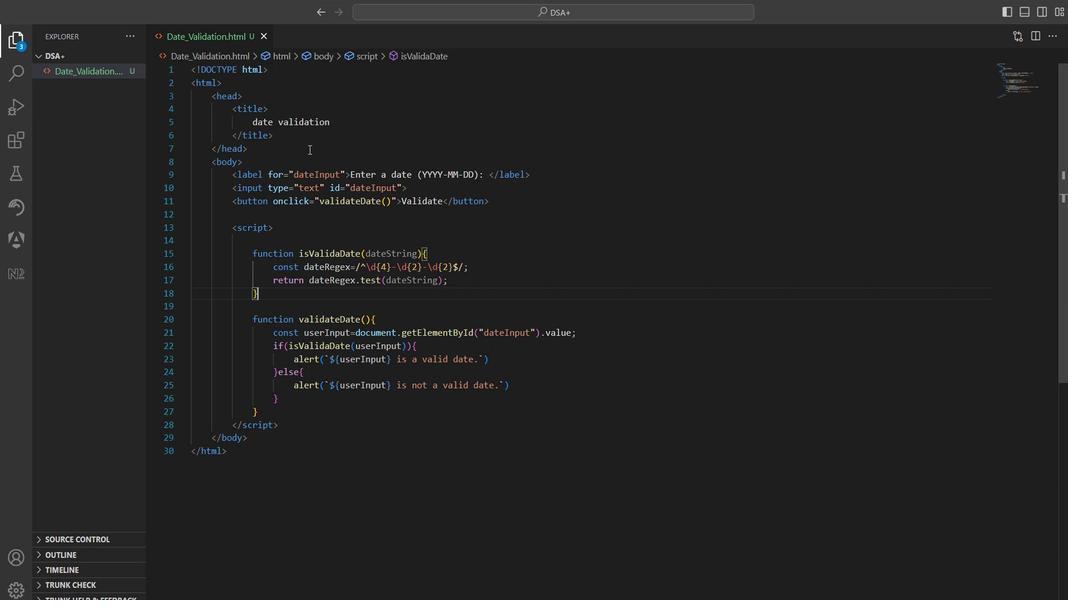 
Action: Mouse scrolled (252, 408) with delta (0, 0)
Screenshot: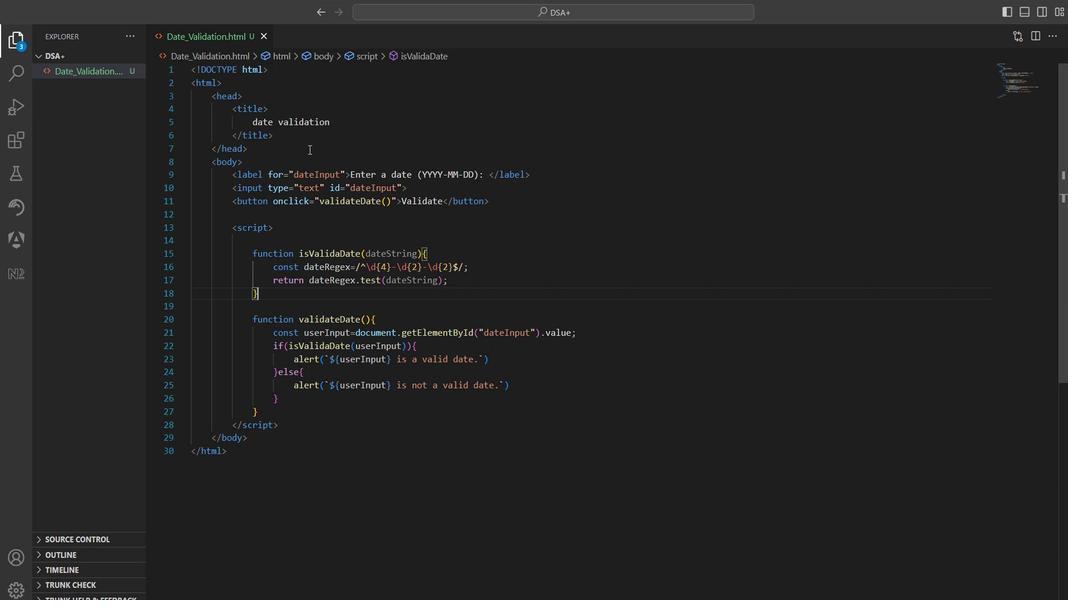 
Action: Mouse moved to (252, 408)
Screenshot: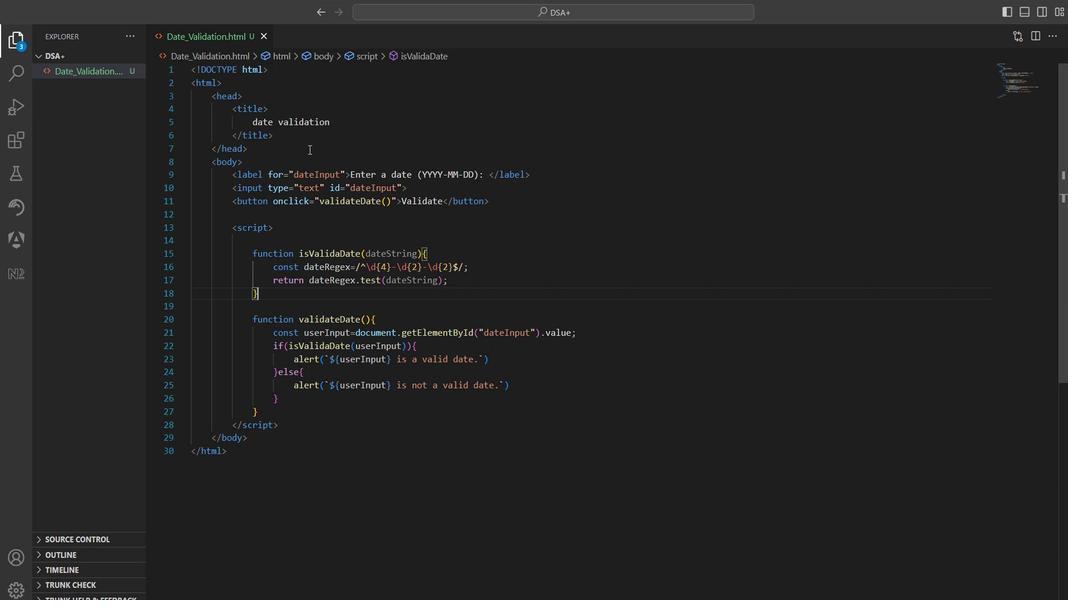 
Action: Mouse scrolled (252, 408) with delta (0, 0)
Screenshot: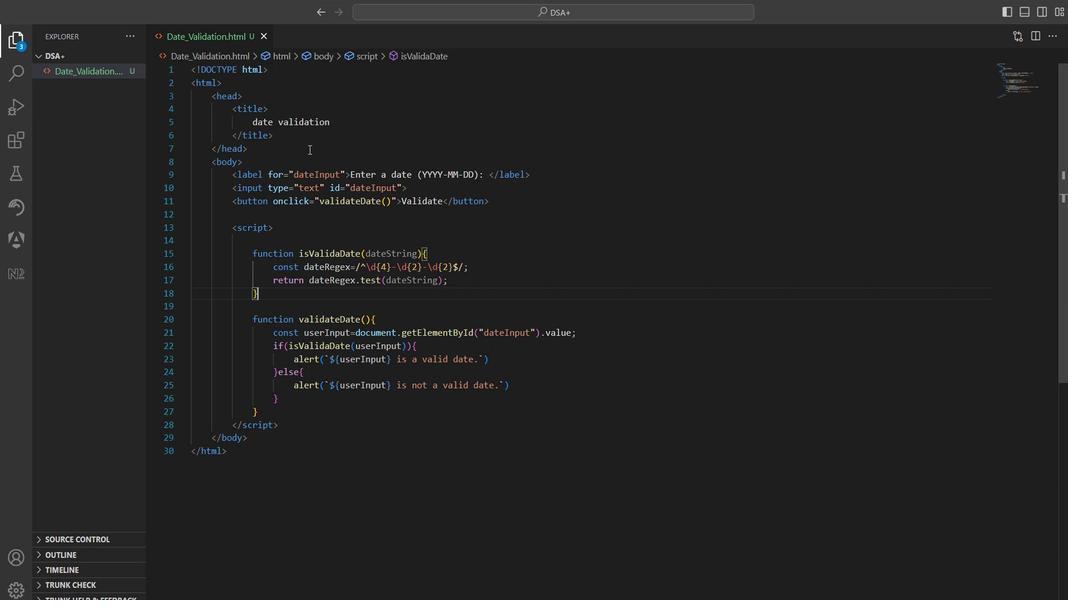 
Action: Mouse moved to (252, 408)
Screenshot: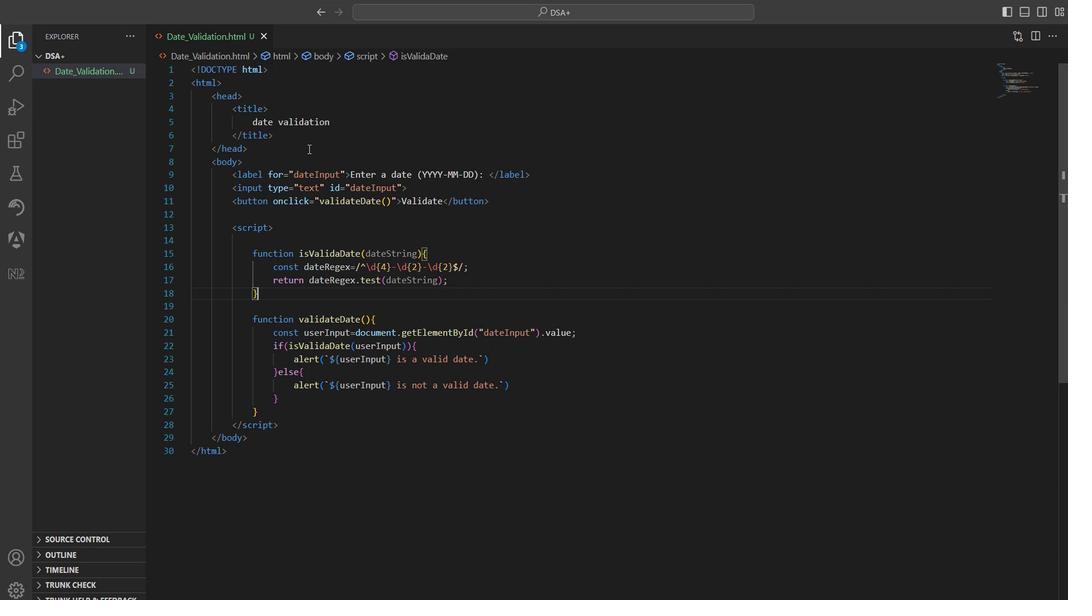 
Action: Mouse scrolled (252, 408) with delta (0, 0)
Screenshot: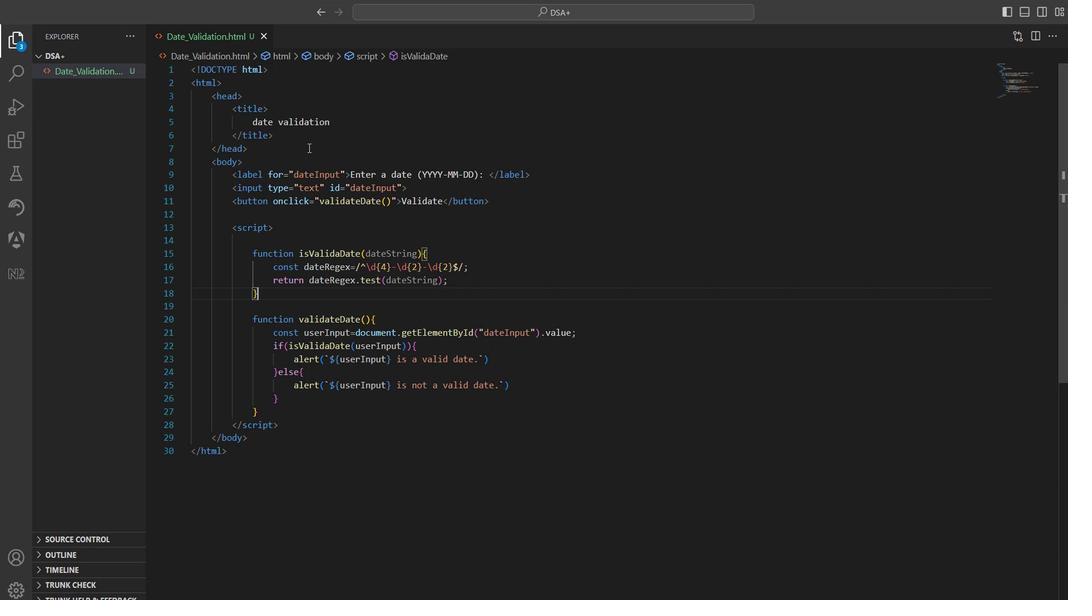 
Action: Mouse moved to (253, 408)
Screenshot: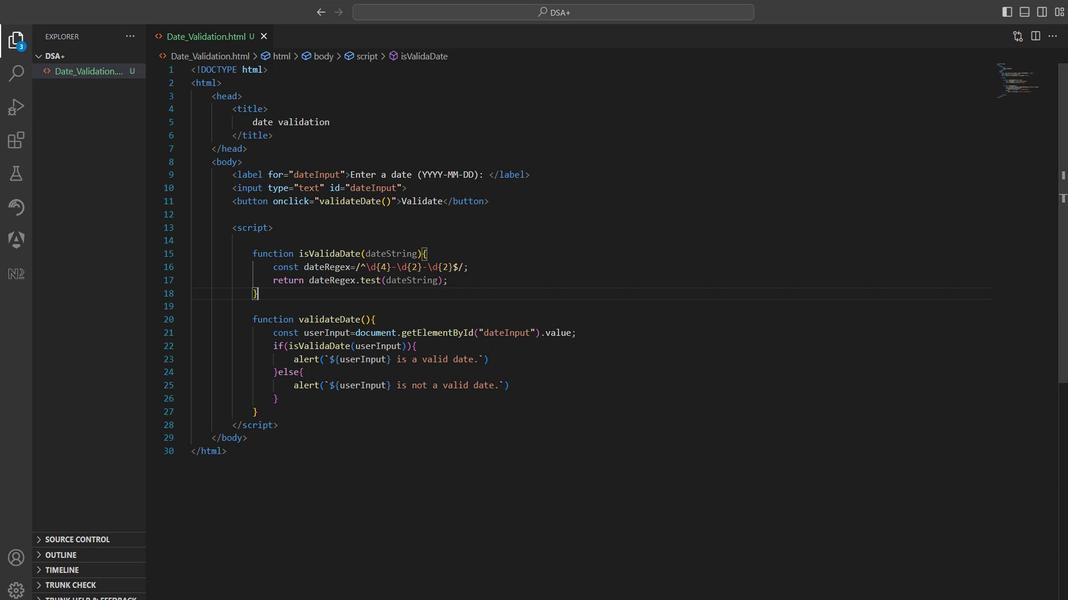 
Action: Mouse pressed left at (253, 408)
Screenshot: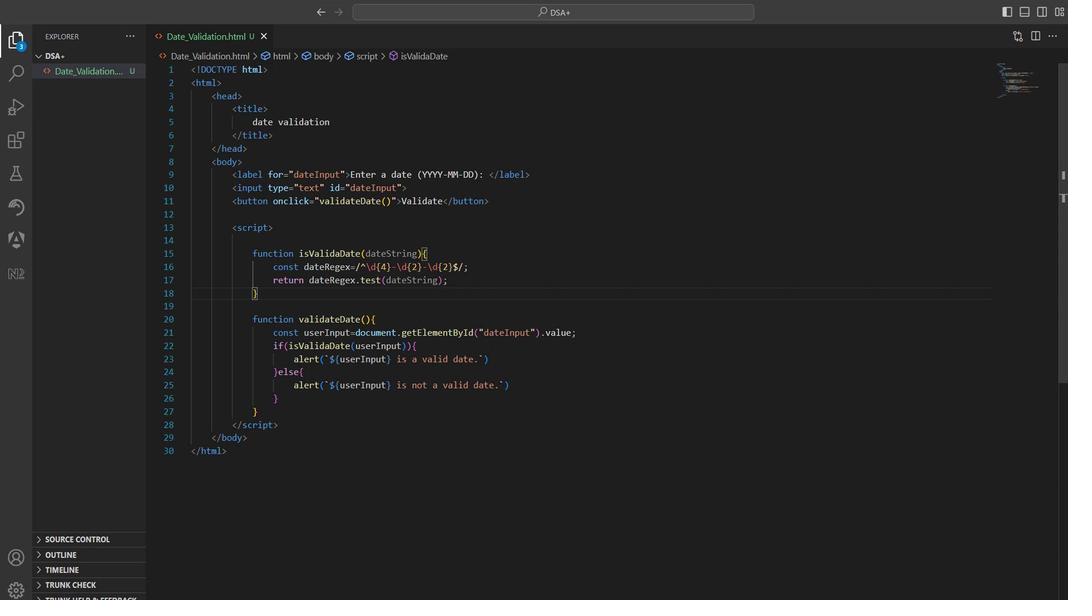
Action: Mouse moved to (253, 408)
Screenshot: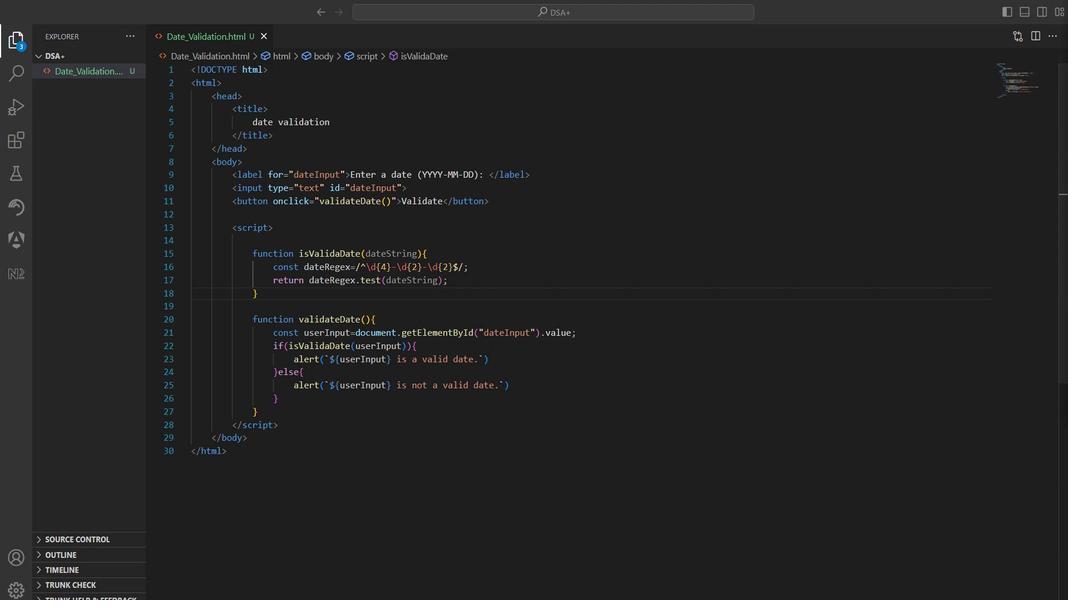 
